 Task: Buy 3 Power Window Kit from Window Regulators & Motors section under best seller category for shipping address: Brian Hall, 2428 August Lane, Shreveport, Louisiana 71101, Cell Number 3184332610. Pay from credit card ending with 5759, CVV 953
Action: Key pressed amazon.com<Key.enter>
Screenshot: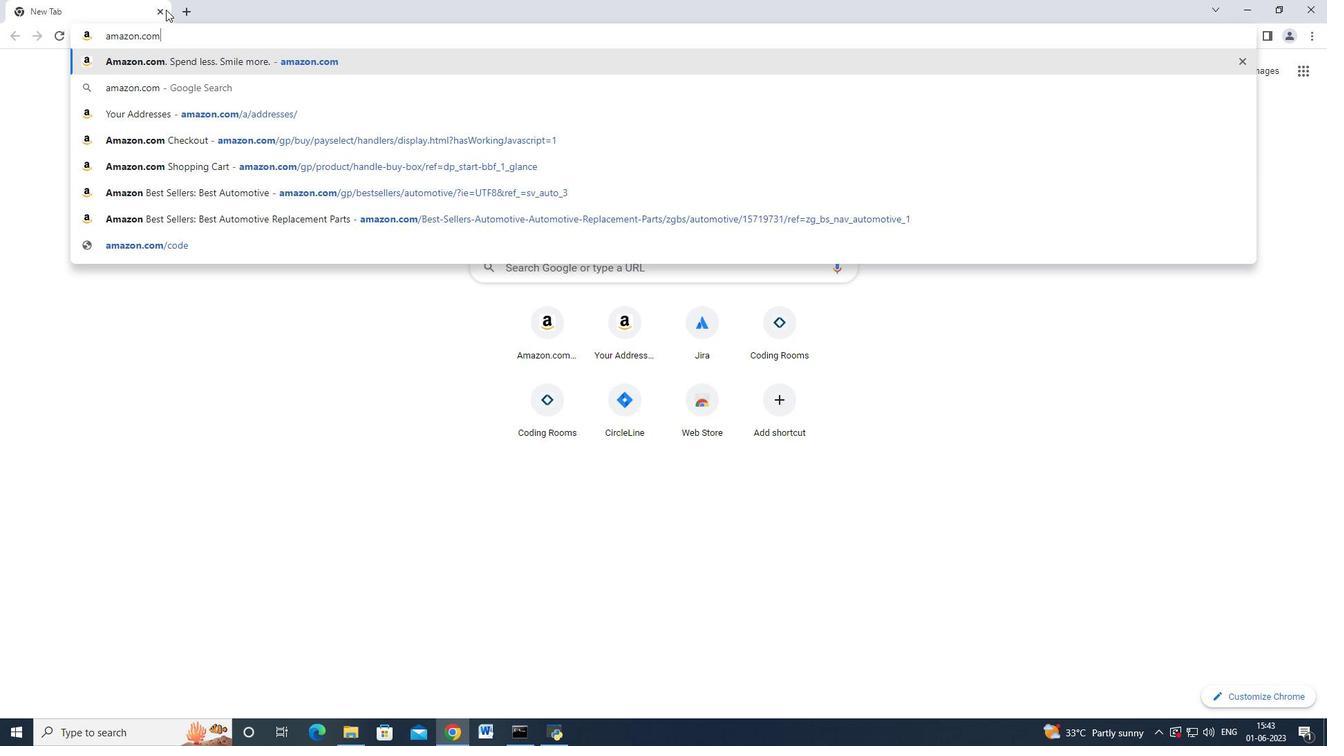 
Action: Mouse moved to (33, 106)
Screenshot: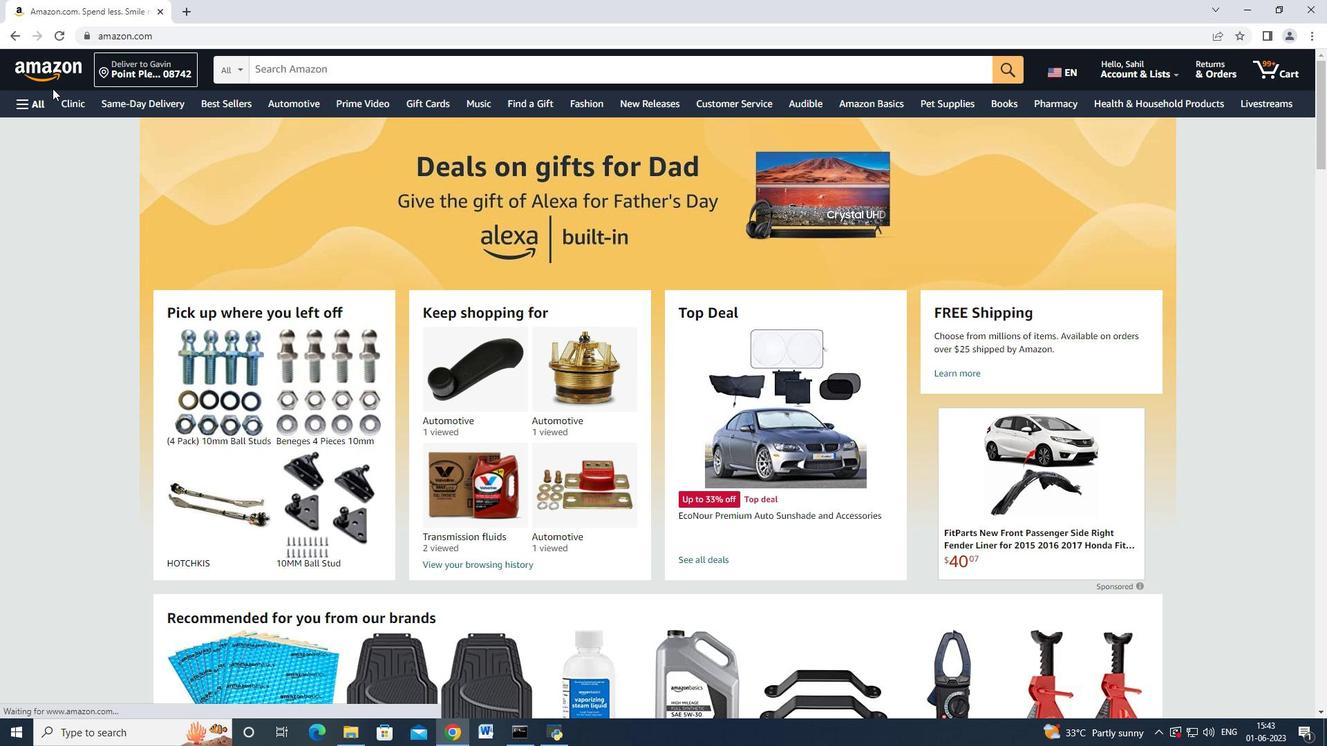 
Action: Mouse pressed left at (33, 106)
Screenshot: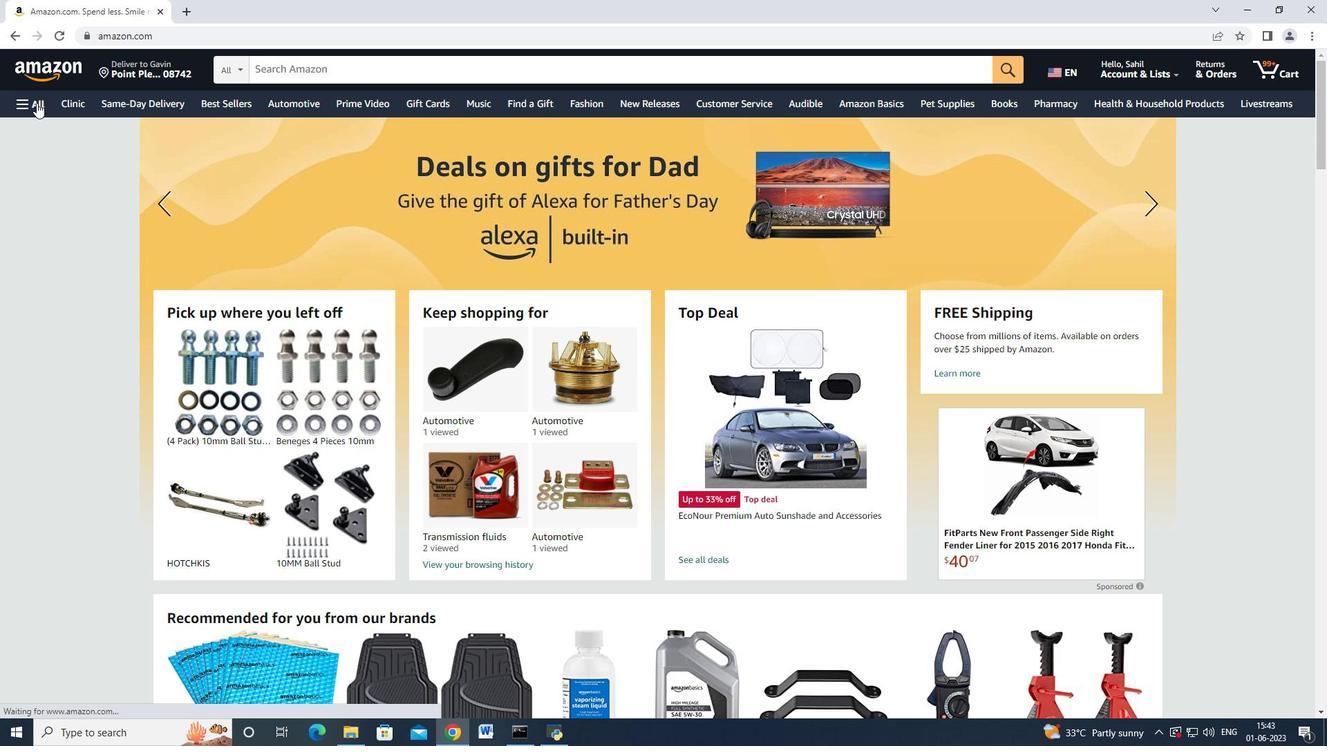 
Action: Mouse moved to (87, 351)
Screenshot: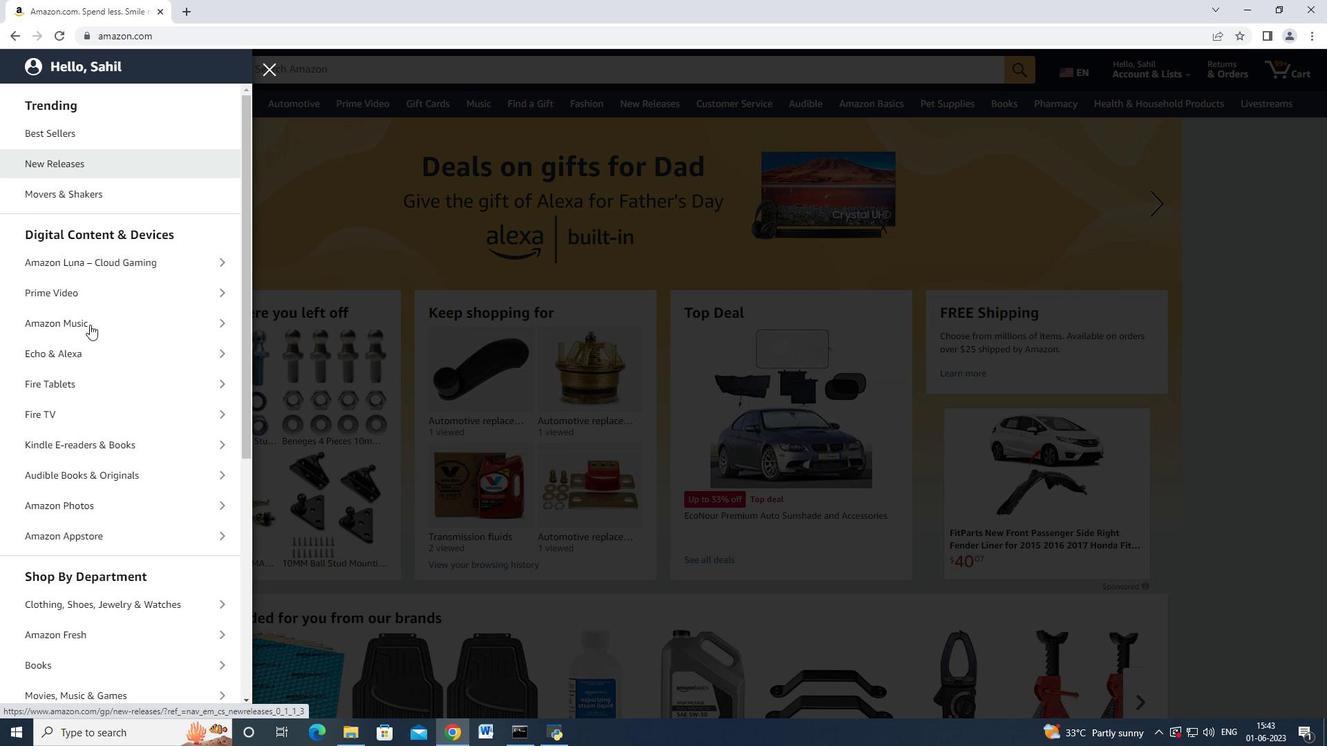 
Action: Mouse scrolled (87, 351) with delta (0, 0)
Screenshot: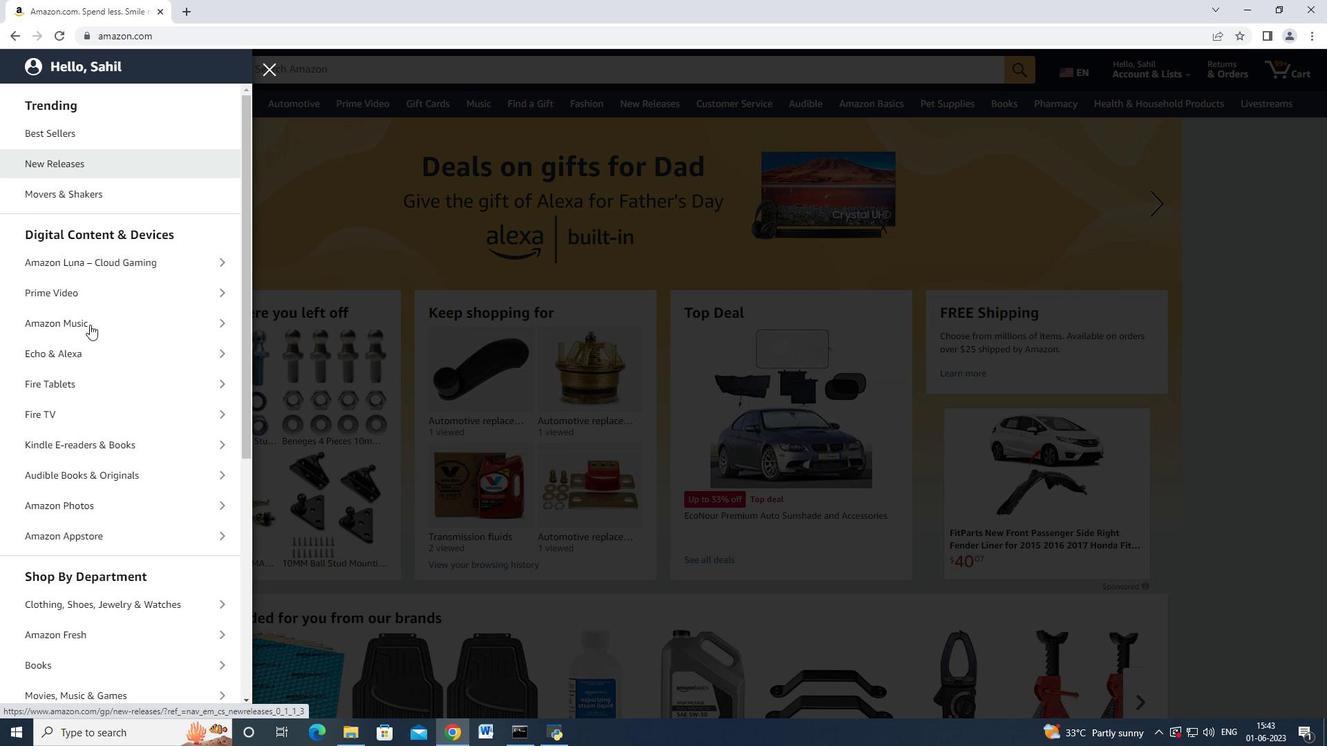 
Action: Mouse moved to (88, 358)
Screenshot: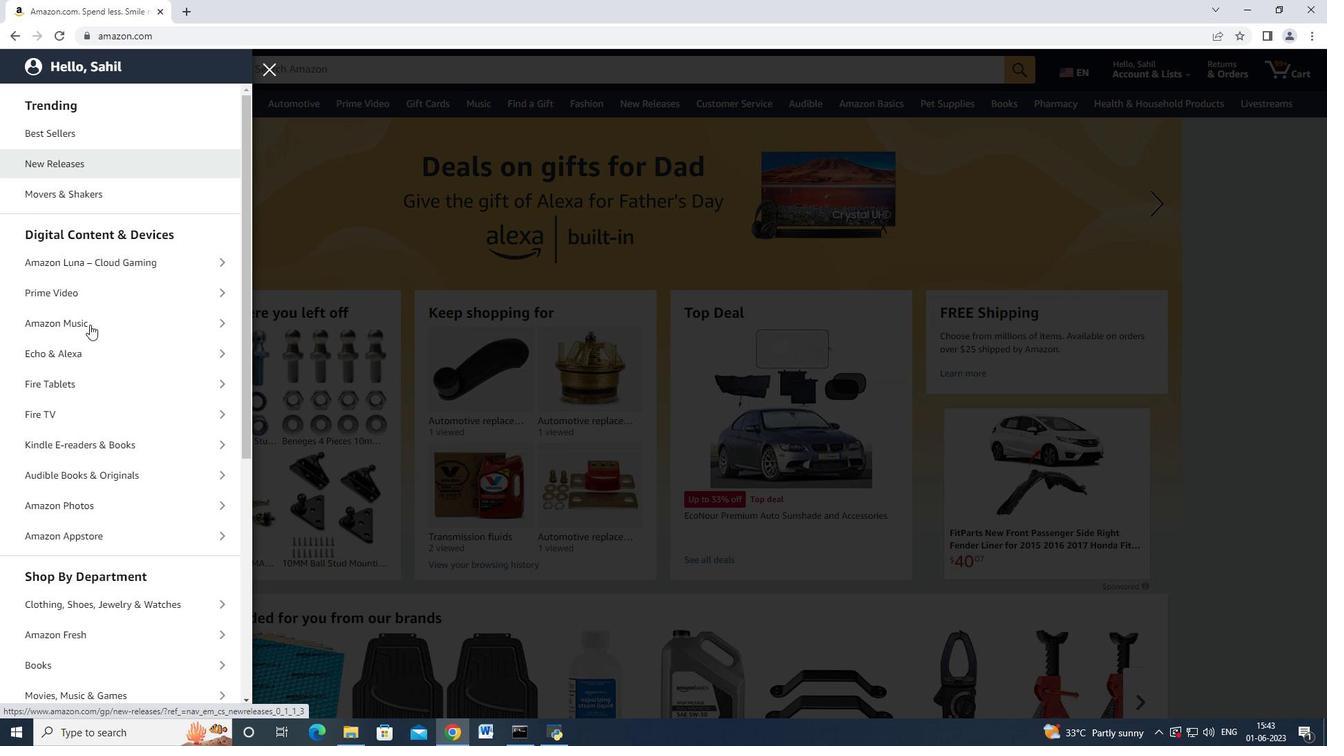 
Action: Mouse scrolled (88, 358) with delta (0, 0)
Screenshot: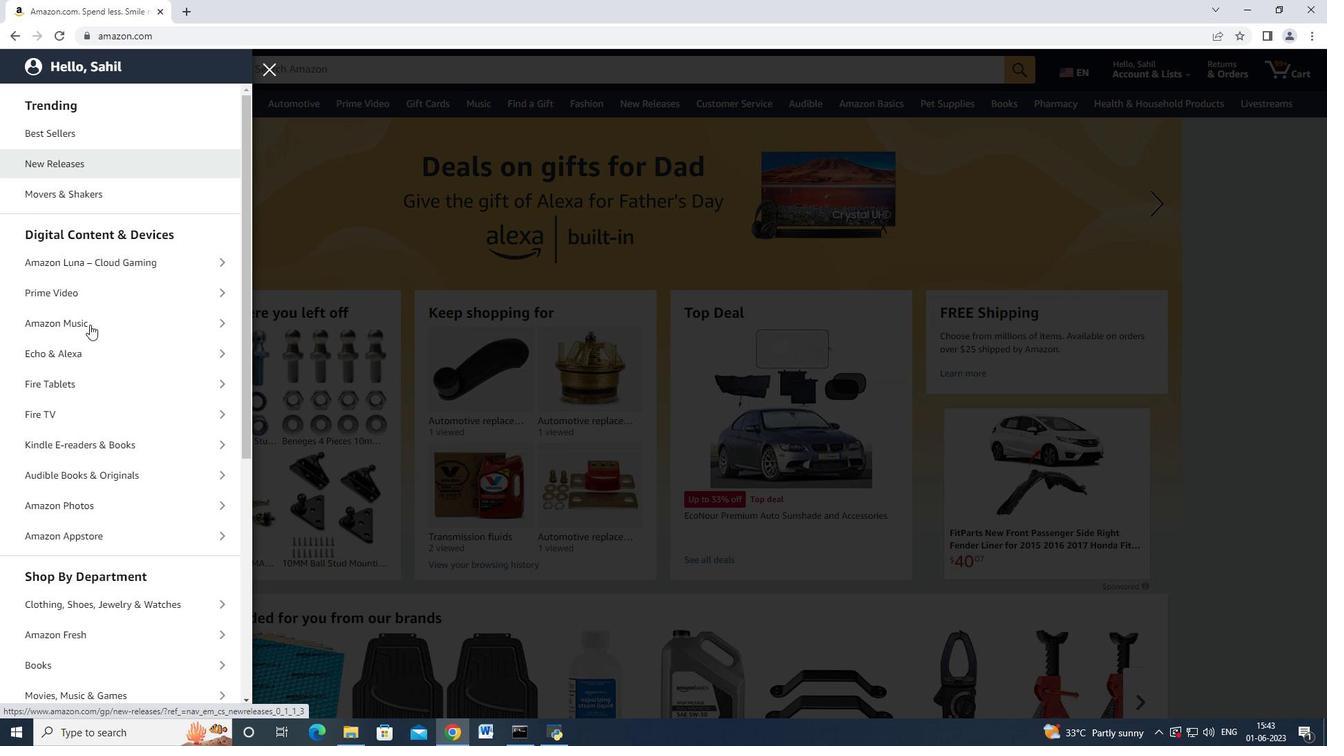 
Action: Mouse moved to (86, 424)
Screenshot: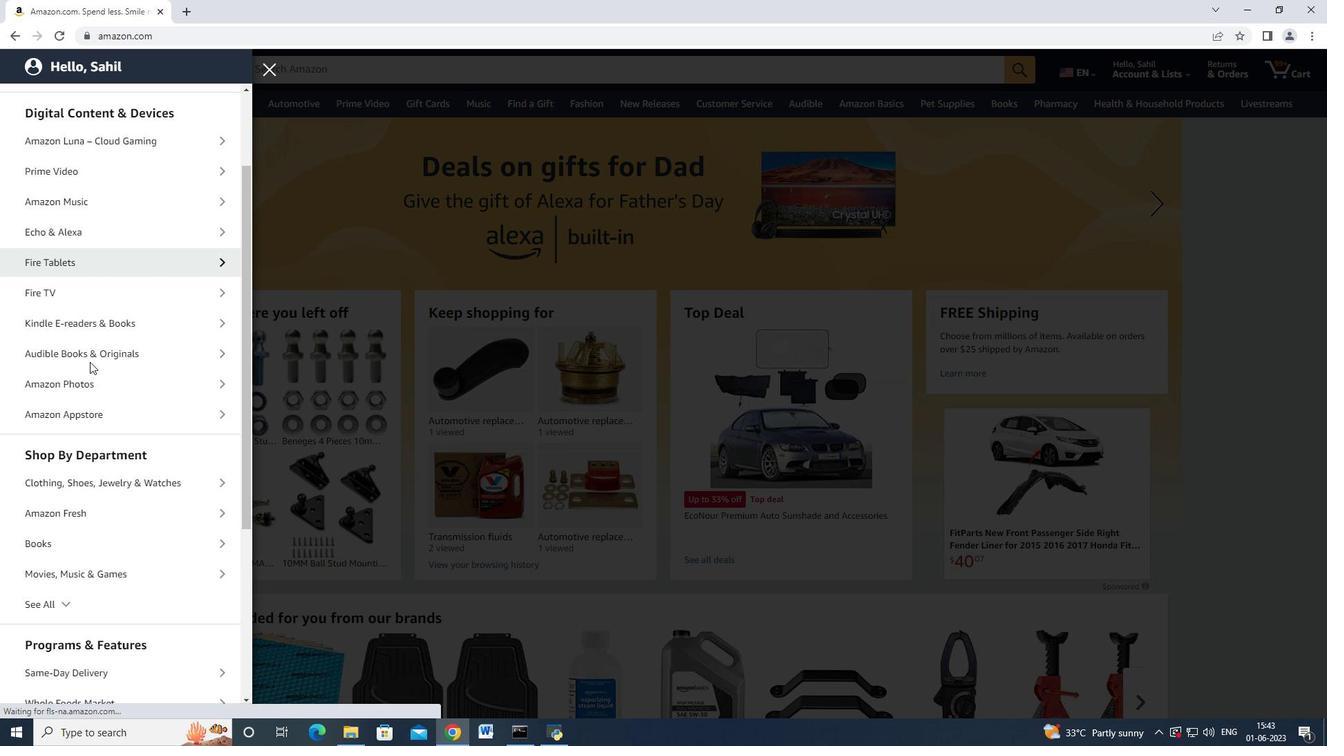 
Action: Mouse scrolled (89, 364) with delta (0, 0)
Screenshot: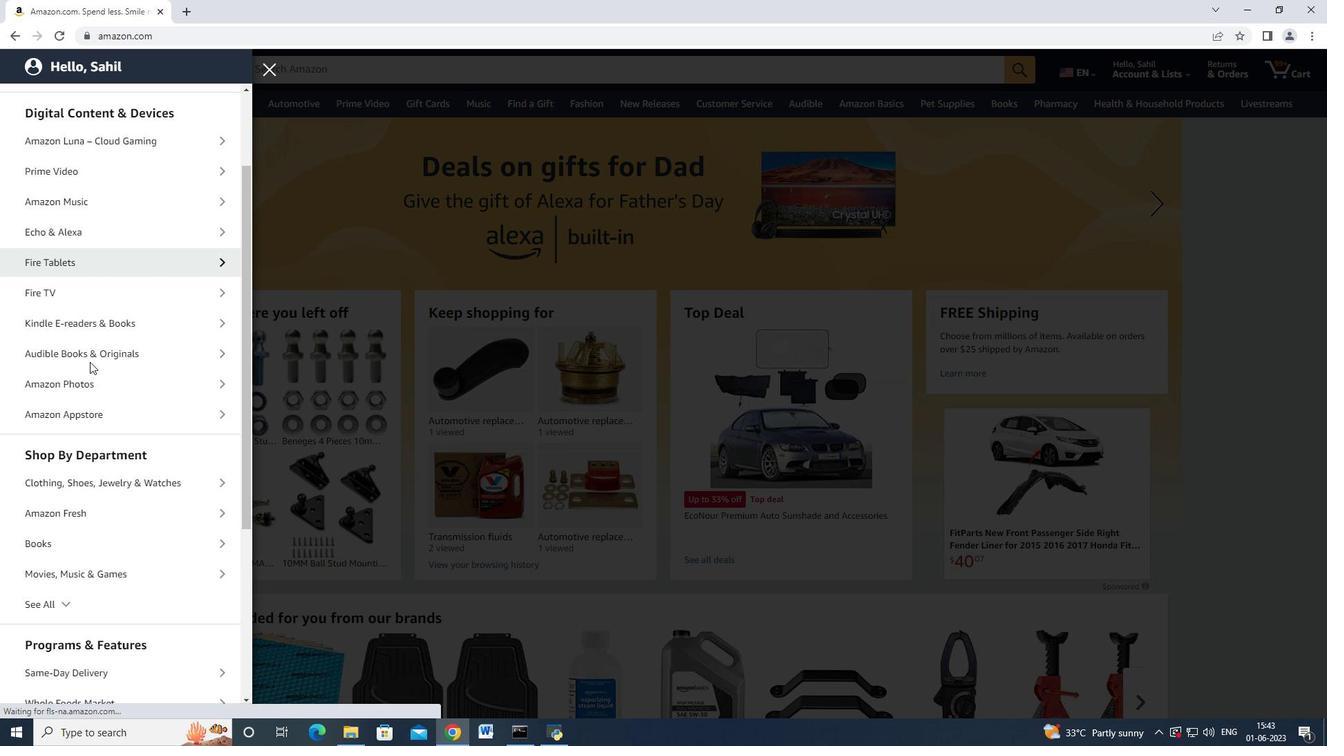 
Action: Mouse moved to (80, 530)
Screenshot: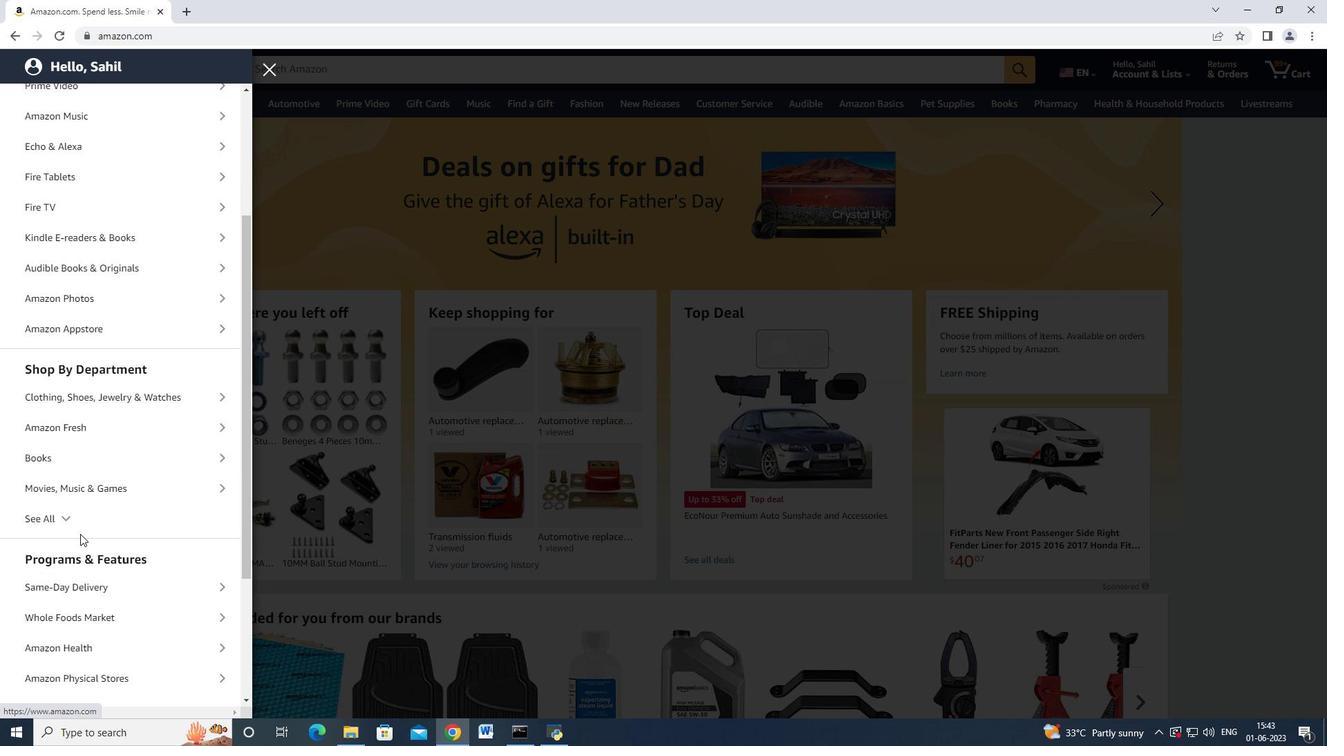 
Action: Mouse pressed left at (80, 530)
Screenshot: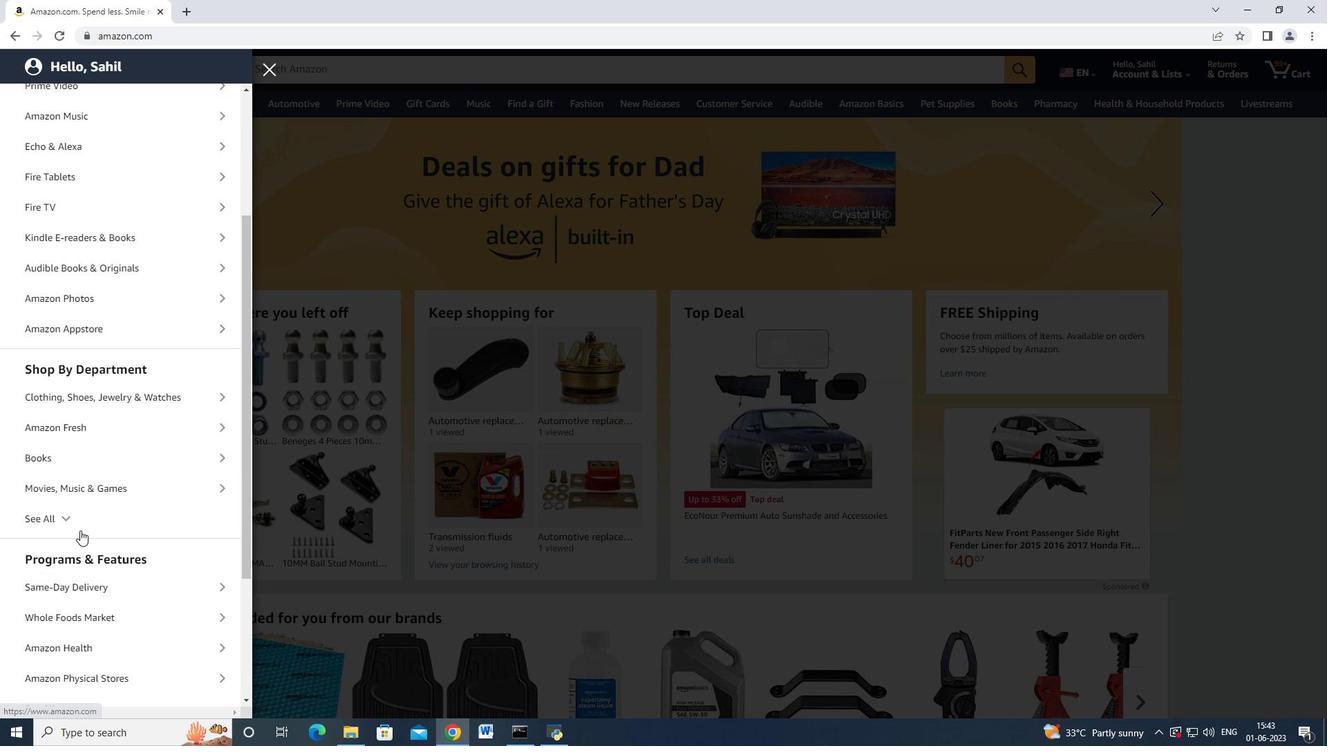 
Action: Mouse moved to (111, 465)
Screenshot: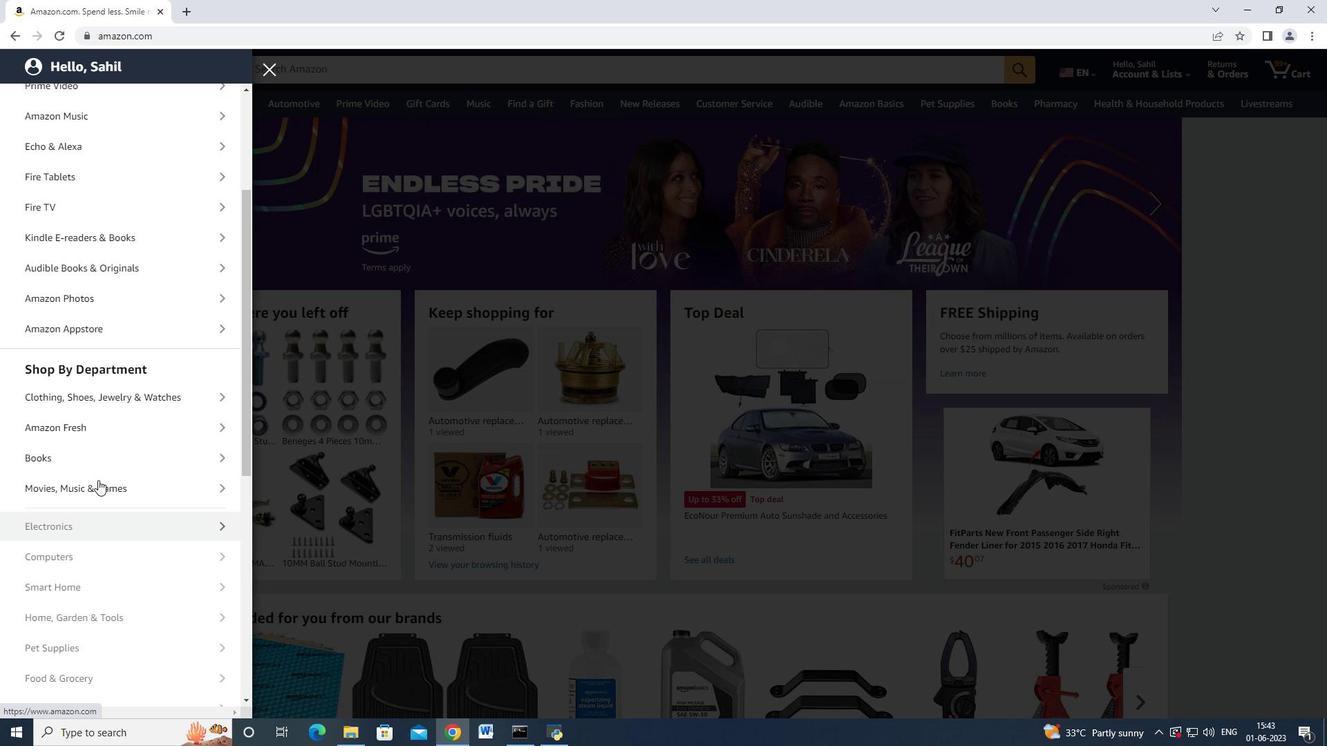 
Action: Mouse scrolled (111, 464) with delta (0, 0)
Screenshot: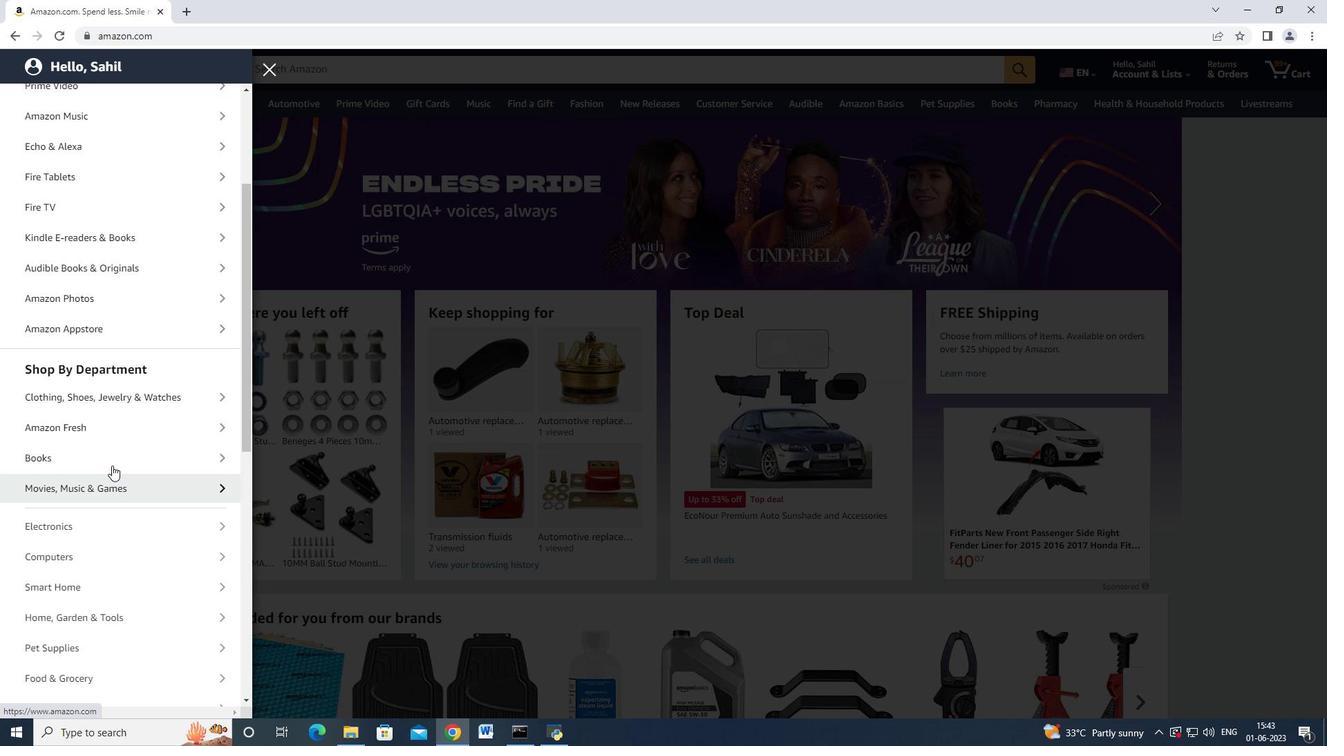 
Action: Mouse moved to (111, 465)
Screenshot: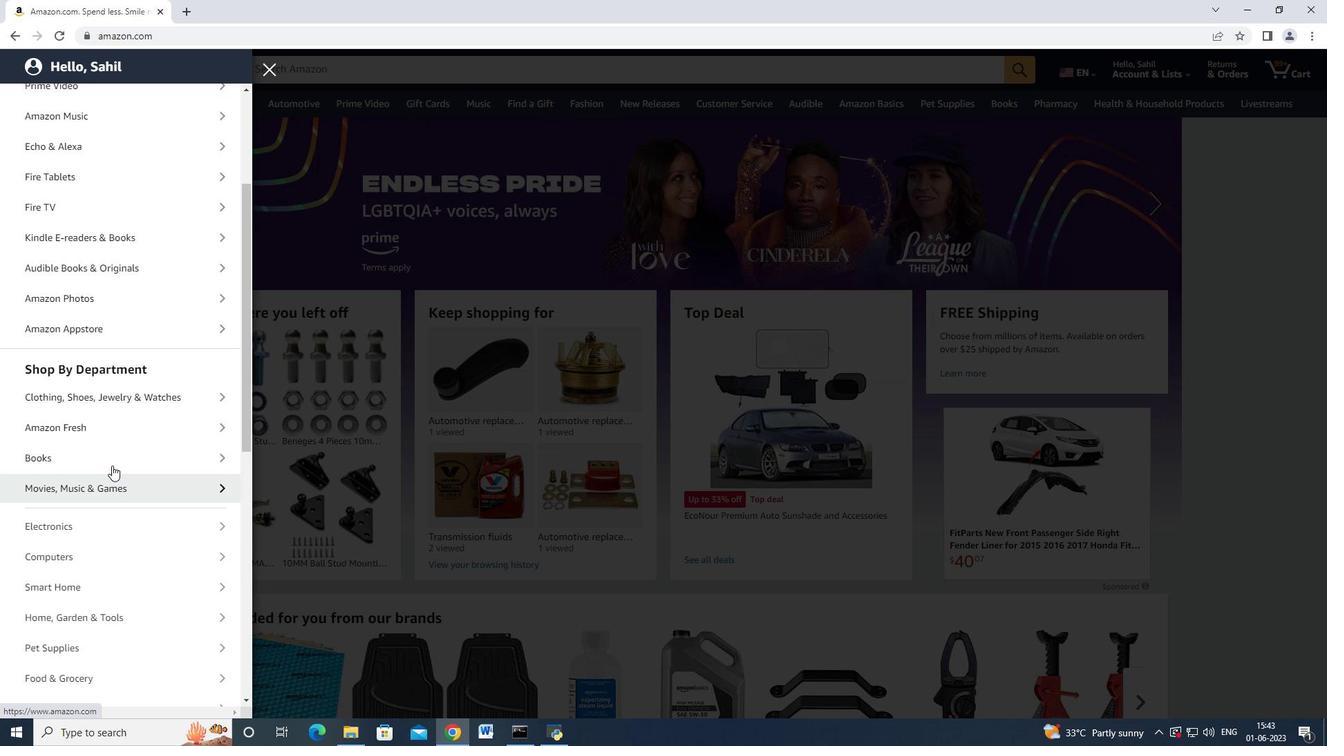 
Action: Mouse scrolled (111, 464) with delta (0, 0)
Screenshot: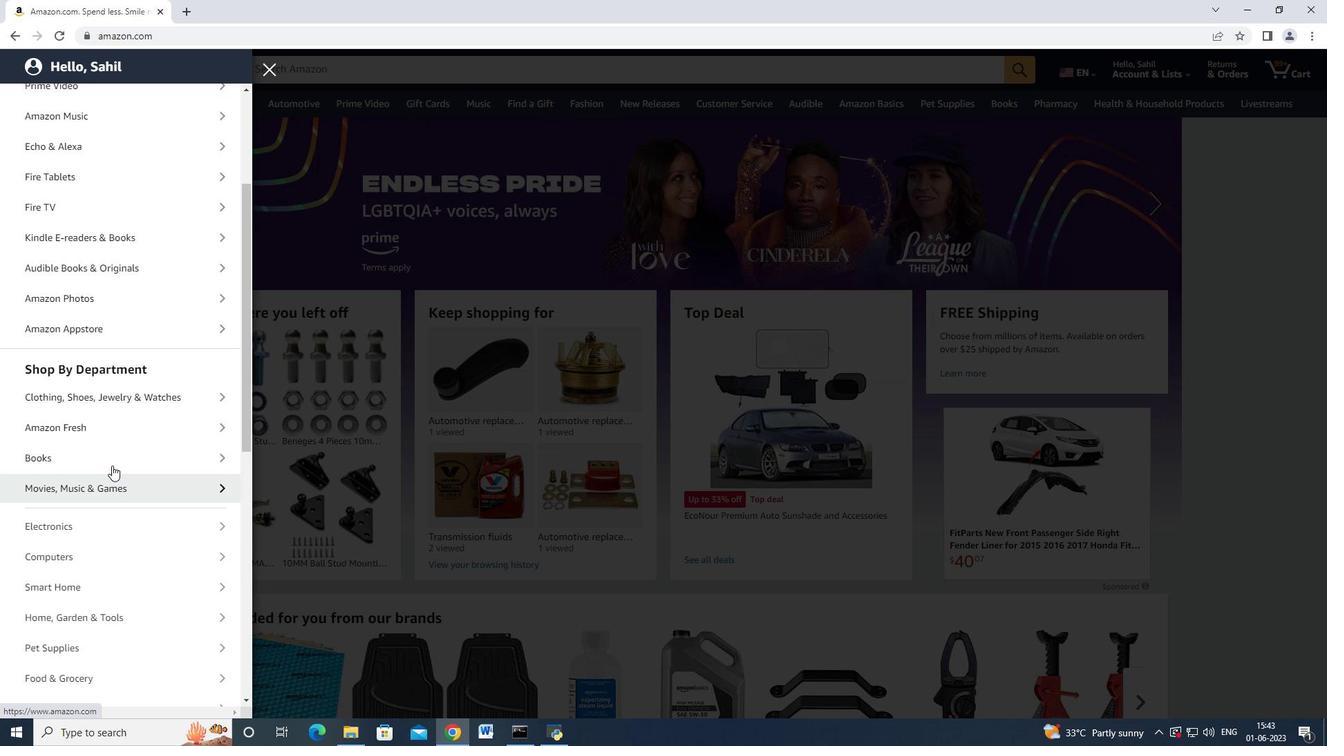 
Action: Mouse scrolled (111, 464) with delta (0, 0)
Screenshot: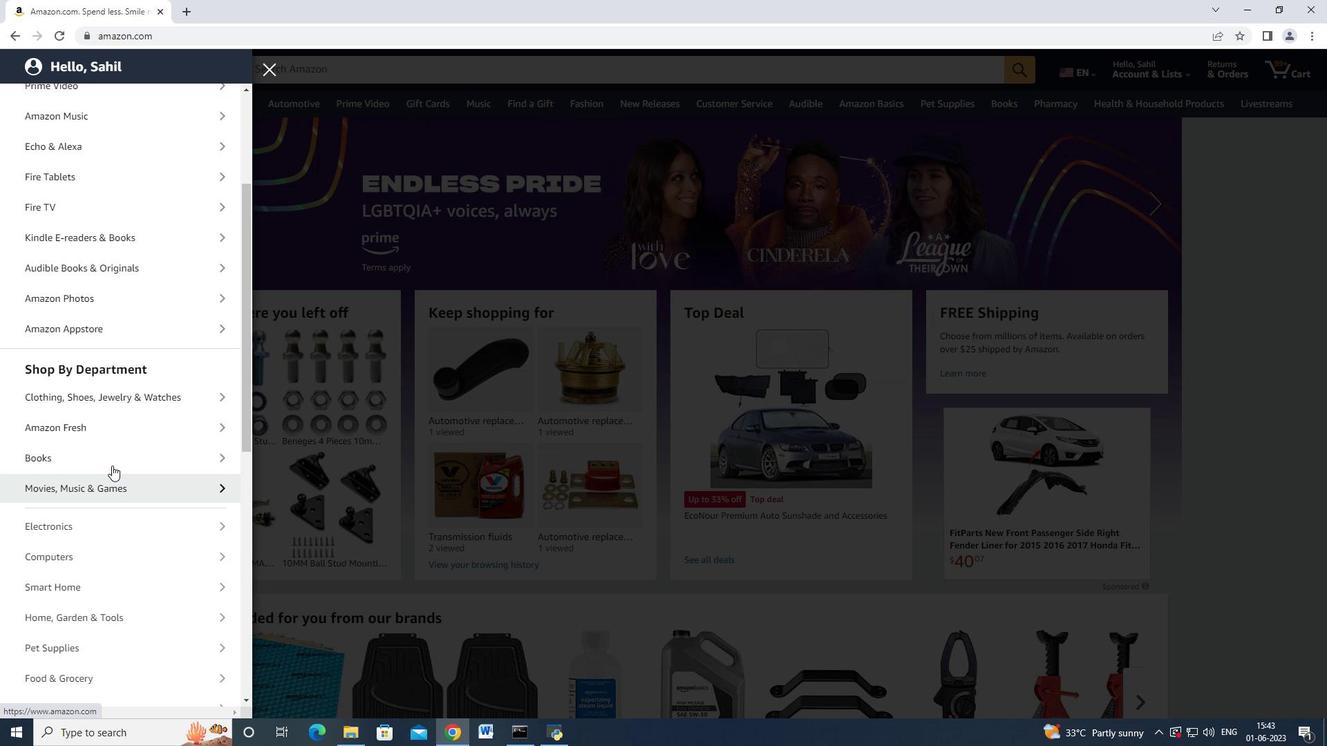 
Action: Mouse scrolled (111, 464) with delta (0, 0)
Screenshot: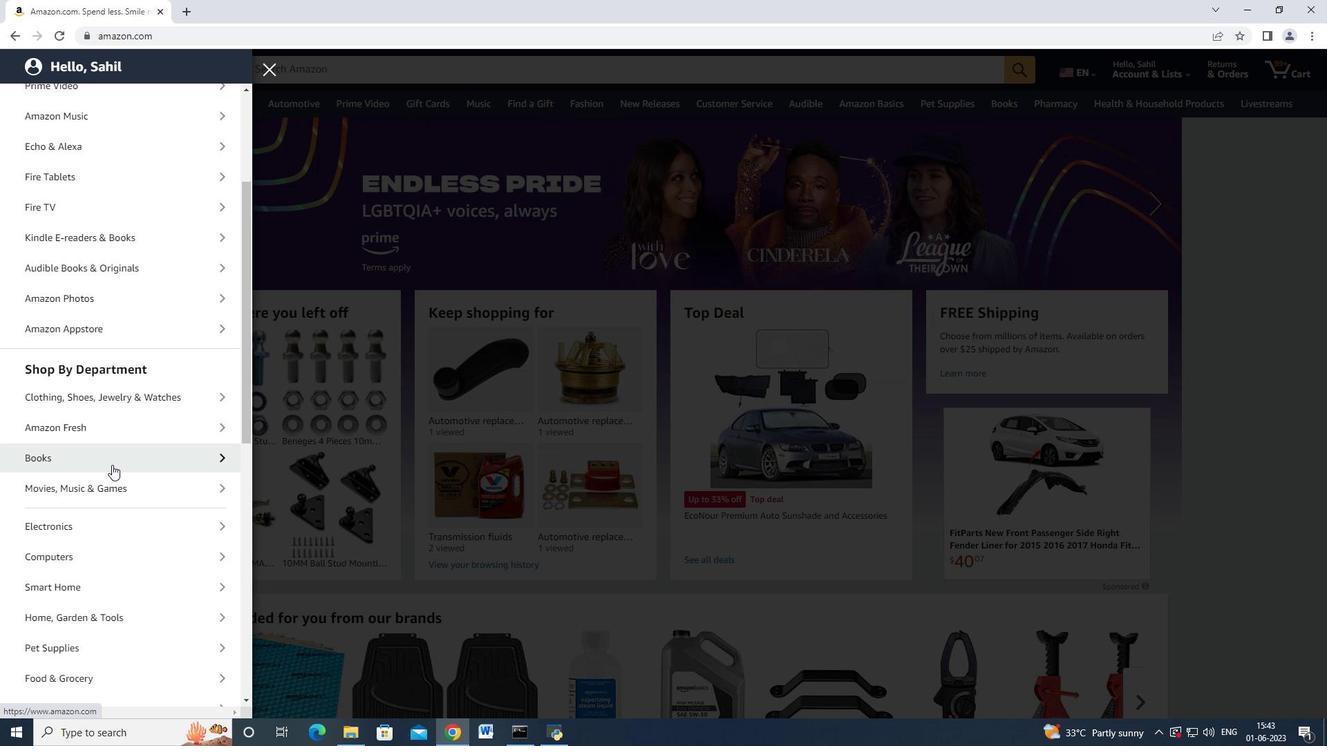 
Action: Mouse moved to (119, 580)
Screenshot: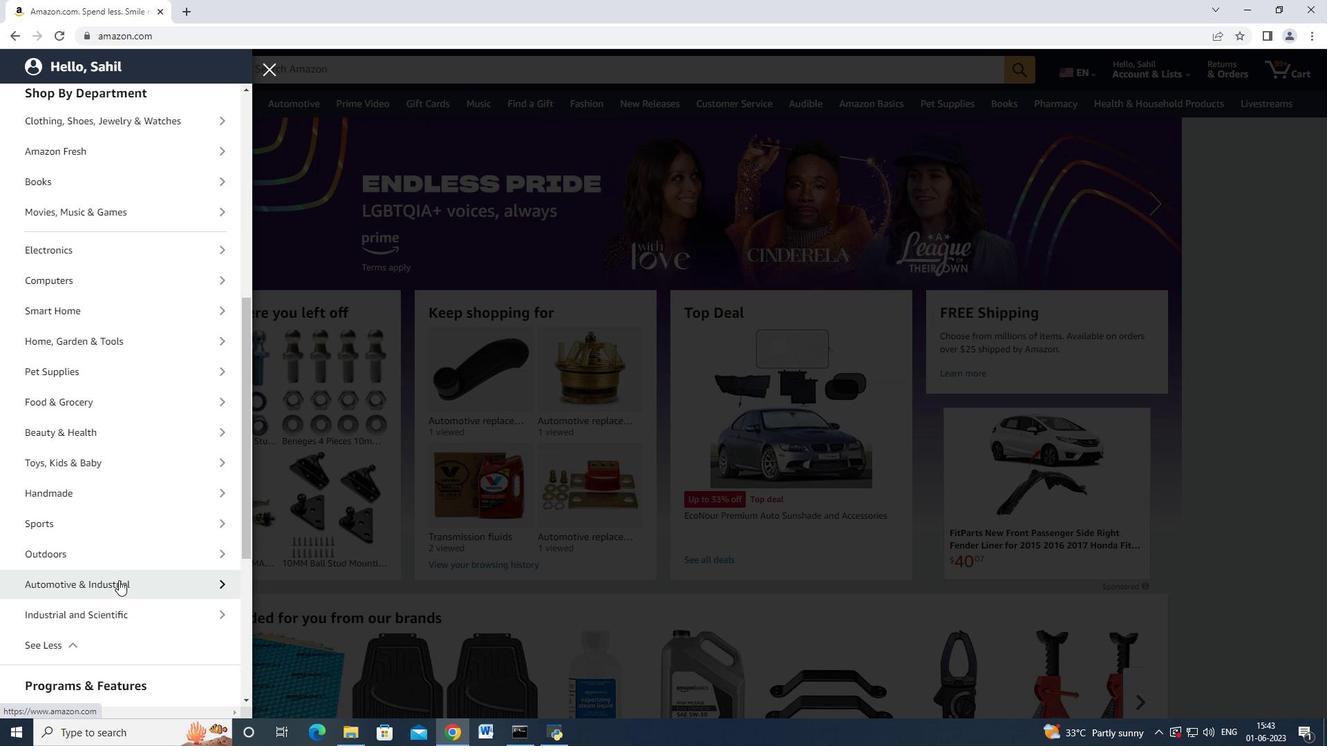 
Action: Mouse pressed left at (119, 580)
Screenshot: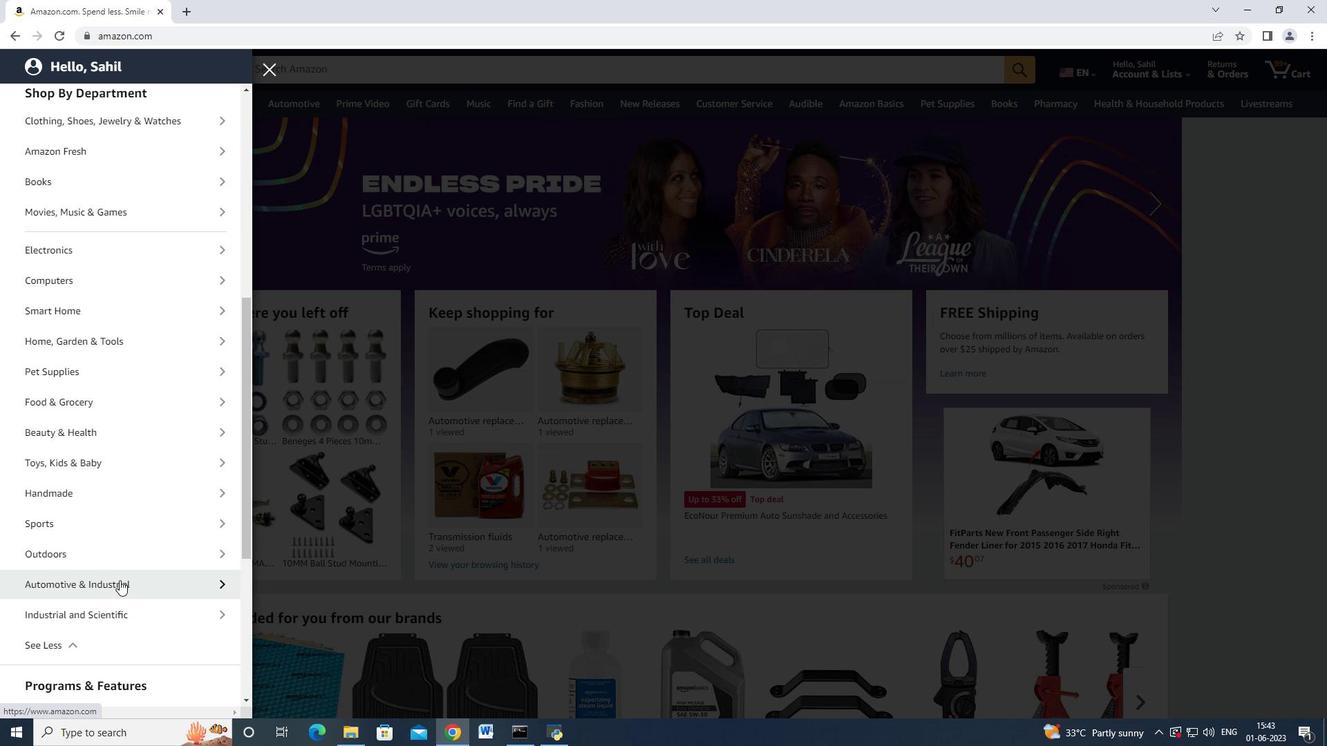 
Action: Mouse moved to (107, 167)
Screenshot: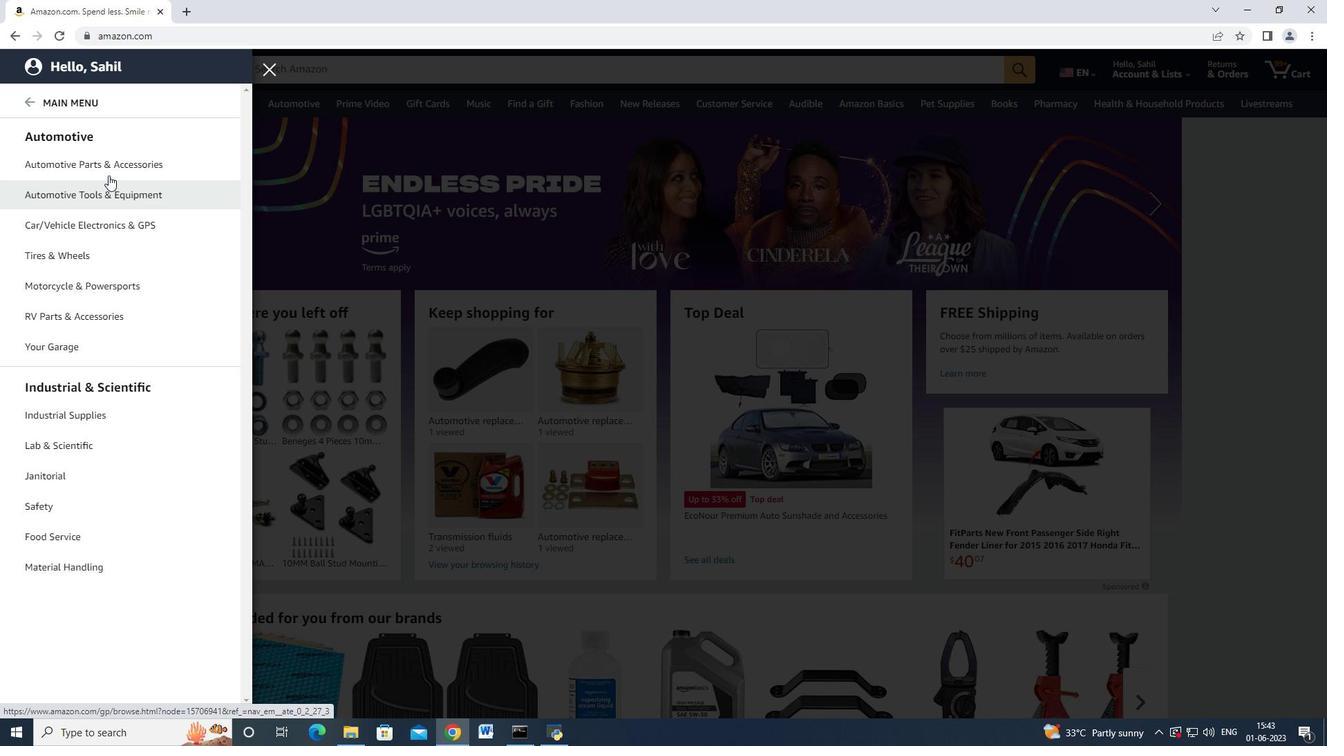 
Action: Mouse pressed left at (107, 167)
Screenshot: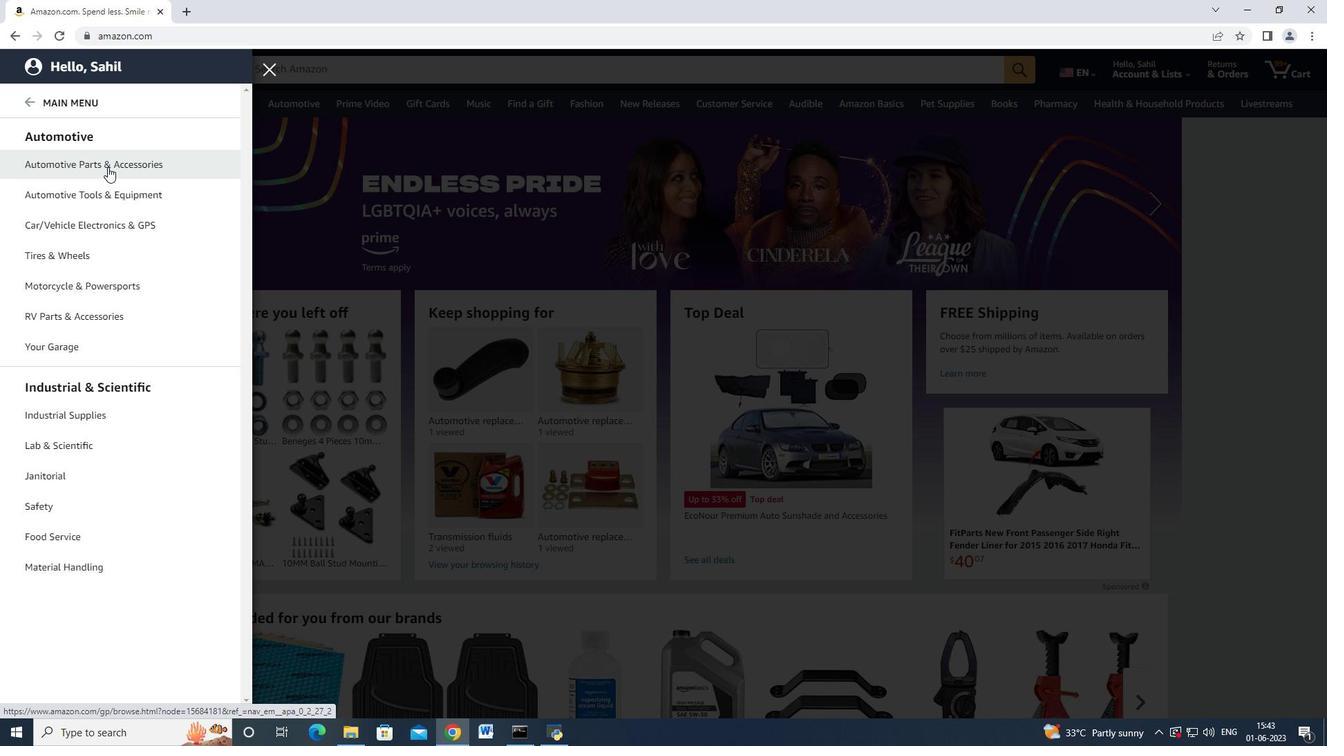 
Action: Mouse moved to (231, 125)
Screenshot: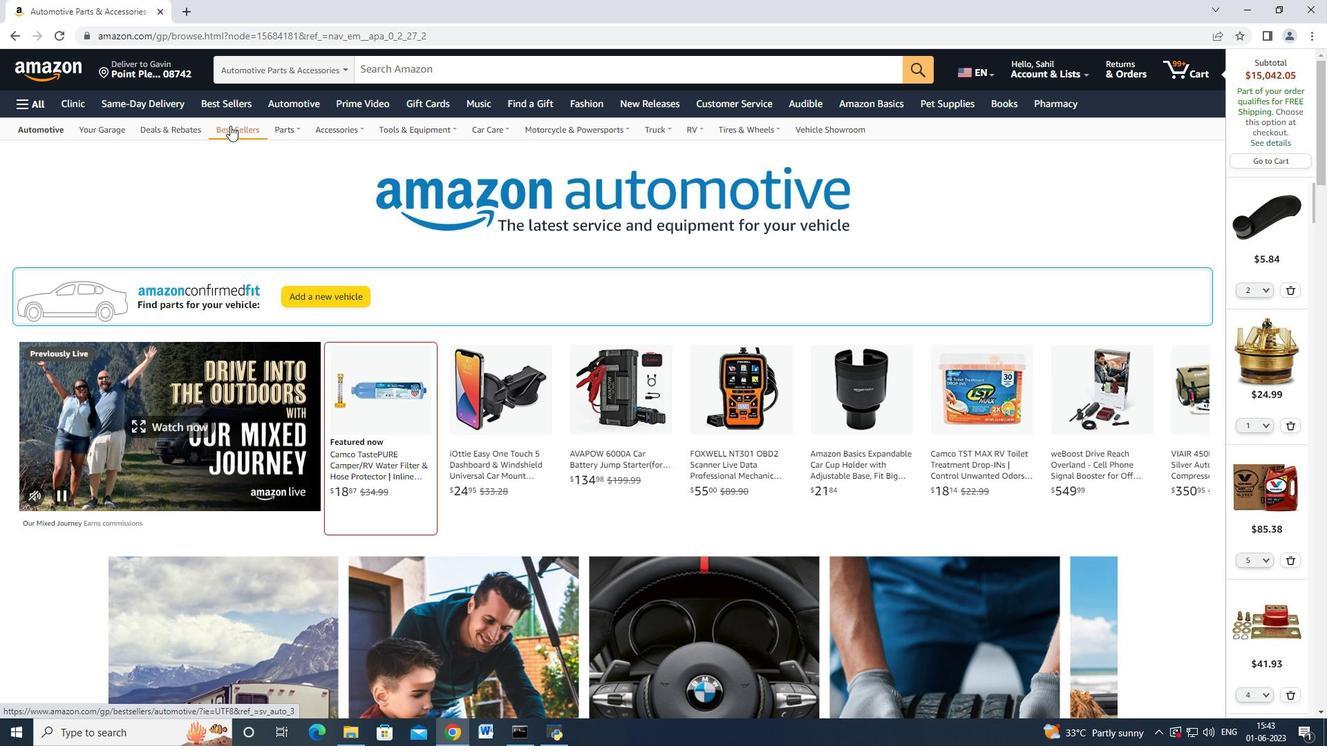 
Action: Mouse pressed left at (231, 125)
Screenshot: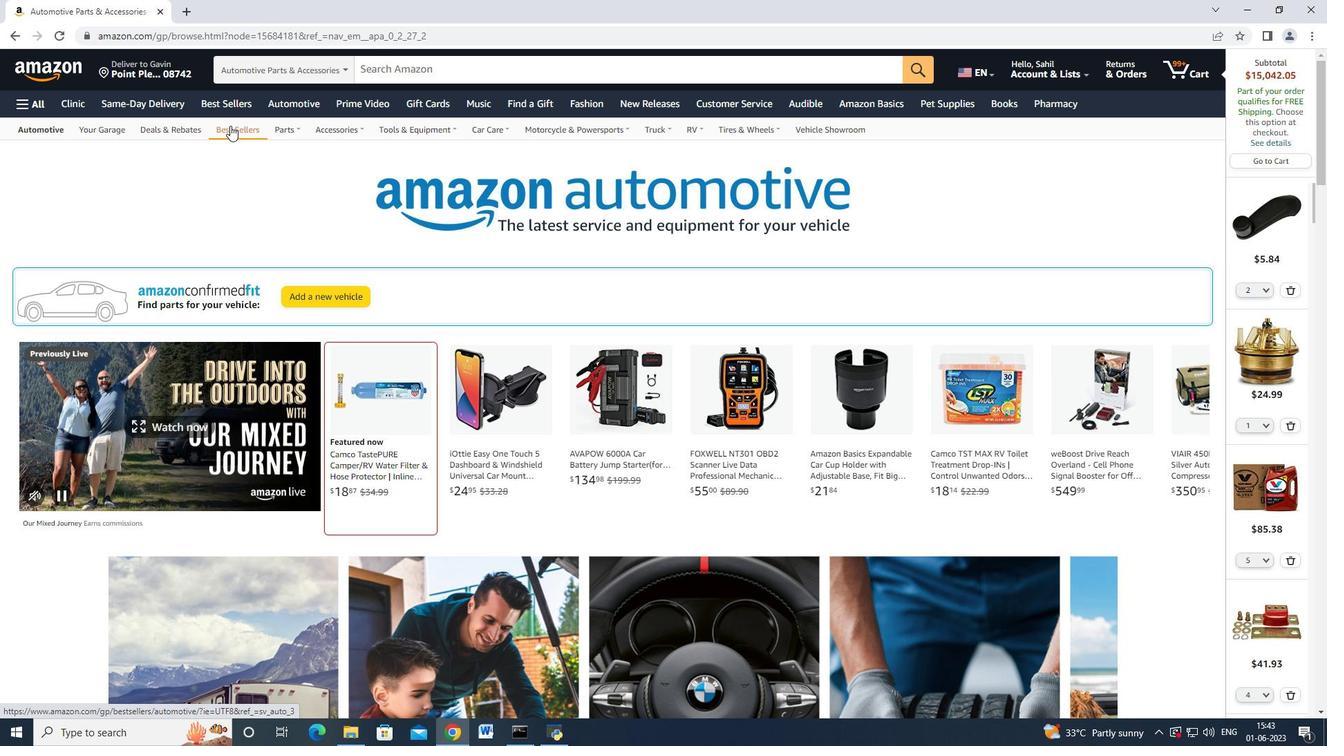 
Action: Mouse moved to (99, 444)
Screenshot: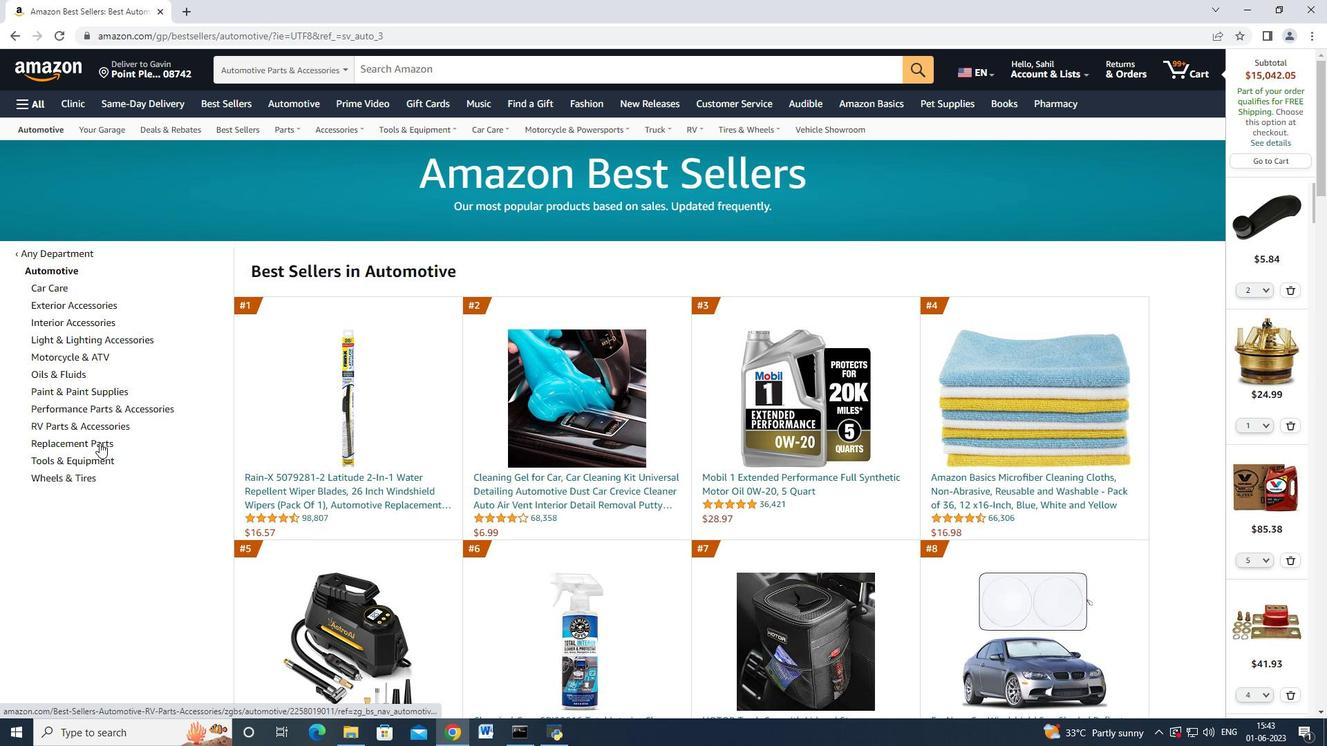 
Action: Mouse pressed left at (99, 444)
Screenshot: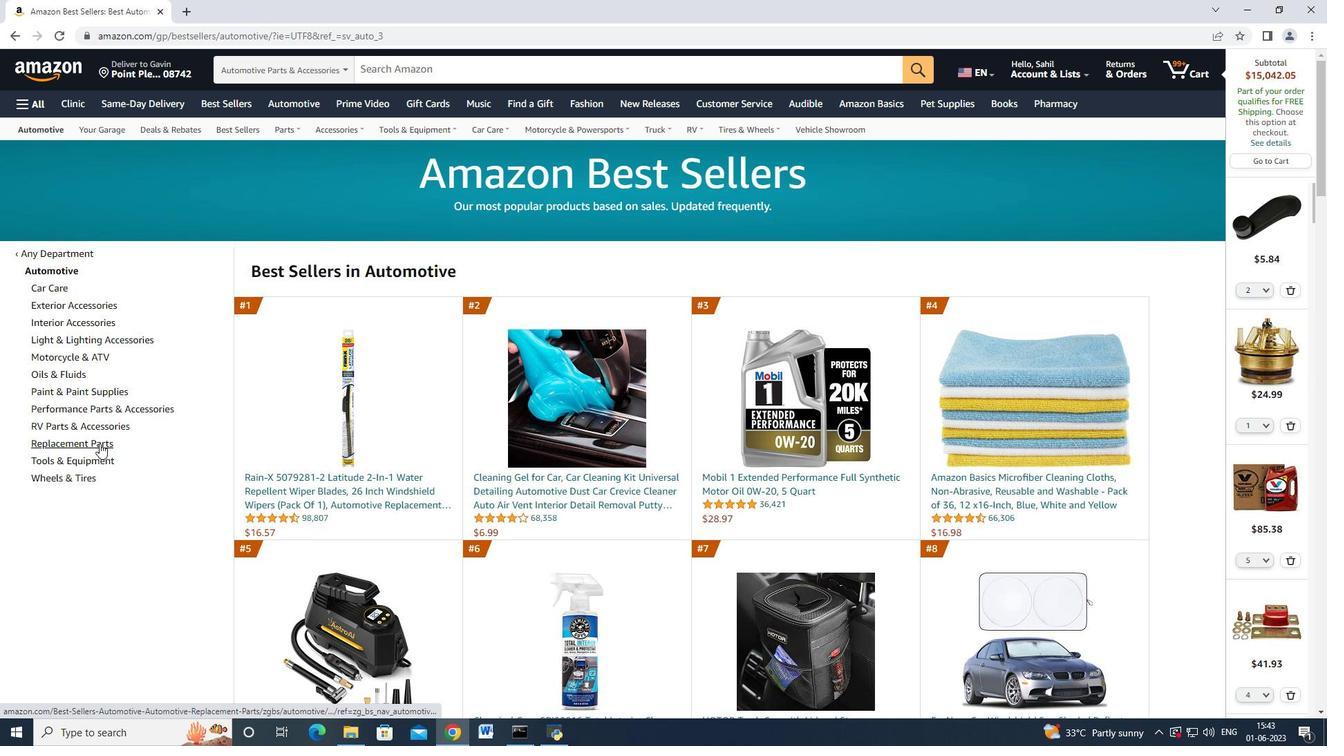 
Action: Mouse moved to (145, 409)
Screenshot: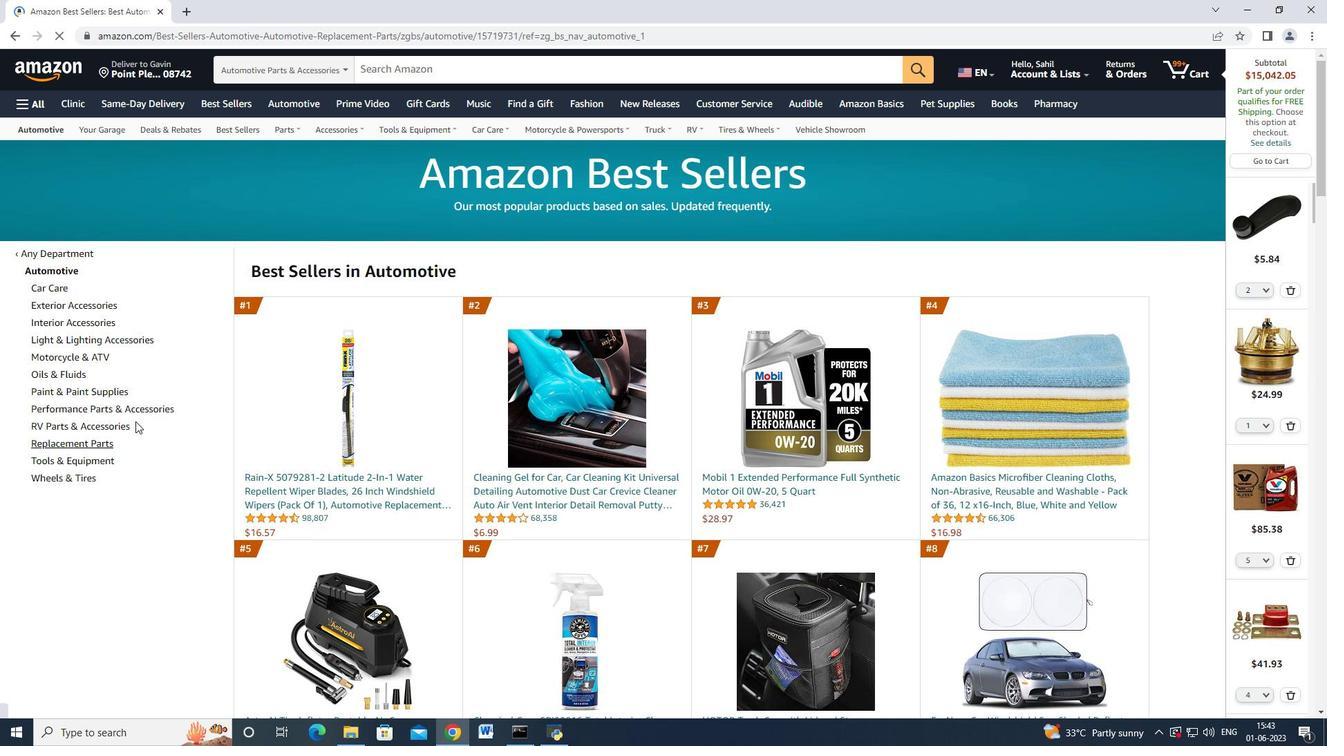 
Action: Mouse scrolled (145, 409) with delta (0, 0)
Screenshot: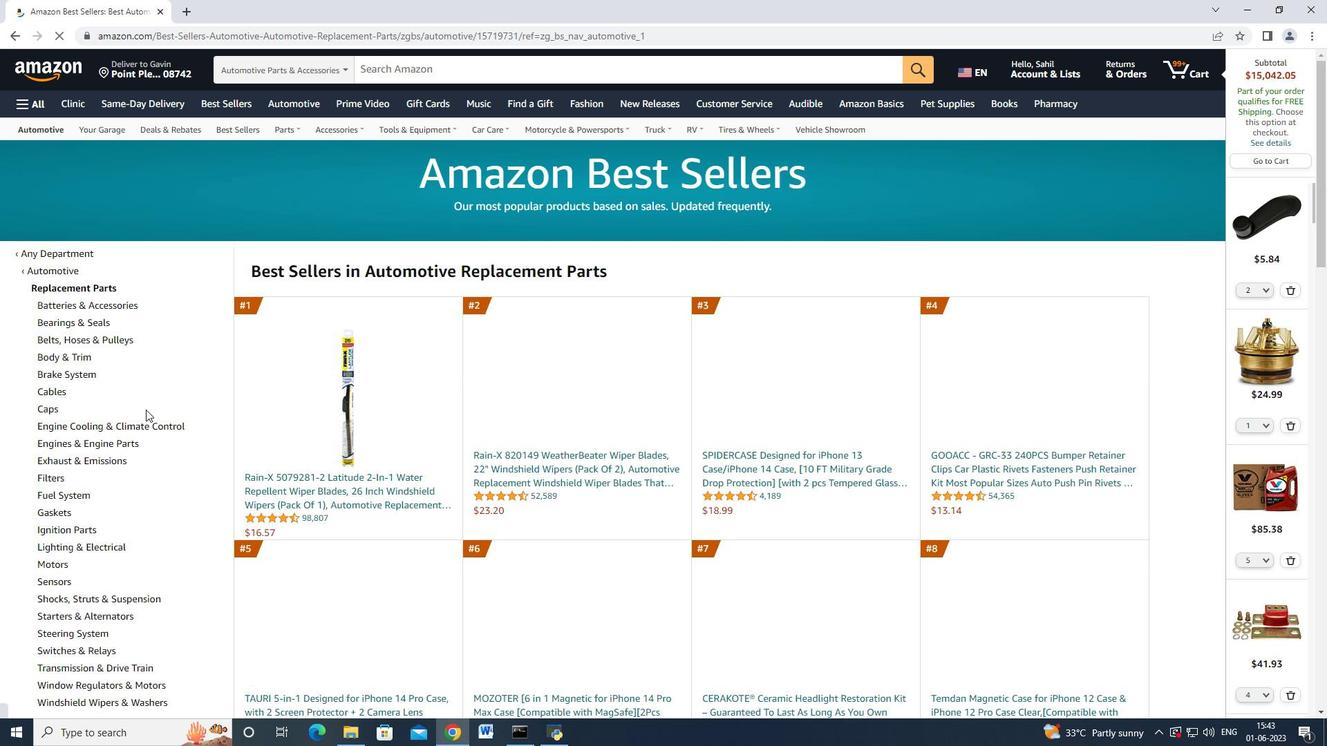 
Action: Mouse moved to (145, 409)
Screenshot: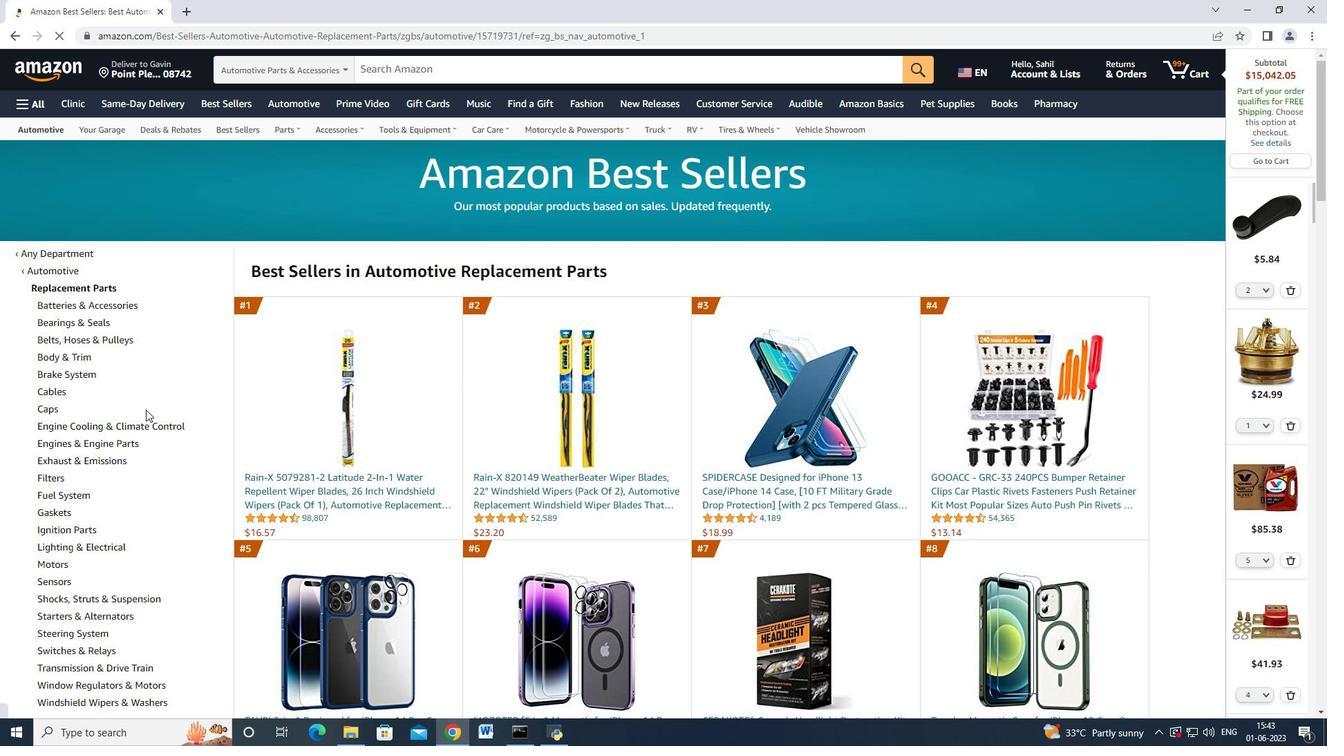 
Action: Mouse scrolled (145, 409) with delta (0, 0)
Screenshot: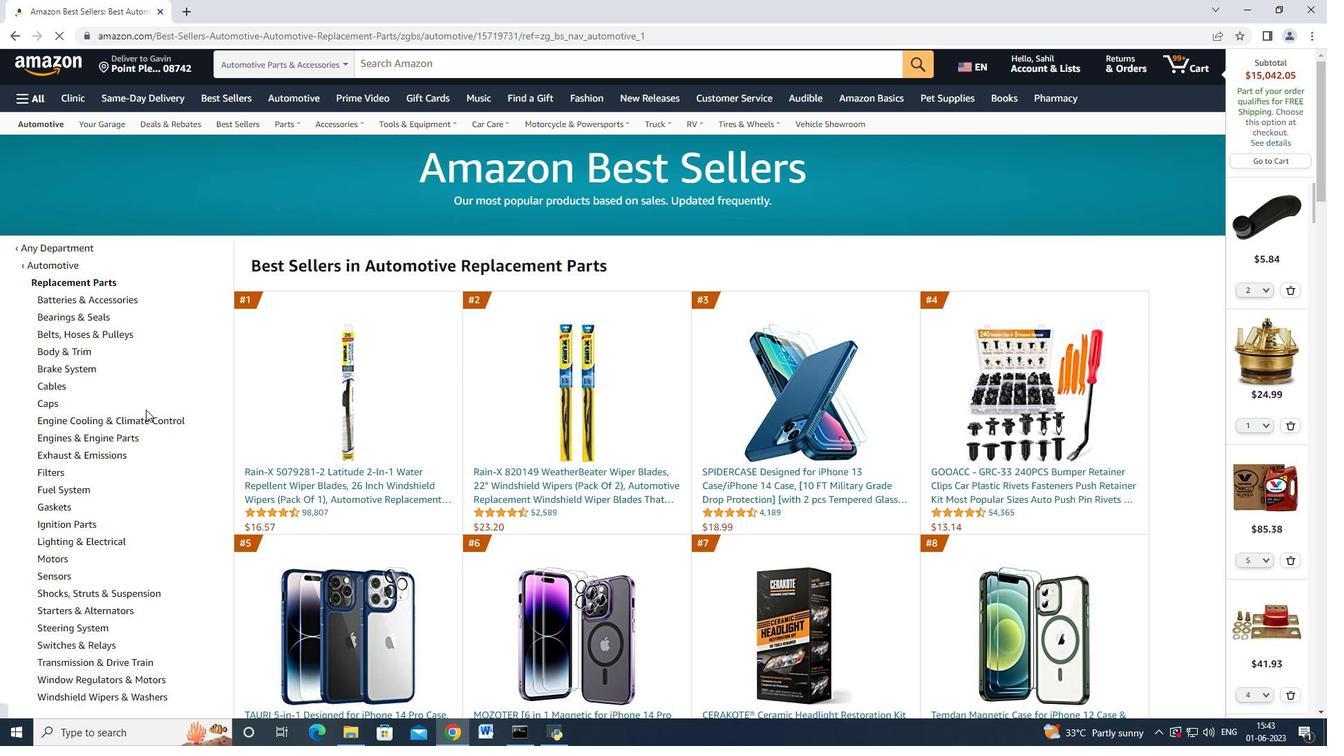 
Action: Mouse moved to (143, 413)
Screenshot: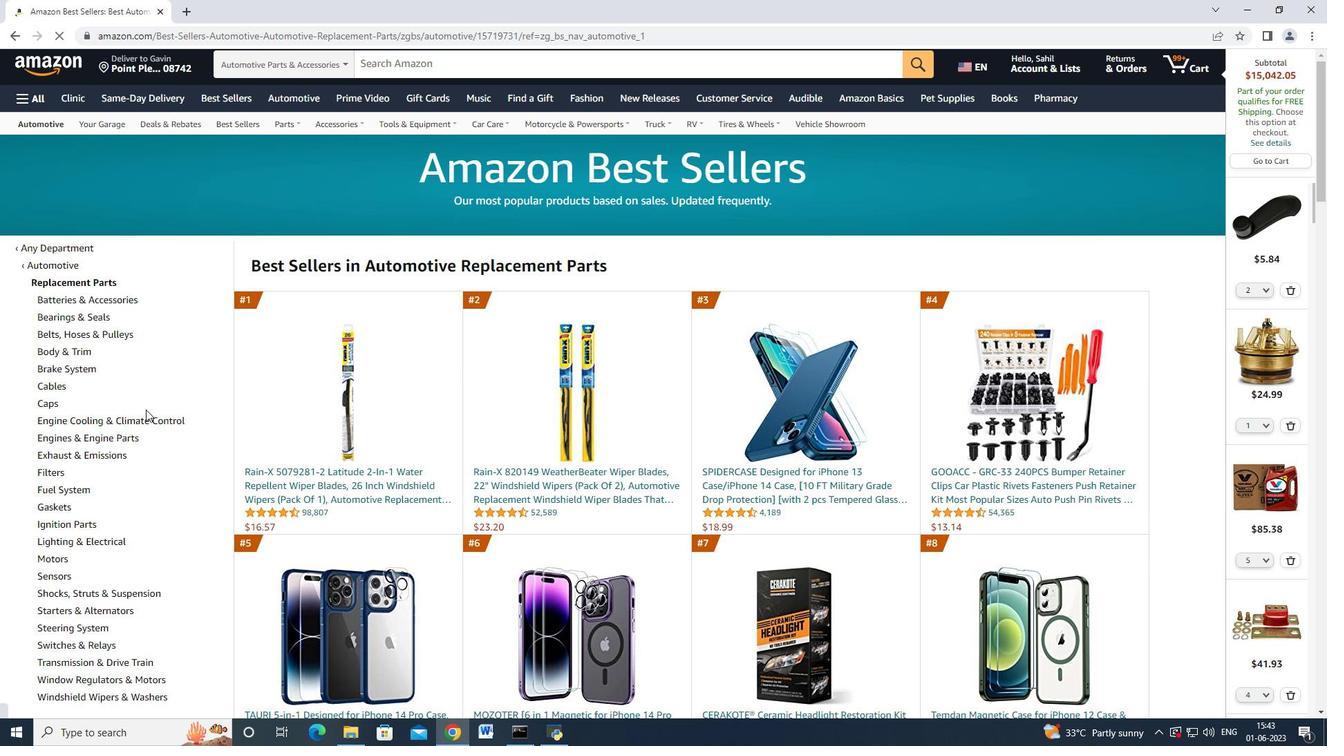 
Action: Mouse scrolled (143, 412) with delta (0, 0)
Screenshot: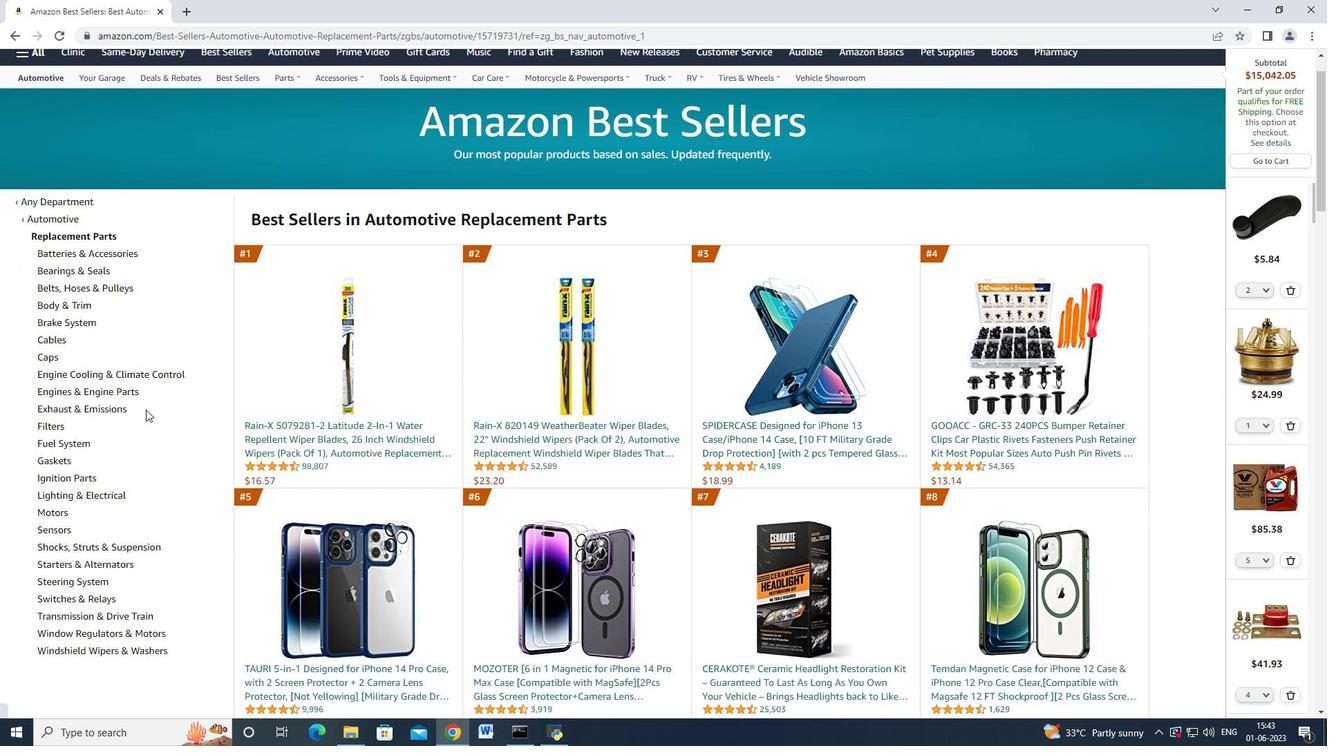 
Action: Mouse moved to (141, 414)
Screenshot: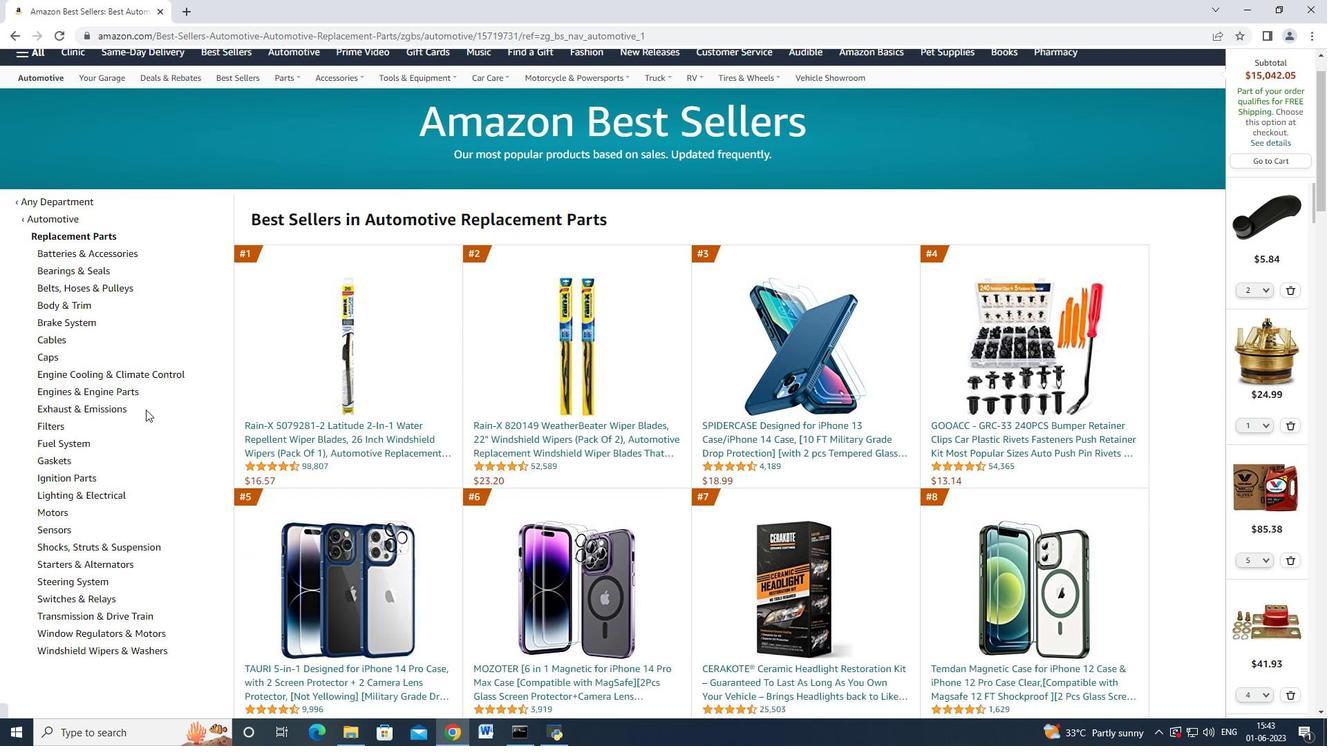 
Action: Mouse scrolled (142, 413) with delta (0, 0)
Screenshot: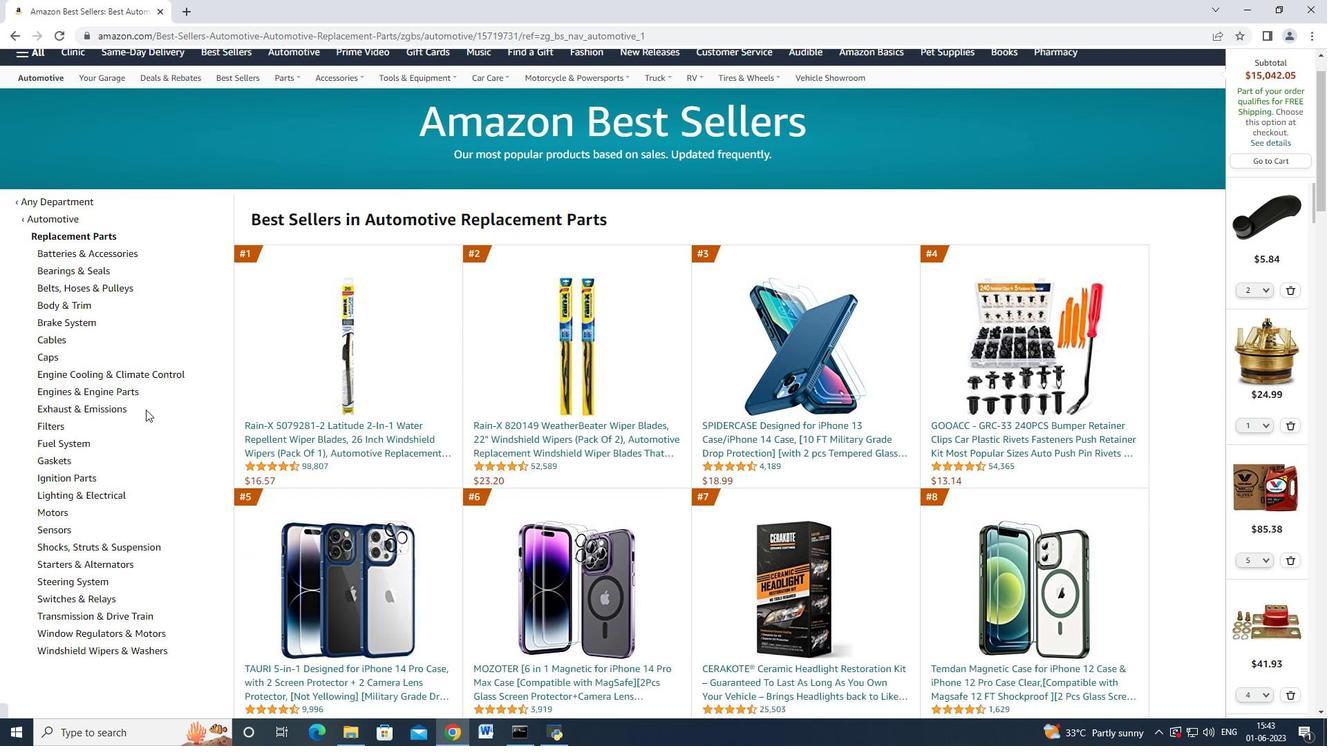 
Action: Mouse moved to (97, 411)
Screenshot: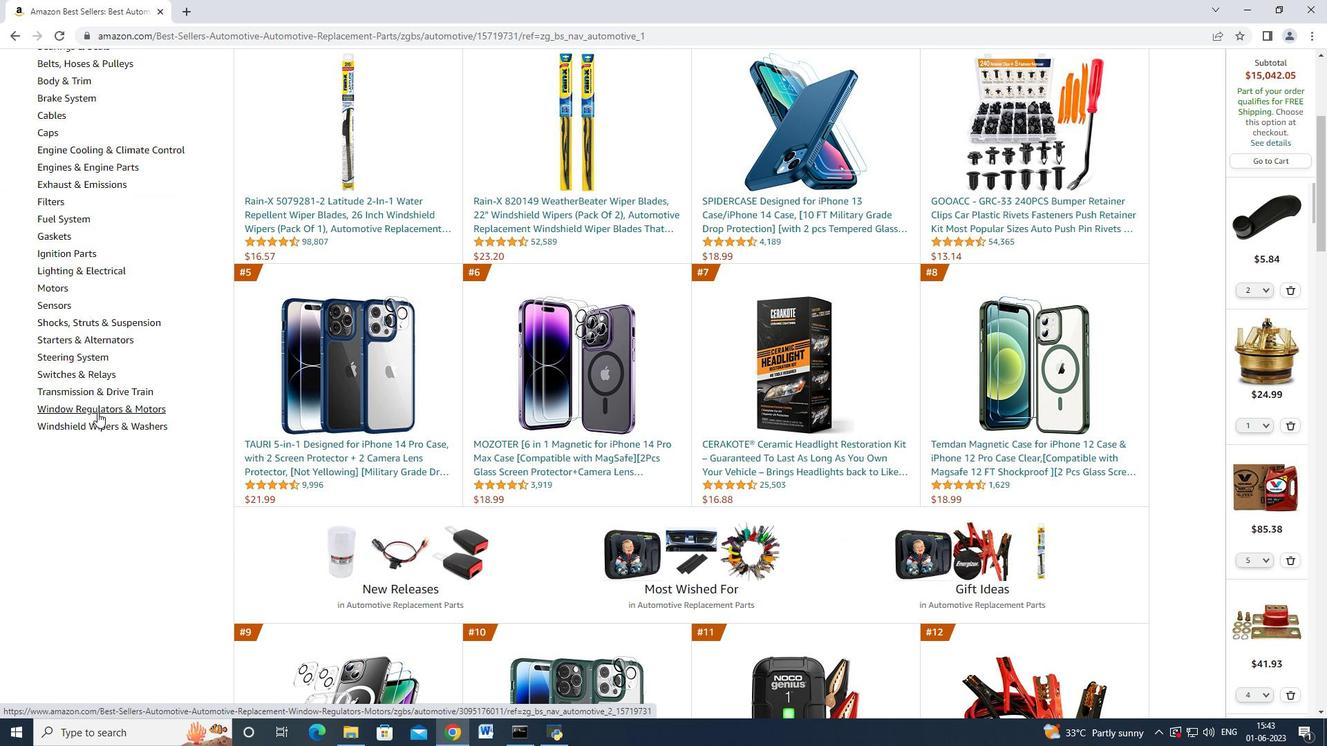 
Action: Mouse pressed left at (97, 411)
Screenshot: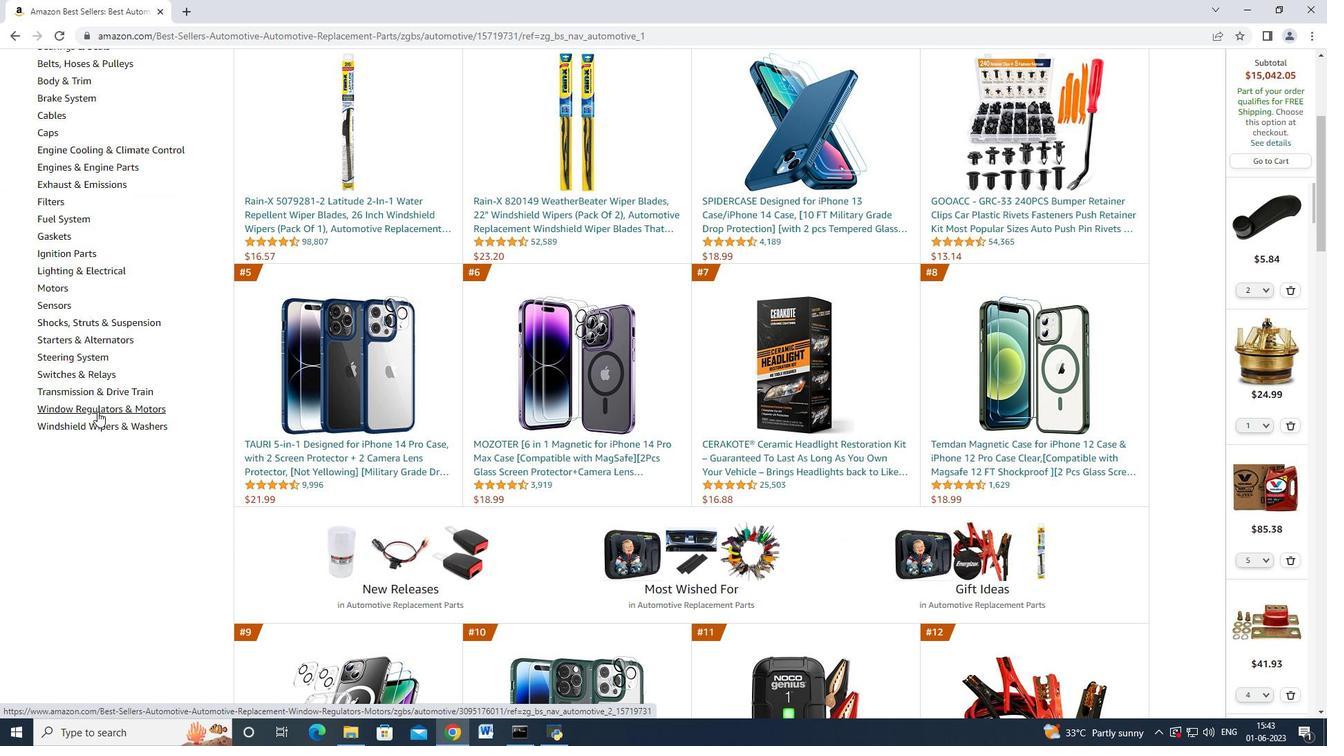 
Action: Mouse moved to (98, 340)
Screenshot: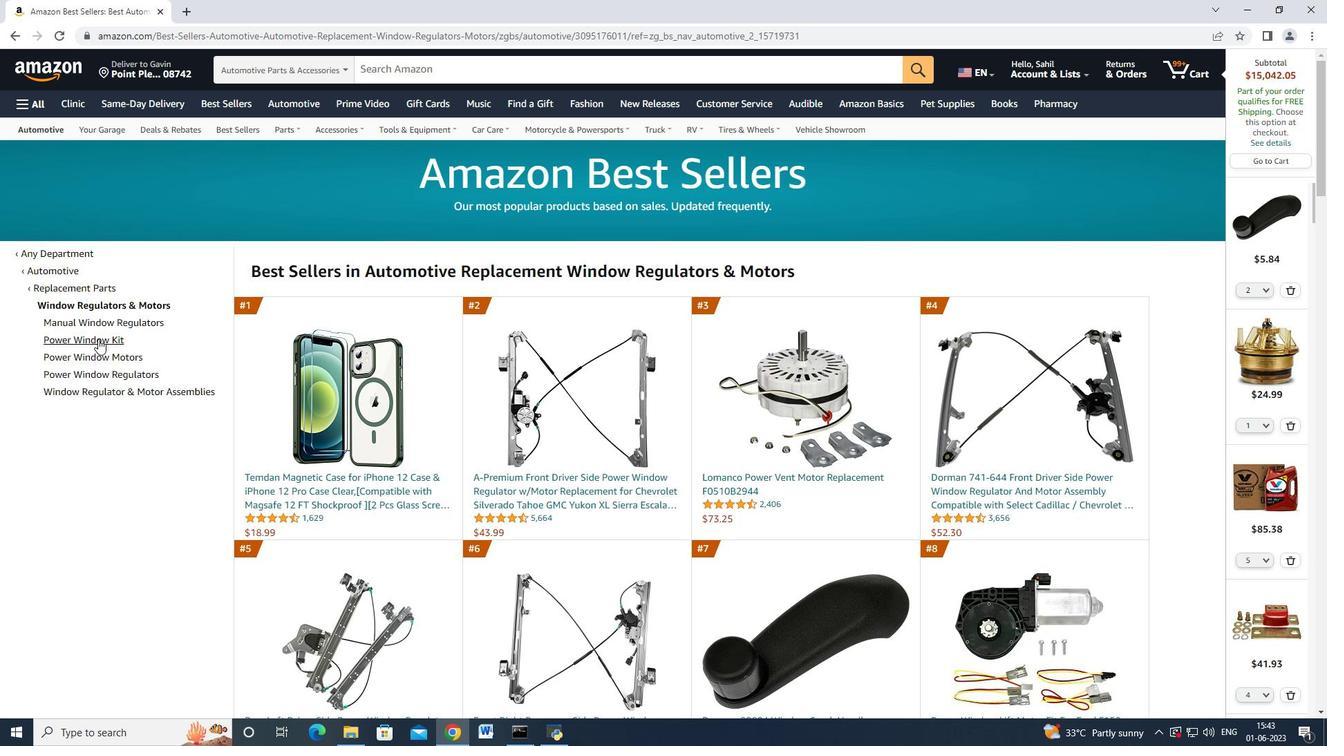 
Action: Mouse pressed left at (98, 340)
Screenshot: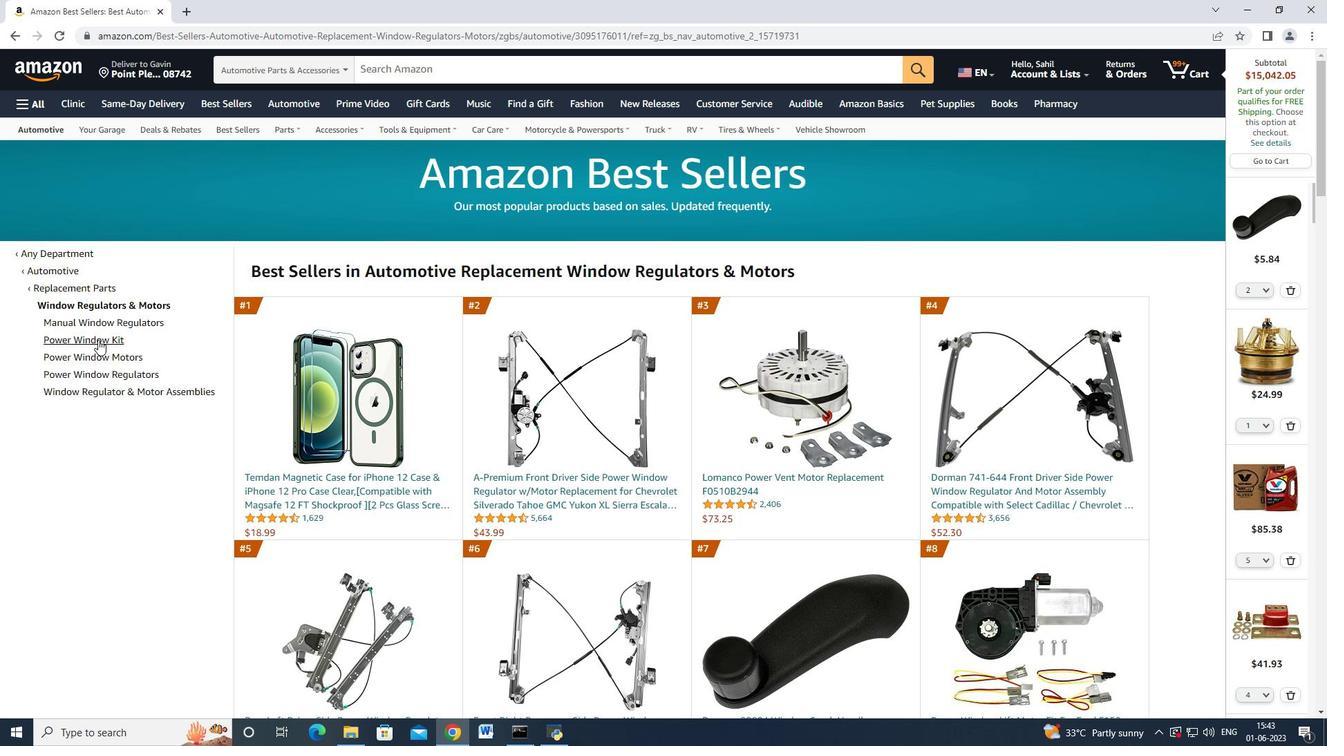 
Action: Mouse moved to (384, 480)
Screenshot: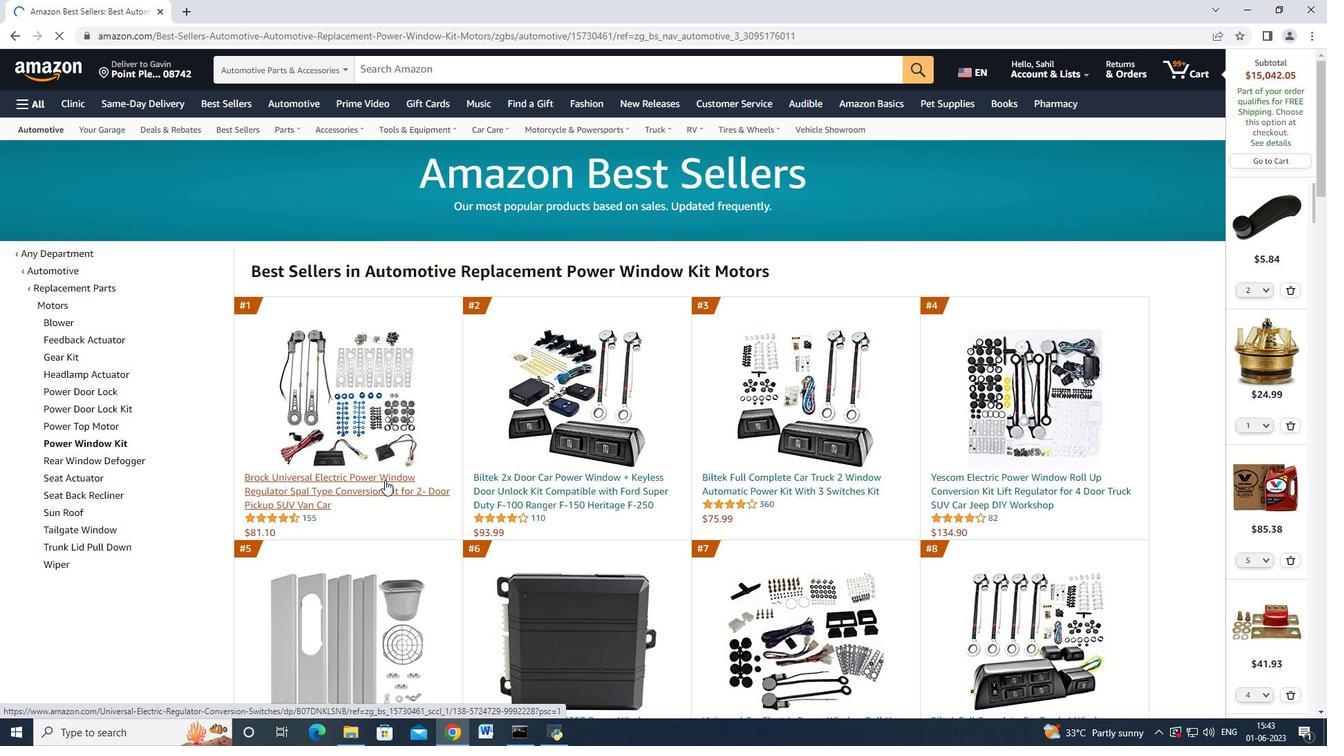 
Action: Mouse pressed left at (384, 480)
Screenshot: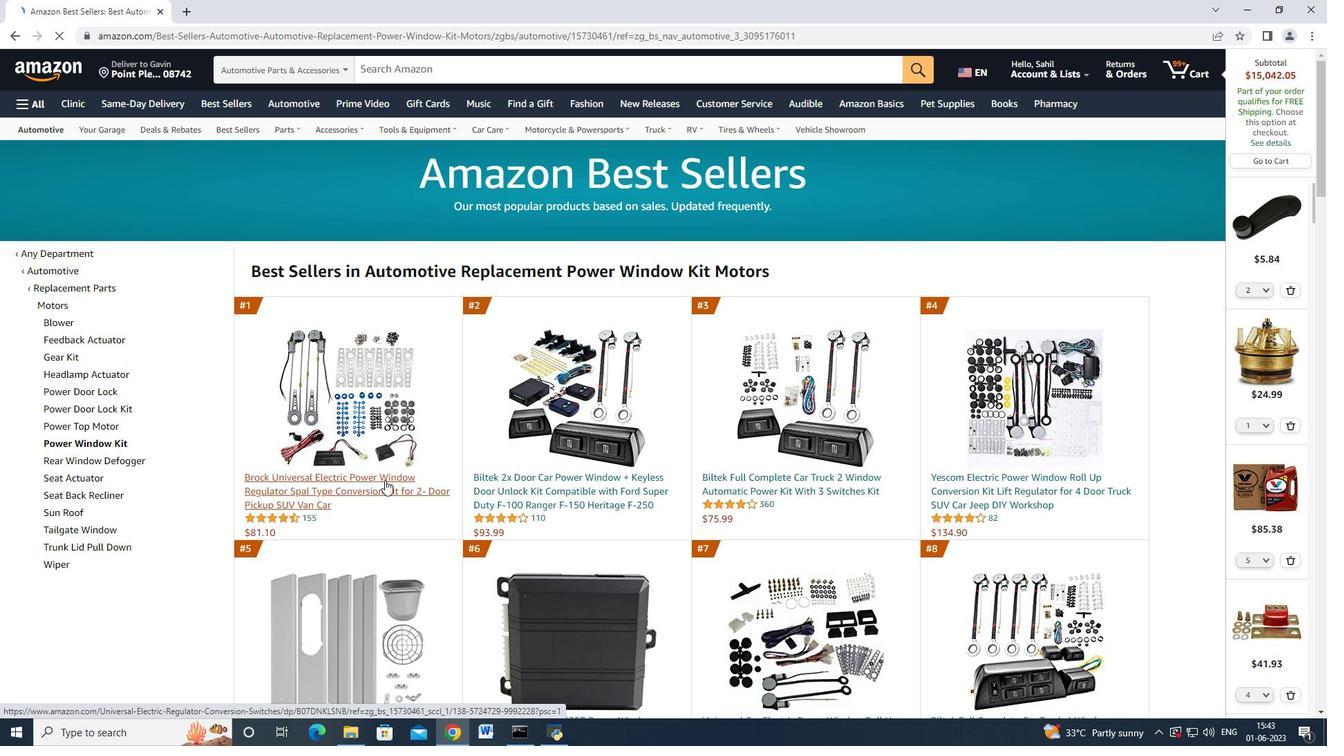 
Action: Mouse moved to (984, 443)
Screenshot: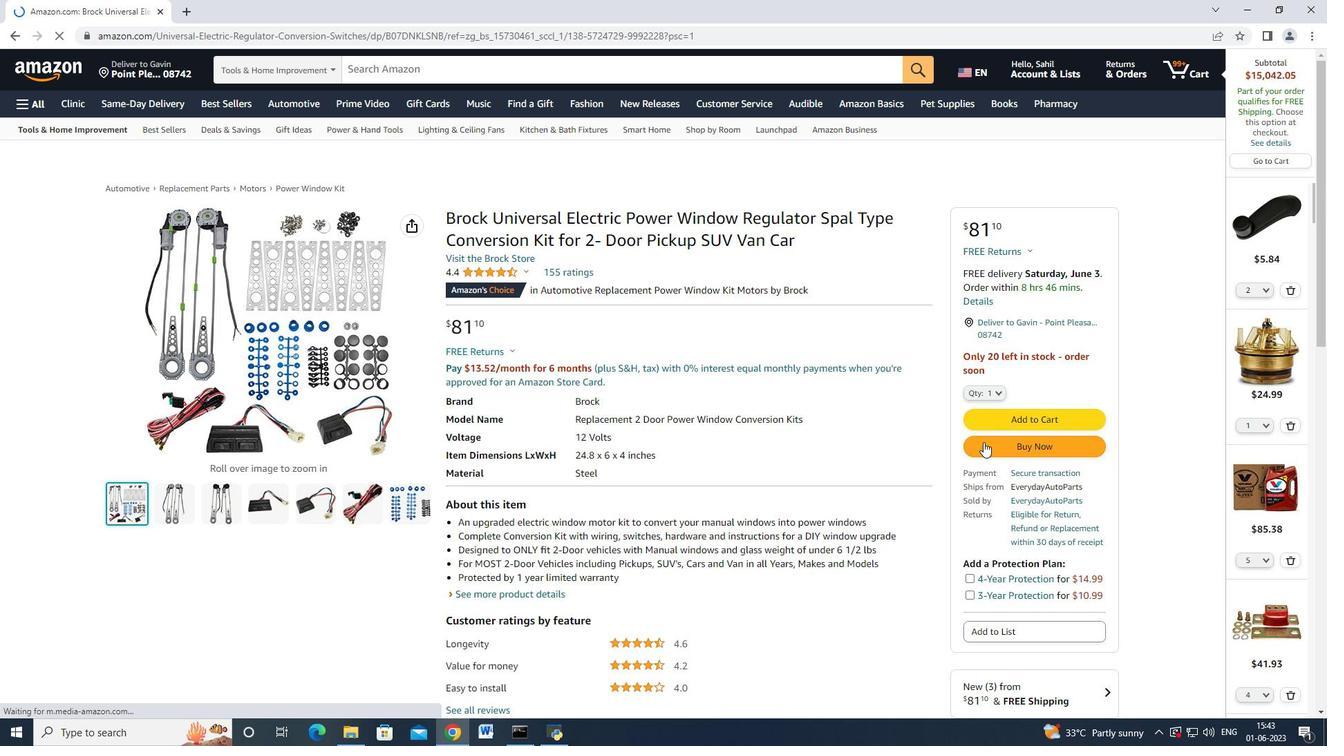 
Action: Mouse pressed left at (984, 443)
Screenshot: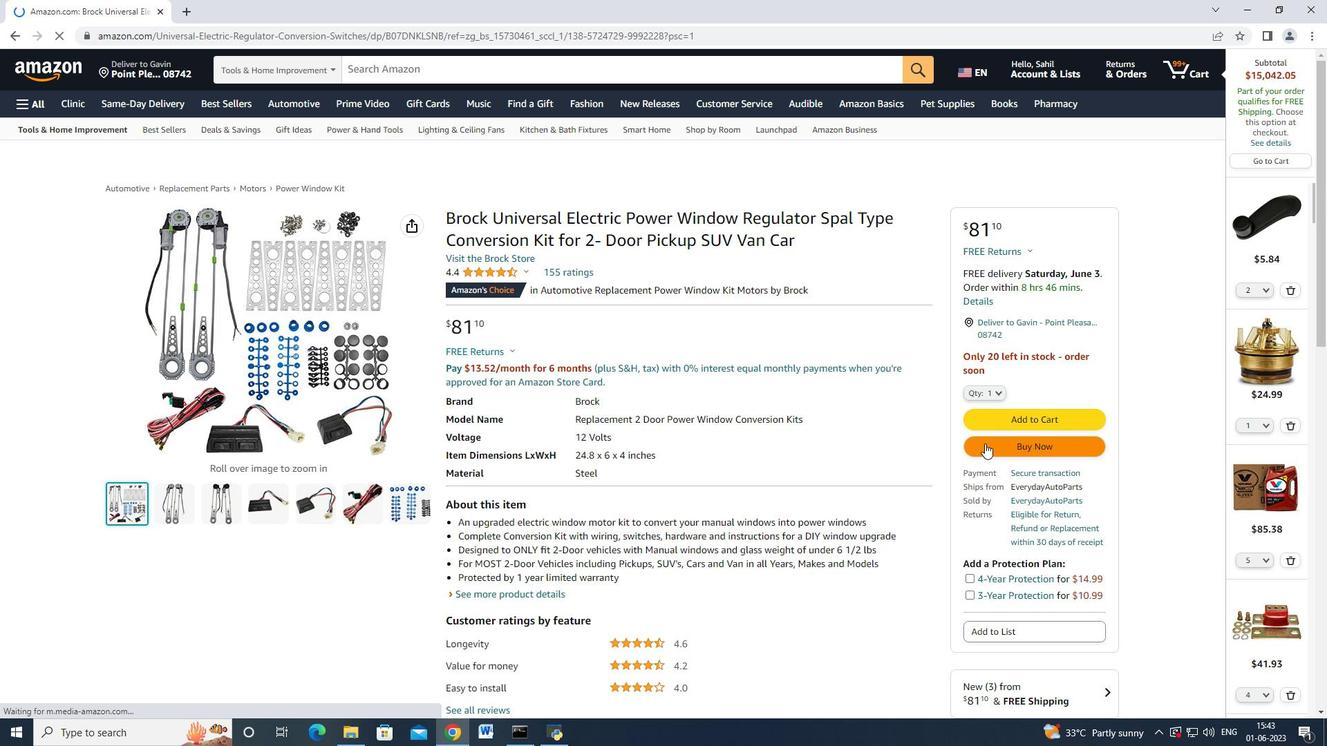 
Action: Mouse moved to (12, 27)
Screenshot: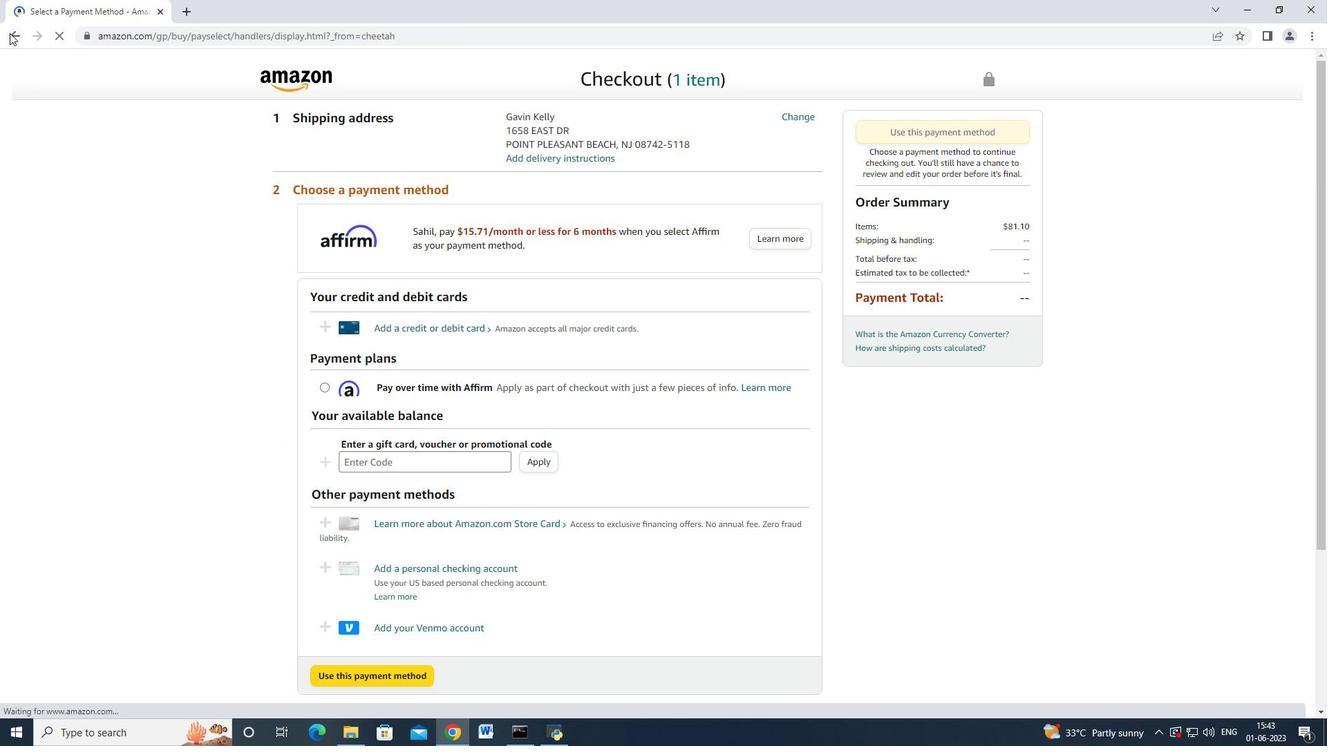 
Action: Mouse pressed left at (12, 27)
Screenshot: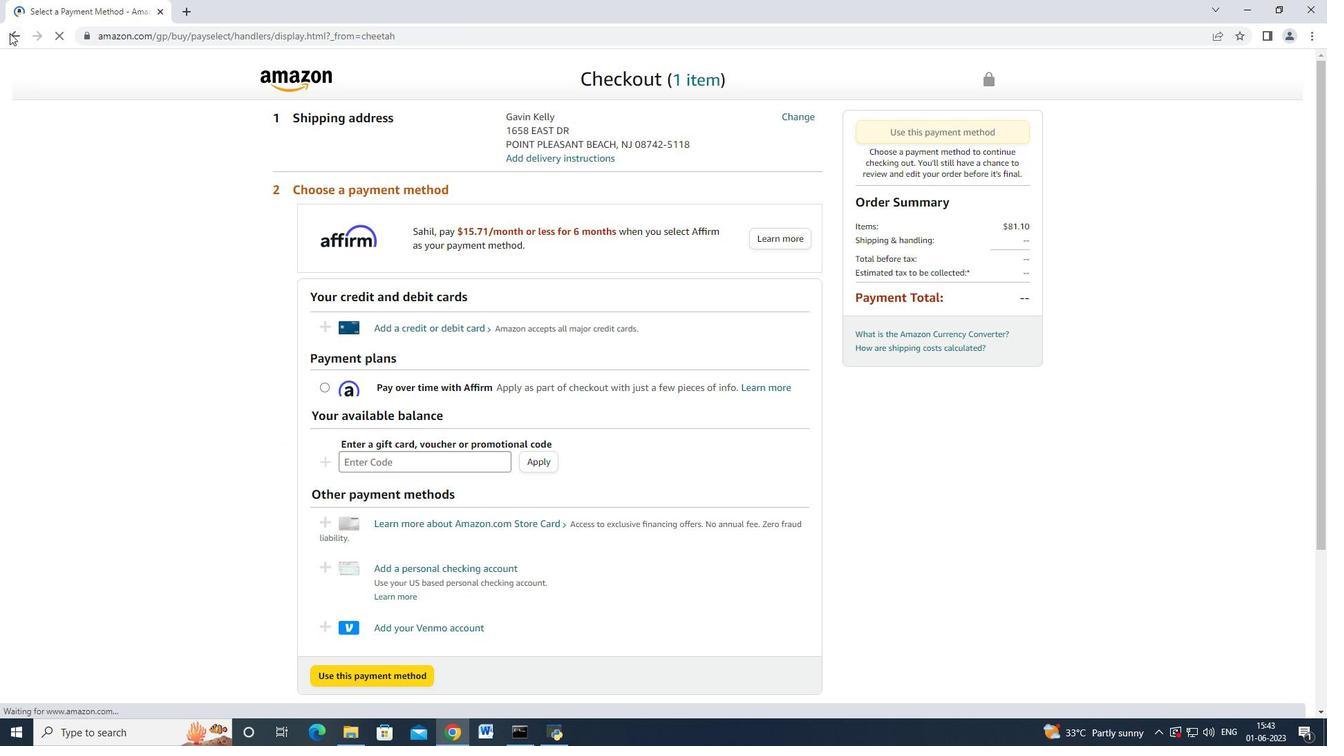 
Action: Mouse moved to (976, 388)
Screenshot: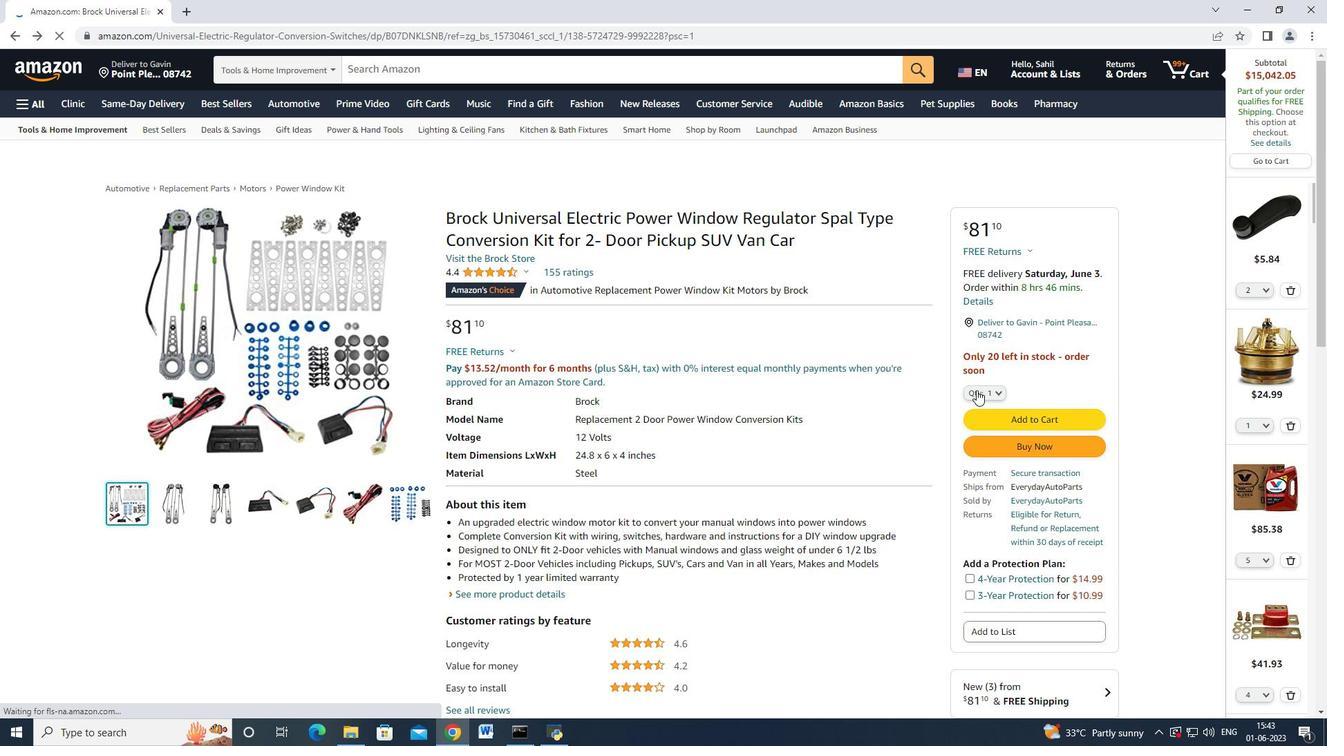 
Action: Mouse pressed left at (976, 388)
Screenshot: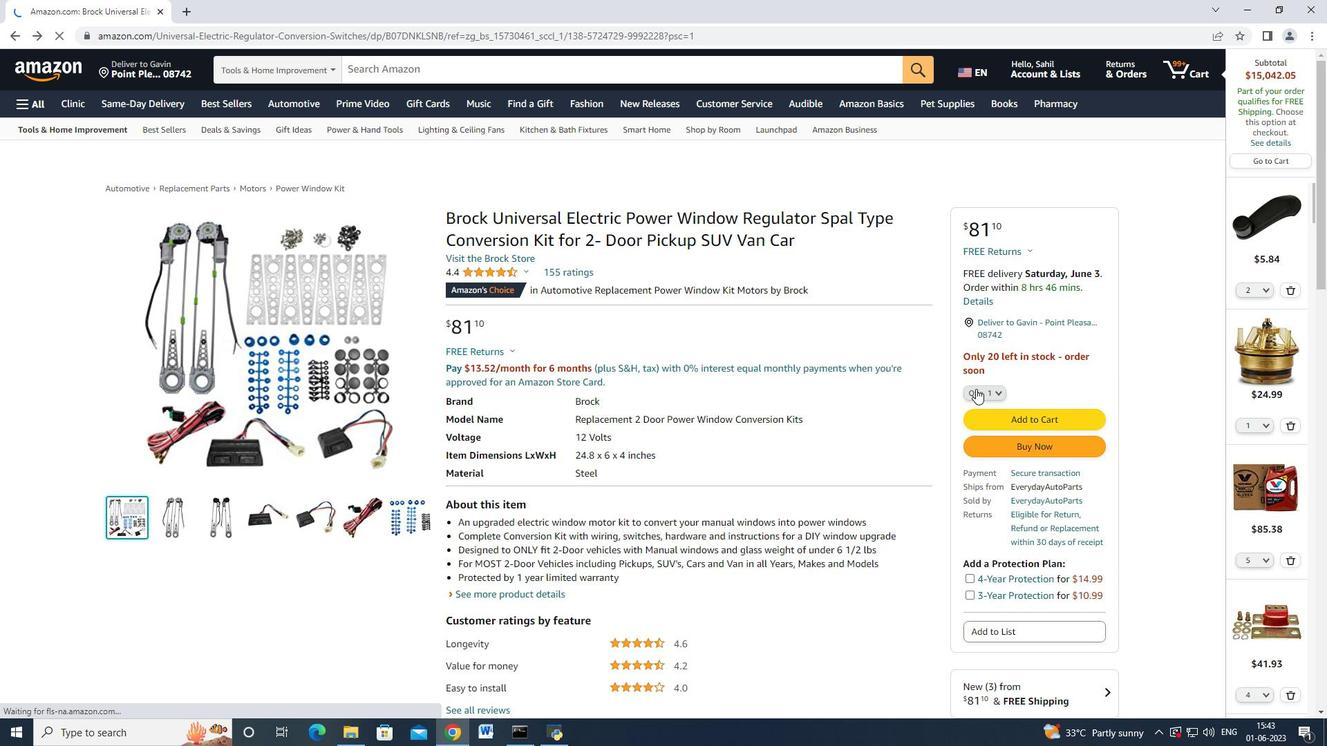 
Action: Mouse moved to (989, 393)
Screenshot: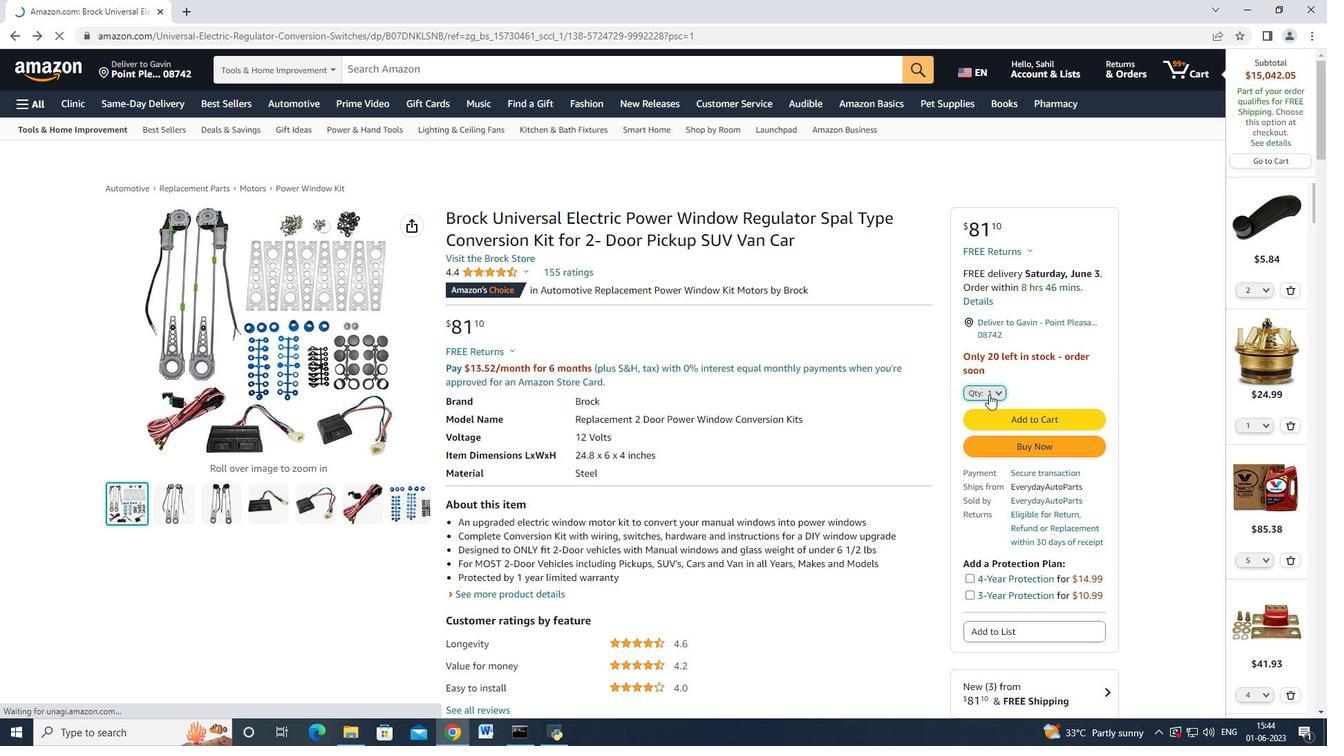
Action: Mouse pressed left at (989, 393)
Screenshot: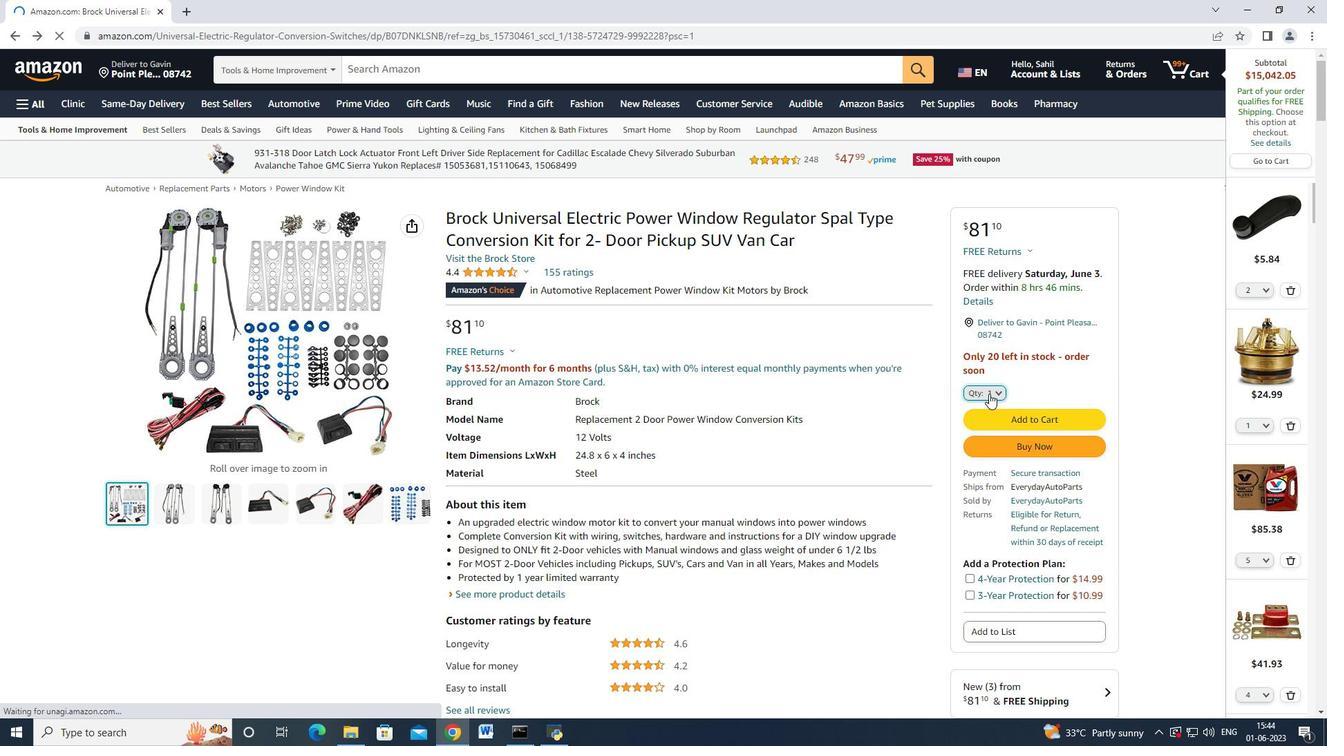 
Action: Mouse moved to (971, 114)
Screenshot: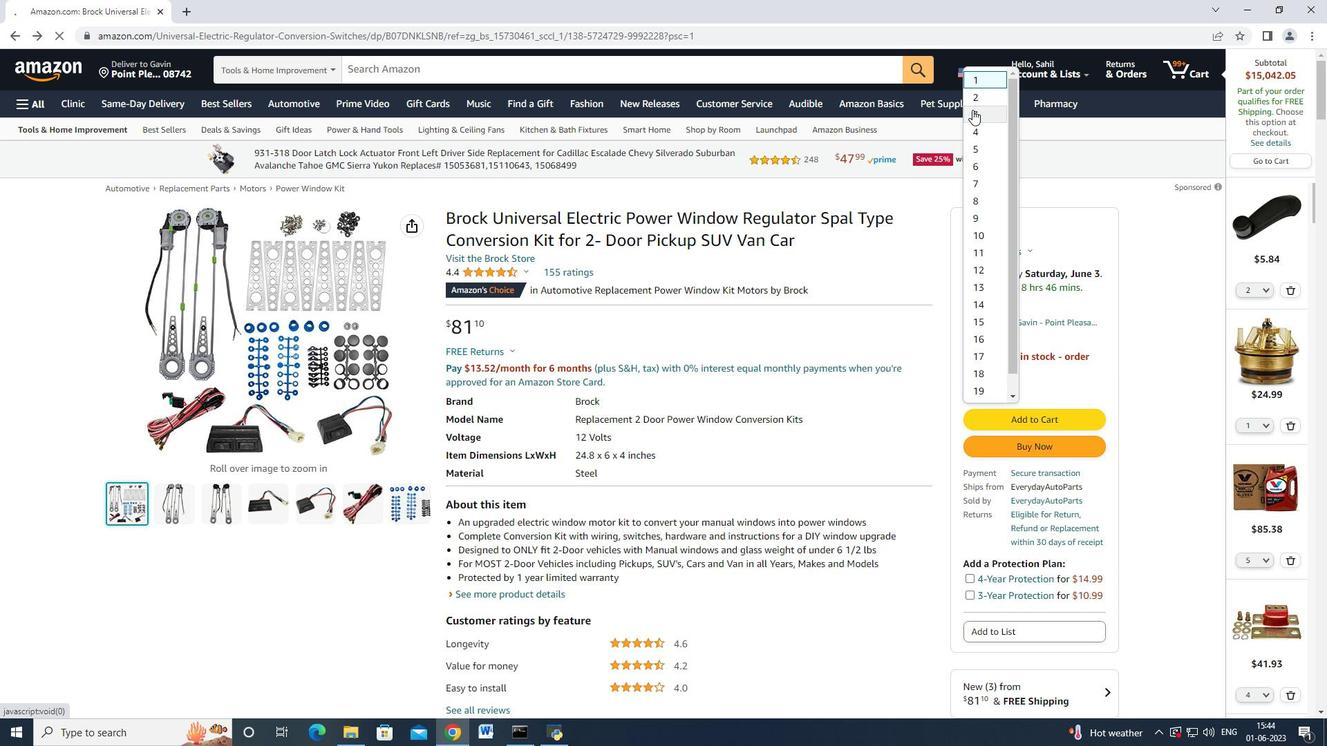 
Action: Mouse pressed left at (971, 114)
Screenshot: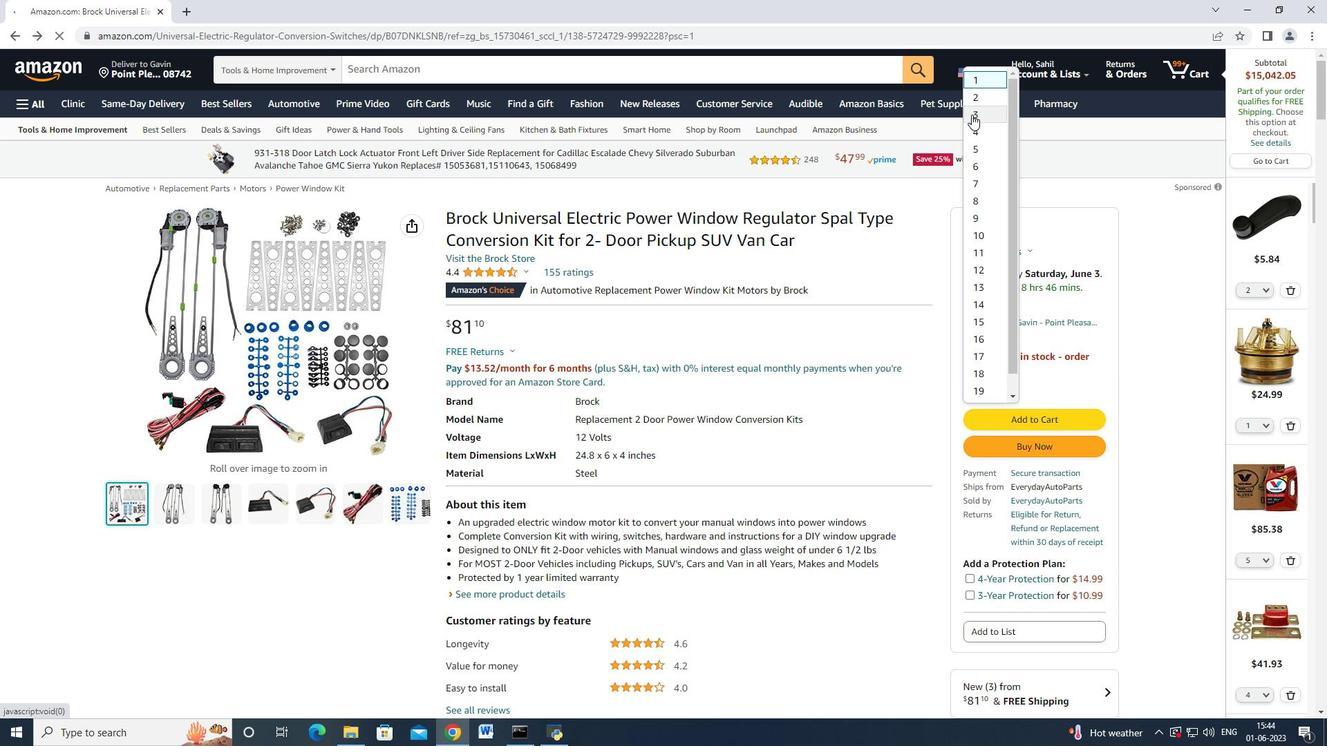 
Action: Mouse moved to (1012, 439)
Screenshot: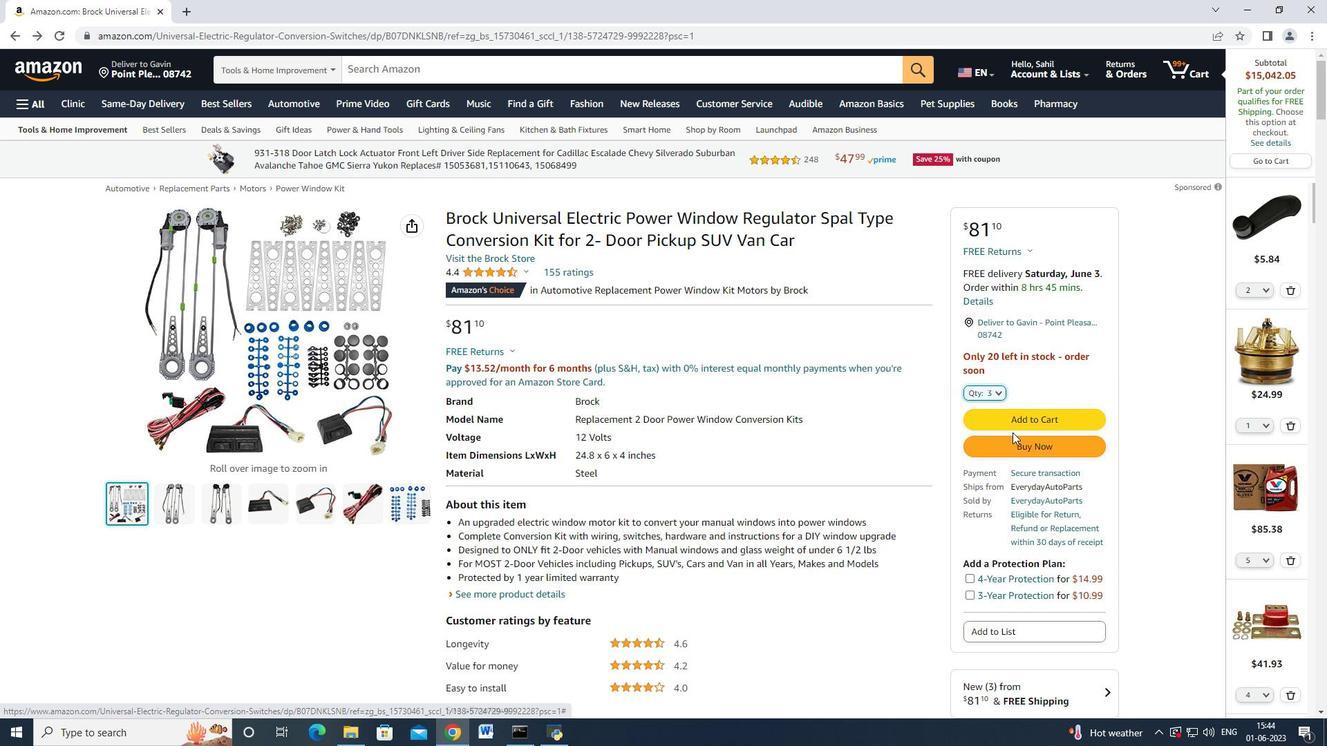 
Action: Mouse pressed left at (1012, 439)
Screenshot: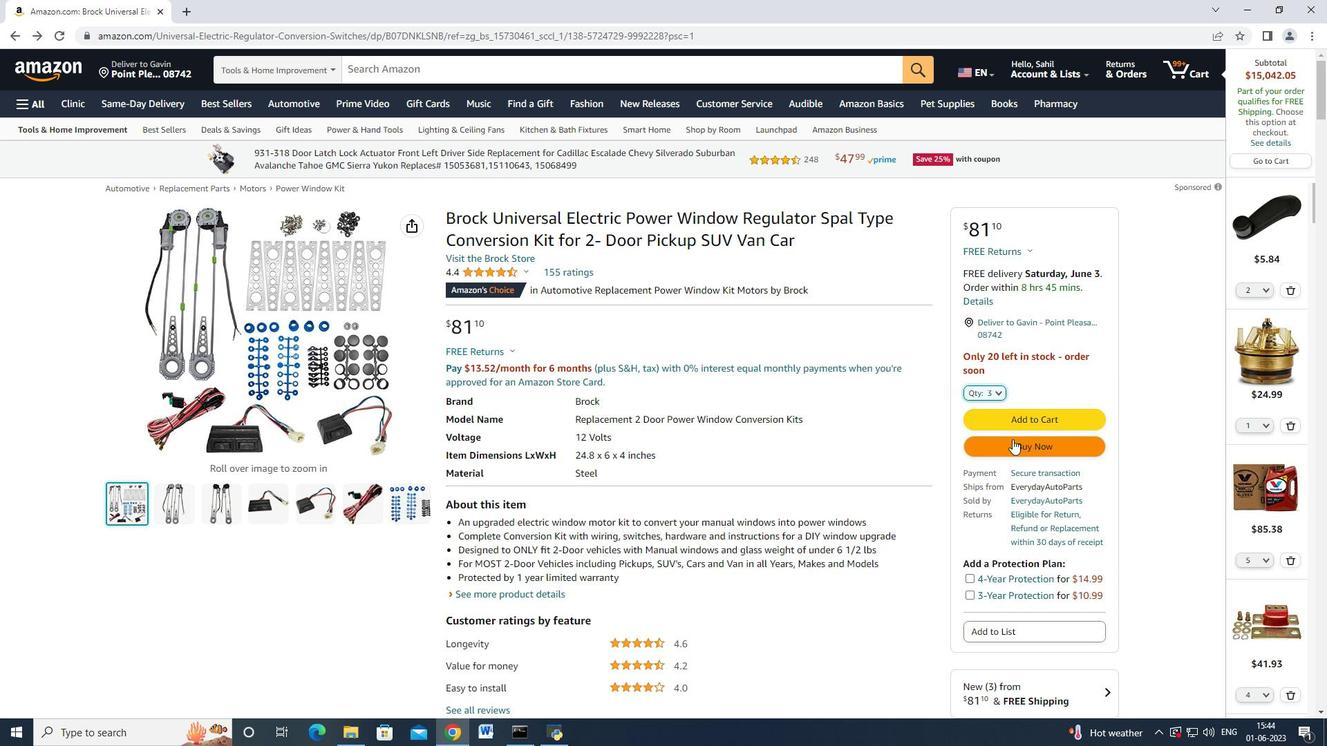 
Action: Mouse moved to (802, 112)
Screenshot: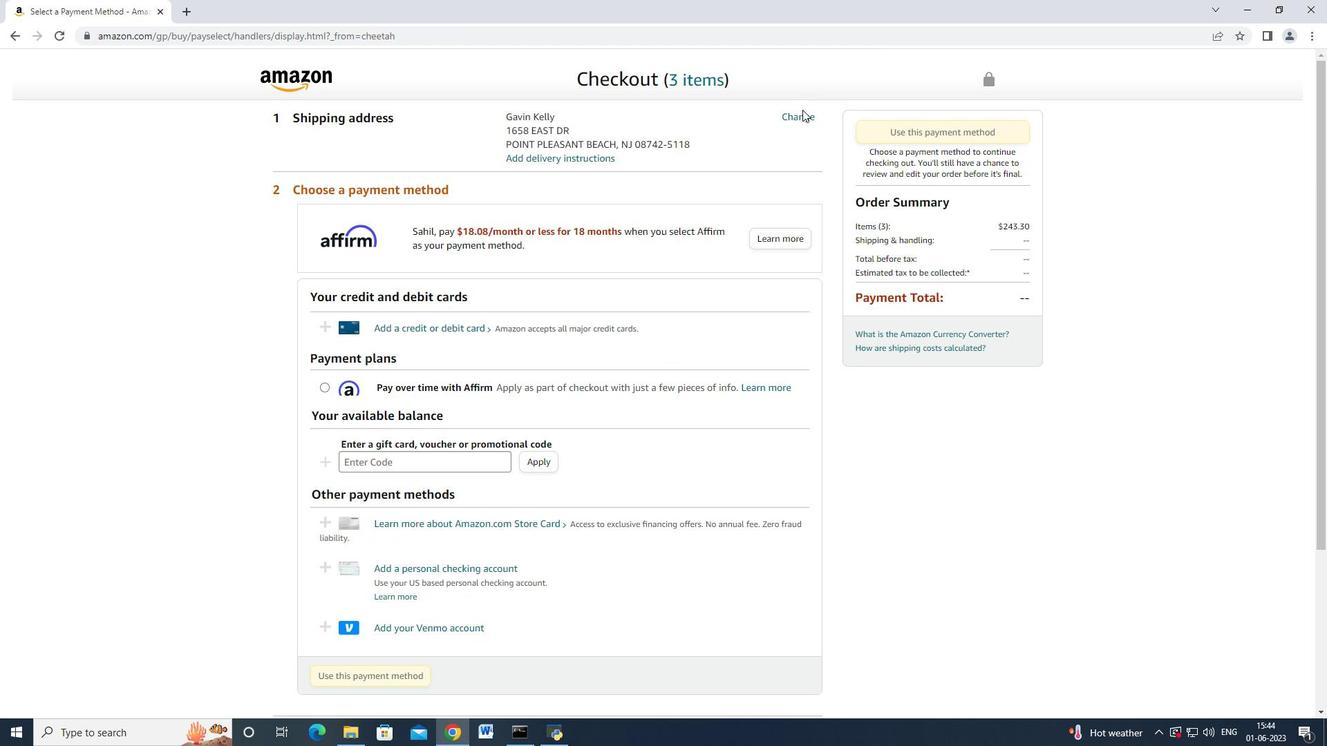 
Action: Mouse pressed left at (802, 112)
Screenshot: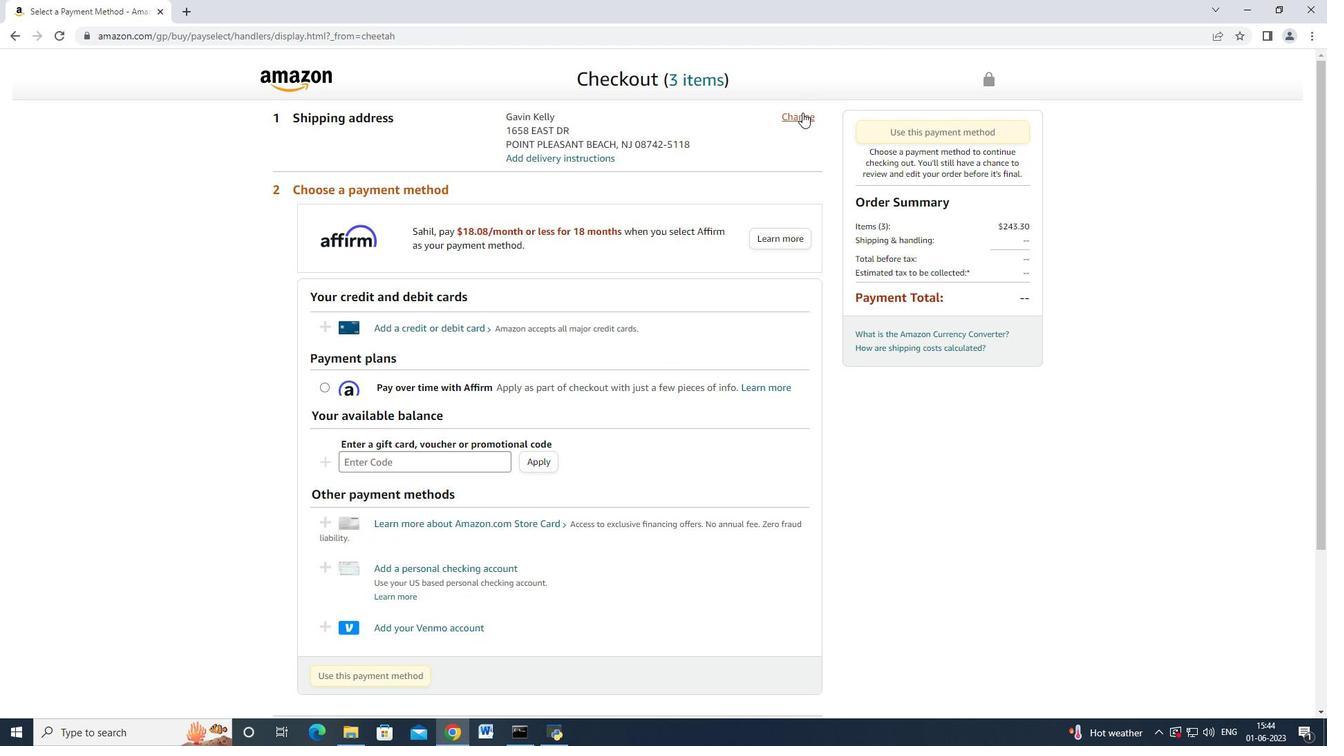 
Action: Mouse moved to (381, 279)
Screenshot: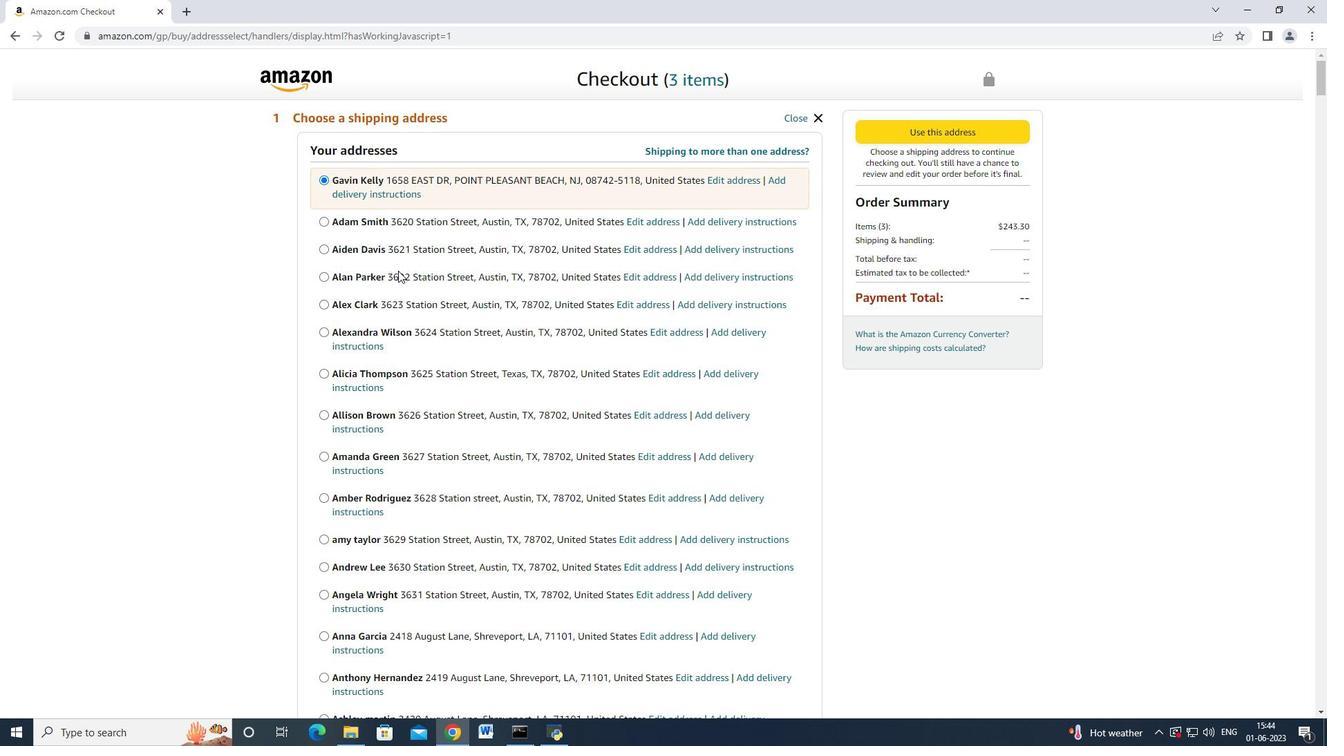 
Action: Mouse scrolled (381, 278) with delta (0, 0)
Screenshot: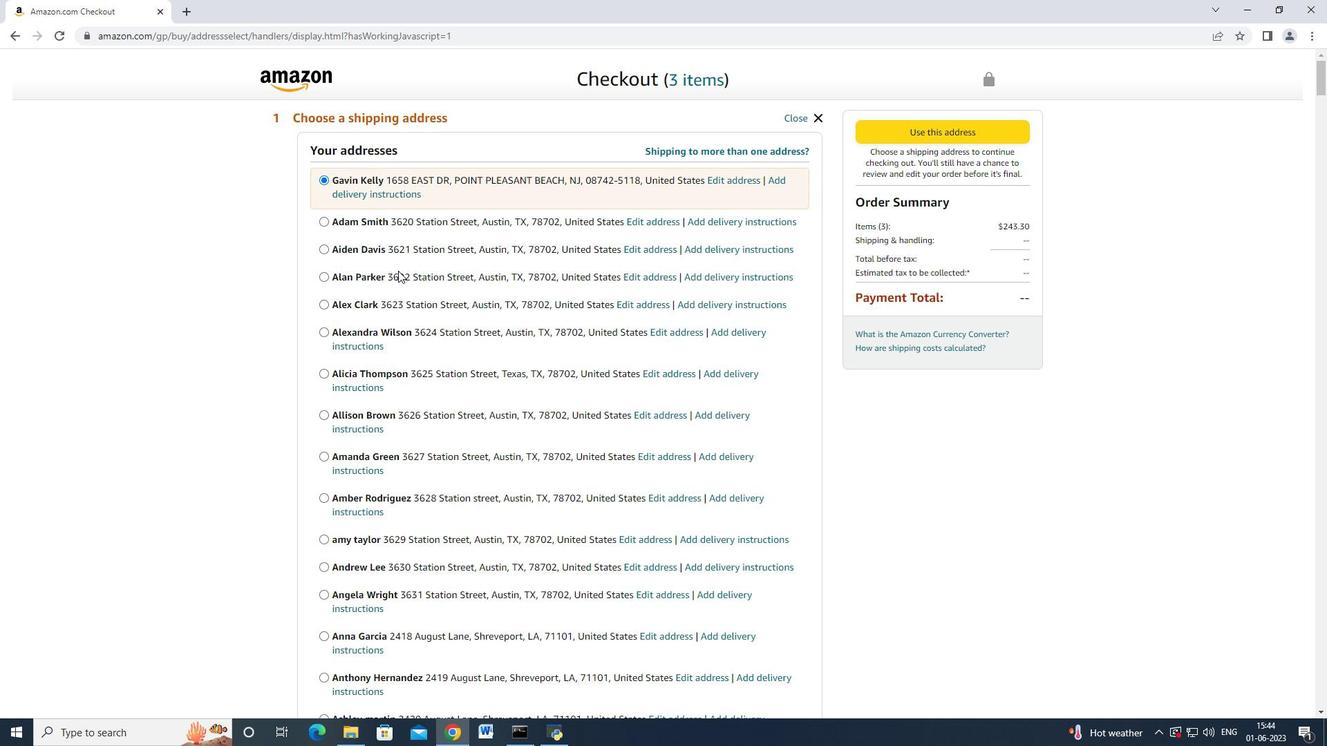 
Action: Mouse scrolled (381, 278) with delta (0, 0)
Screenshot: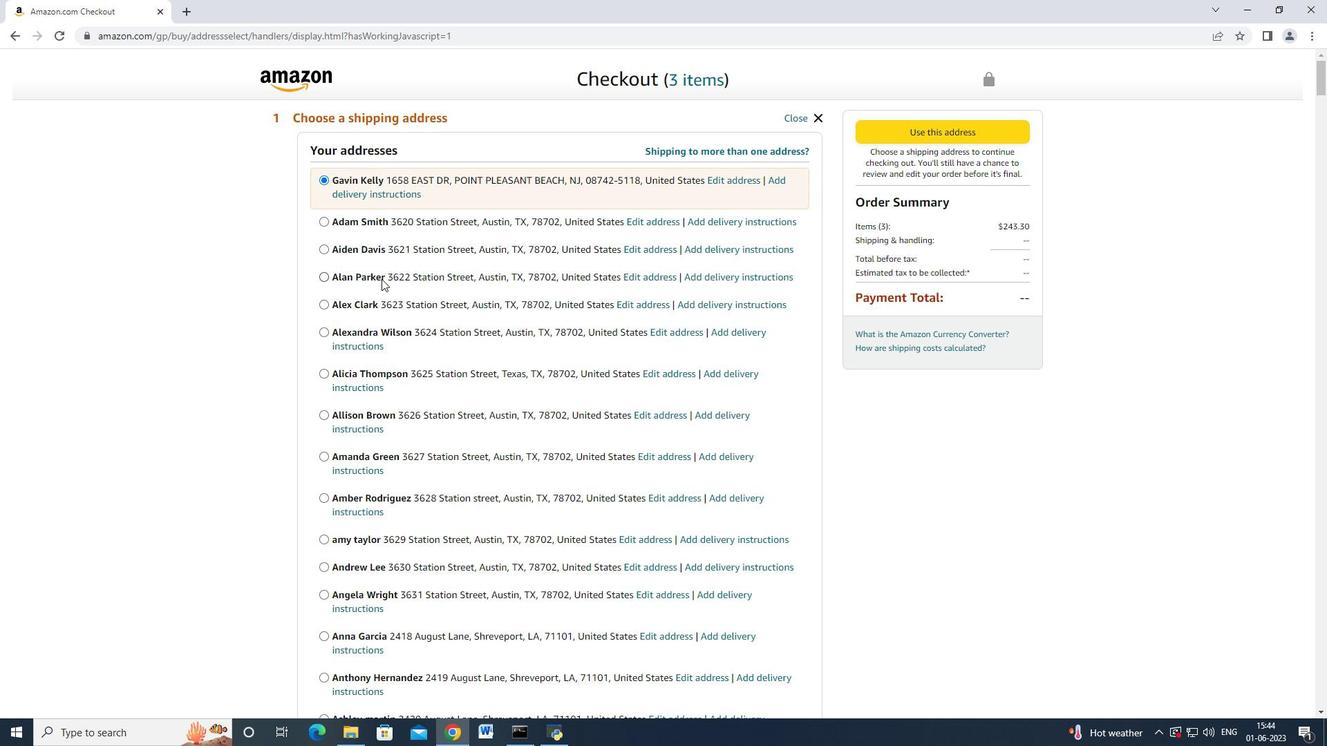 
Action: Mouse scrolled (381, 278) with delta (0, 0)
Screenshot: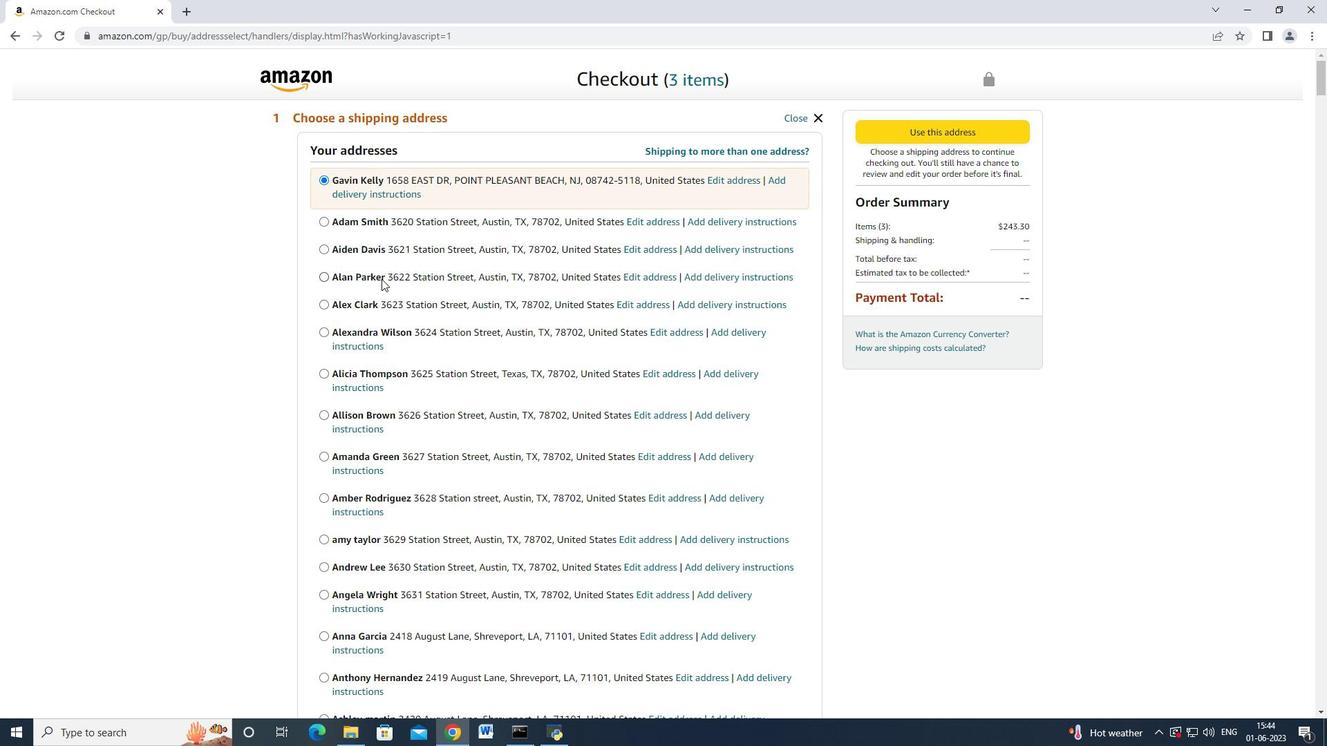
Action: Mouse scrolled (381, 278) with delta (0, 0)
Screenshot: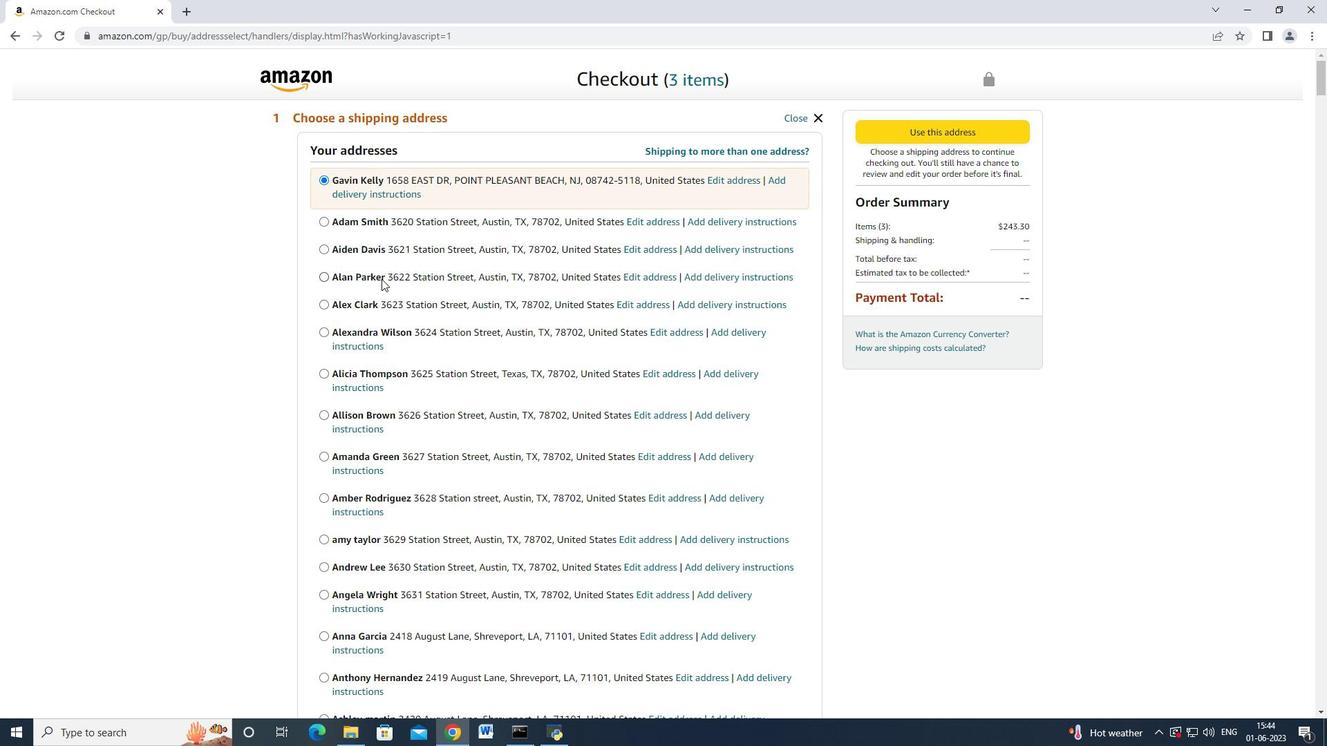 
Action: Mouse scrolled (381, 278) with delta (0, 0)
Screenshot: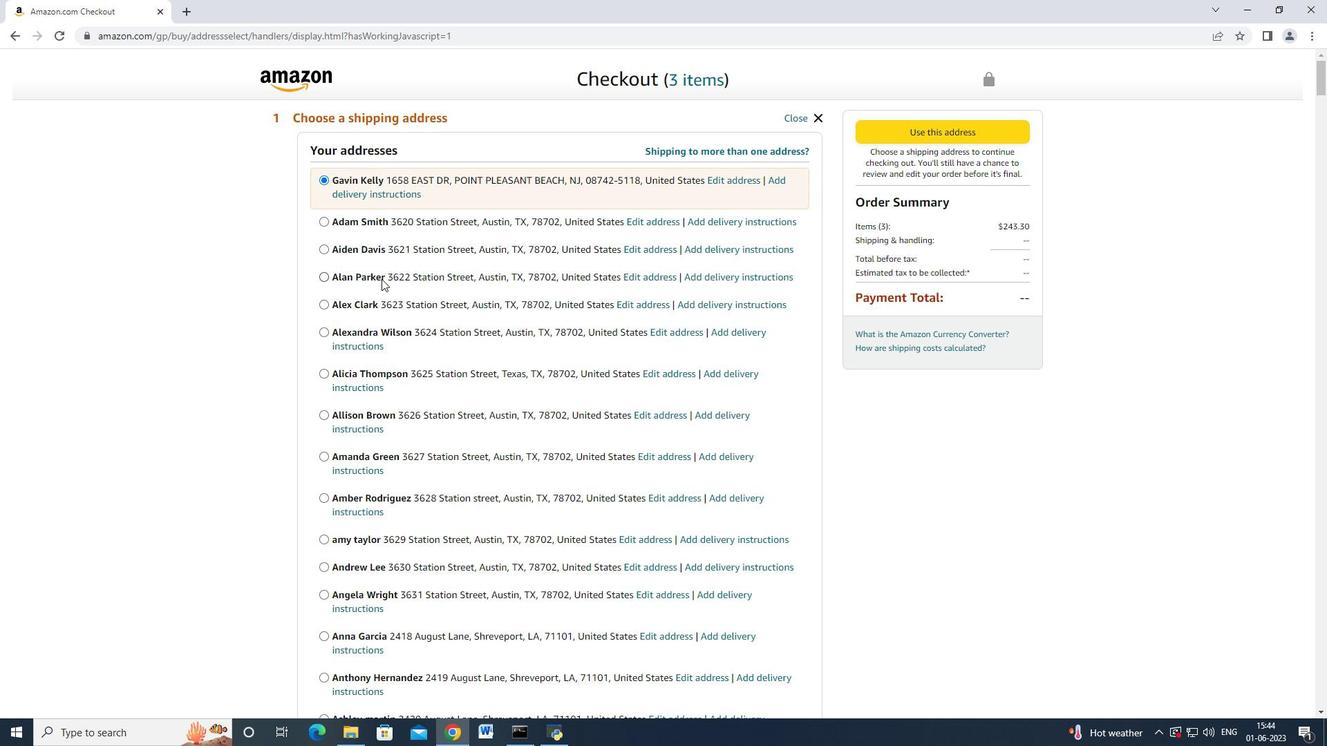 
Action: Mouse scrolled (381, 278) with delta (0, 0)
Screenshot: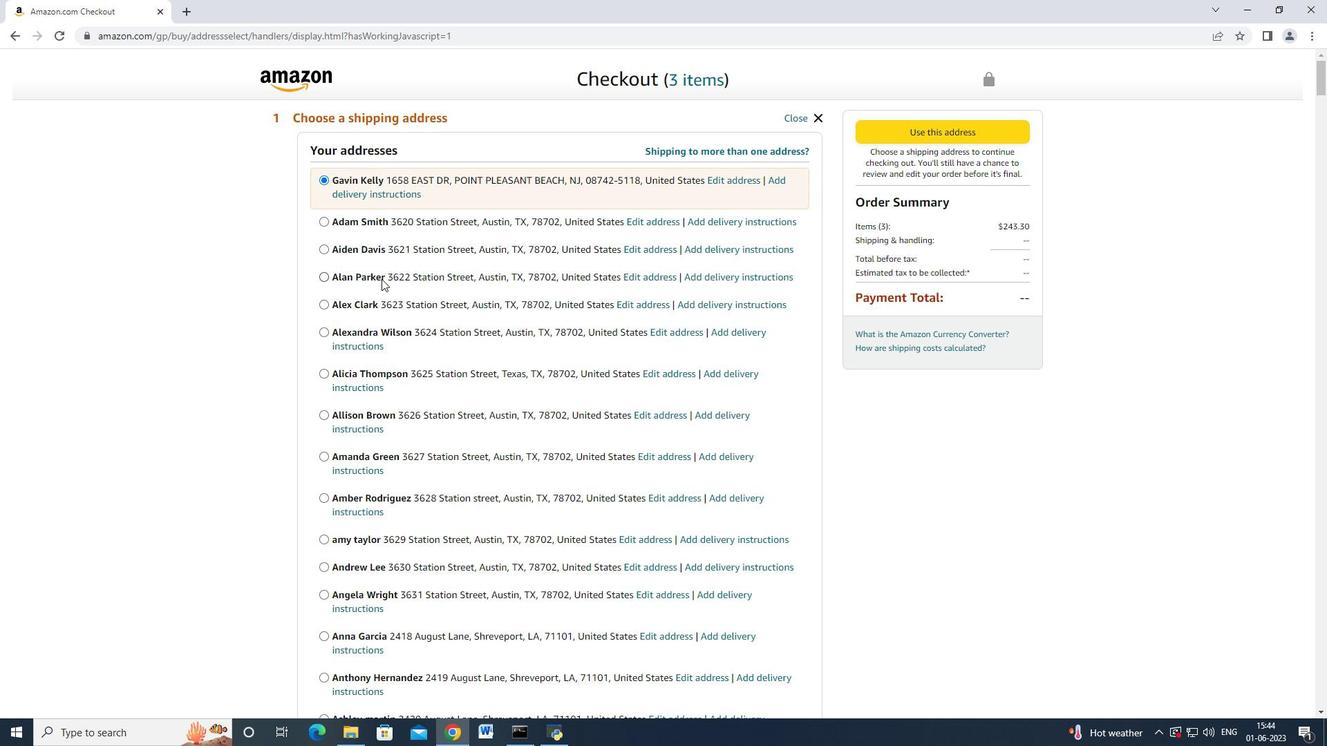 
Action: Mouse scrolled (381, 278) with delta (0, 0)
Screenshot: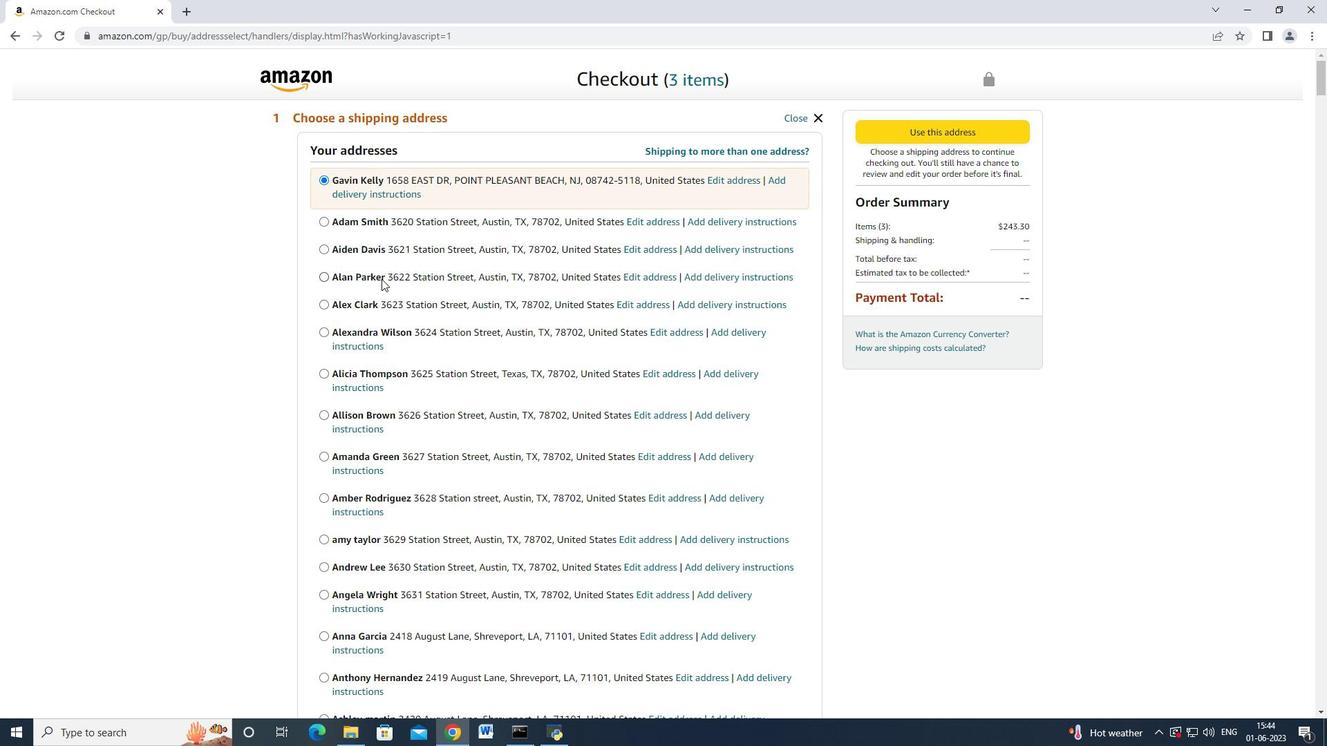 
Action: Mouse moved to (381, 279)
Screenshot: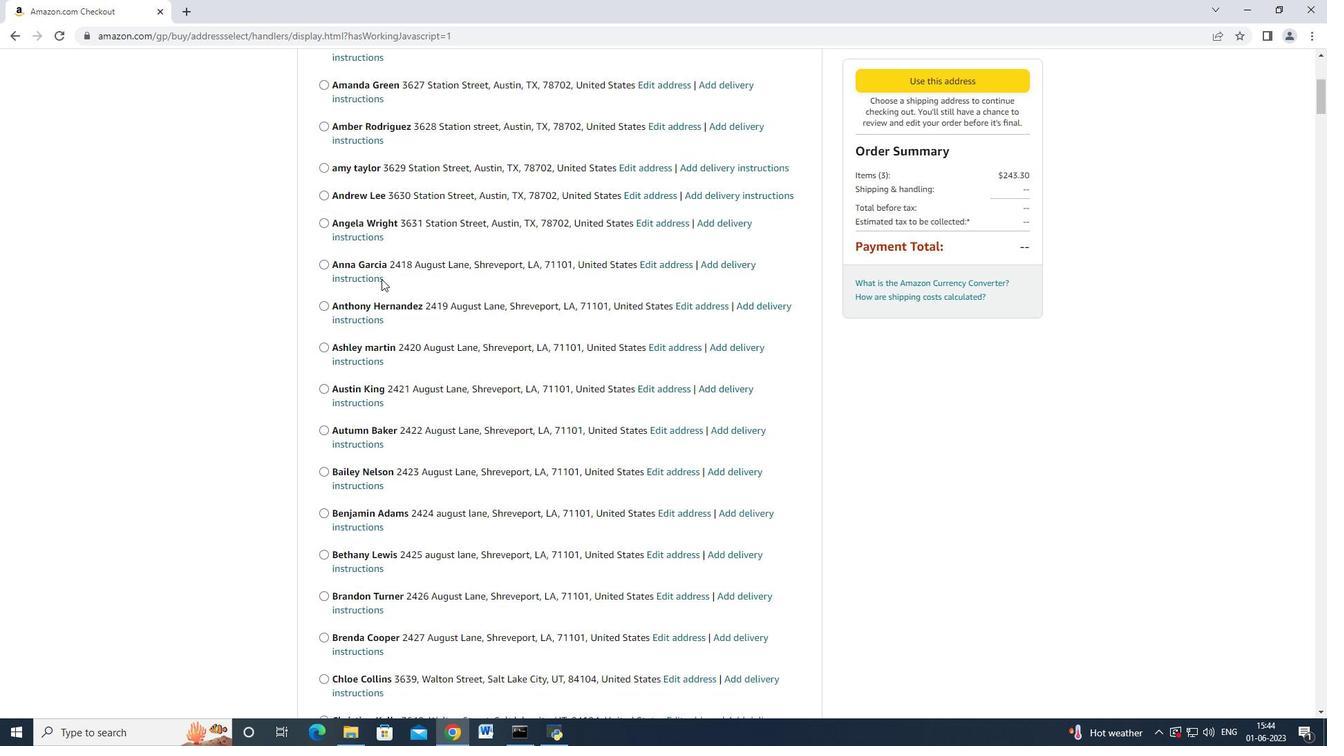 
Action: Mouse scrolled (381, 278) with delta (0, 0)
Screenshot: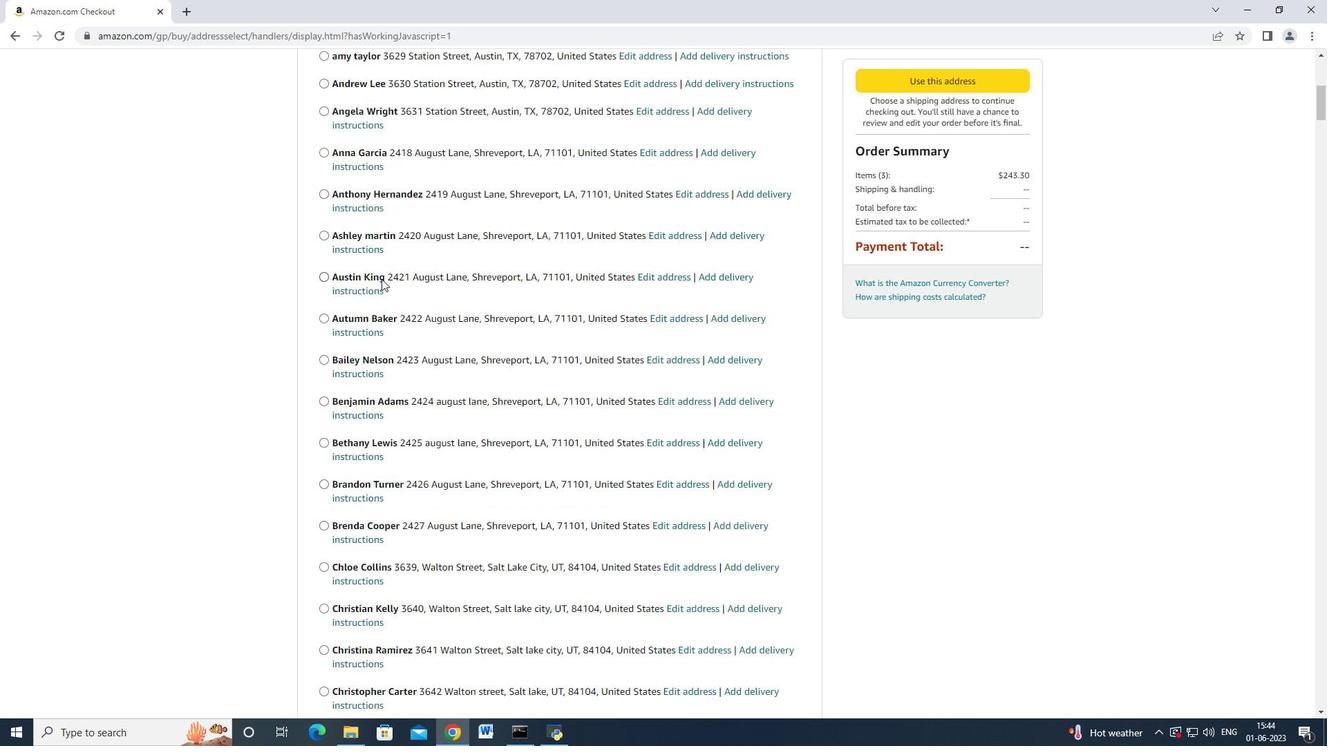
Action: Mouse scrolled (381, 278) with delta (0, 0)
Screenshot: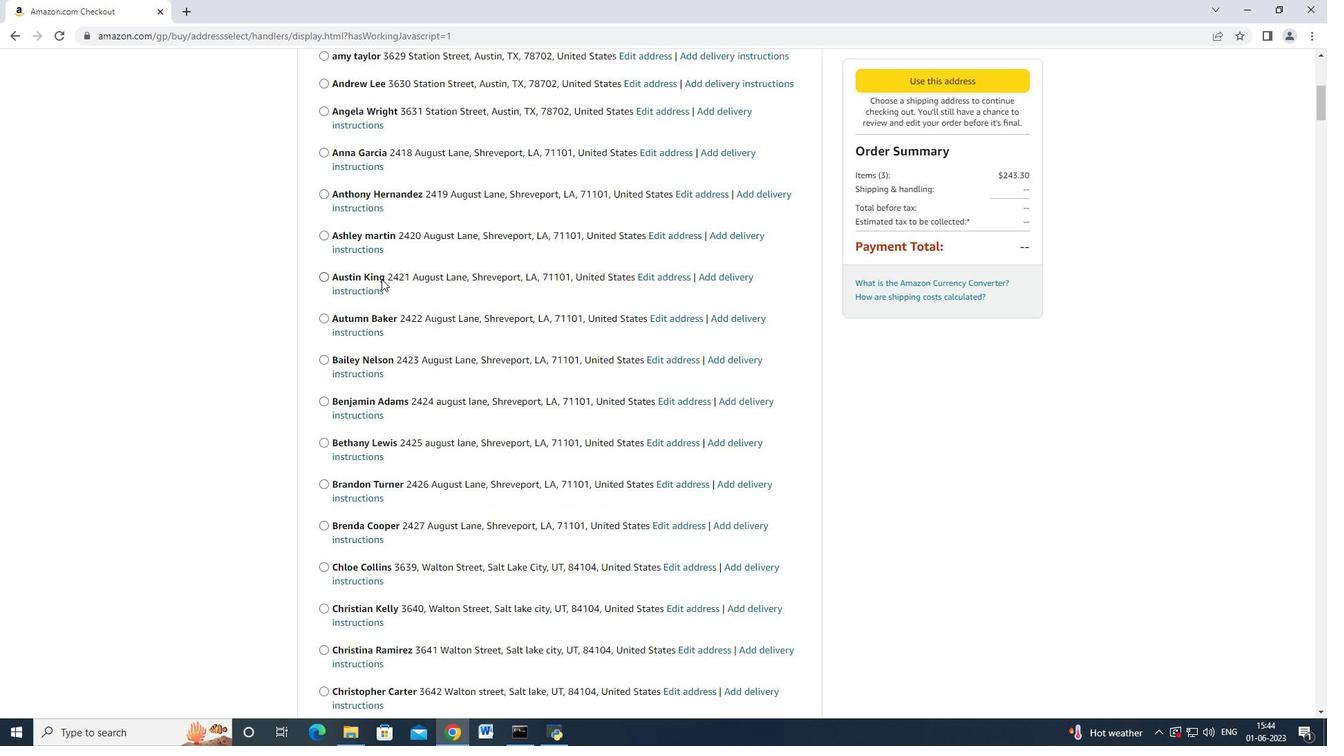 
Action: Mouse scrolled (381, 278) with delta (0, 0)
Screenshot: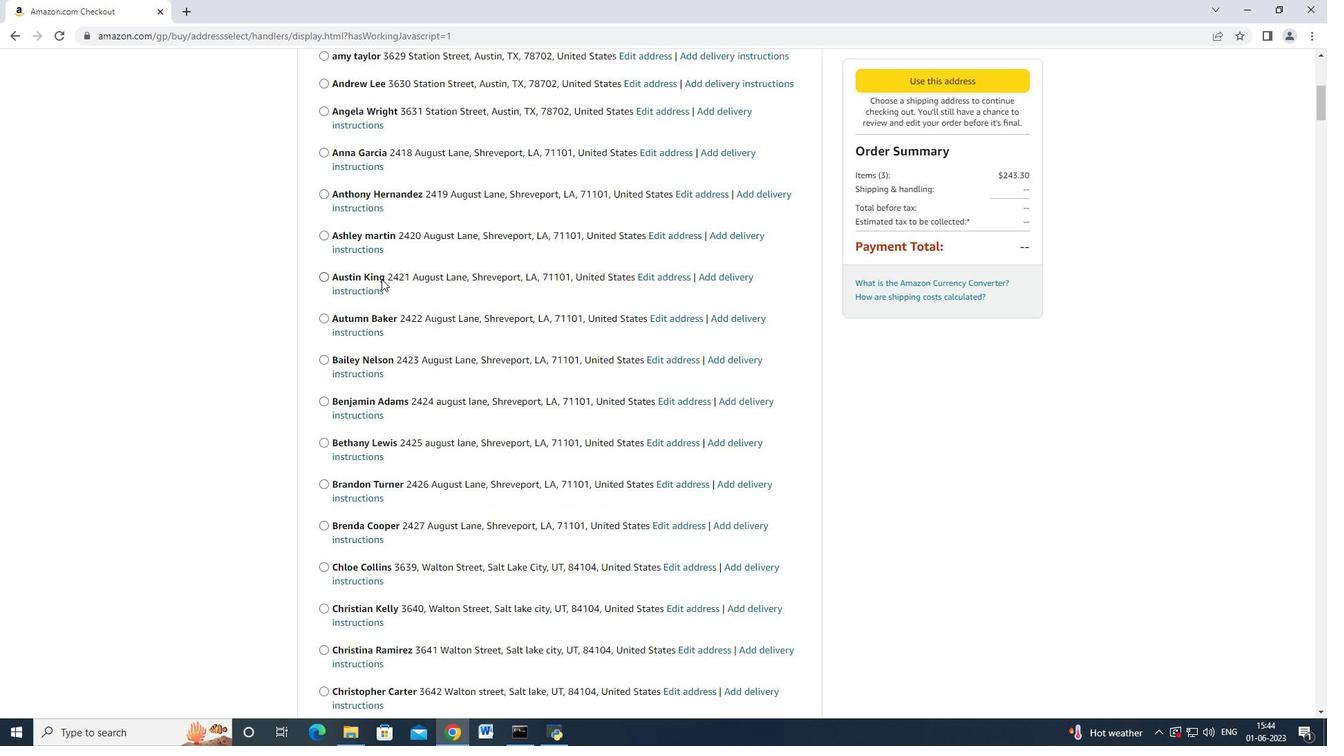 
Action: Mouse scrolled (381, 278) with delta (0, 0)
Screenshot: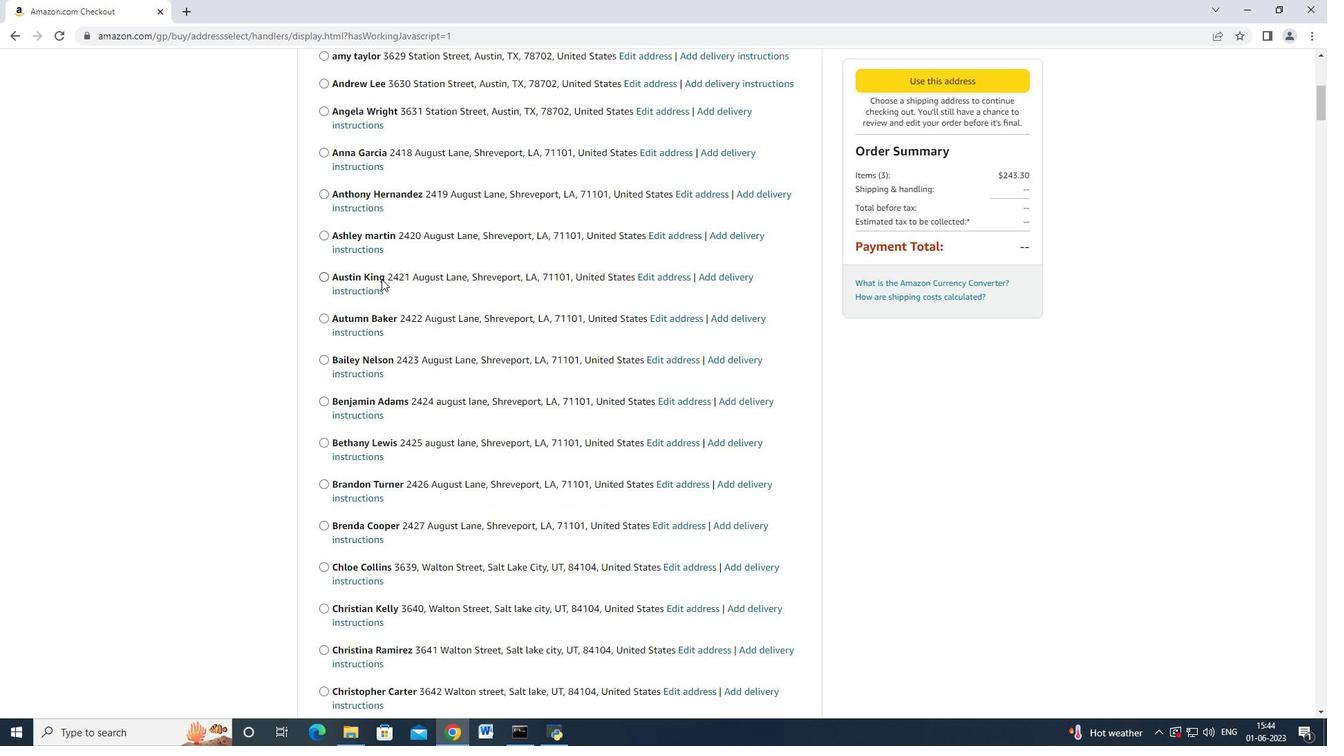 
Action: Mouse scrolled (381, 278) with delta (0, 0)
Screenshot: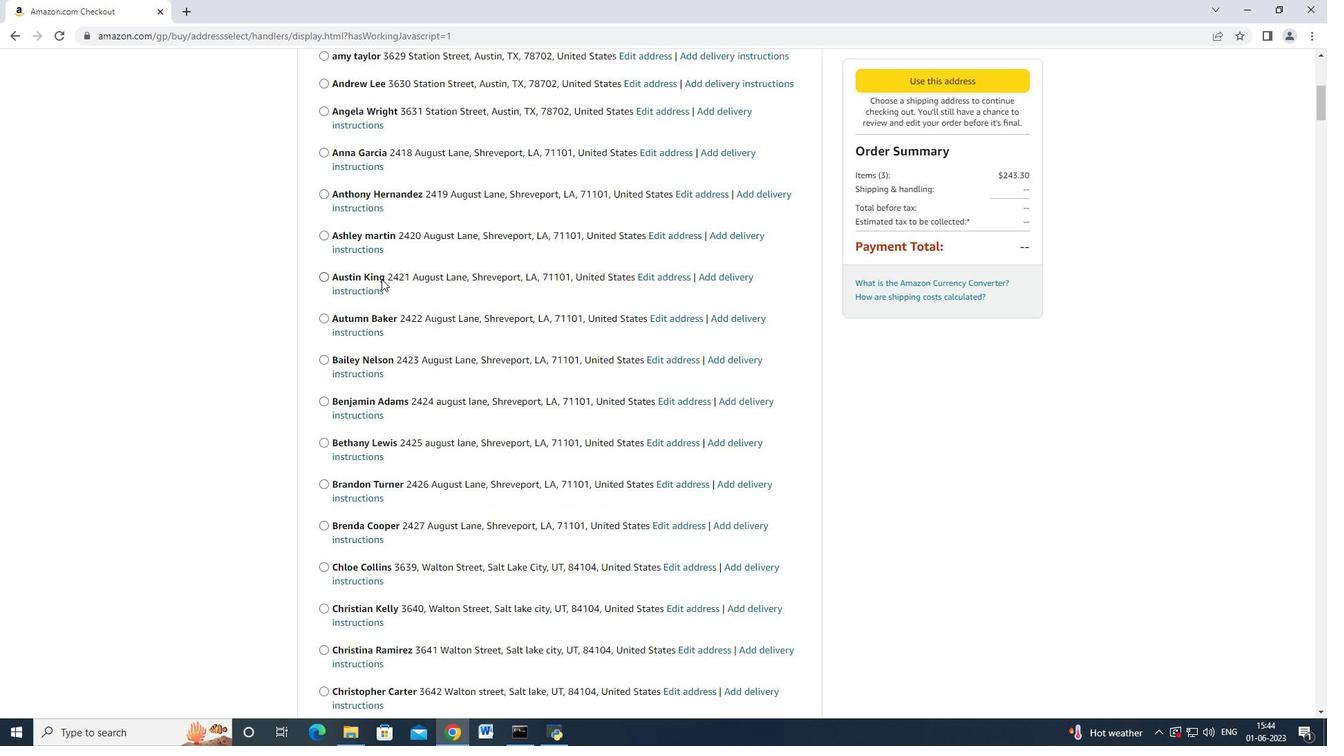 
Action: Mouse scrolled (381, 278) with delta (0, 0)
Screenshot: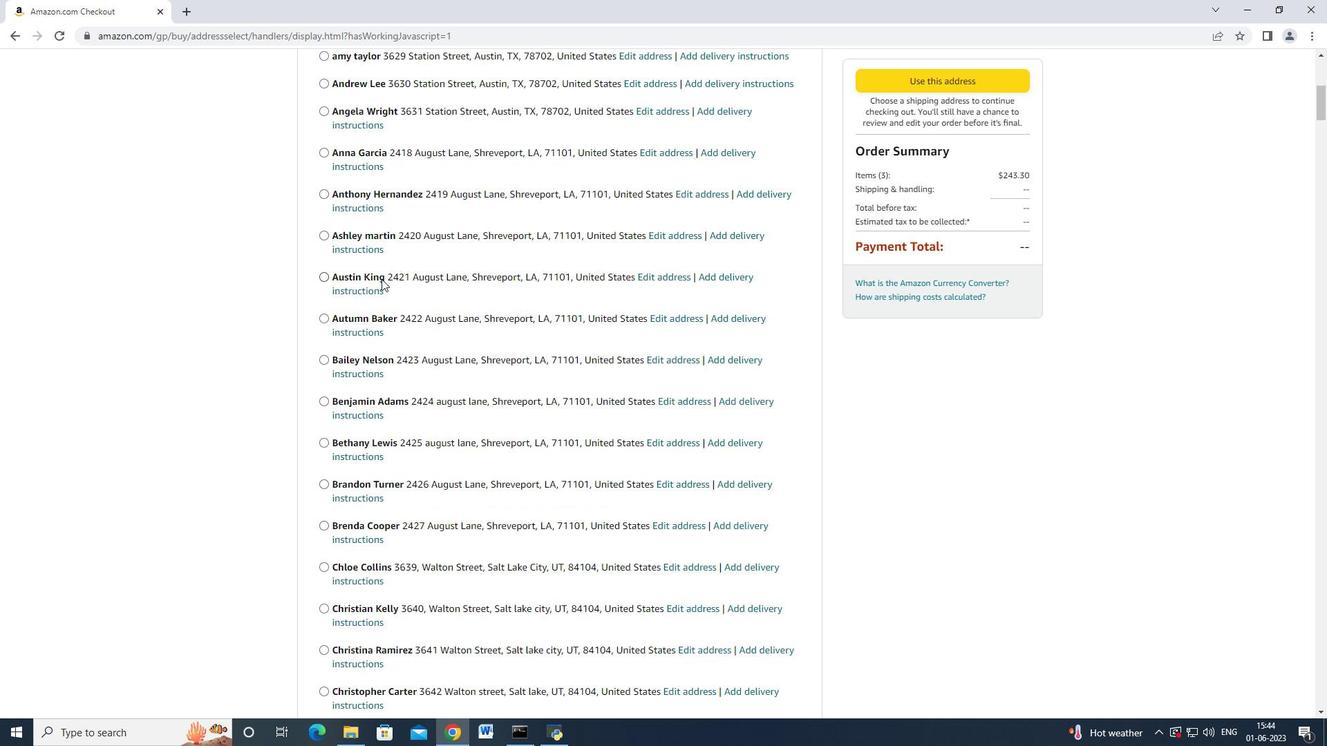 
Action: Mouse scrolled (381, 278) with delta (0, 0)
Screenshot: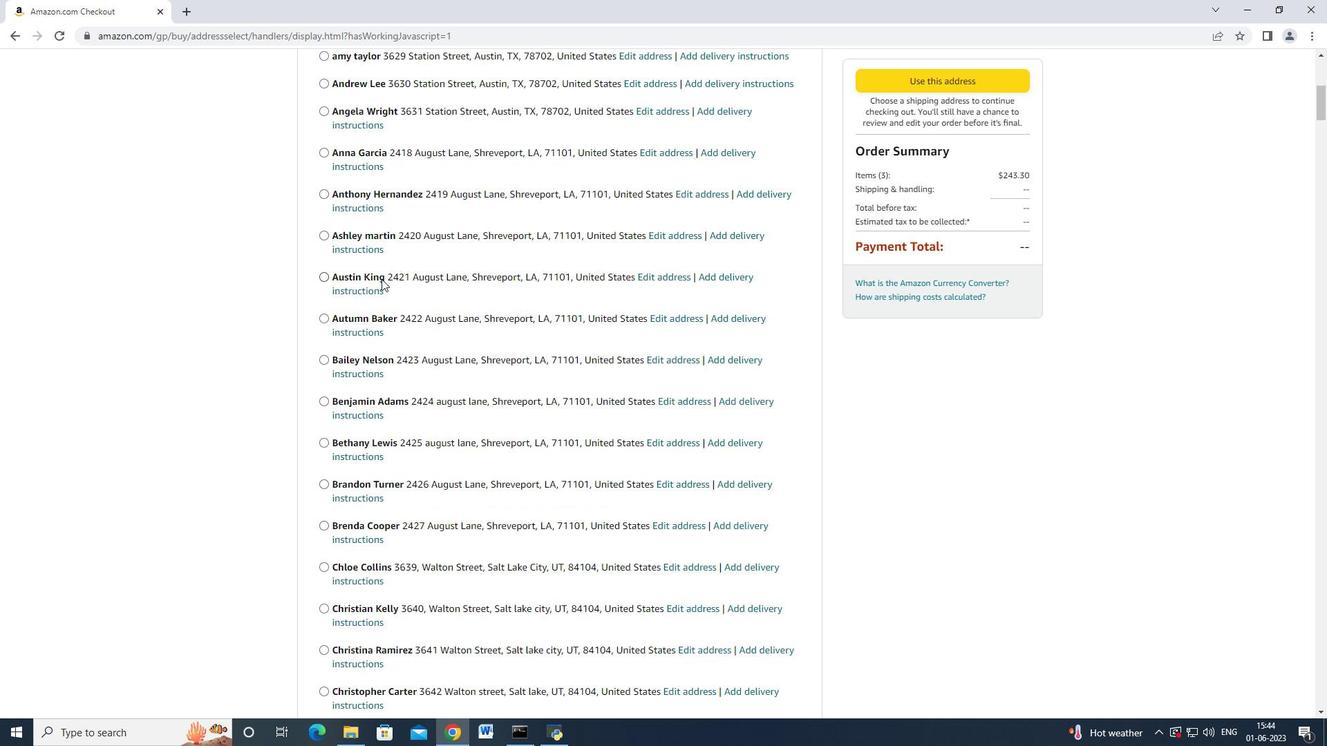 
Action: Mouse moved to (381, 278)
Screenshot: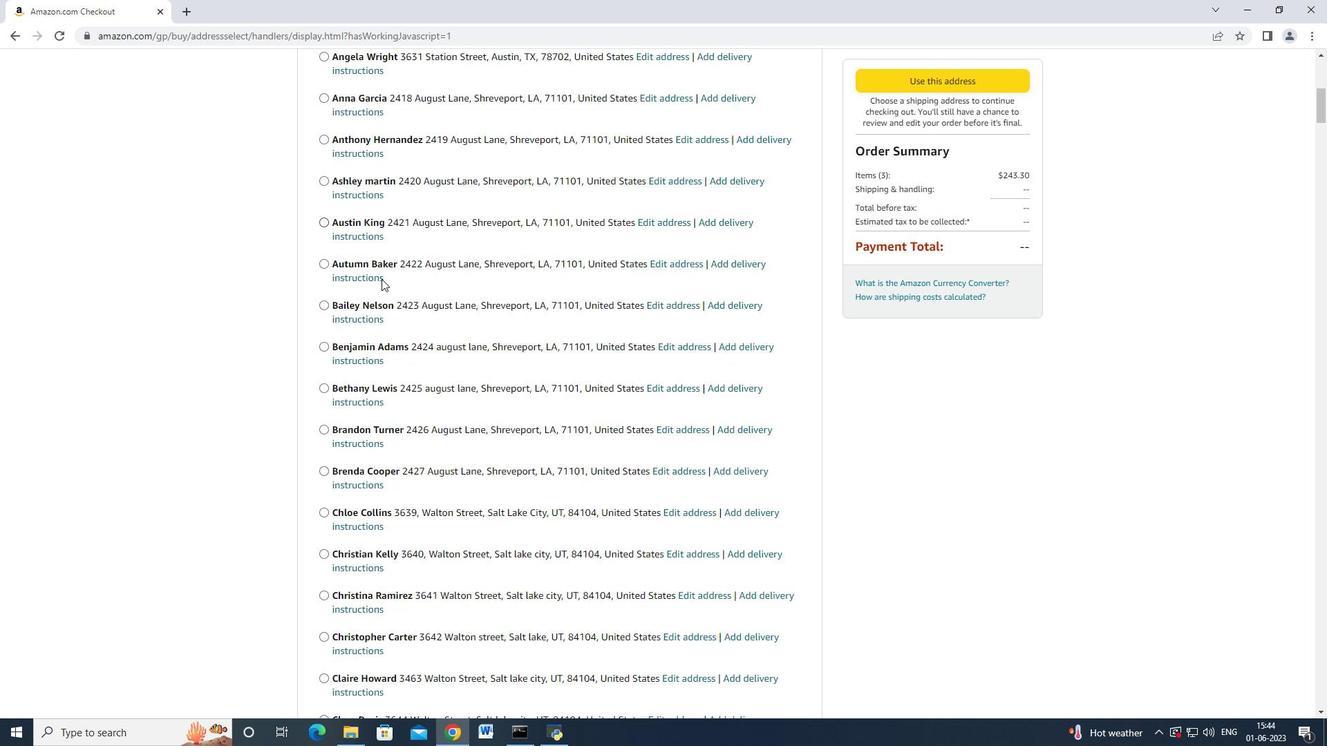
Action: Mouse scrolled (381, 277) with delta (0, 0)
Screenshot: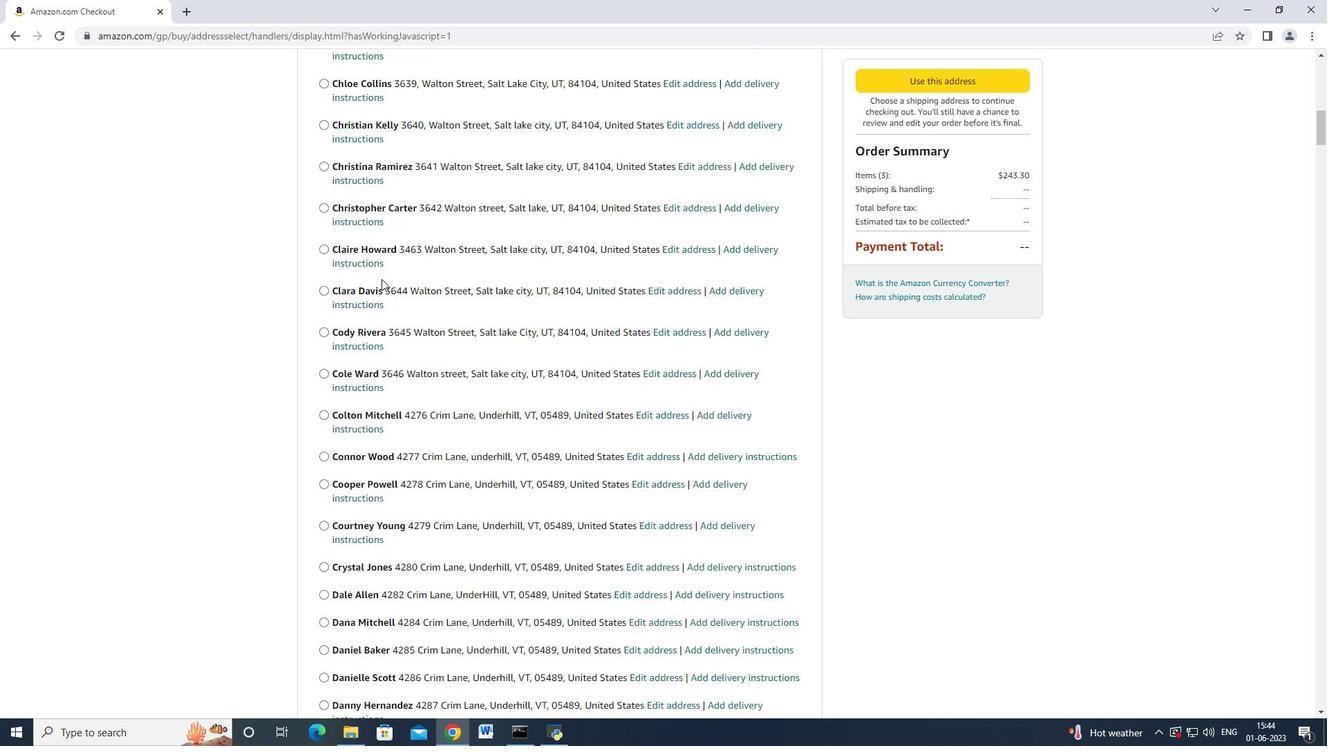 
Action: Mouse scrolled (381, 277) with delta (0, 0)
Screenshot: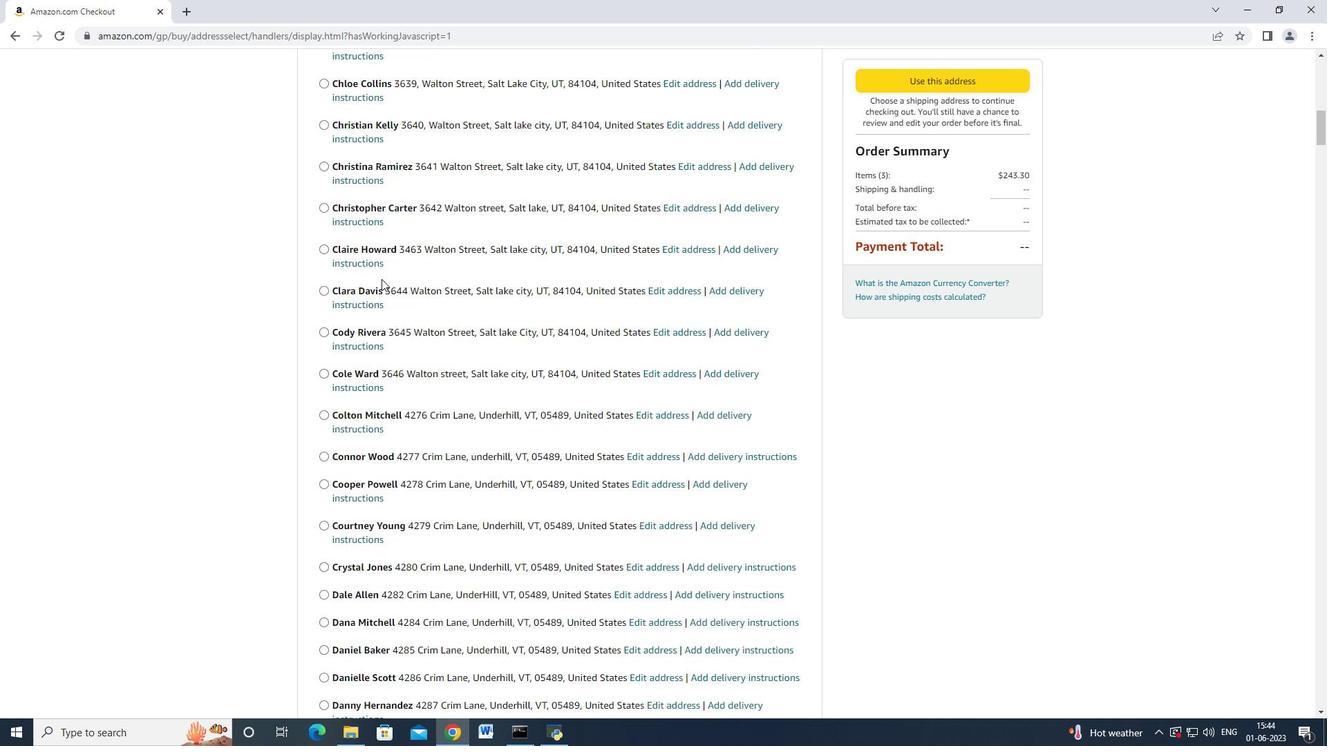 
Action: Mouse scrolled (381, 277) with delta (0, 0)
Screenshot: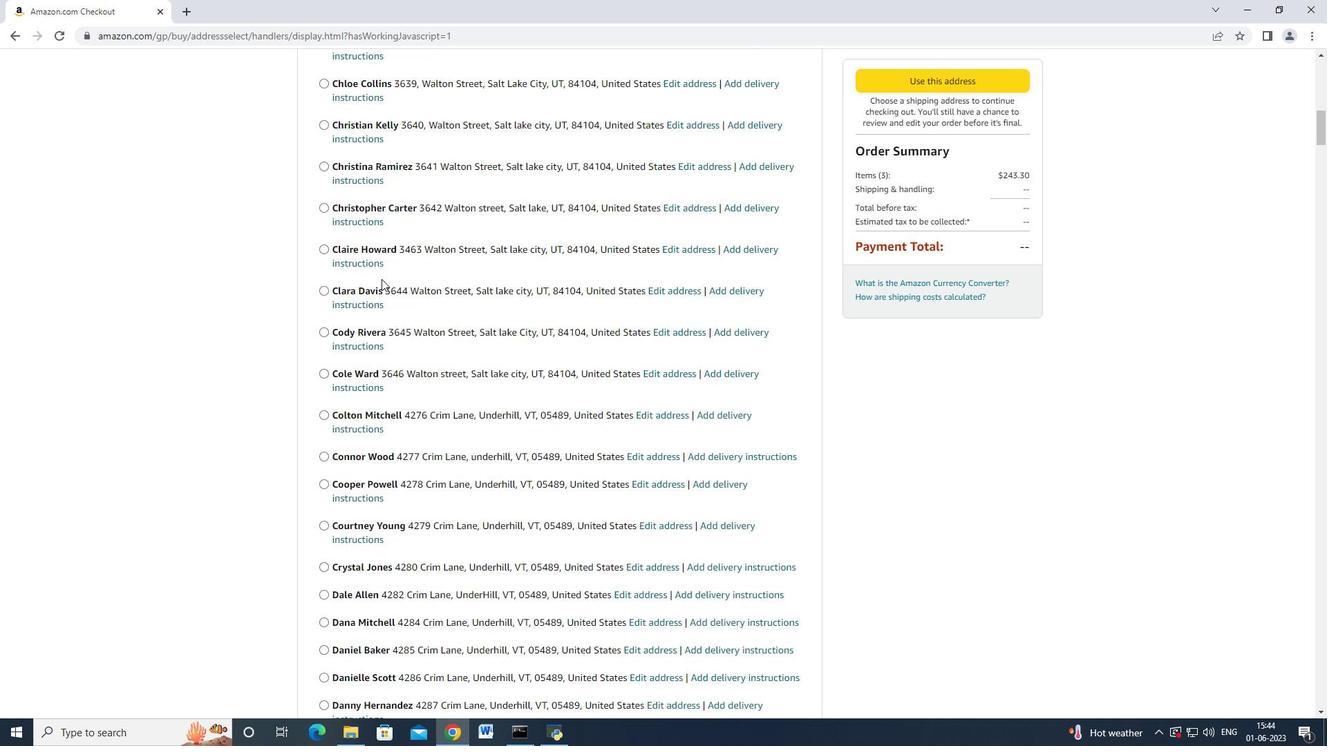 
Action: Mouse scrolled (381, 277) with delta (0, 0)
Screenshot: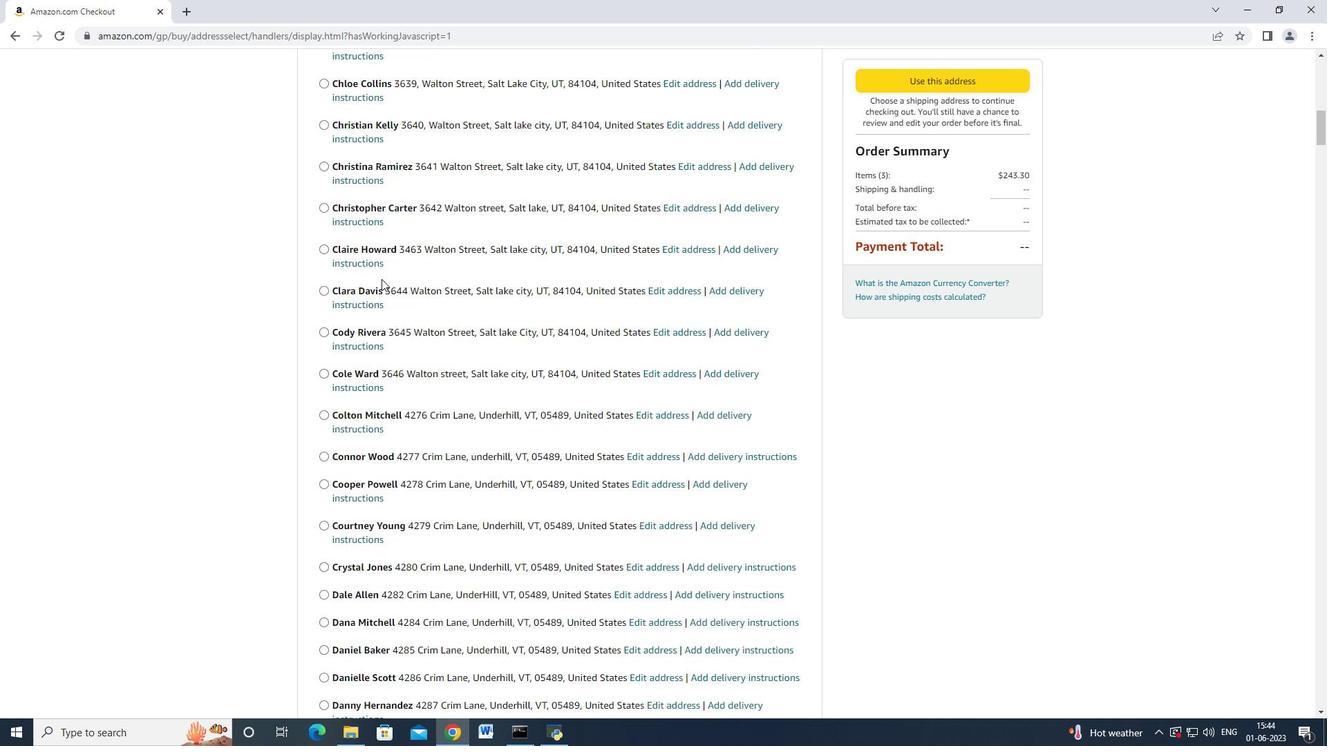 
Action: Mouse scrolled (381, 277) with delta (0, 0)
Screenshot: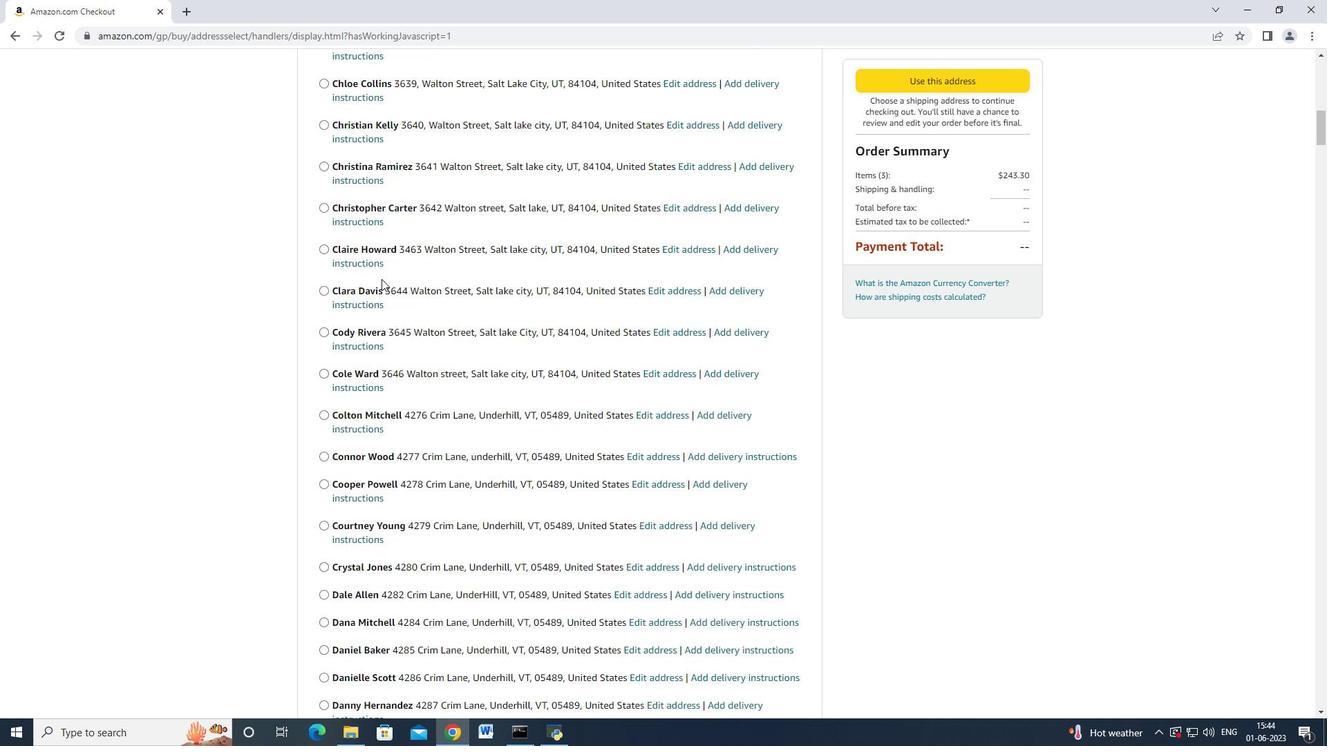 
Action: Mouse scrolled (381, 277) with delta (0, 0)
Screenshot: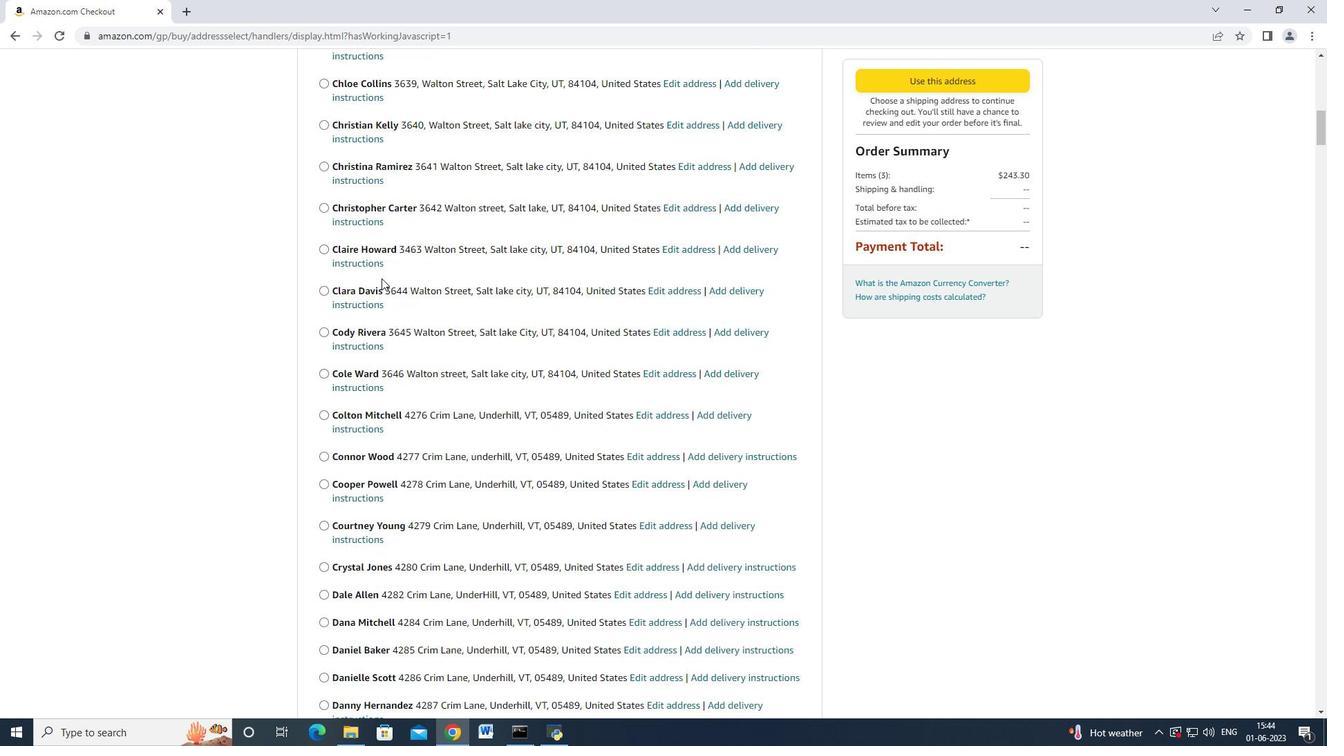 
Action: Mouse scrolled (381, 277) with delta (0, 0)
Screenshot: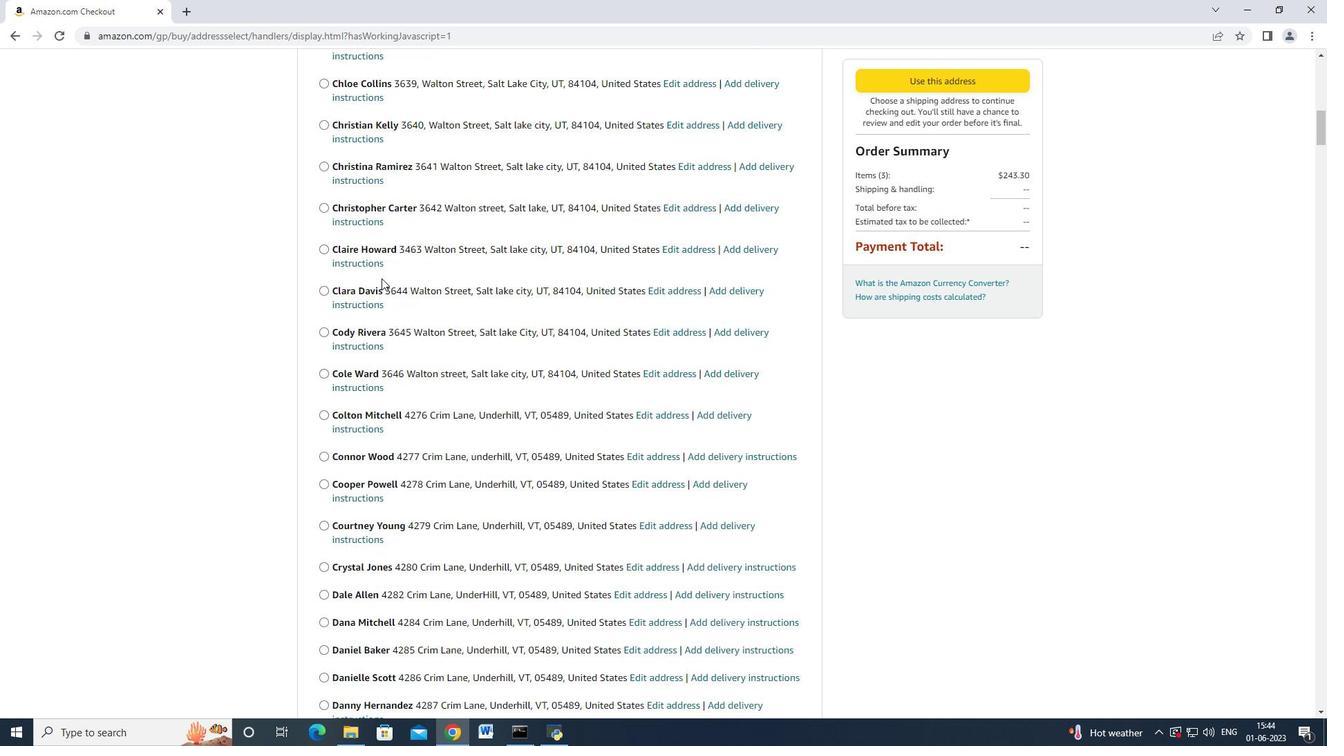 
Action: Mouse scrolled (381, 277) with delta (0, 0)
Screenshot: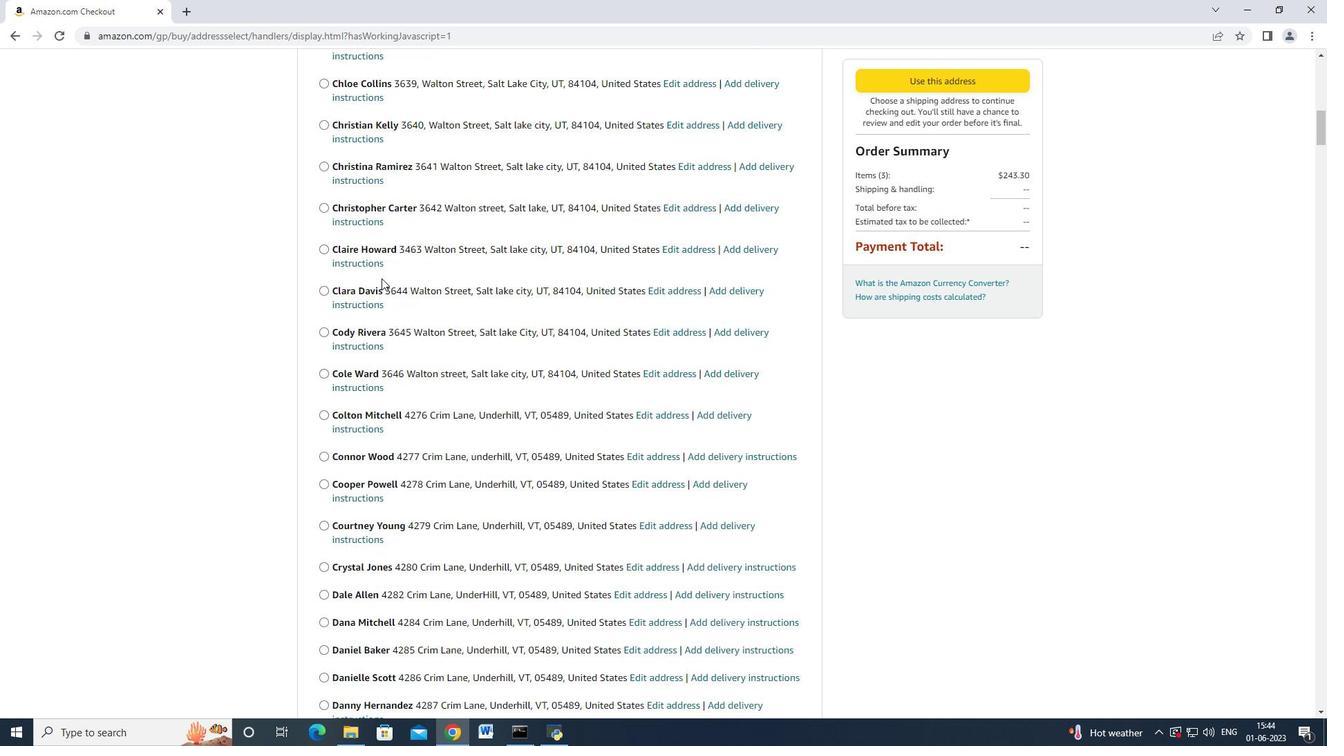 
Action: Mouse scrolled (381, 277) with delta (0, 0)
Screenshot: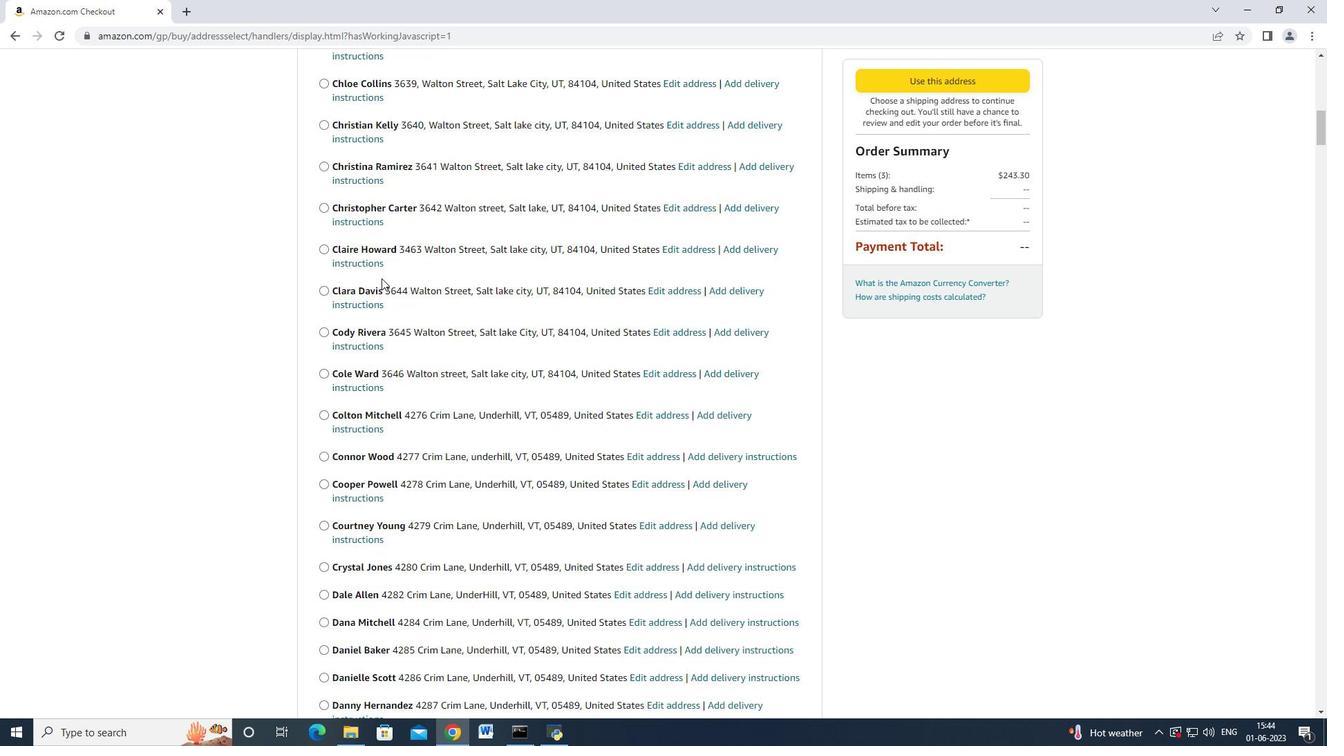 
Action: Mouse scrolled (381, 277) with delta (0, 0)
Screenshot: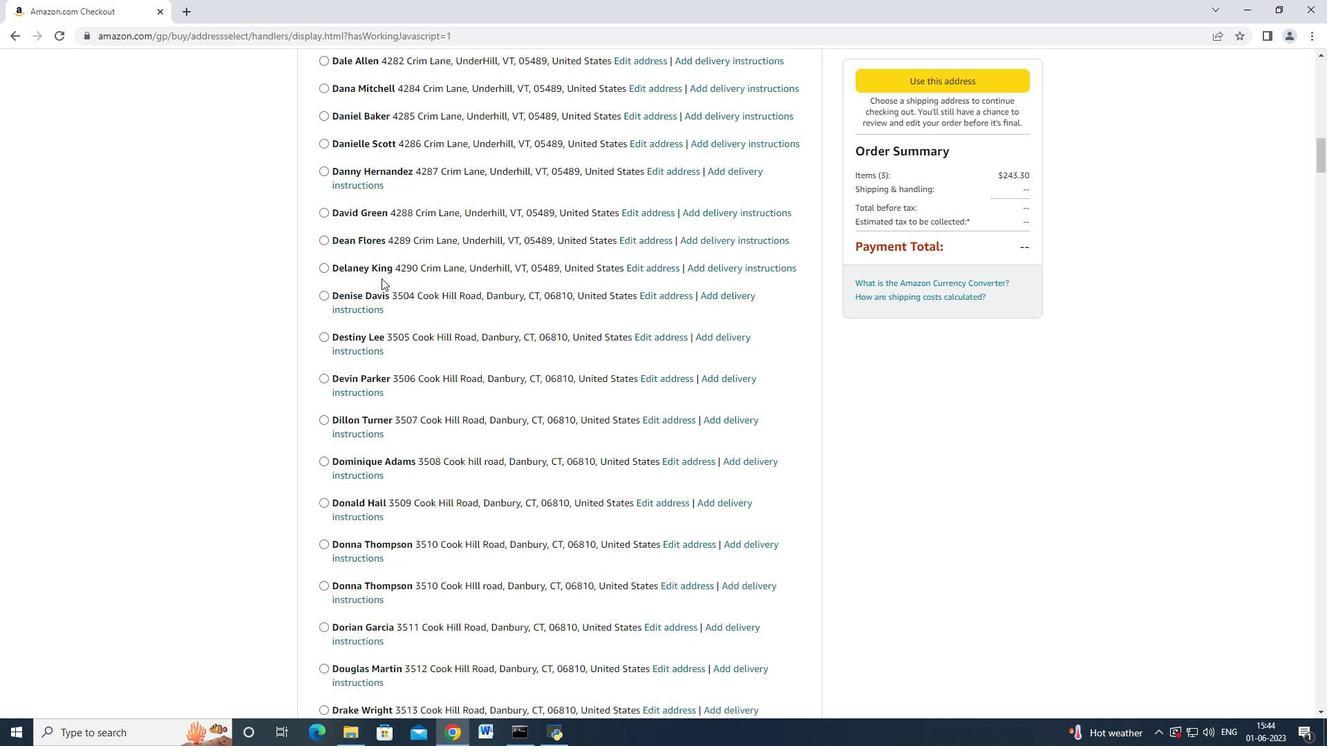 
Action: Mouse scrolled (381, 277) with delta (0, 0)
Screenshot: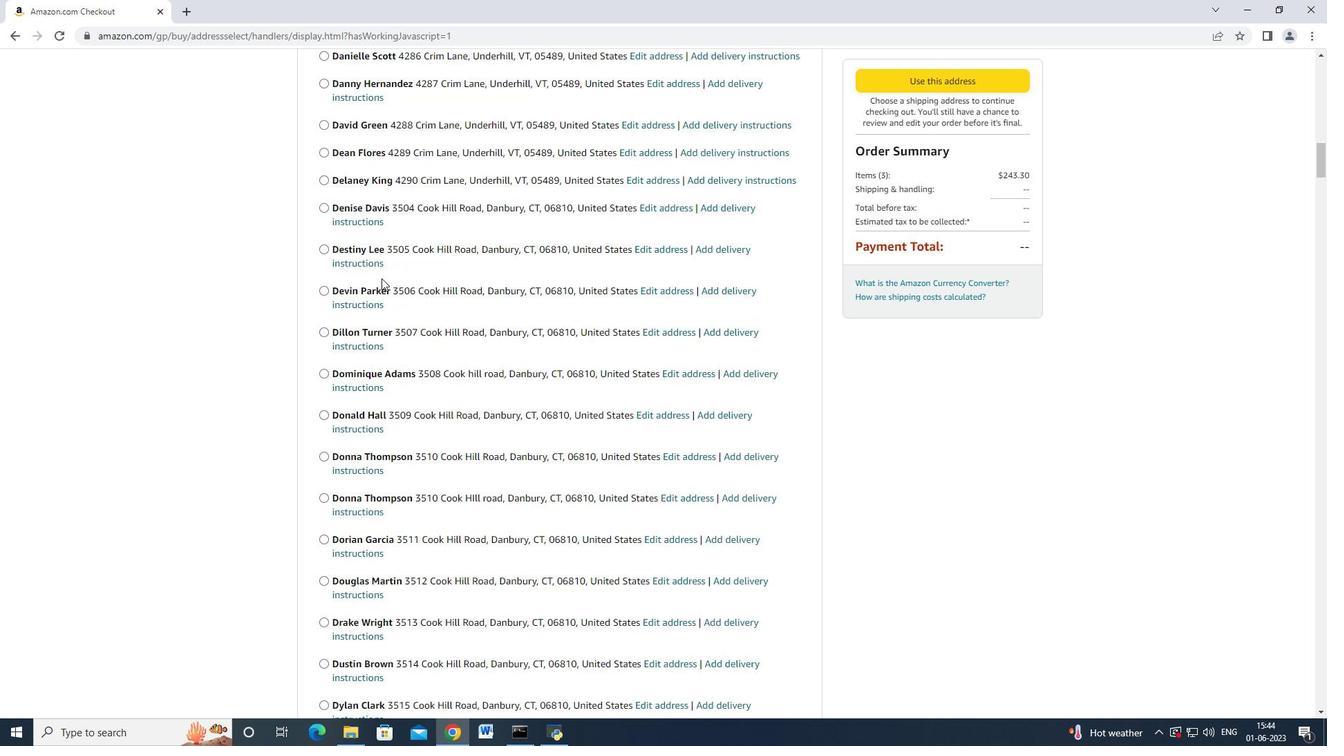 
Action: Mouse scrolled (381, 277) with delta (0, 0)
Screenshot: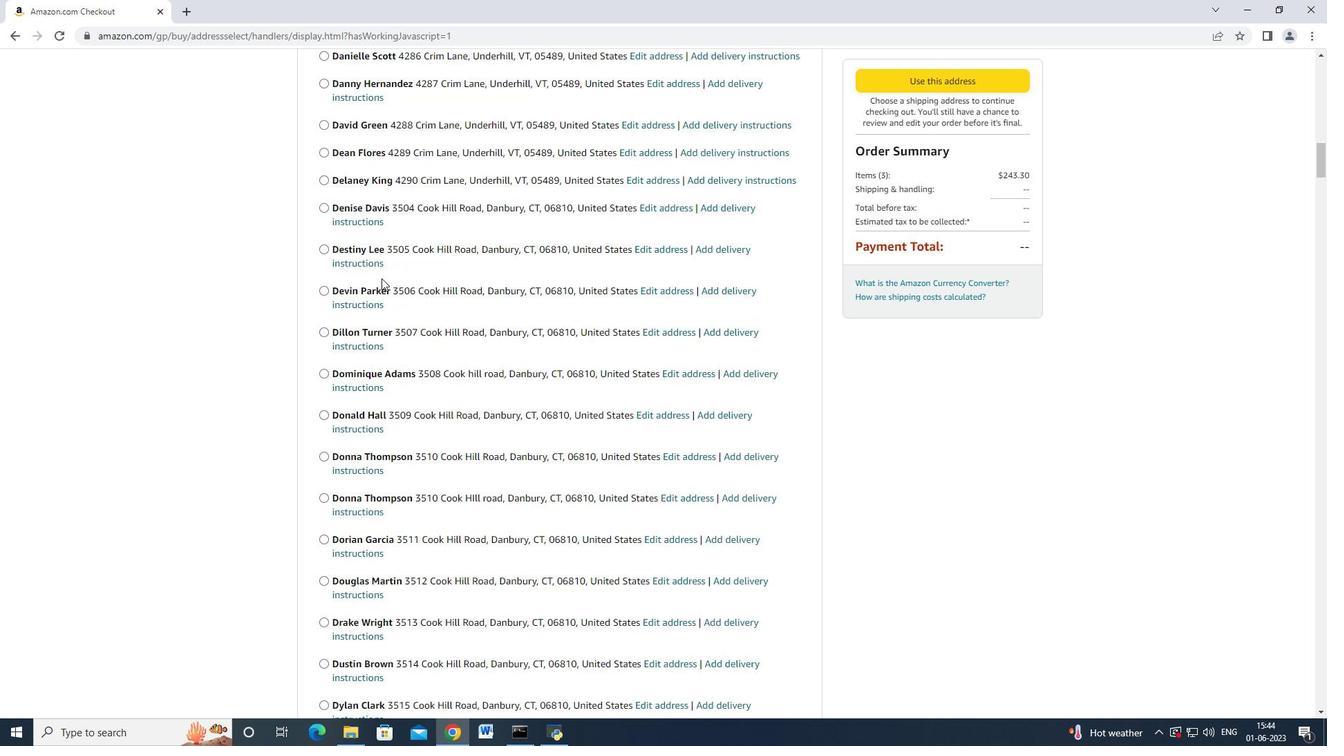 
Action: Mouse scrolled (381, 277) with delta (0, 0)
Screenshot: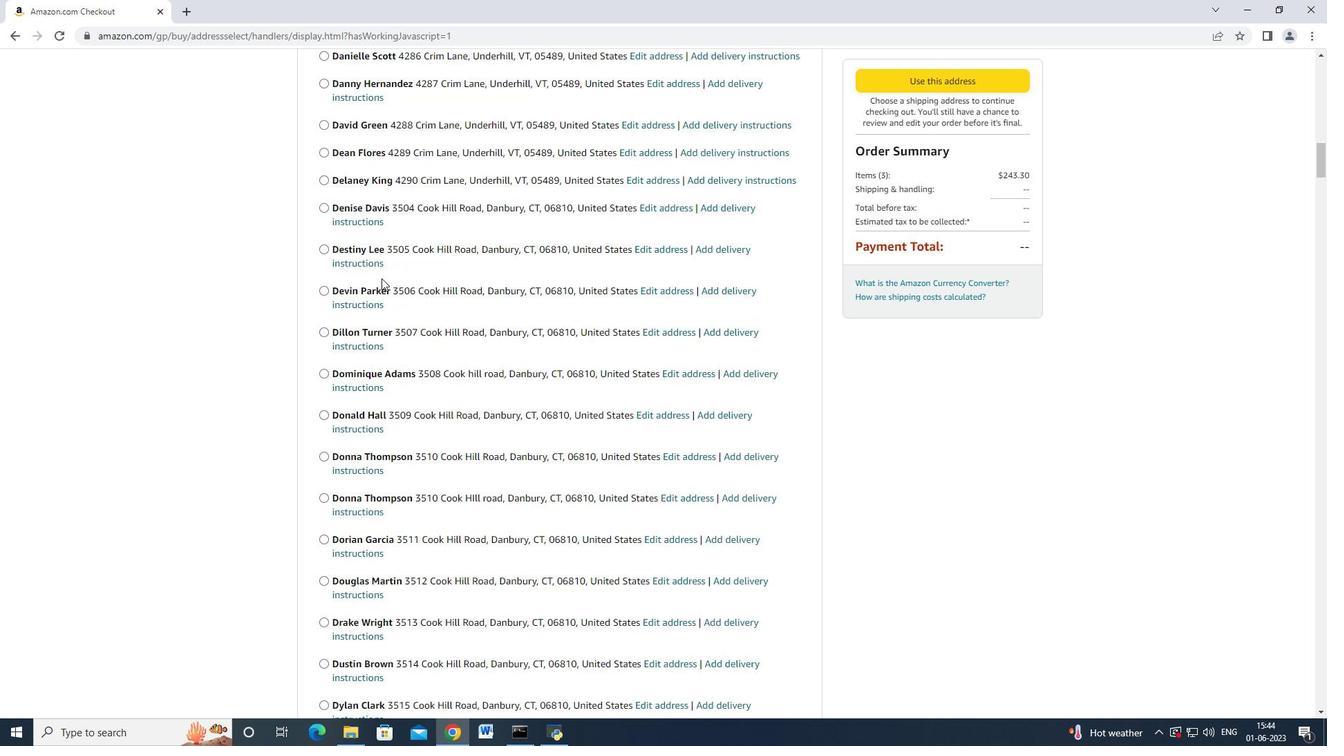 
Action: Mouse scrolled (381, 277) with delta (0, 0)
Screenshot: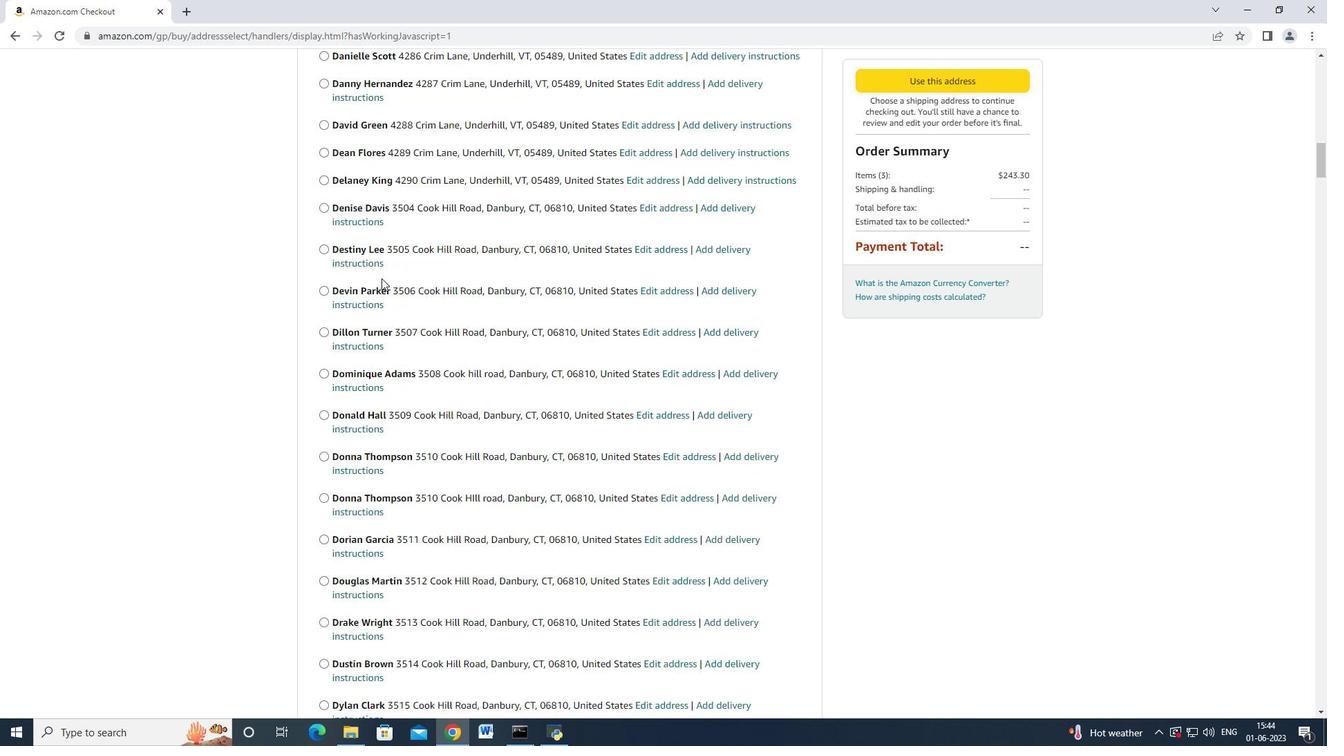 
Action: Mouse scrolled (381, 277) with delta (0, 0)
Screenshot: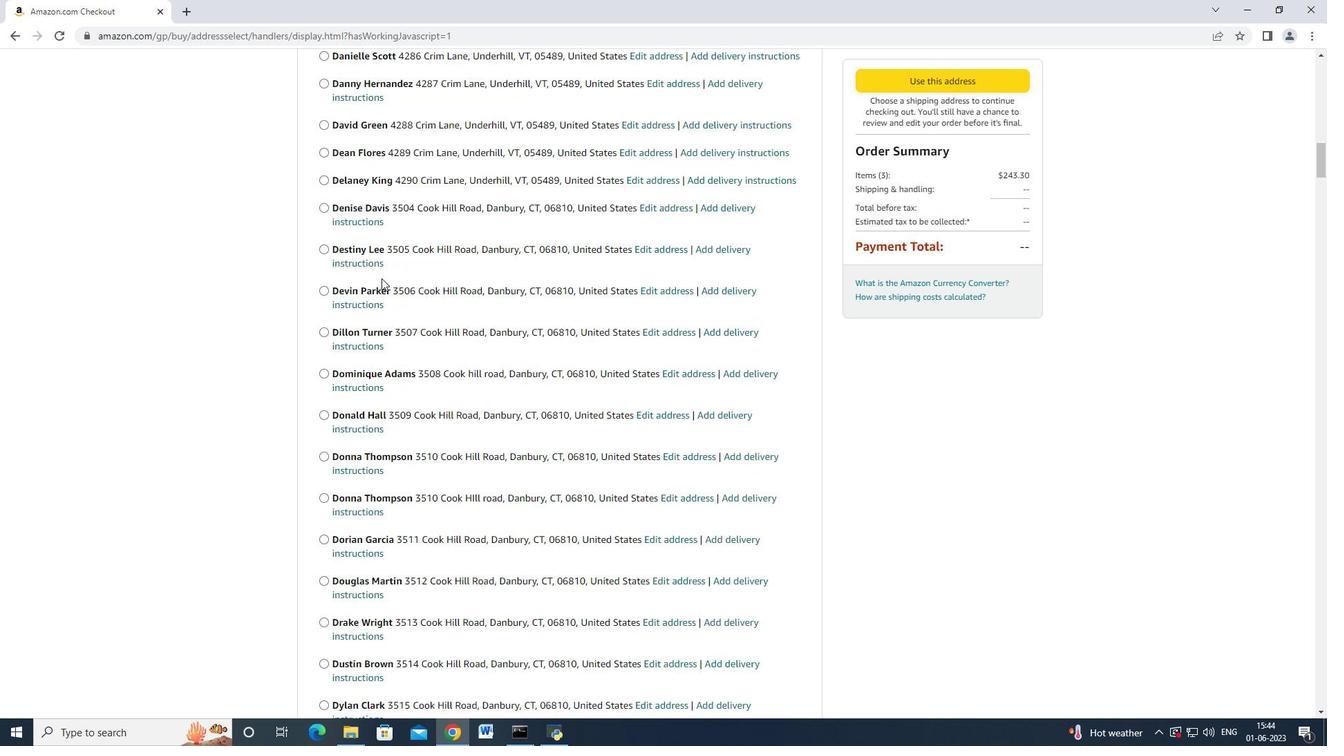 
Action: Mouse scrolled (381, 277) with delta (0, 0)
Screenshot: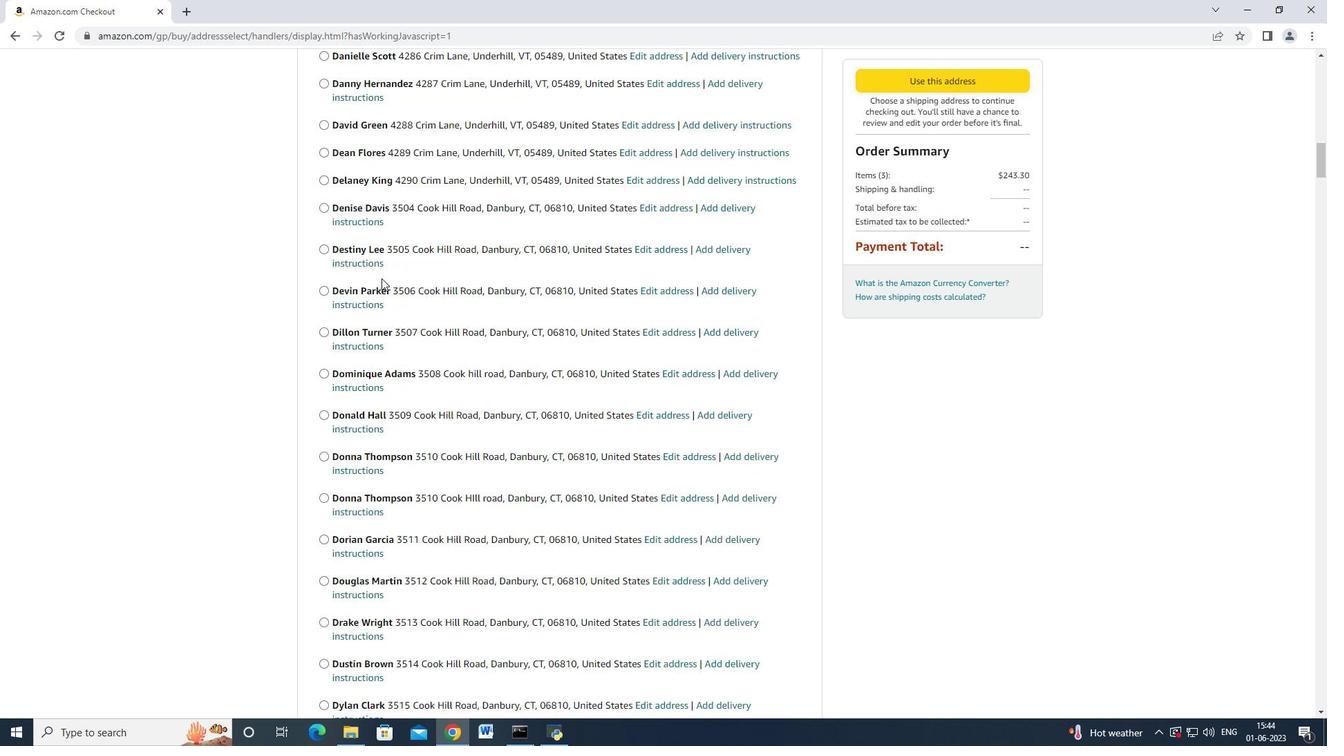 
Action: Mouse scrolled (381, 277) with delta (0, 0)
Screenshot: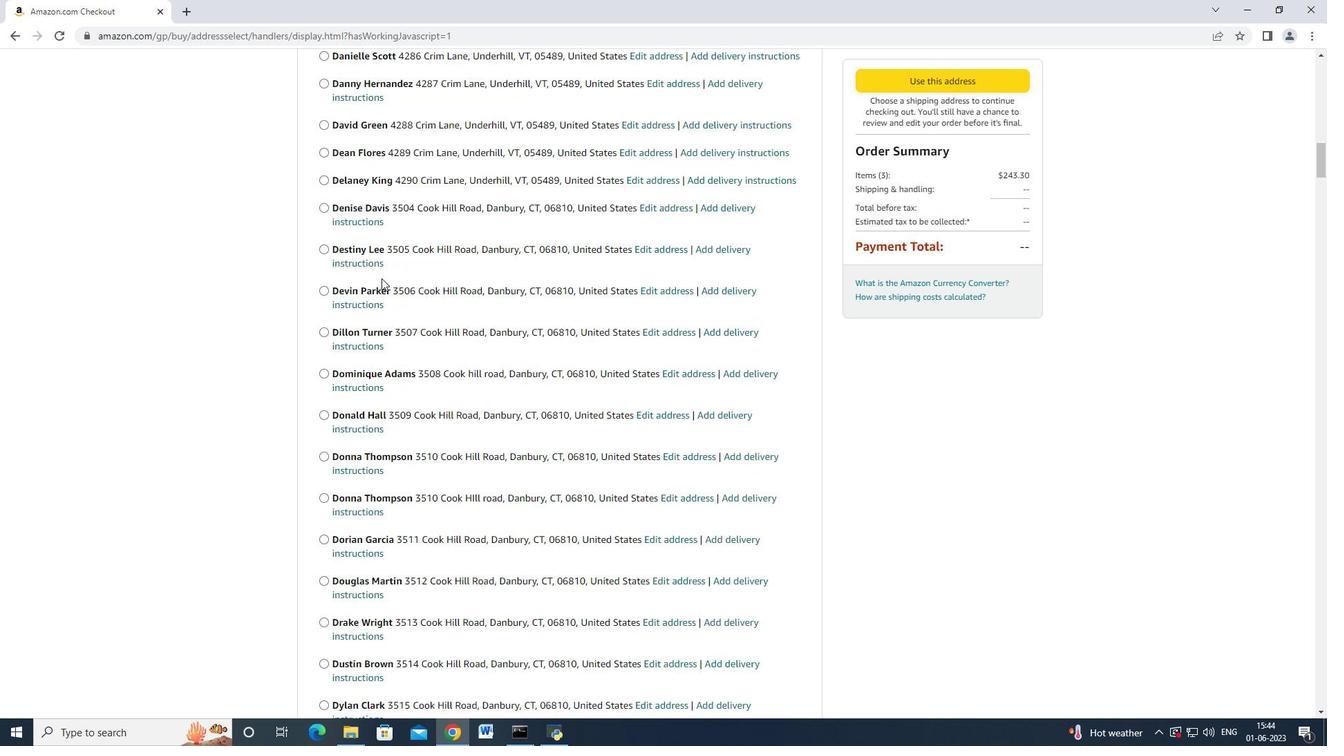 
Action: Mouse scrolled (381, 277) with delta (0, 0)
Screenshot: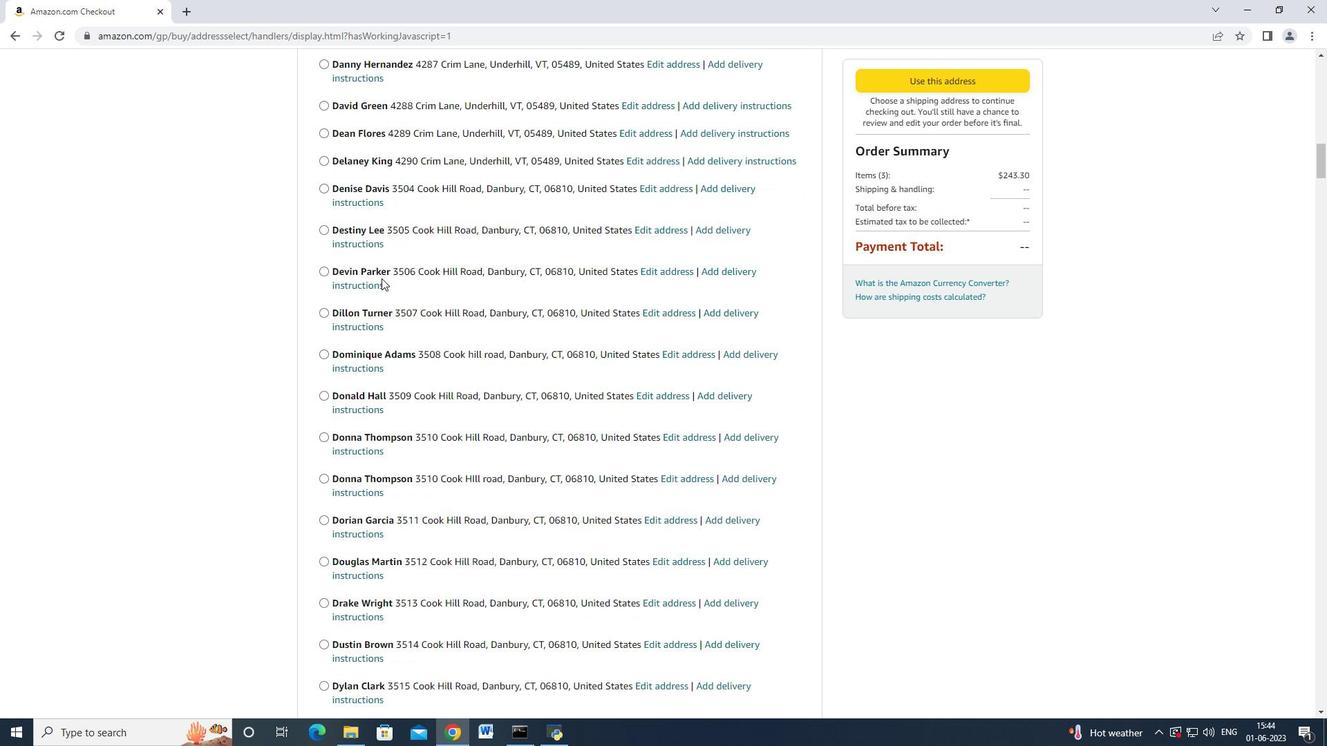 
Action: Mouse scrolled (381, 277) with delta (0, 0)
Screenshot: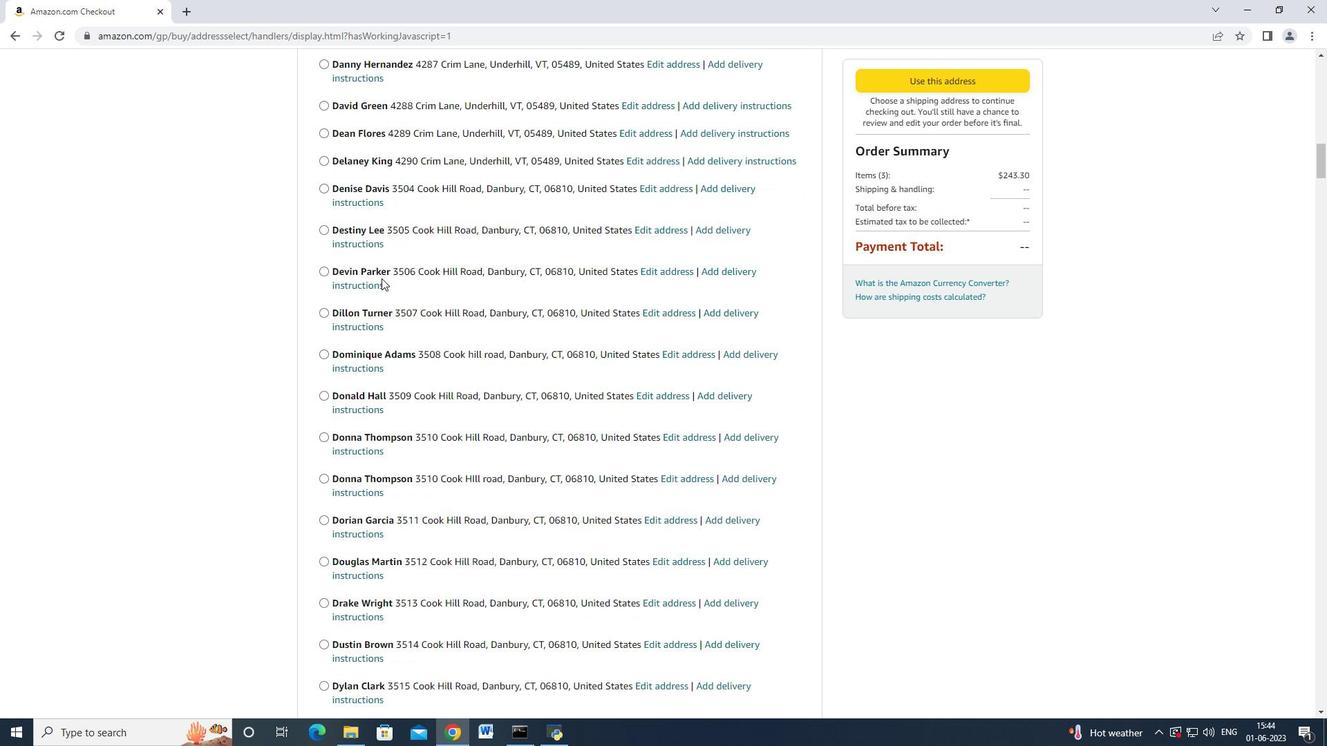 
Action: Mouse scrolled (381, 277) with delta (0, 0)
Screenshot: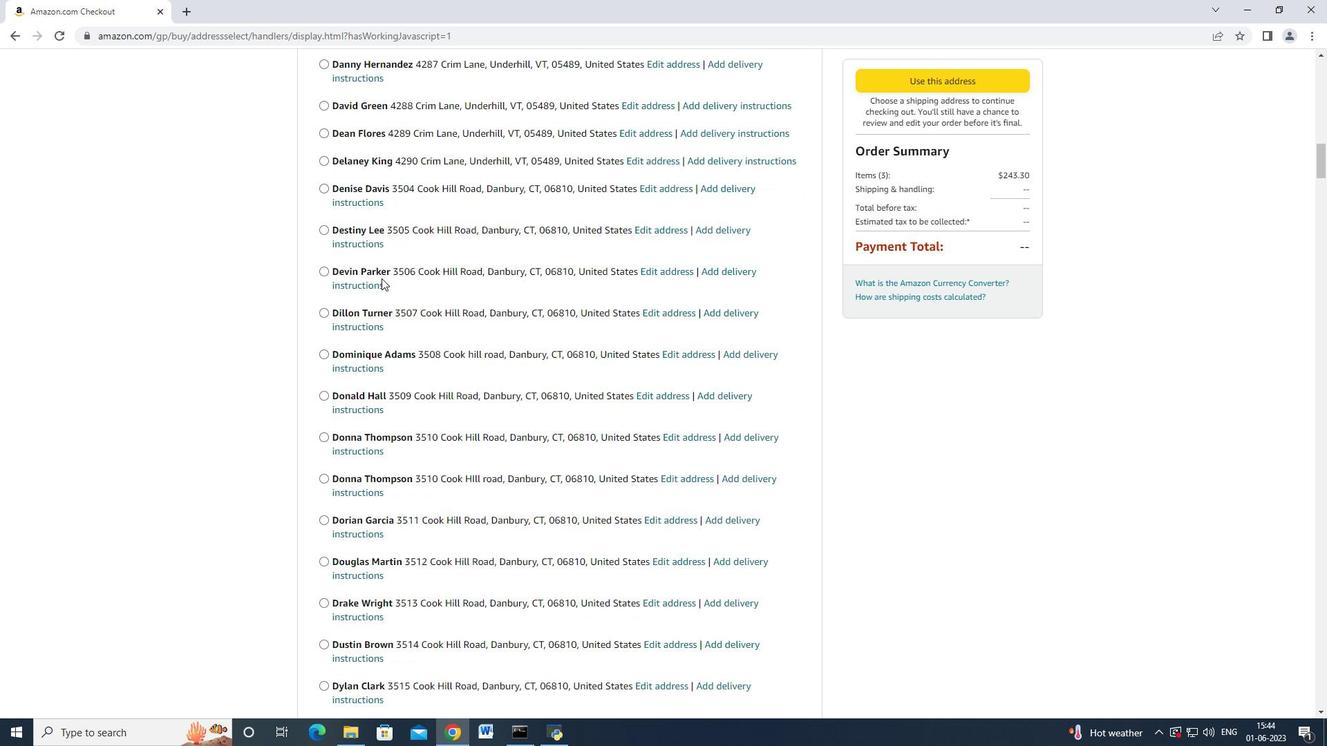 
Action: Mouse scrolled (381, 277) with delta (0, -1)
Screenshot: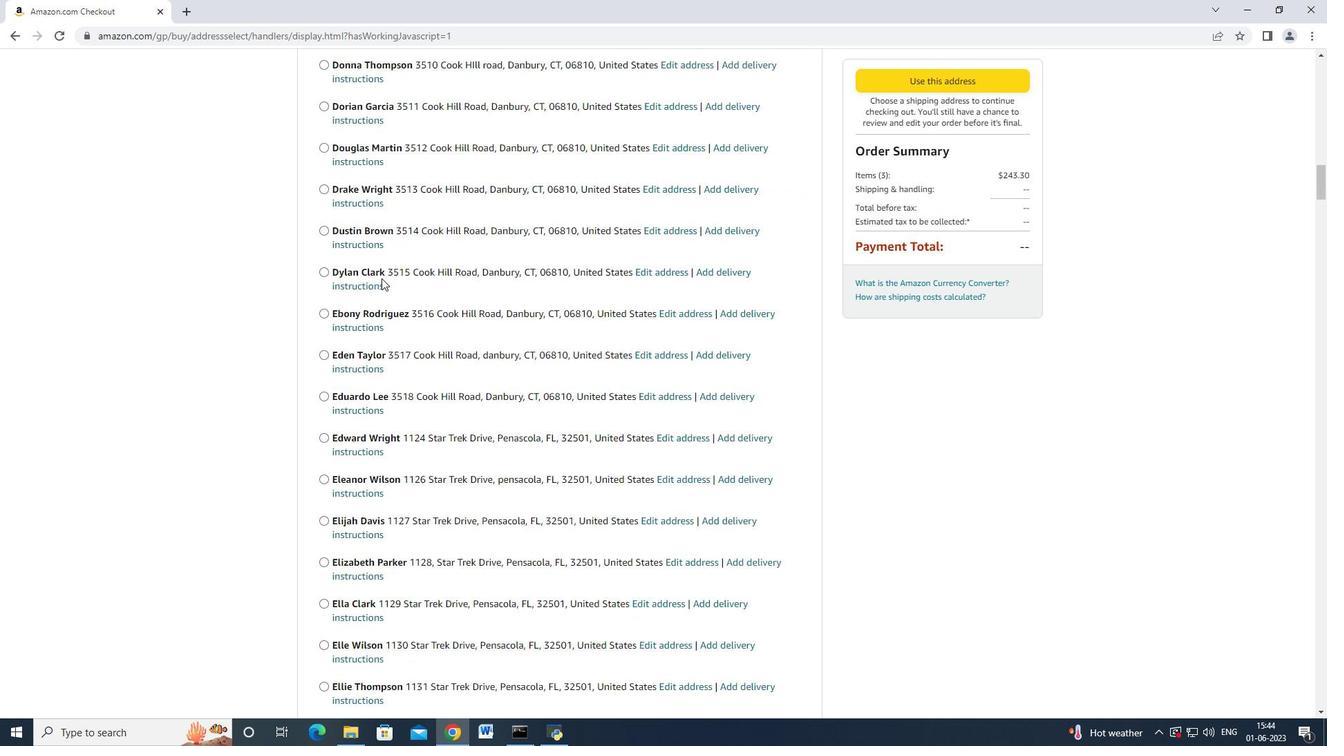 
Action: Mouse scrolled (381, 277) with delta (0, 0)
Screenshot: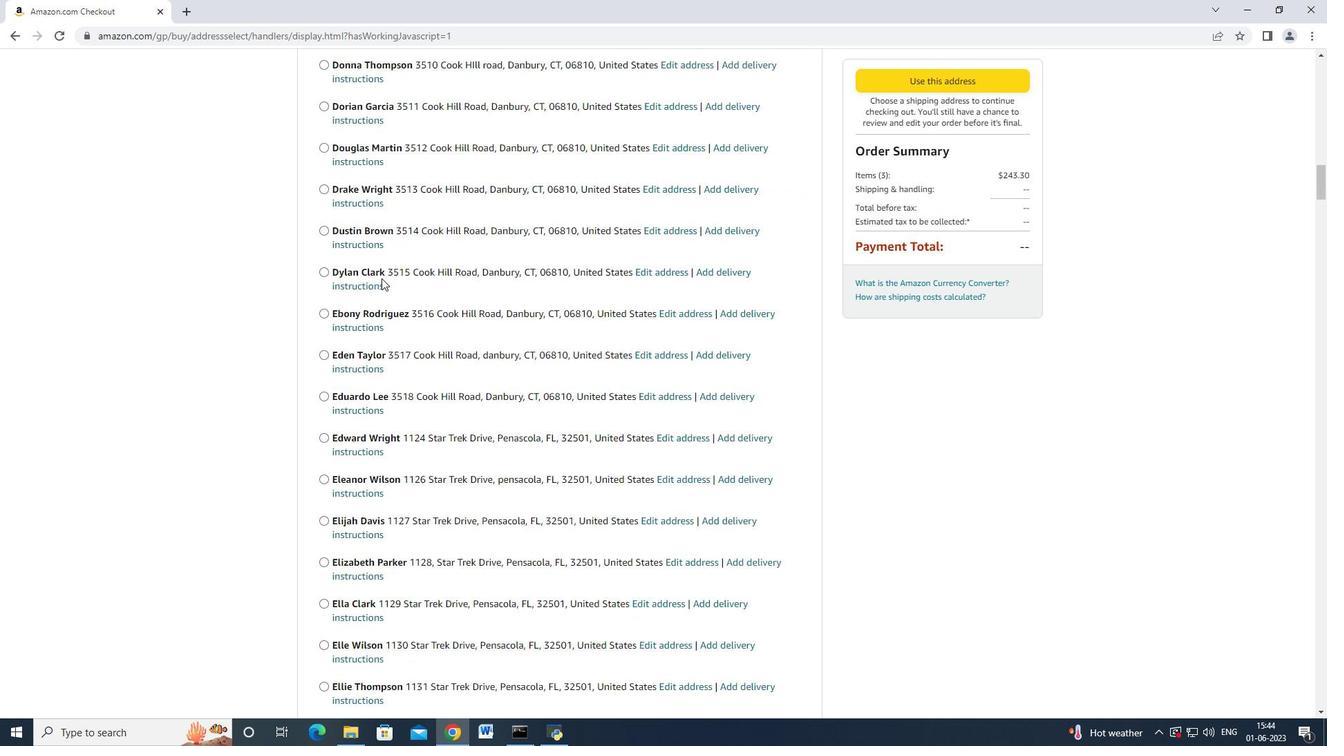 
Action: Mouse scrolled (381, 277) with delta (0, 0)
Screenshot: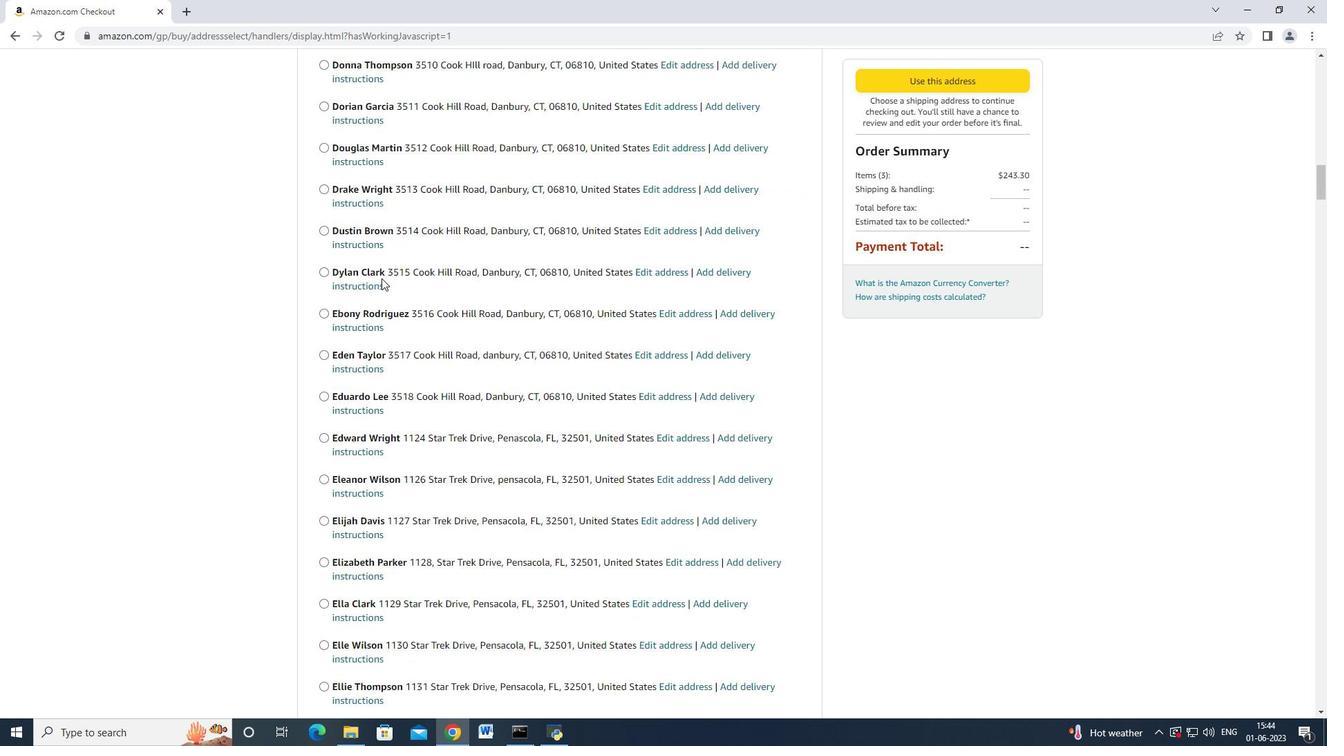 
Action: Mouse scrolled (381, 277) with delta (0, 0)
Screenshot: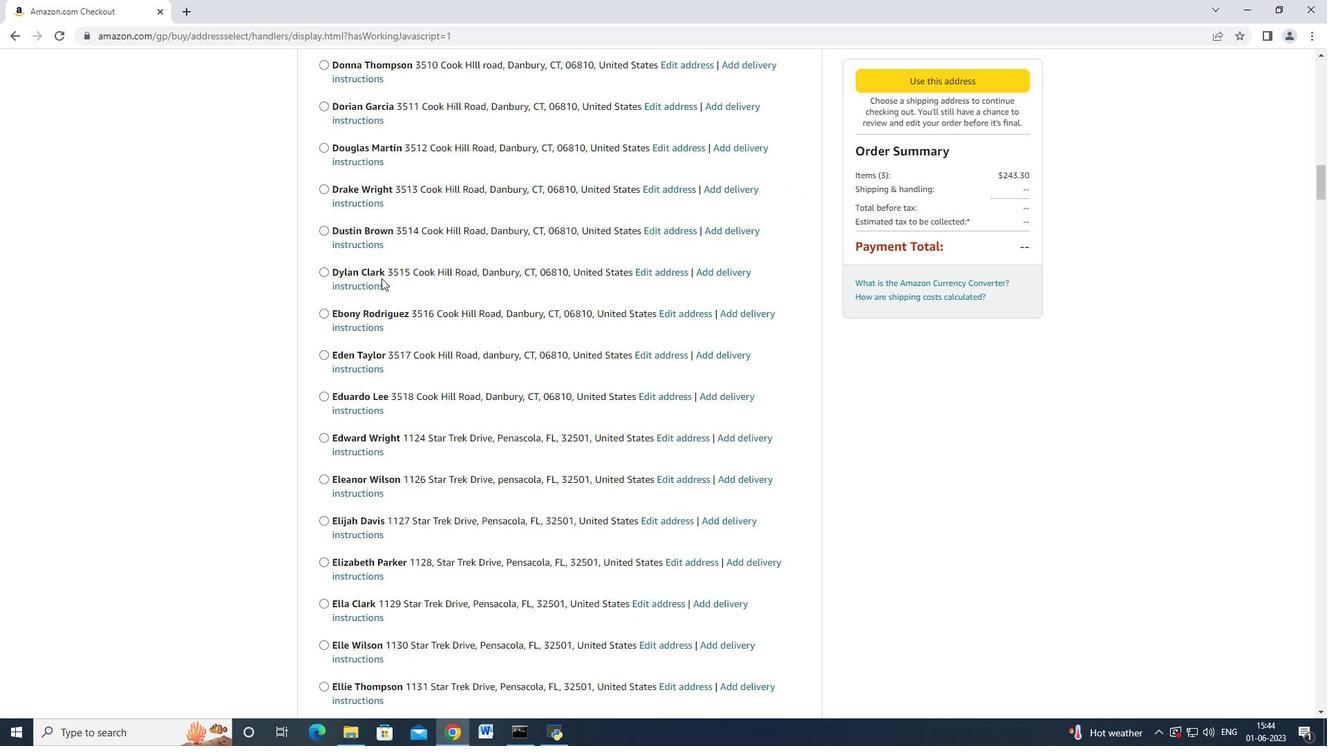 
Action: Mouse scrolled (381, 277) with delta (0, 0)
Screenshot: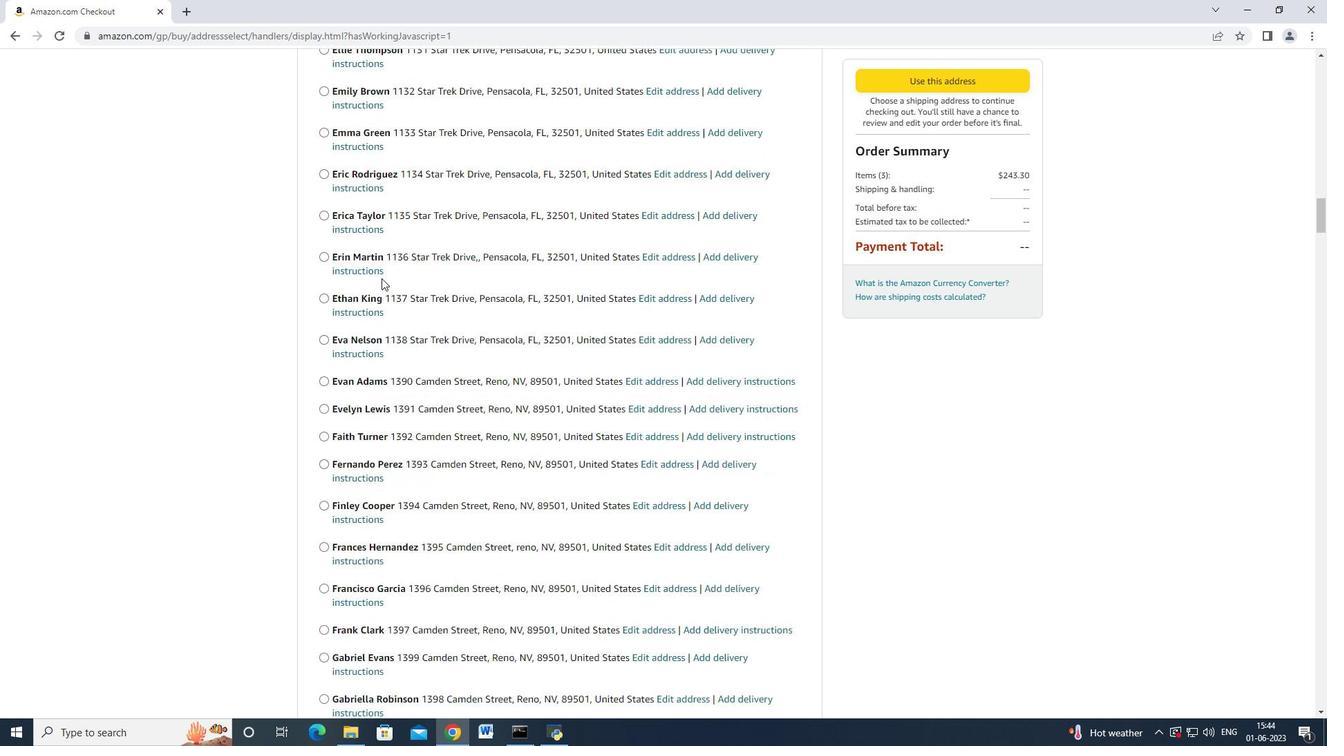
Action: Mouse scrolled (381, 277) with delta (0, 0)
Screenshot: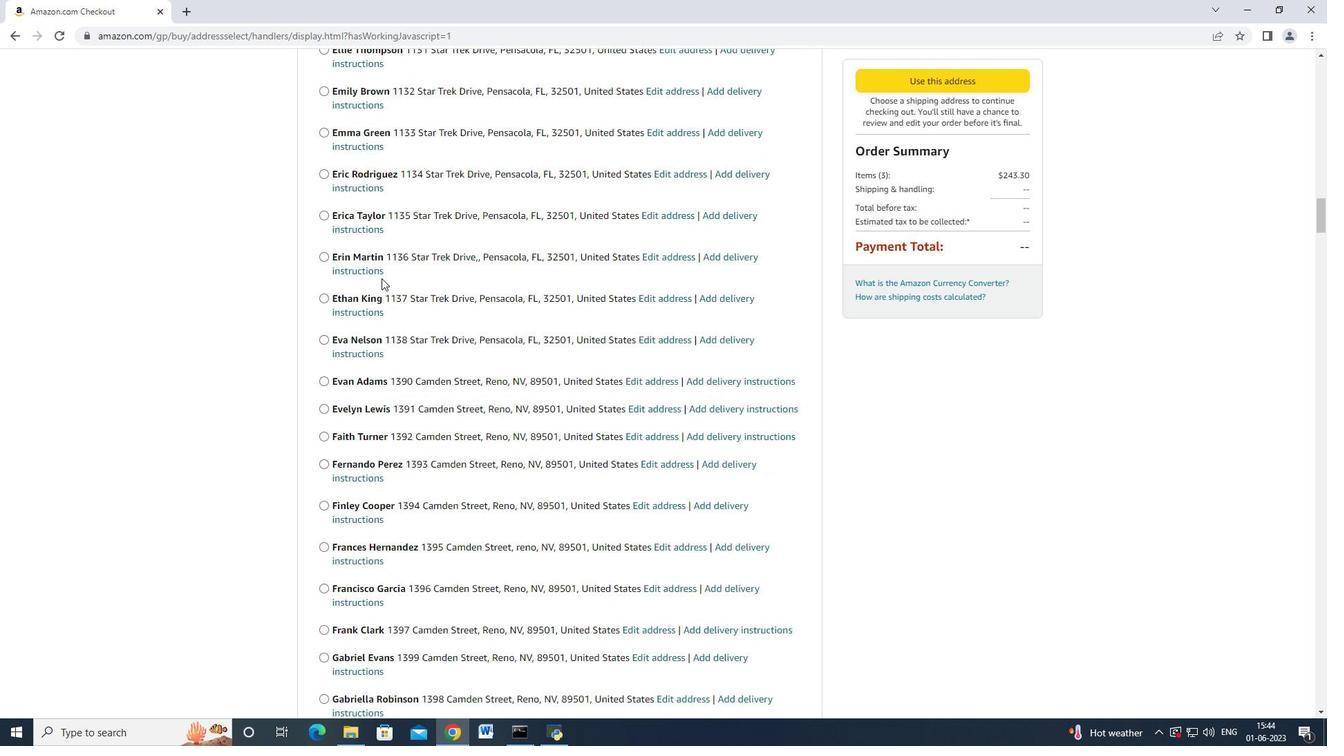 
Action: Mouse scrolled (381, 277) with delta (0, 0)
Screenshot: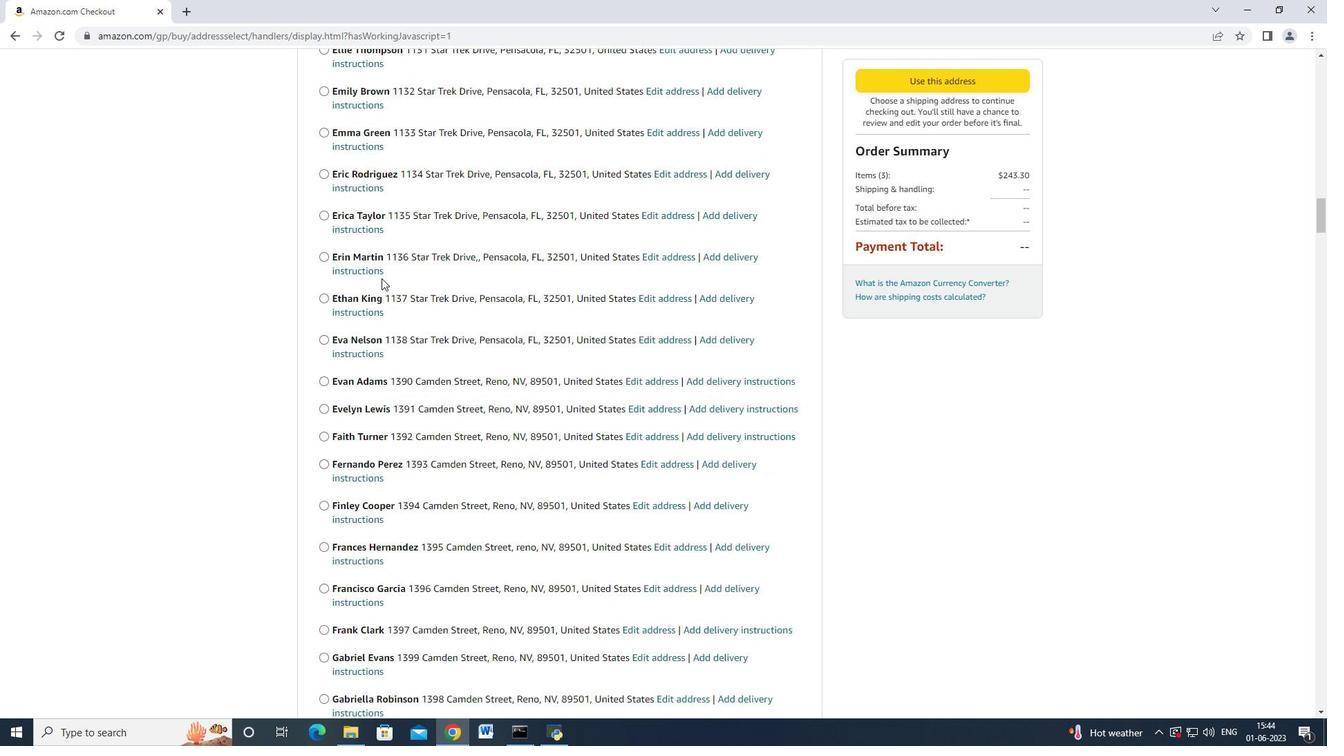 
Action: Mouse scrolled (381, 277) with delta (0, 0)
Screenshot: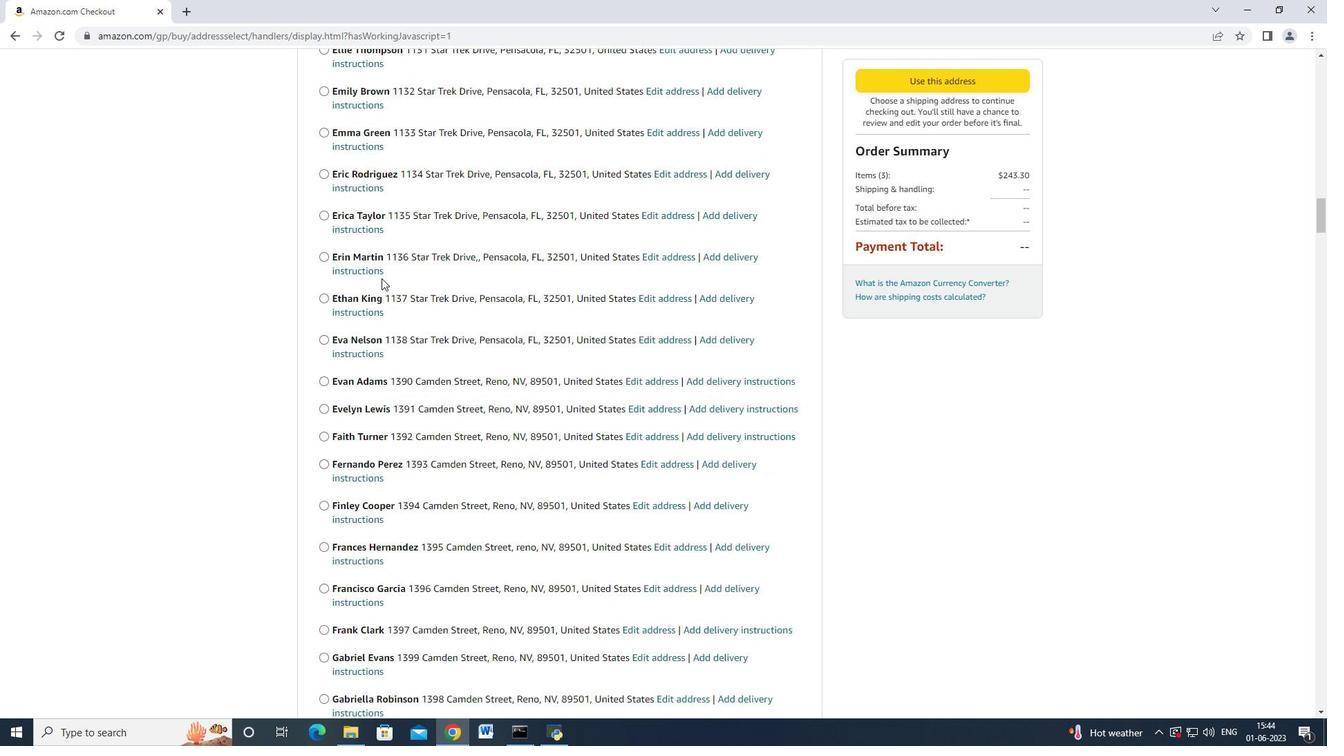 
Action: Mouse scrolled (381, 277) with delta (0, 0)
Screenshot: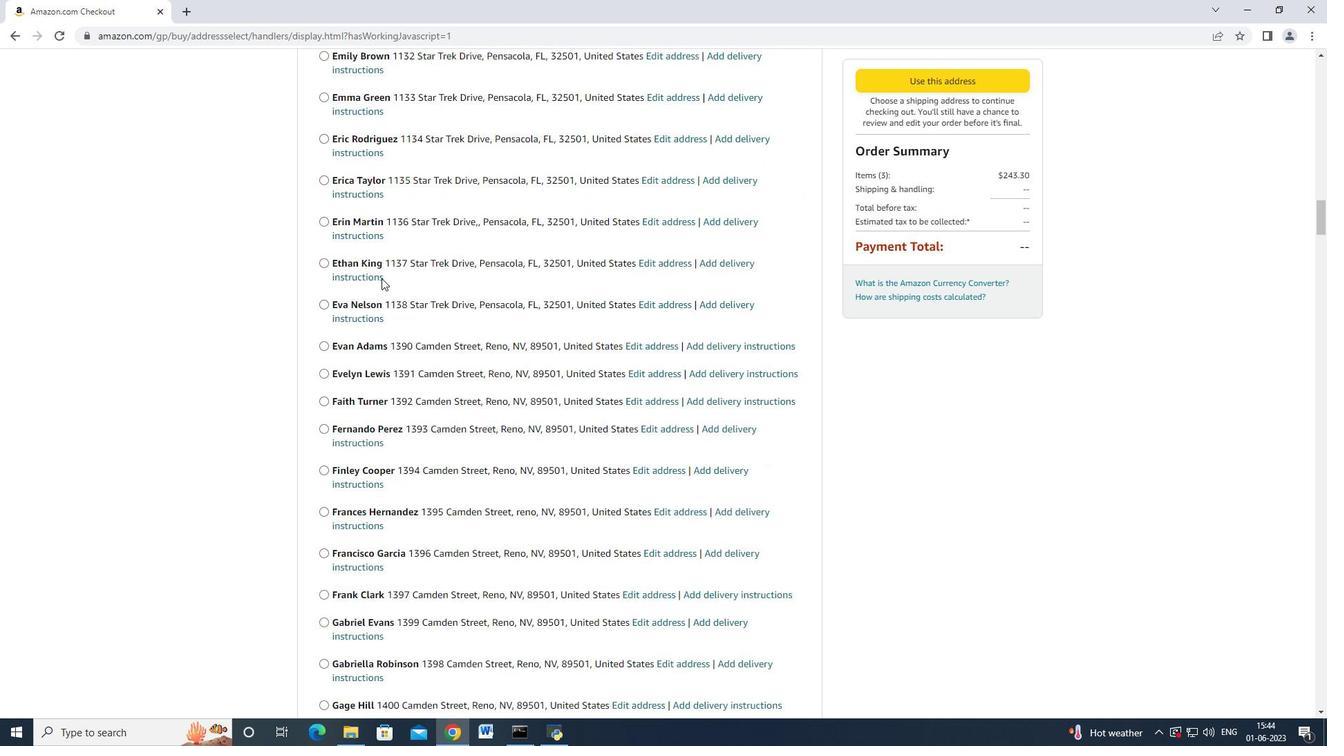 
Action: Mouse scrolled (381, 277) with delta (0, 0)
Screenshot: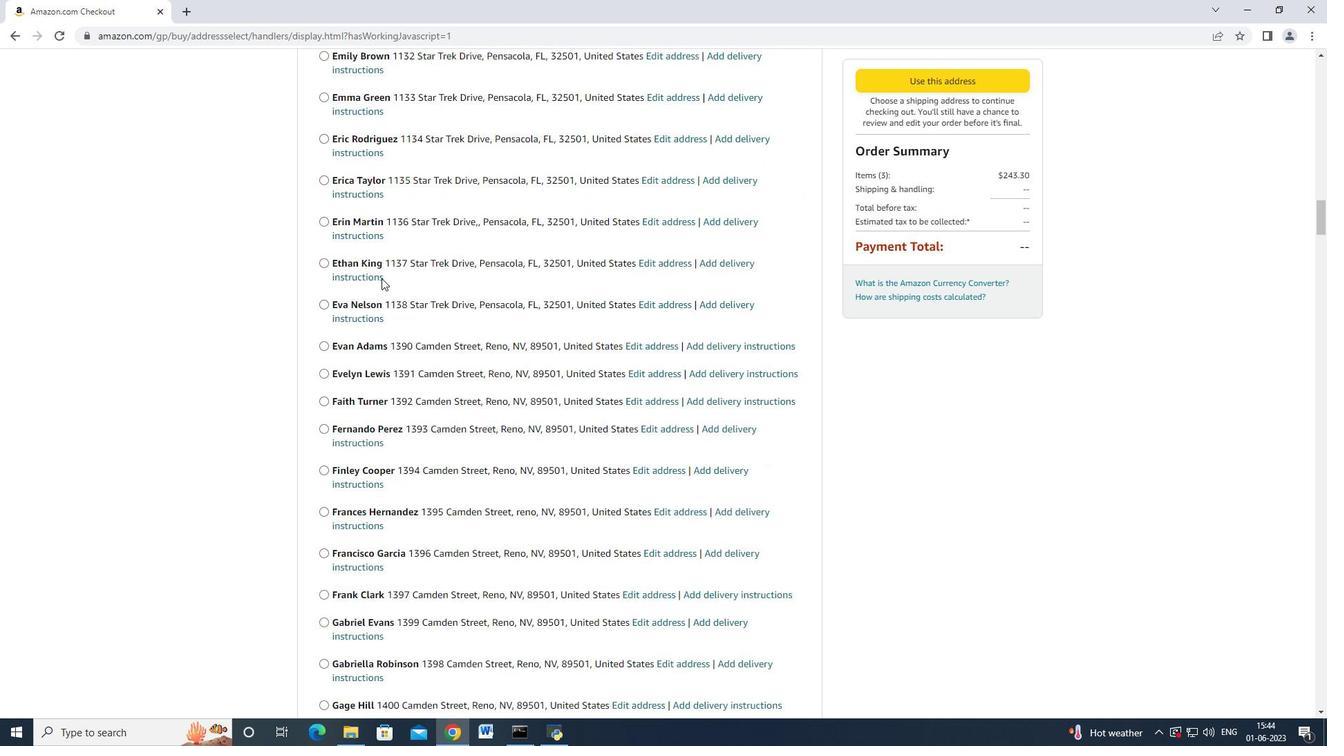
Action: Mouse scrolled (381, 277) with delta (0, 0)
Screenshot: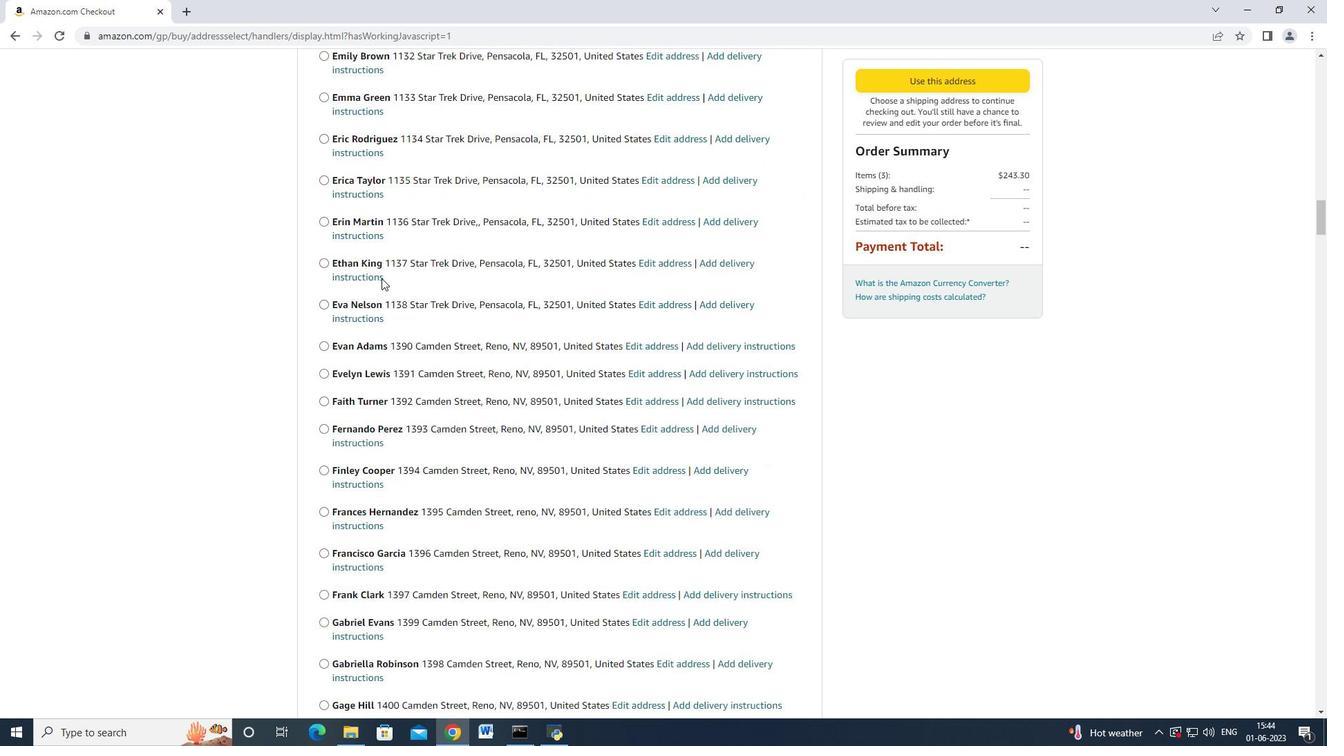 
Action: Mouse moved to (380, 278)
Screenshot: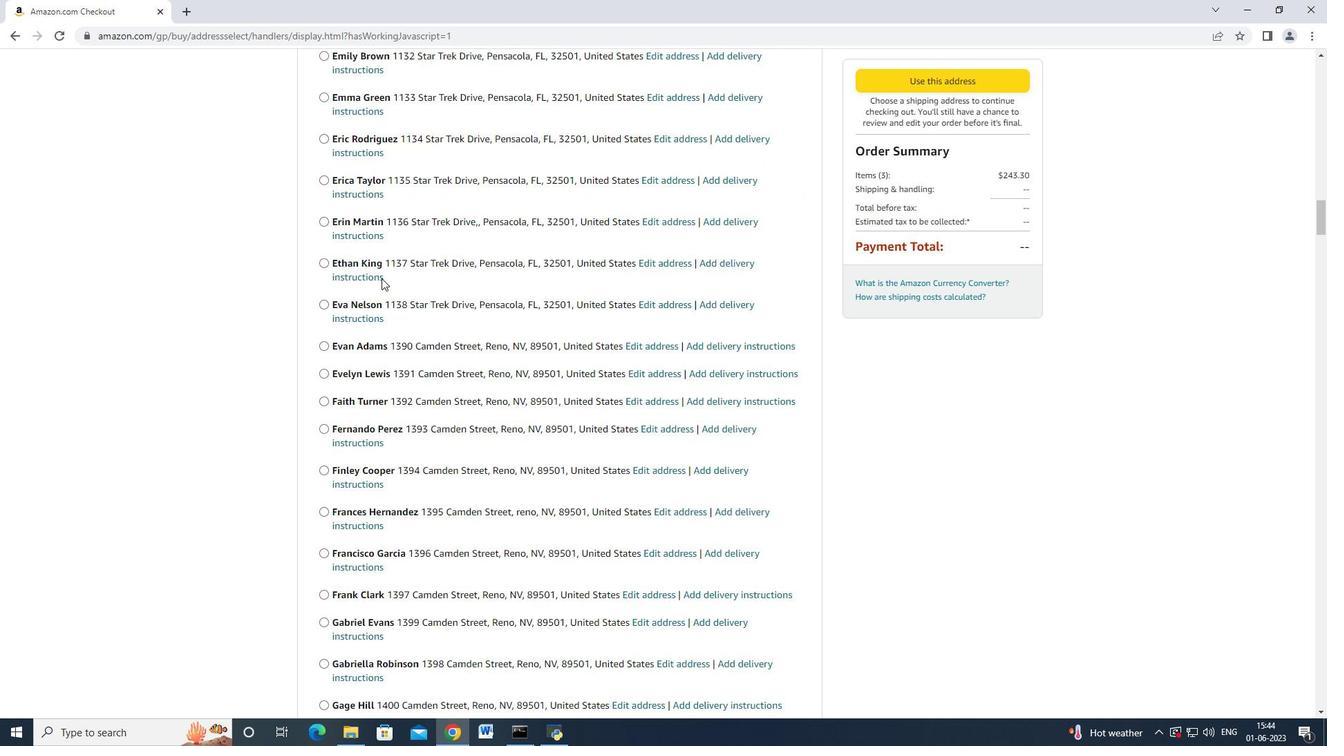 
Action: Mouse scrolled (380, 277) with delta (0, 0)
Screenshot: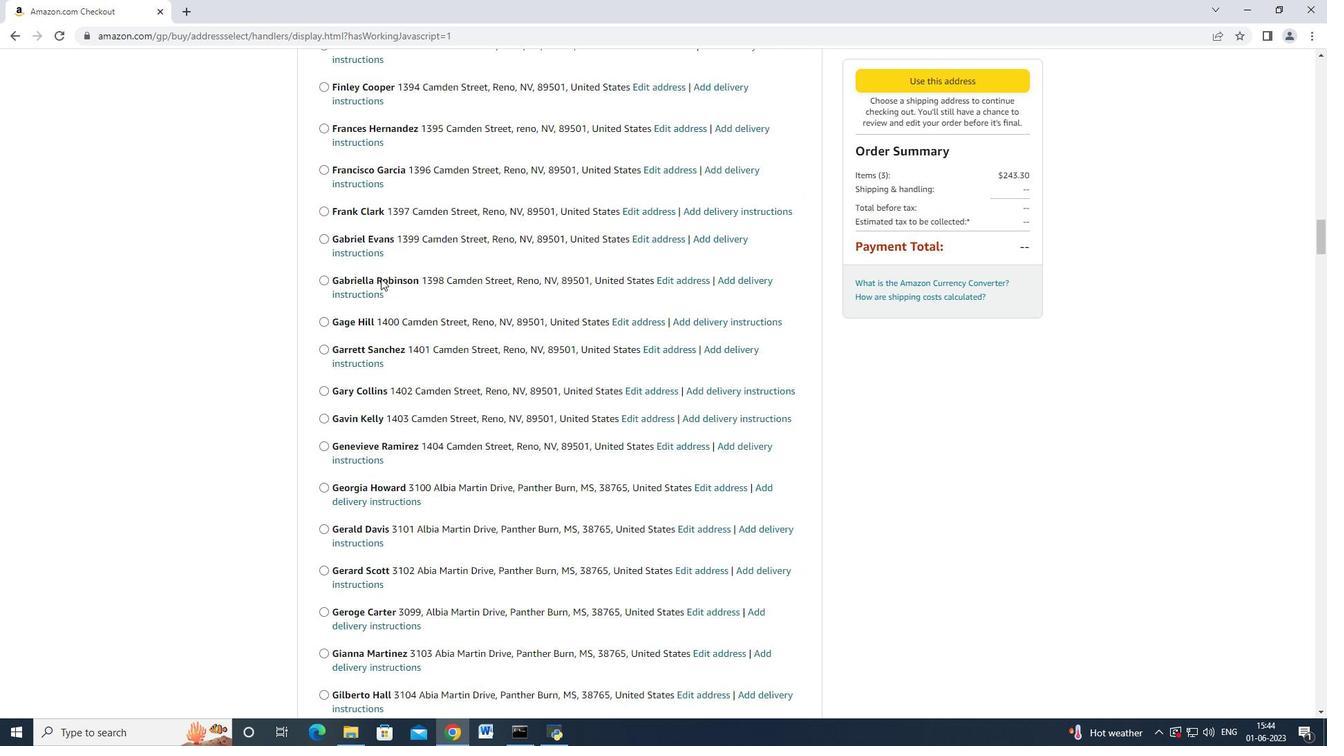 
Action: Mouse scrolled (380, 277) with delta (0, 0)
Screenshot: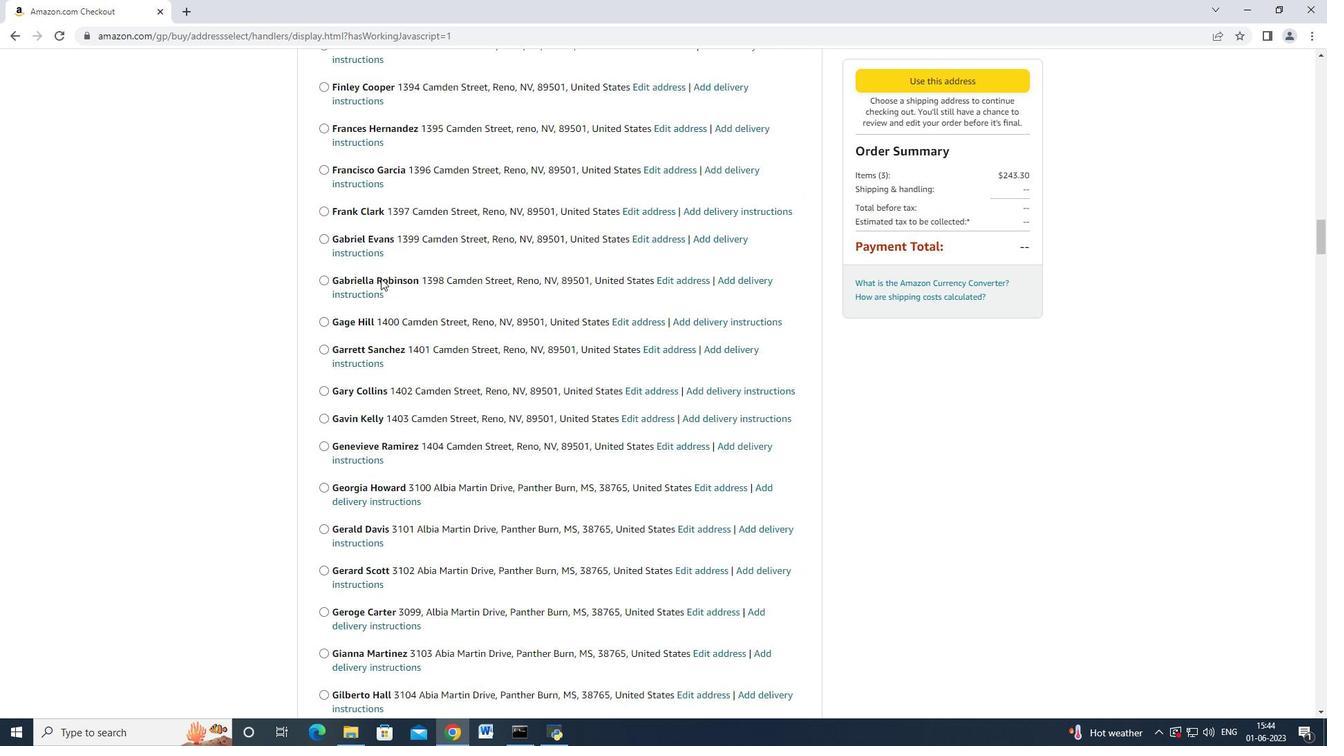 
Action: Mouse scrolled (380, 277) with delta (0, 0)
Screenshot: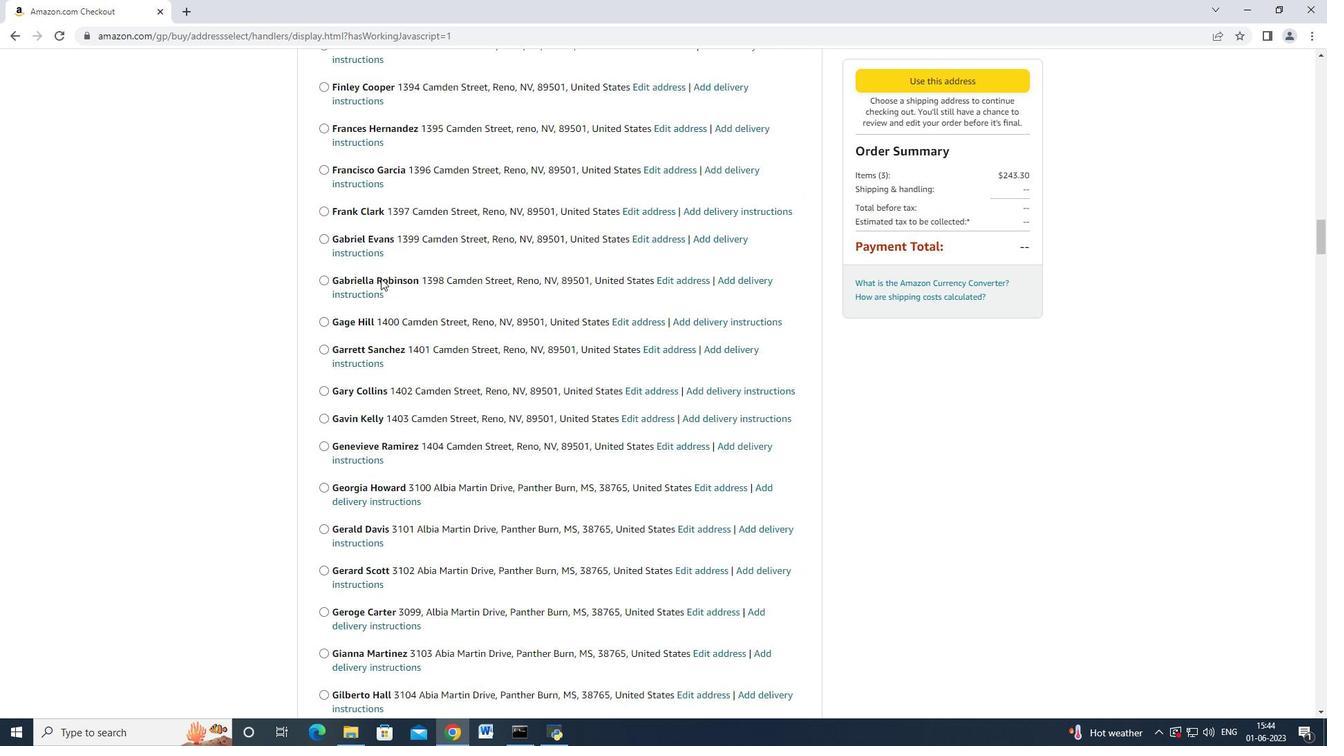 
Action: Mouse scrolled (380, 277) with delta (0, 0)
Screenshot: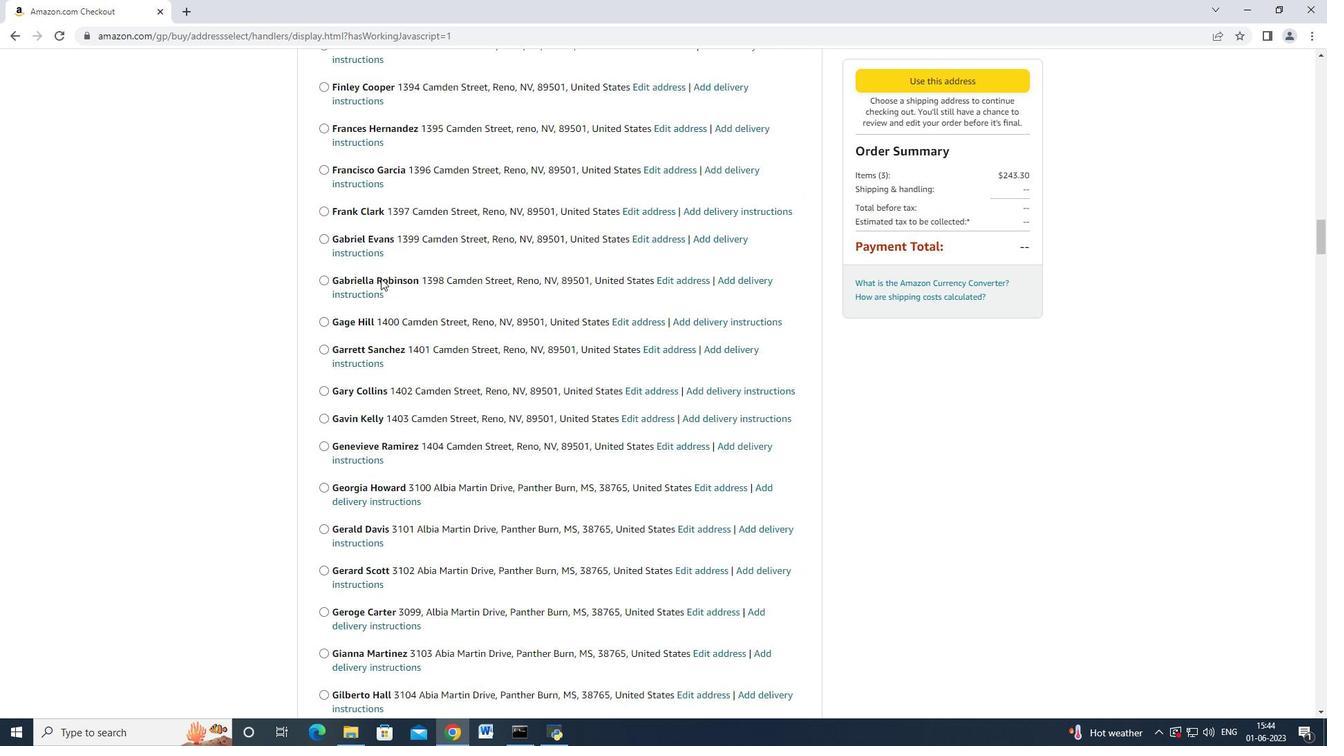 
Action: Mouse scrolled (380, 277) with delta (0, 0)
Screenshot: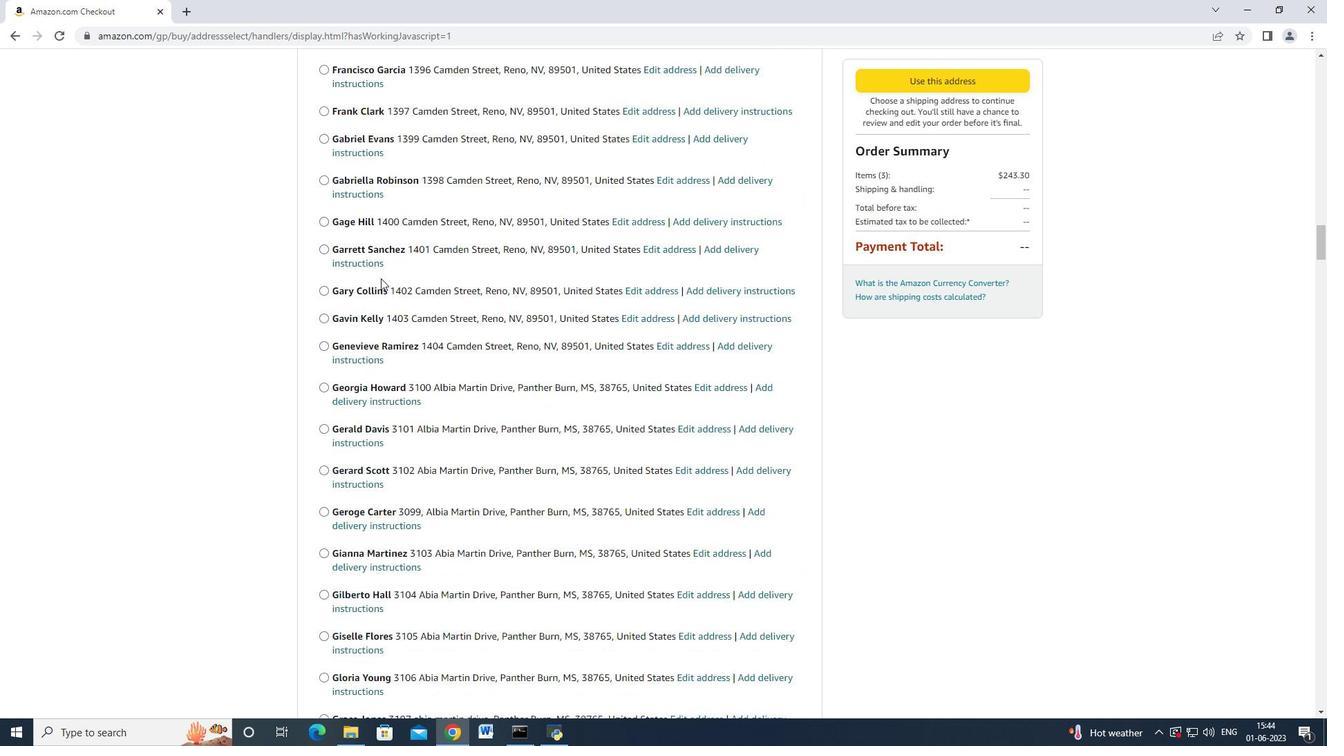 
Action: Mouse scrolled (380, 277) with delta (0, 0)
Screenshot: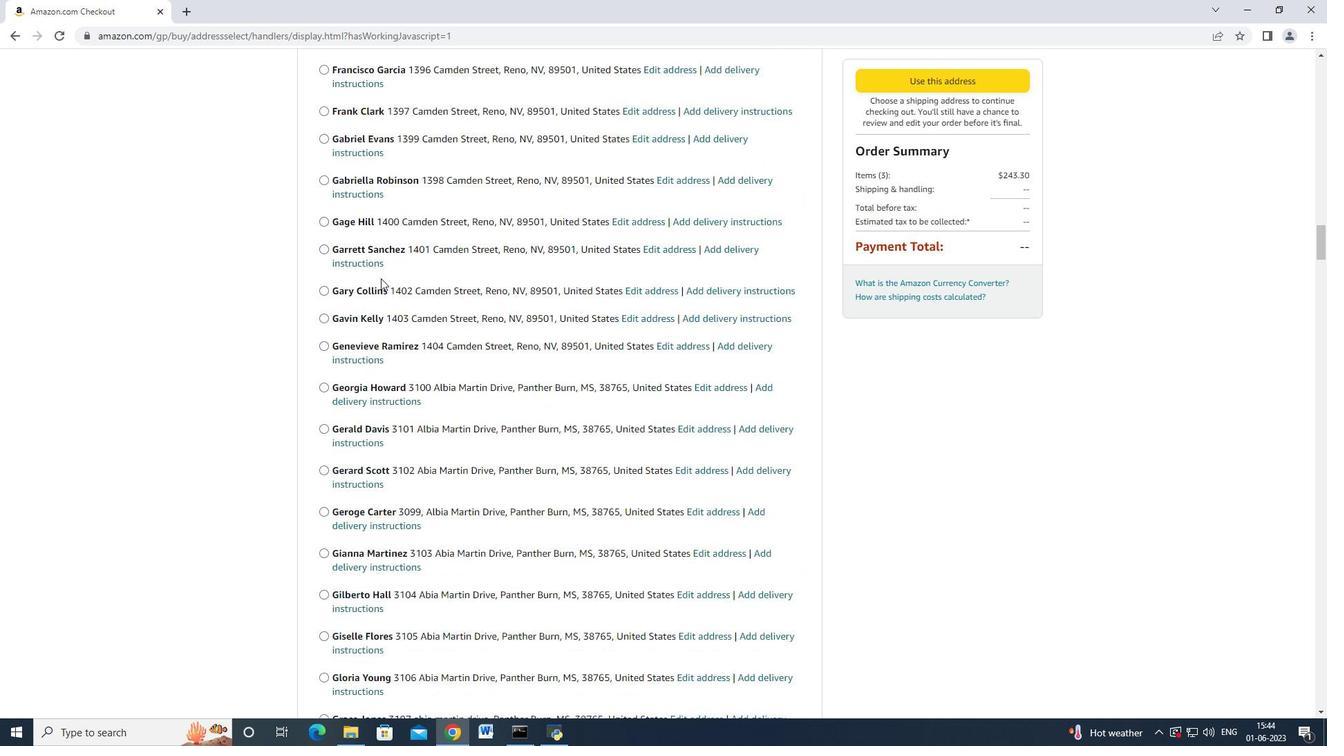 
Action: Mouse scrolled (380, 277) with delta (0, 0)
Screenshot: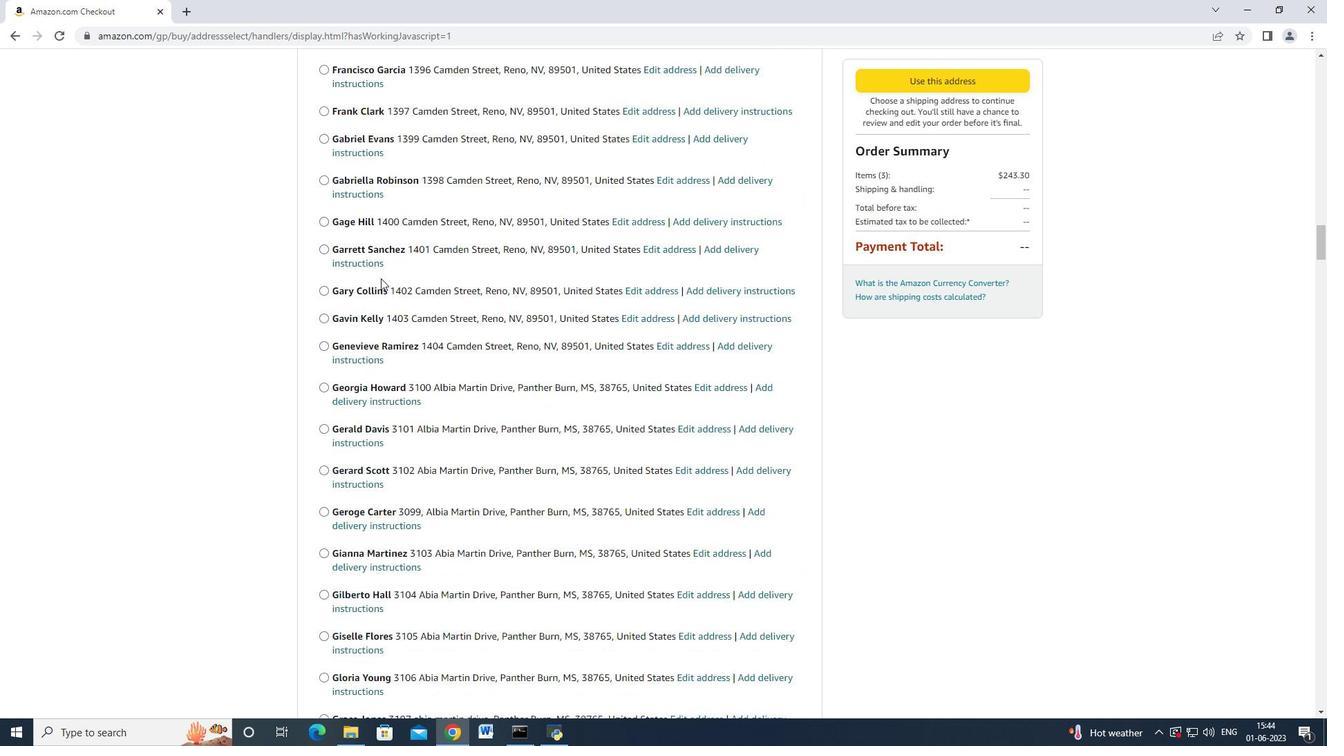 
Action: Mouse scrolled (380, 277) with delta (0, 0)
Screenshot: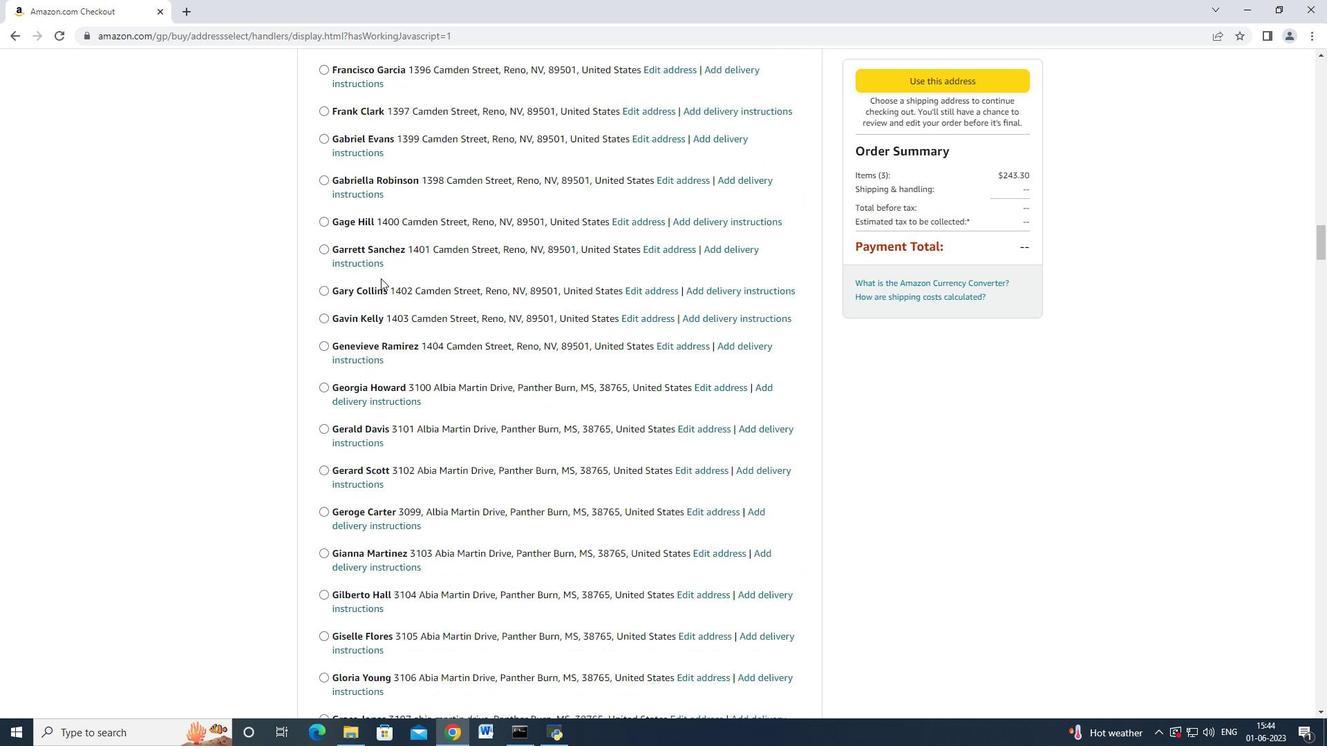 
Action: Mouse scrolled (380, 277) with delta (0, 0)
Screenshot: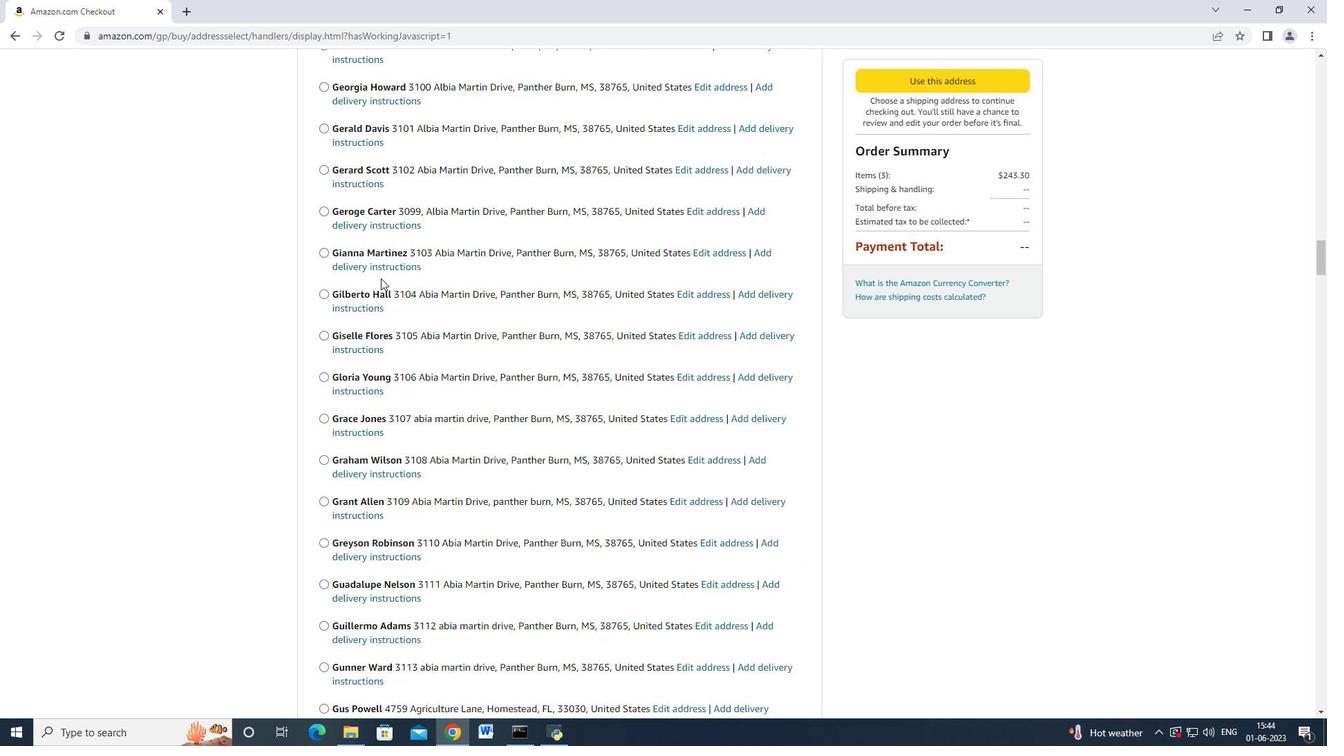 
Action: Mouse moved to (380, 278)
Screenshot: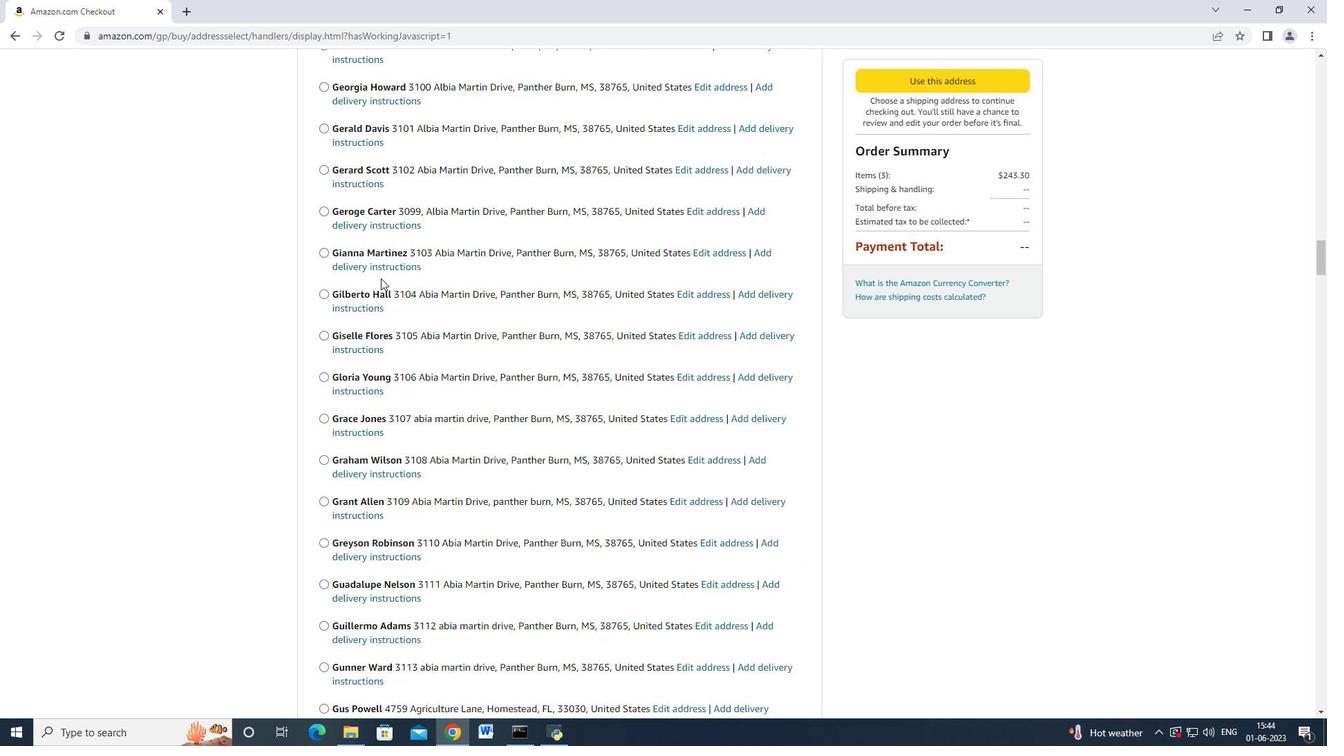 
Action: Mouse scrolled (380, 277) with delta (0, 0)
Screenshot: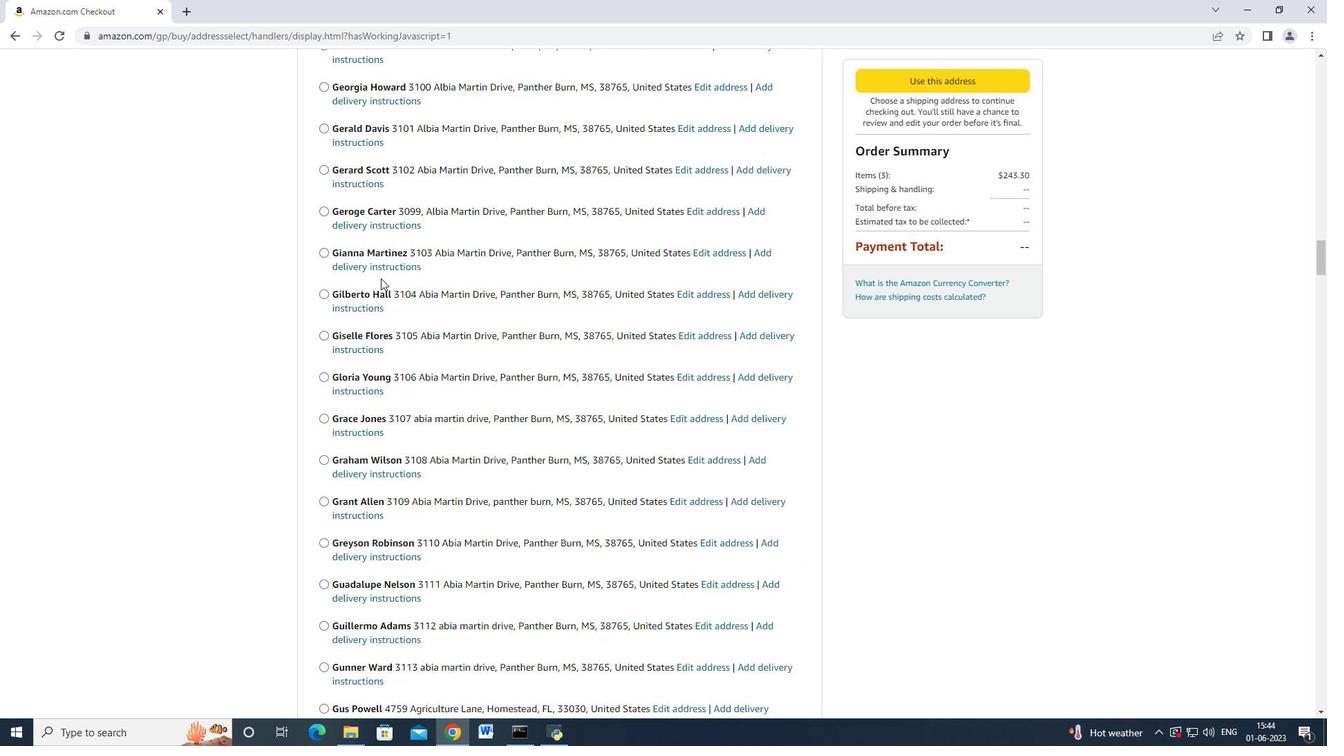 
Action: Mouse scrolled (380, 277) with delta (0, 0)
Screenshot: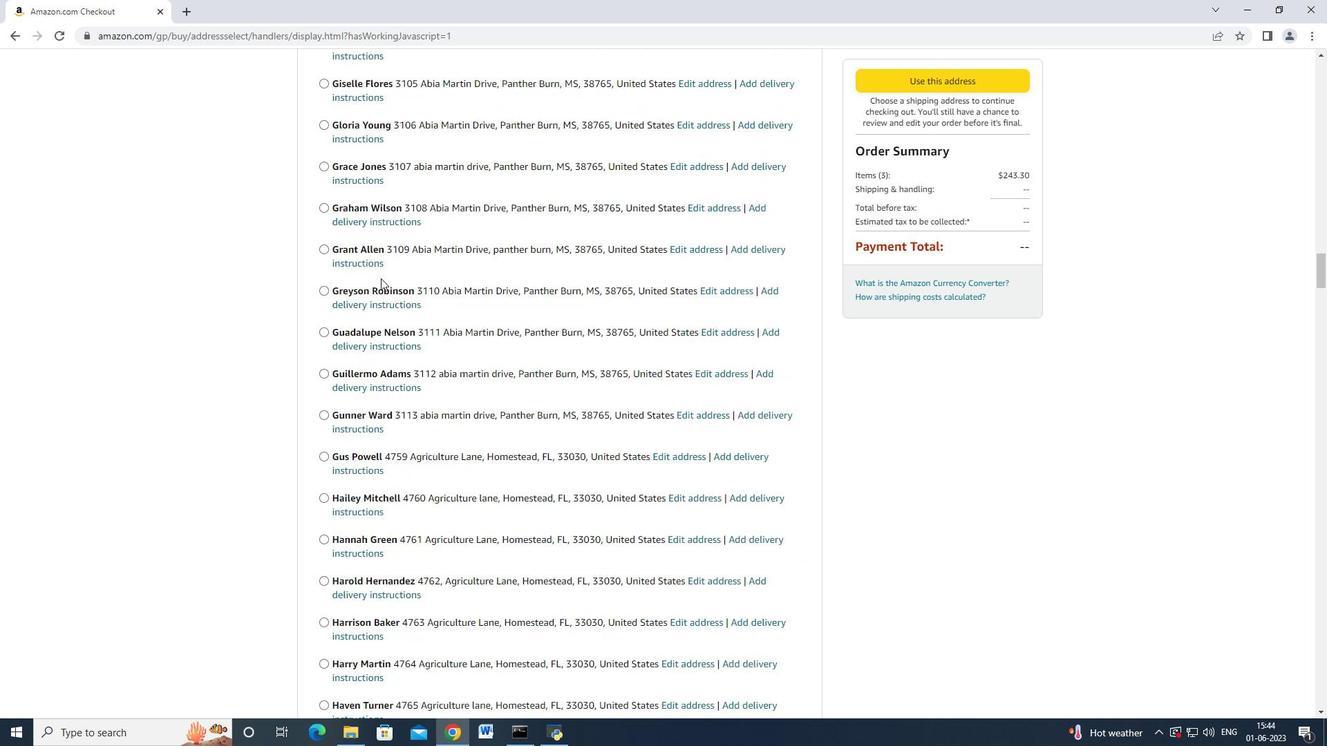 
Action: Mouse moved to (380, 279)
Screenshot: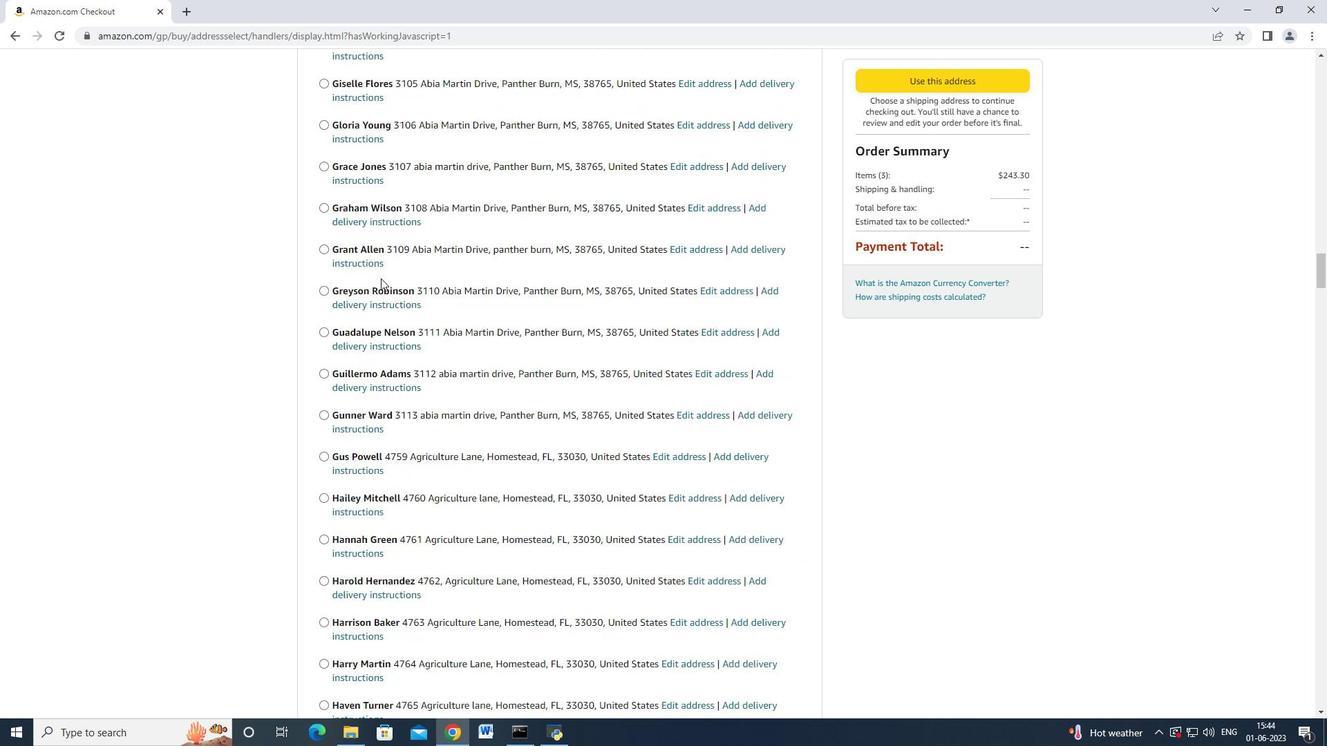 
Action: Mouse scrolled (380, 277) with delta (0, -1)
Screenshot: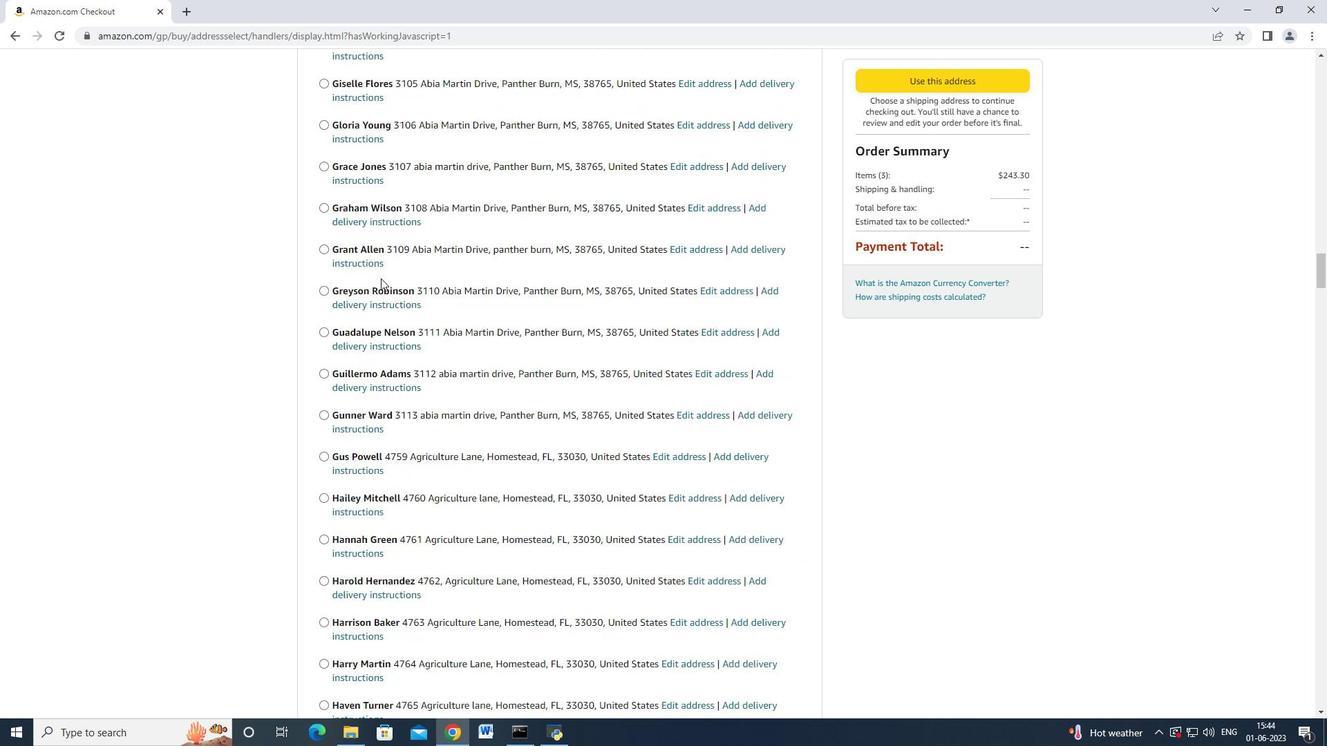 
Action: Mouse scrolled (380, 278) with delta (0, 0)
Screenshot: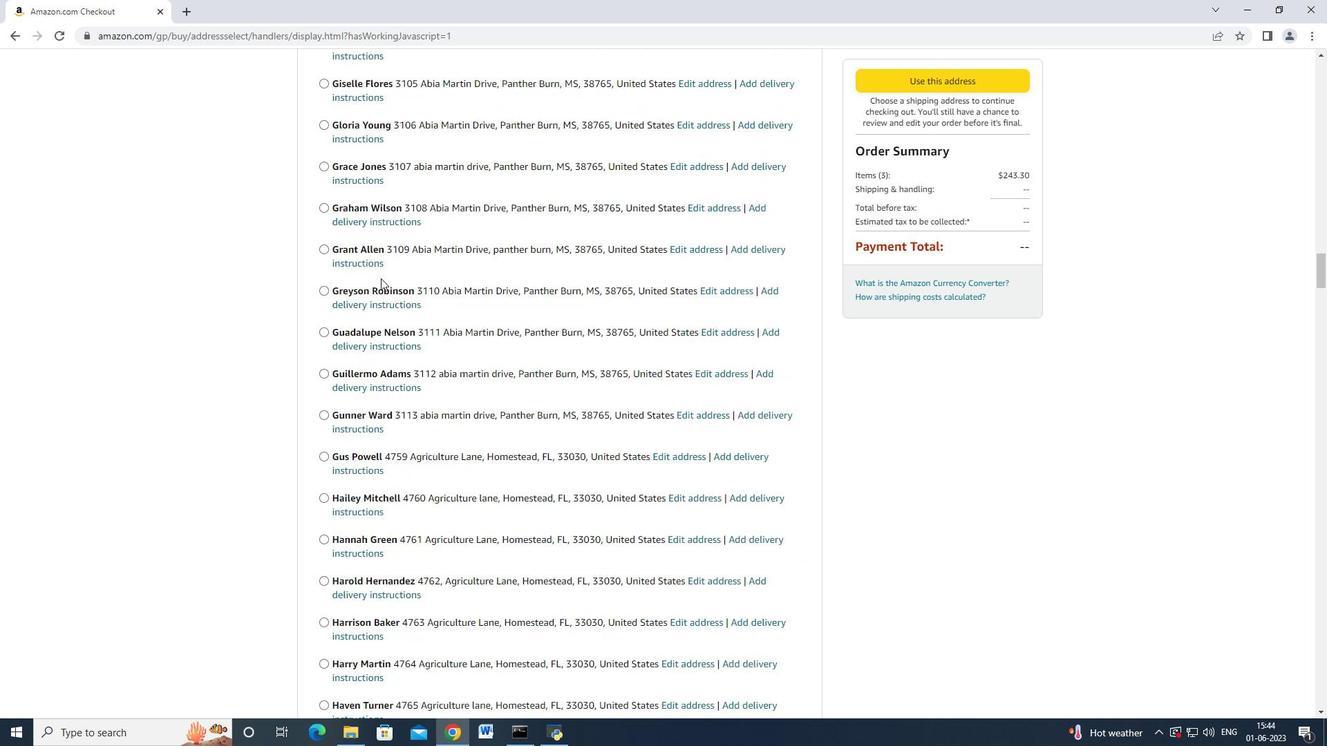 
Action: Mouse scrolled (380, 278) with delta (0, 0)
Screenshot: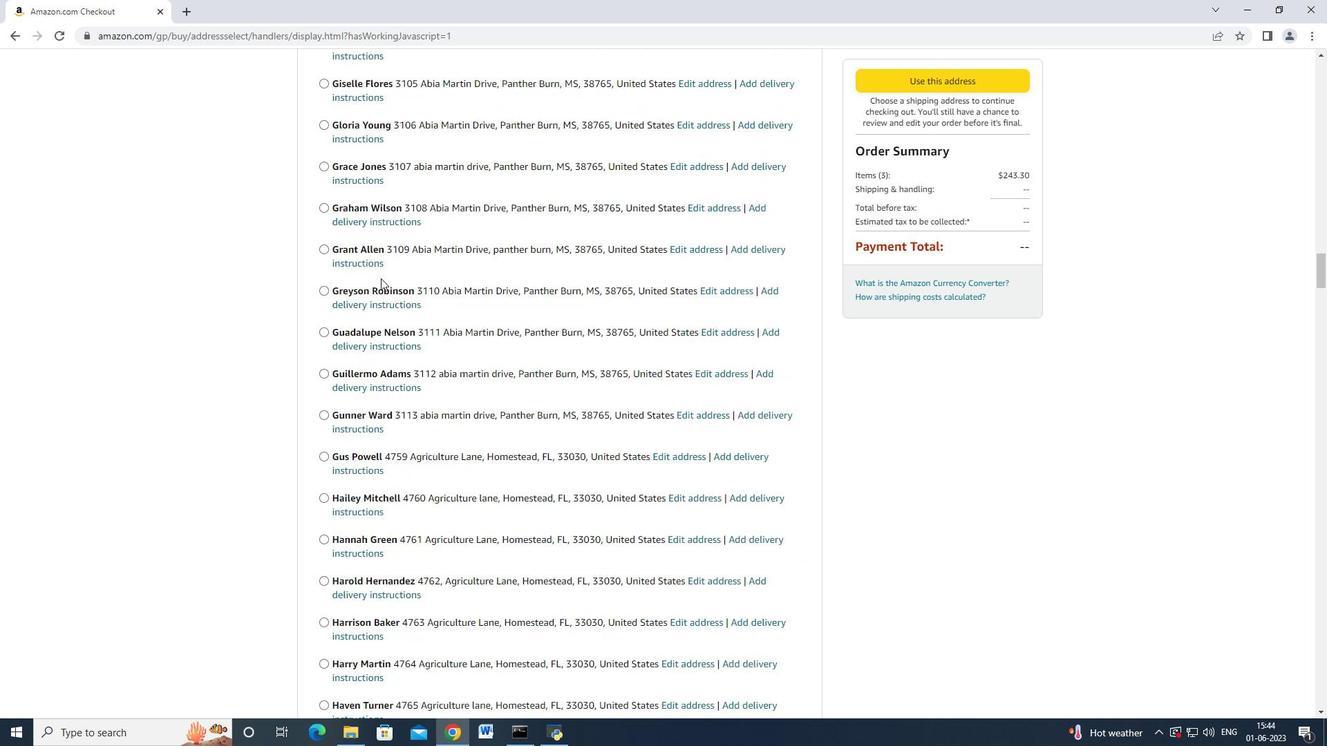 
Action: Mouse scrolled (380, 278) with delta (0, 0)
Screenshot: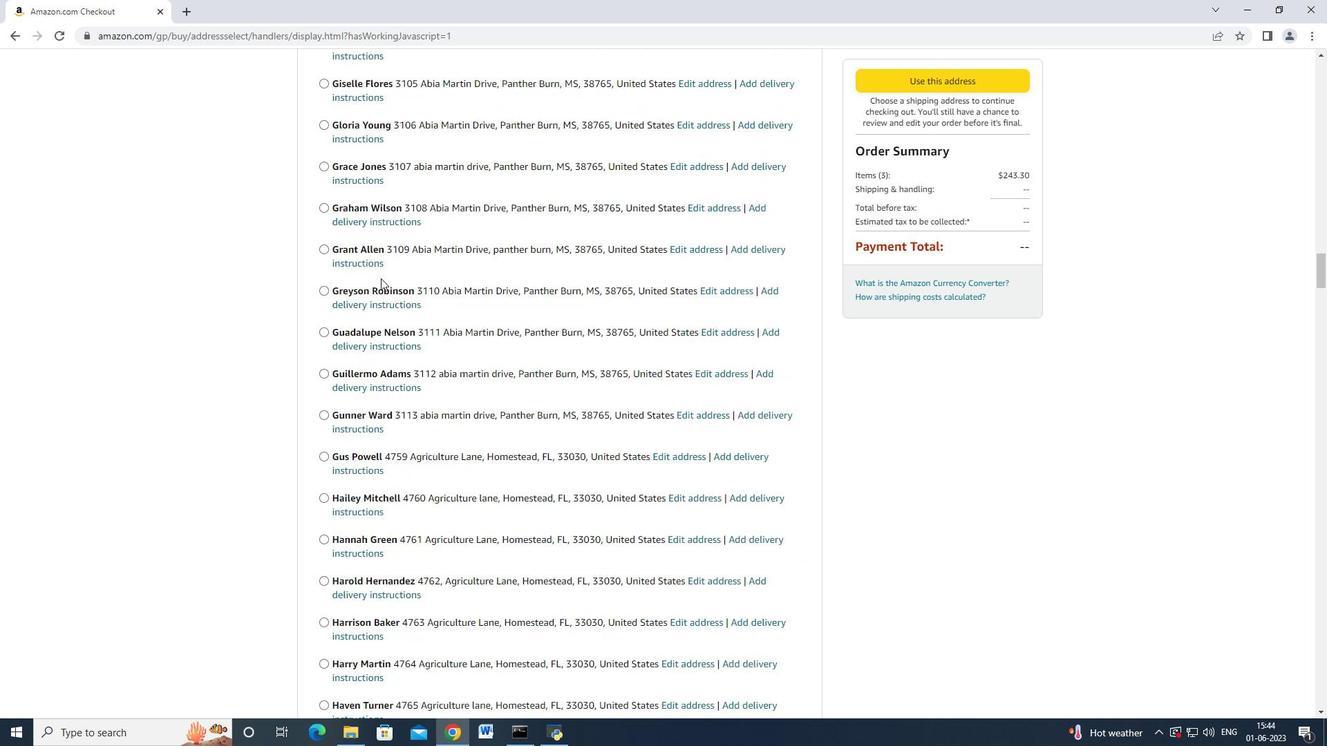 
Action: Mouse moved to (380, 279)
Screenshot: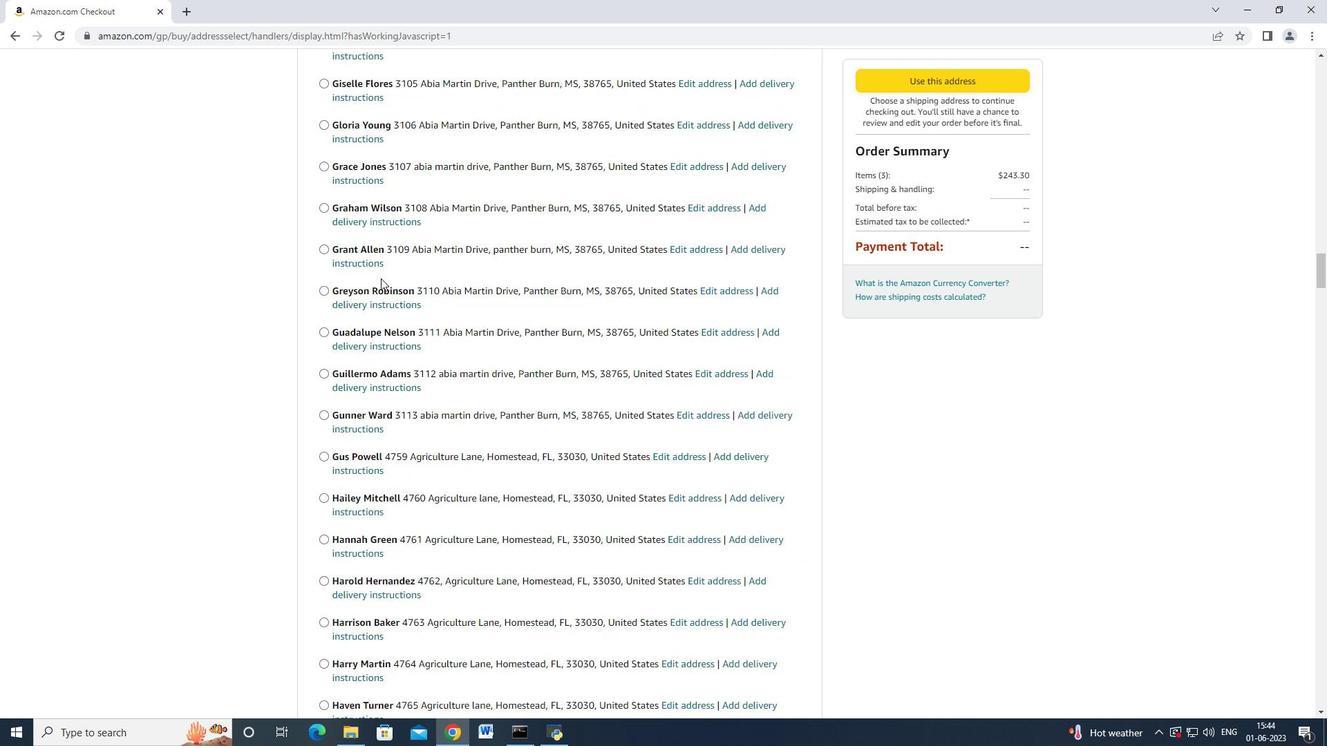 
Action: Mouse scrolled (380, 278) with delta (0, 0)
Screenshot: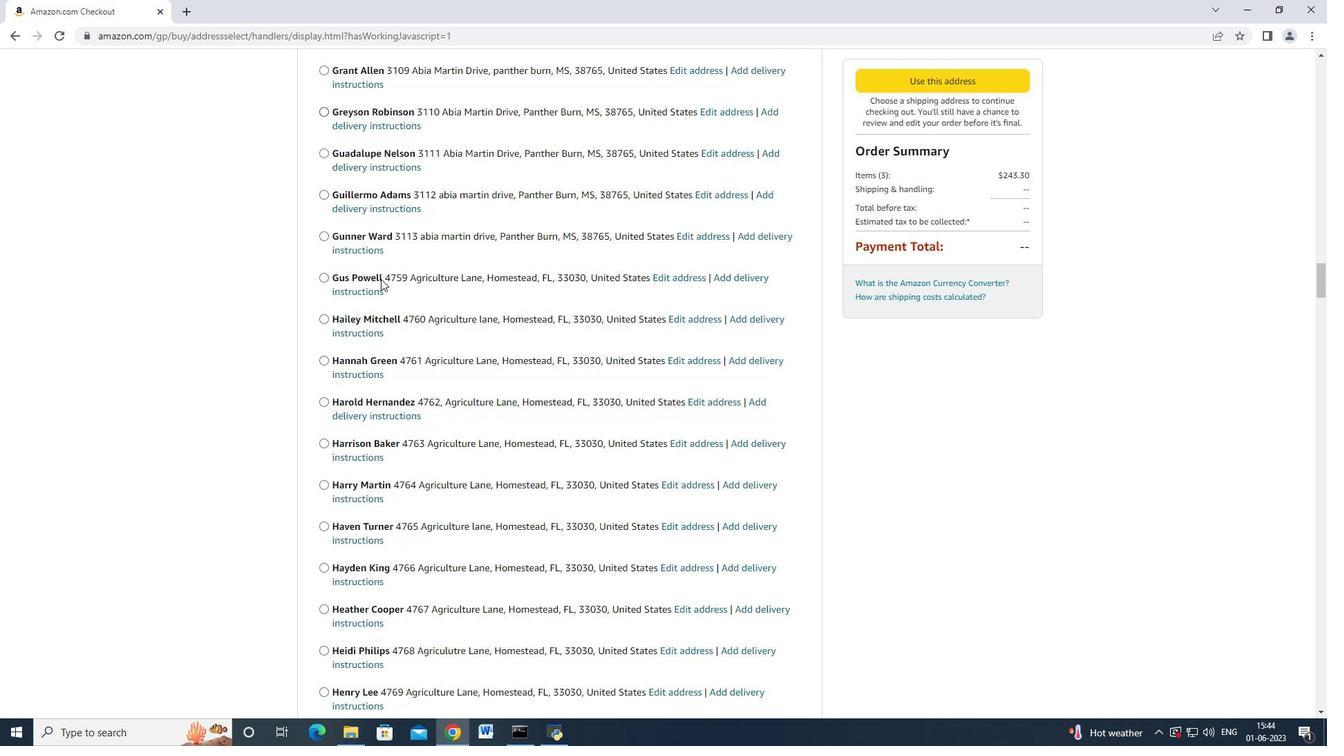 
Action: Mouse moved to (380, 279)
Screenshot: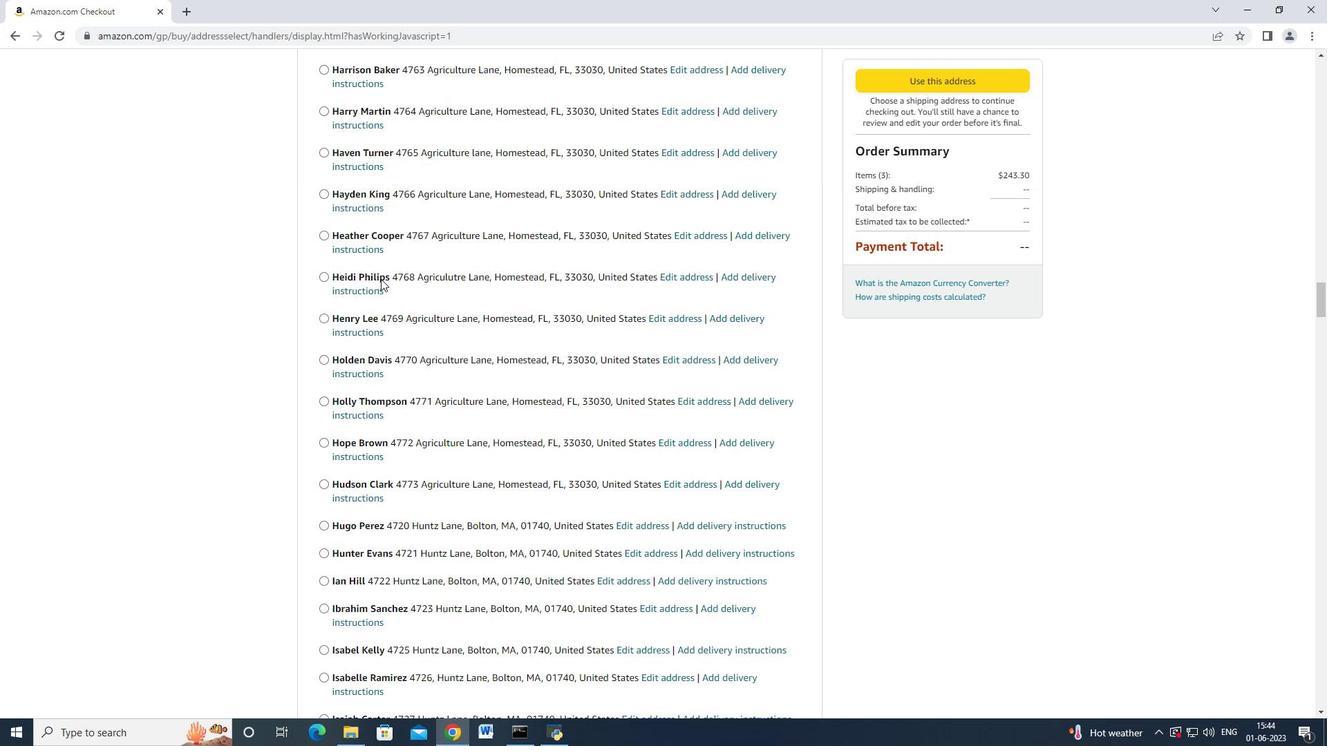 
Action: Mouse scrolled (380, 278) with delta (0, 0)
Screenshot: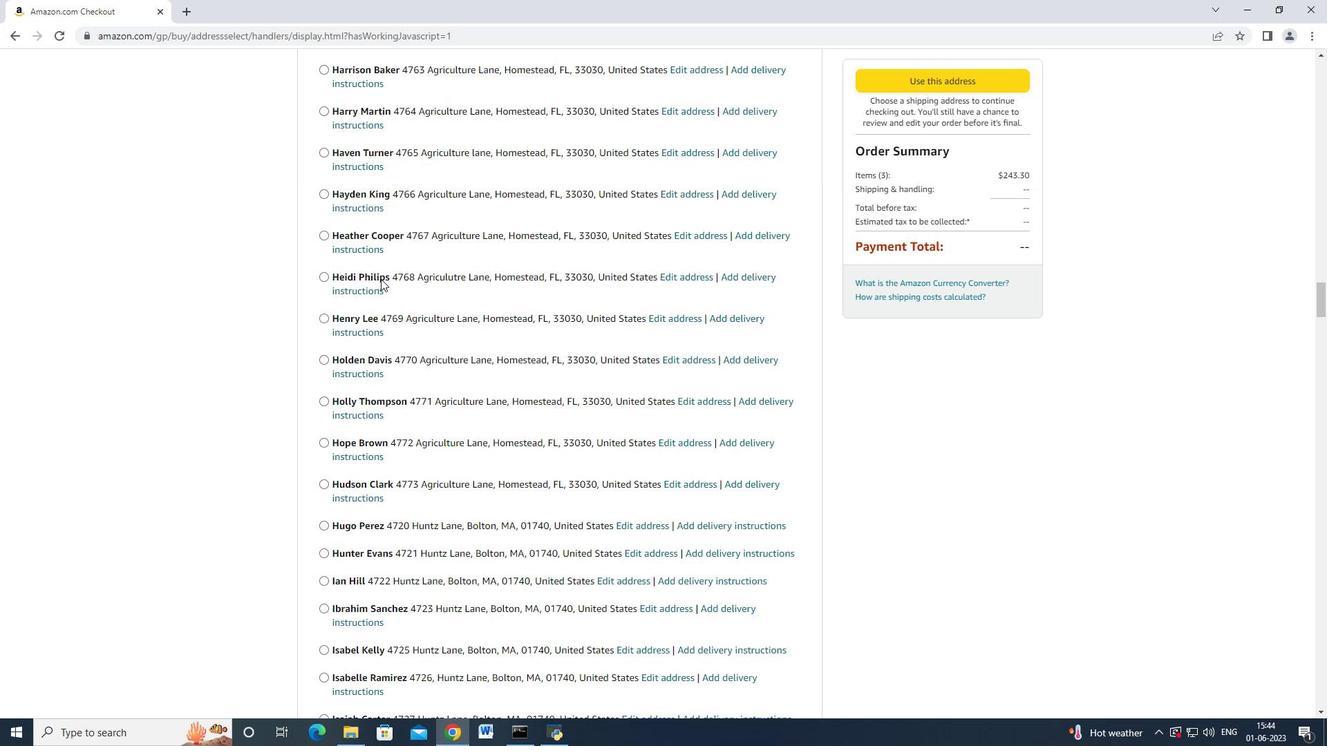
Action: Mouse scrolled (380, 277) with delta (0, -1)
Screenshot: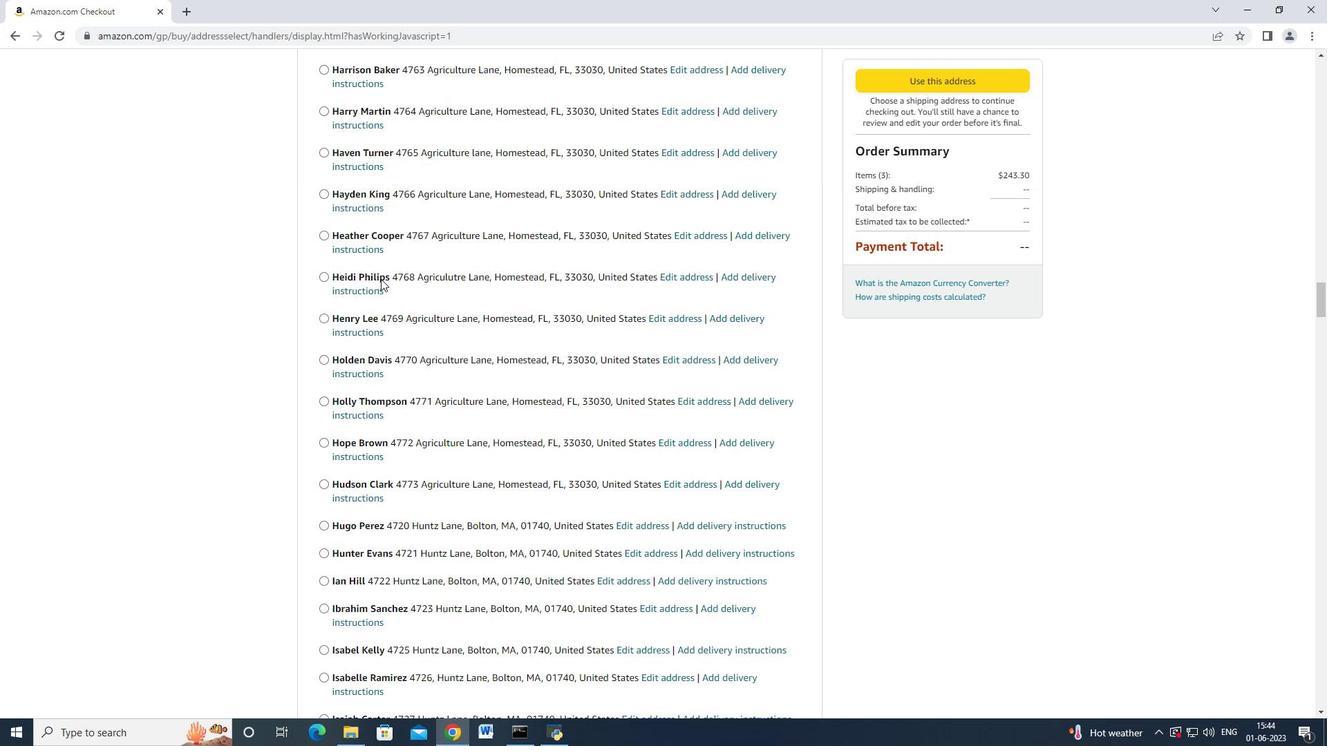 
Action: Mouse scrolled (380, 277) with delta (0, -1)
Screenshot: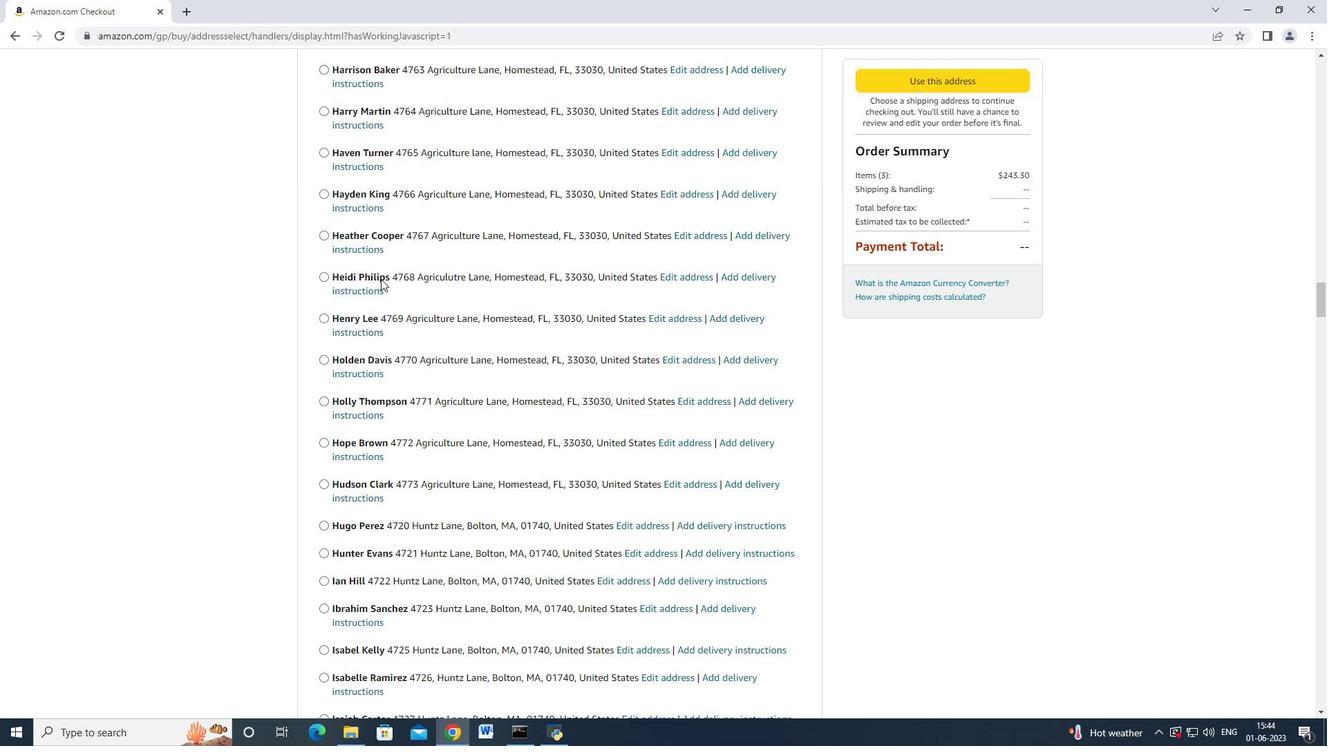 
Action: Mouse scrolled (380, 278) with delta (0, 0)
Screenshot: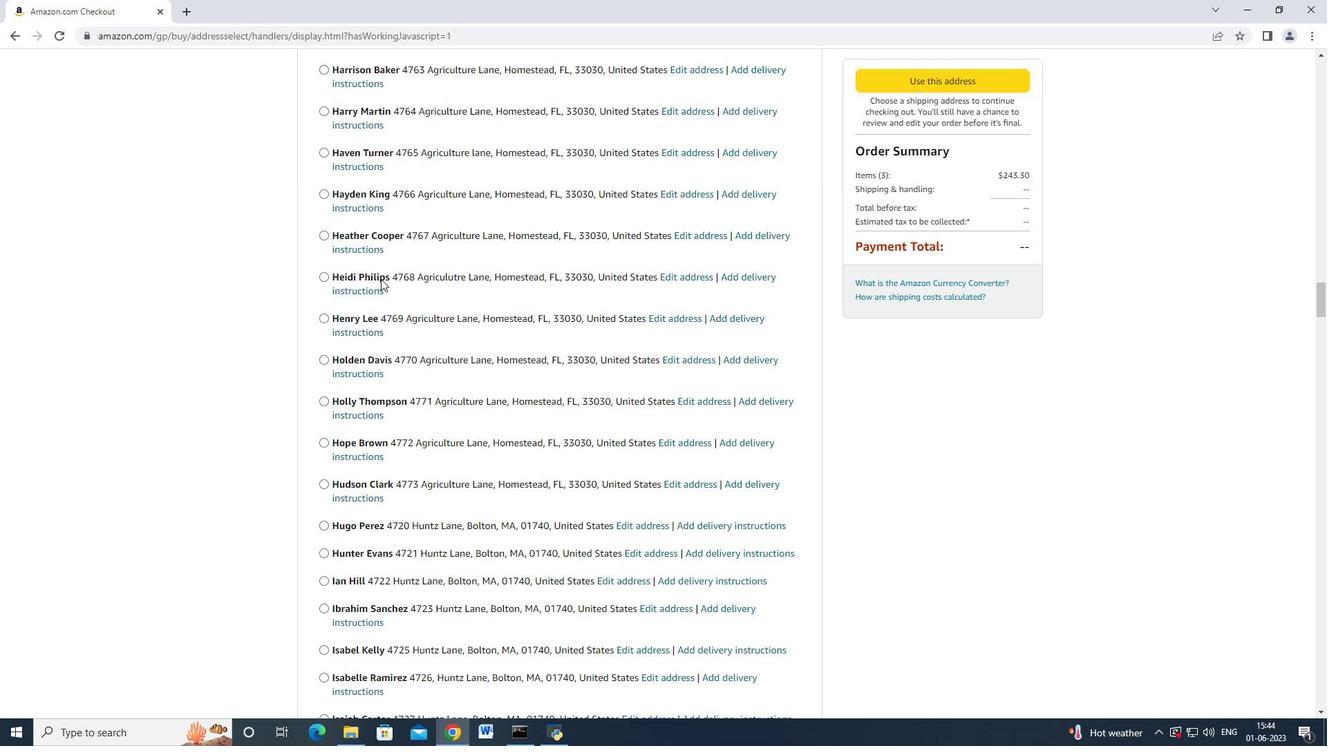 
Action: Mouse scrolled (380, 278) with delta (0, 0)
Screenshot: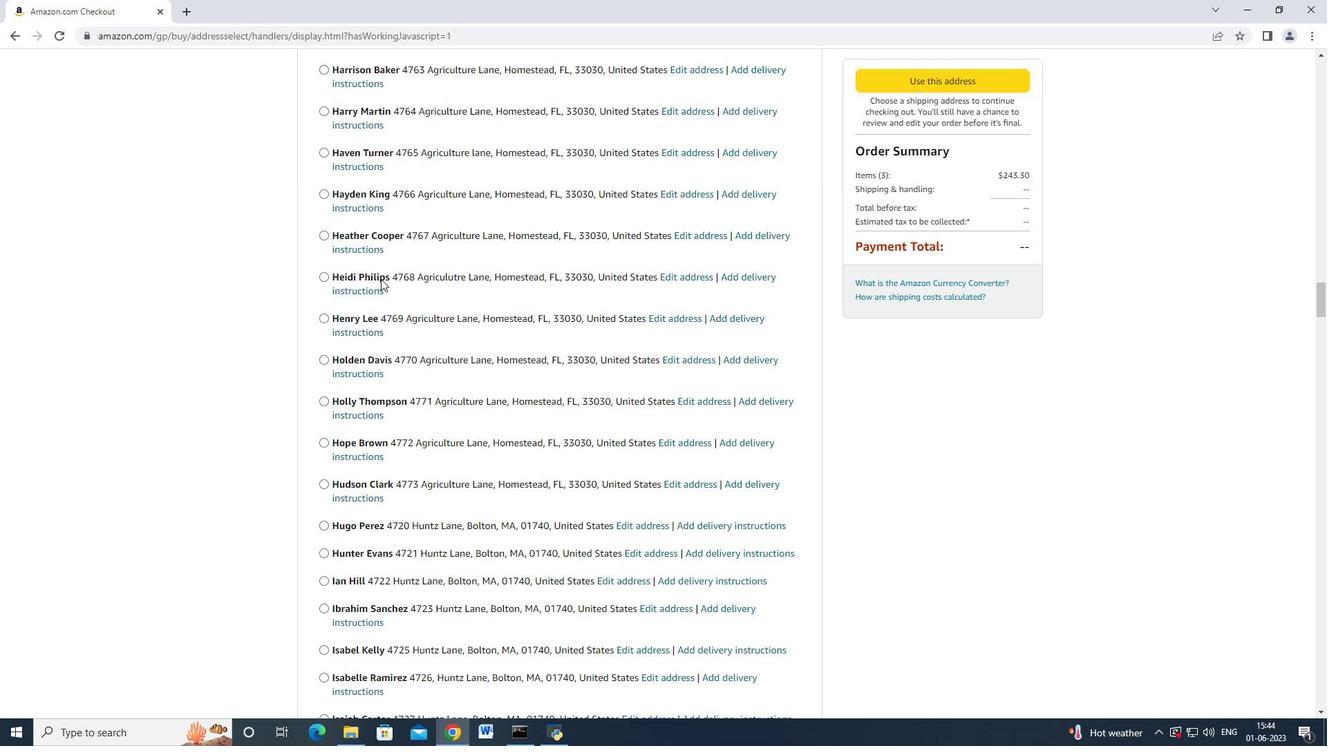 
Action: Mouse scrolled (380, 278) with delta (0, 0)
Screenshot: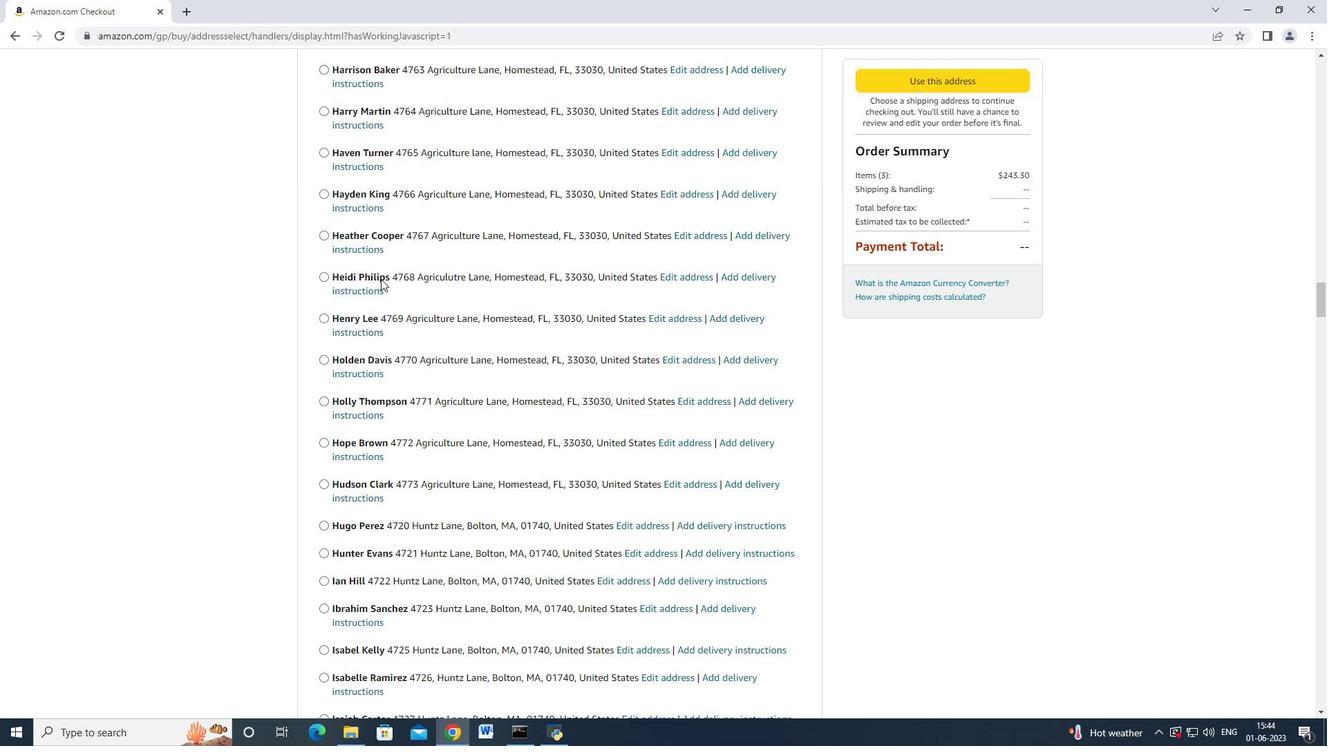 
Action: Mouse scrolled (380, 278) with delta (0, 0)
Screenshot: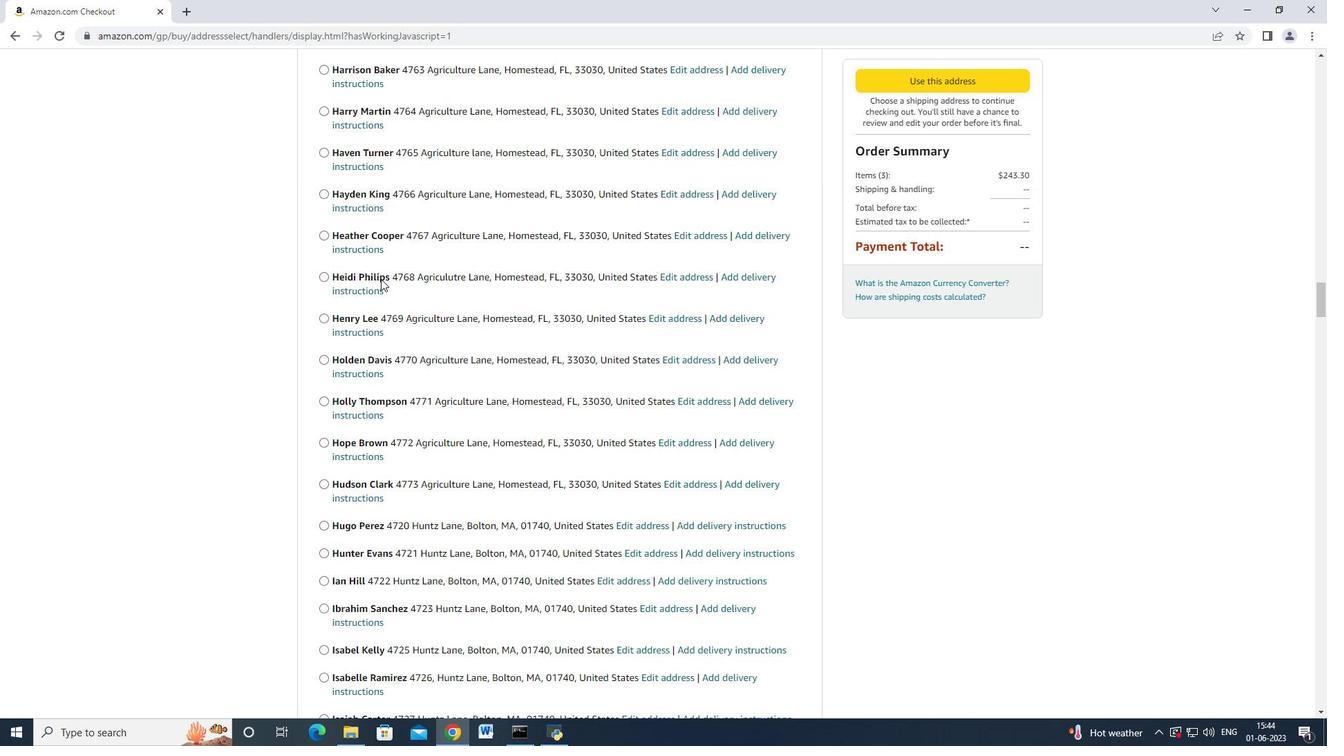 
Action: Mouse moved to (380, 279)
Screenshot: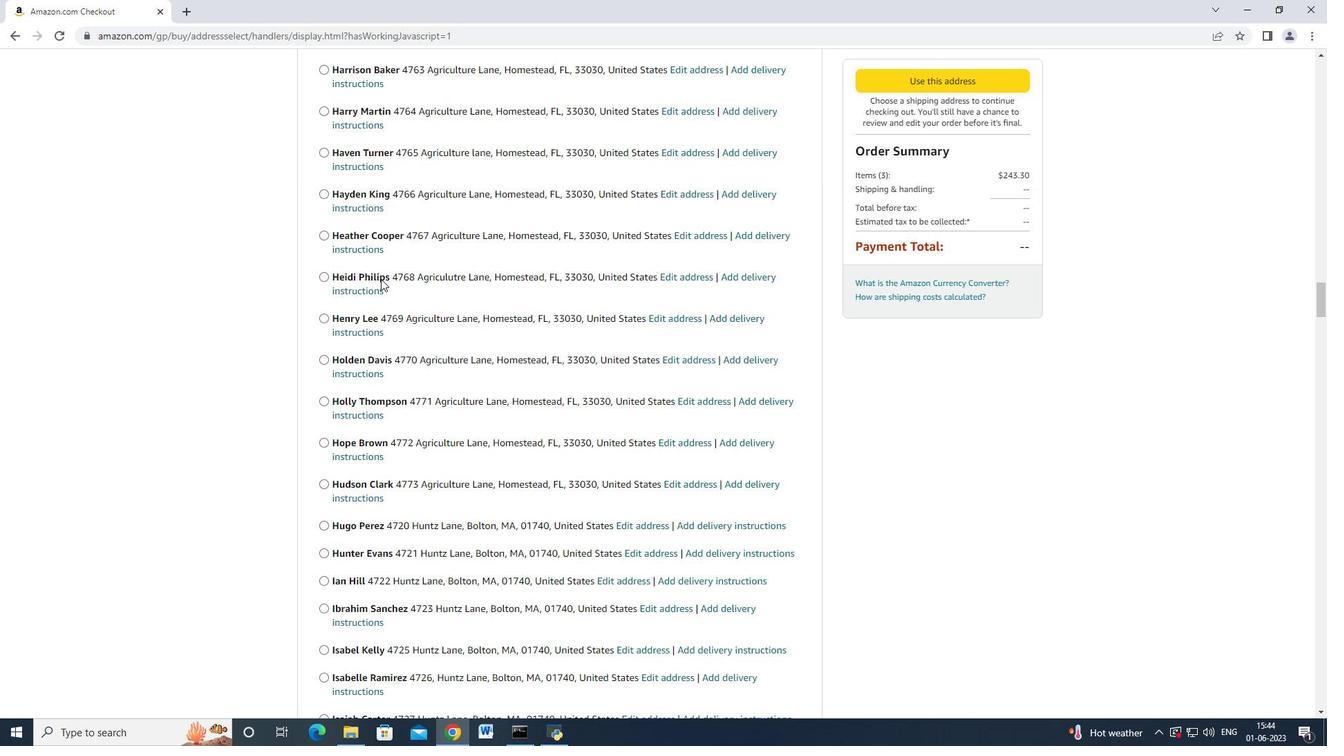 
Action: Mouse scrolled (380, 279) with delta (0, 0)
Screenshot: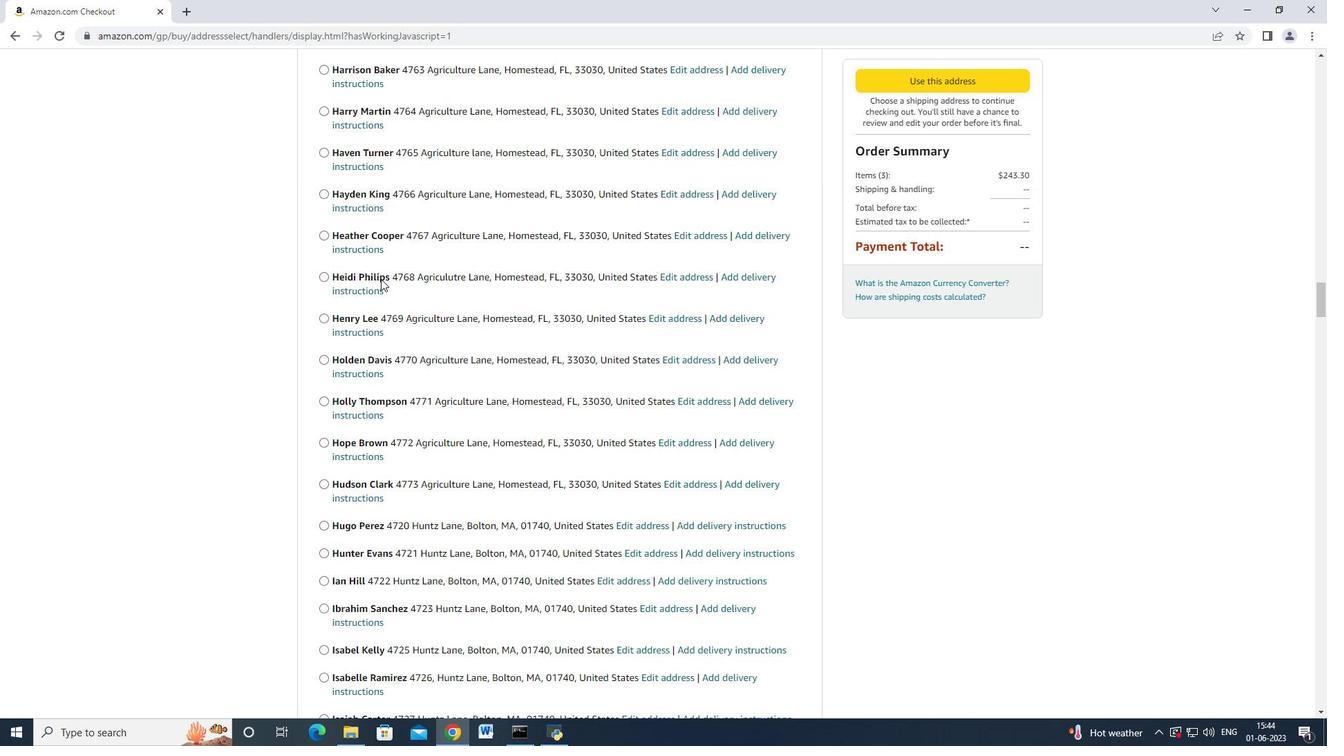 
Action: Mouse scrolled (380, 278) with delta (0, -1)
Screenshot: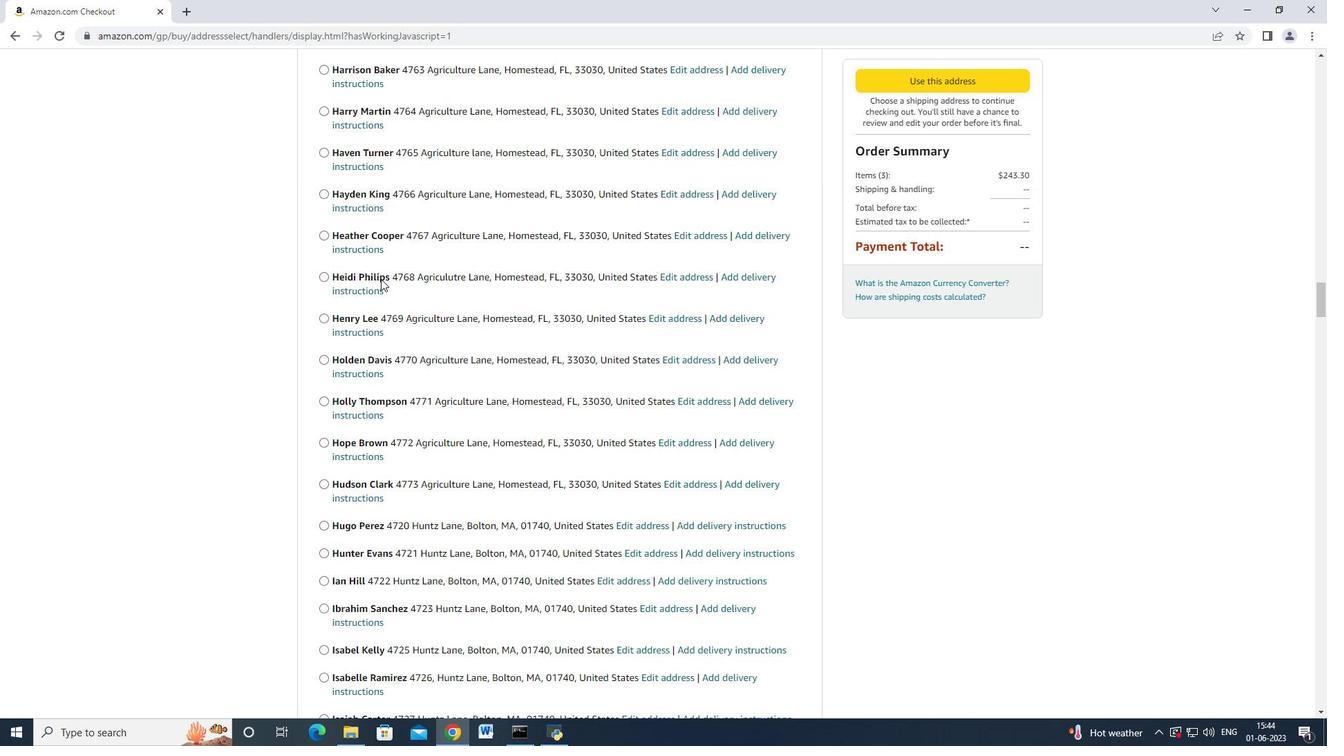 
Action: Mouse moved to (380, 280)
Screenshot: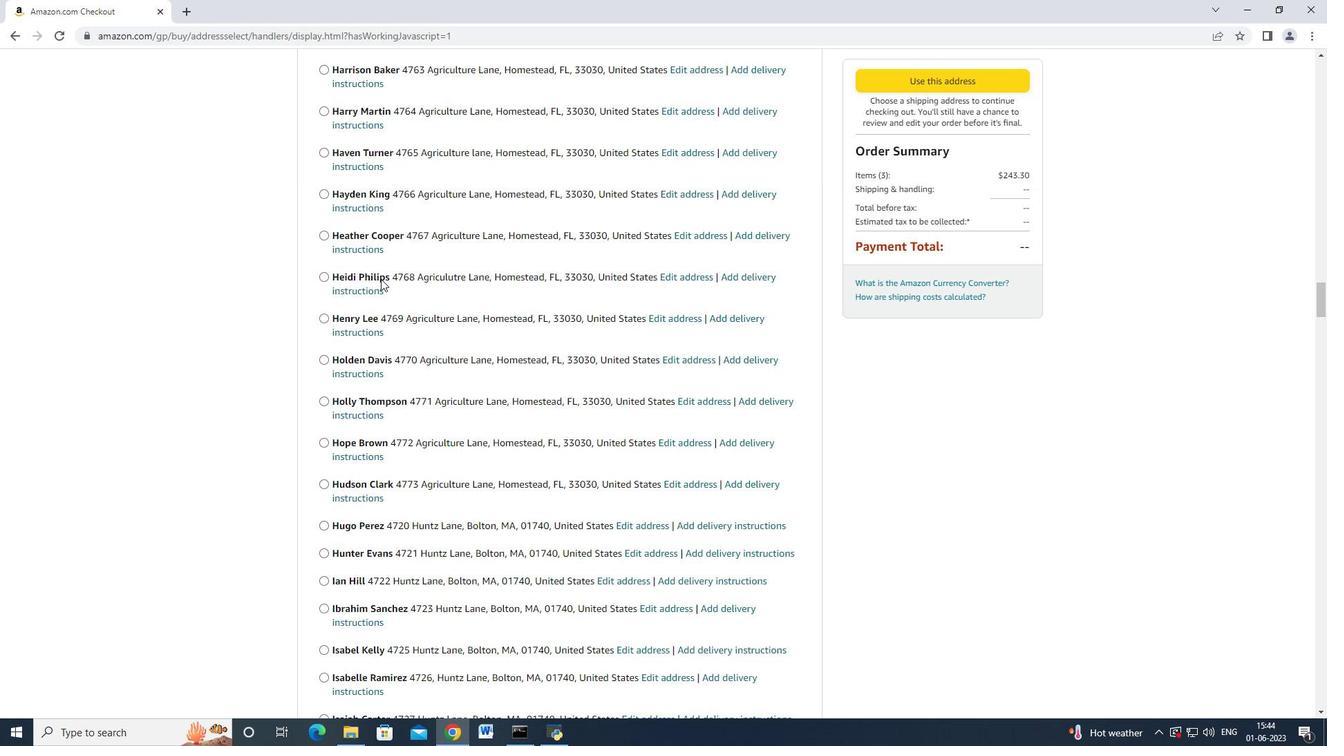 
Action: Mouse scrolled (380, 279) with delta (0, 0)
Screenshot: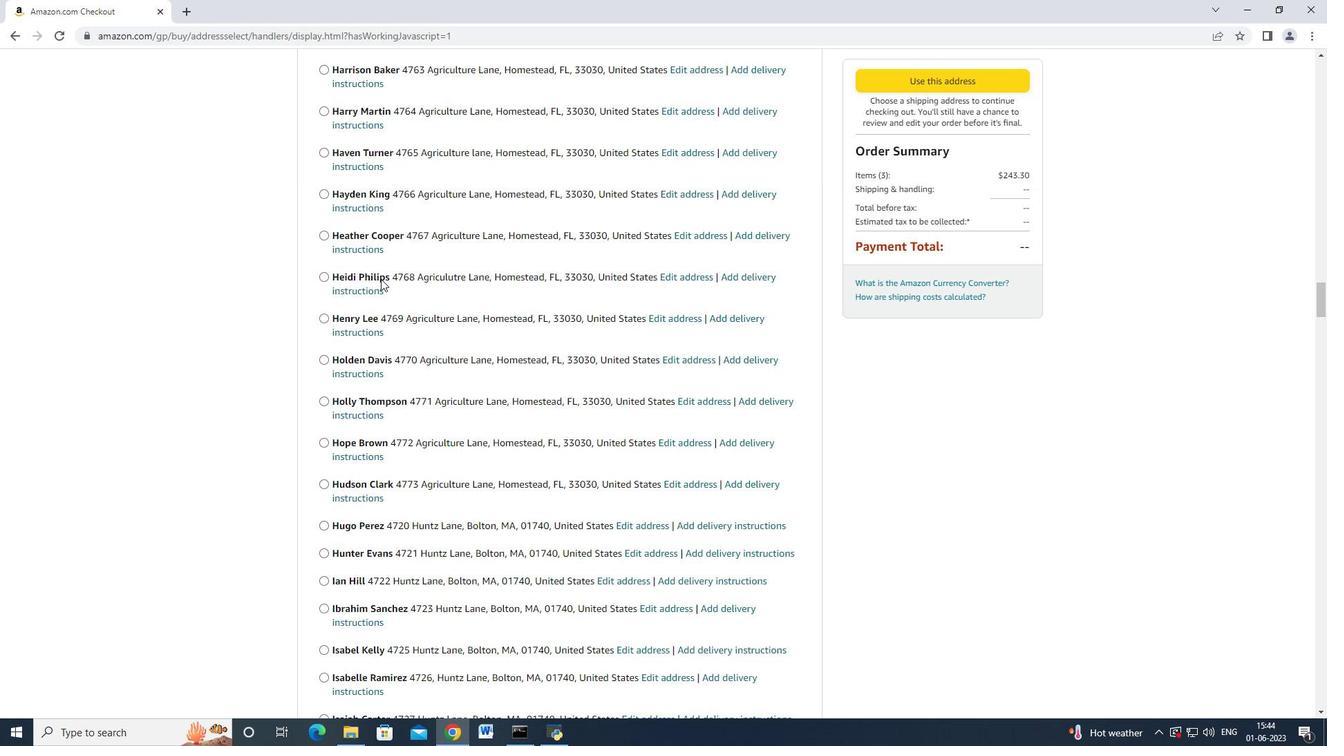 
Action: Mouse scrolled (380, 279) with delta (0, -1)
Screenshot: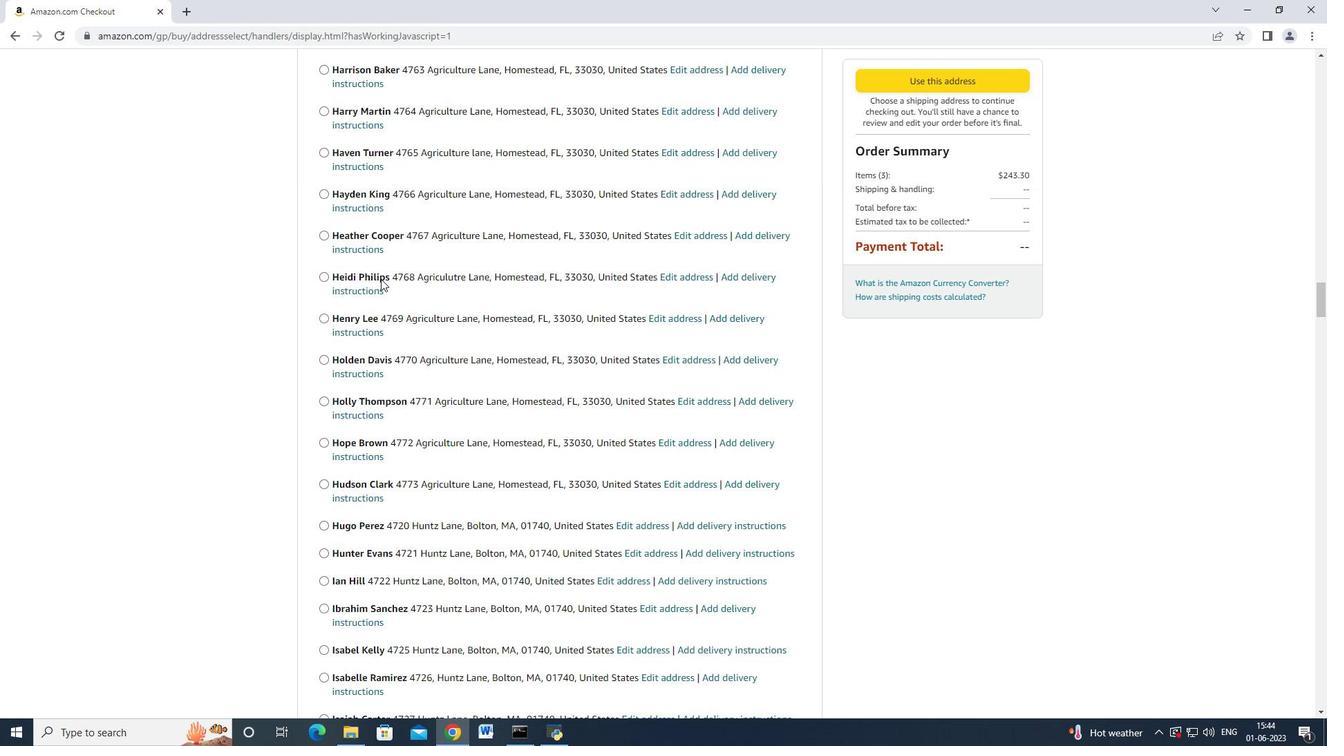 
Action: Mouse moved to (380, 280)
Screenshot: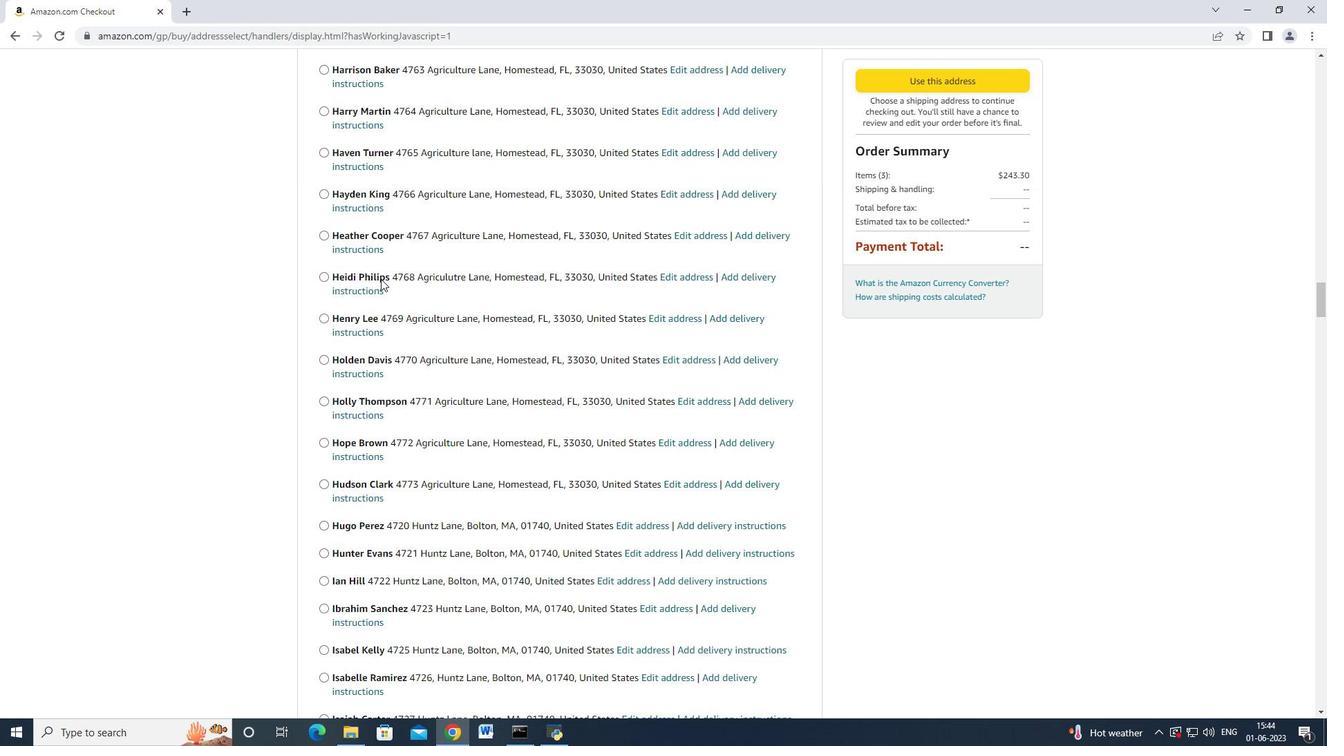 
Action: Mouse scrolled (380, 279) with delta (0, 0)
Screenshot: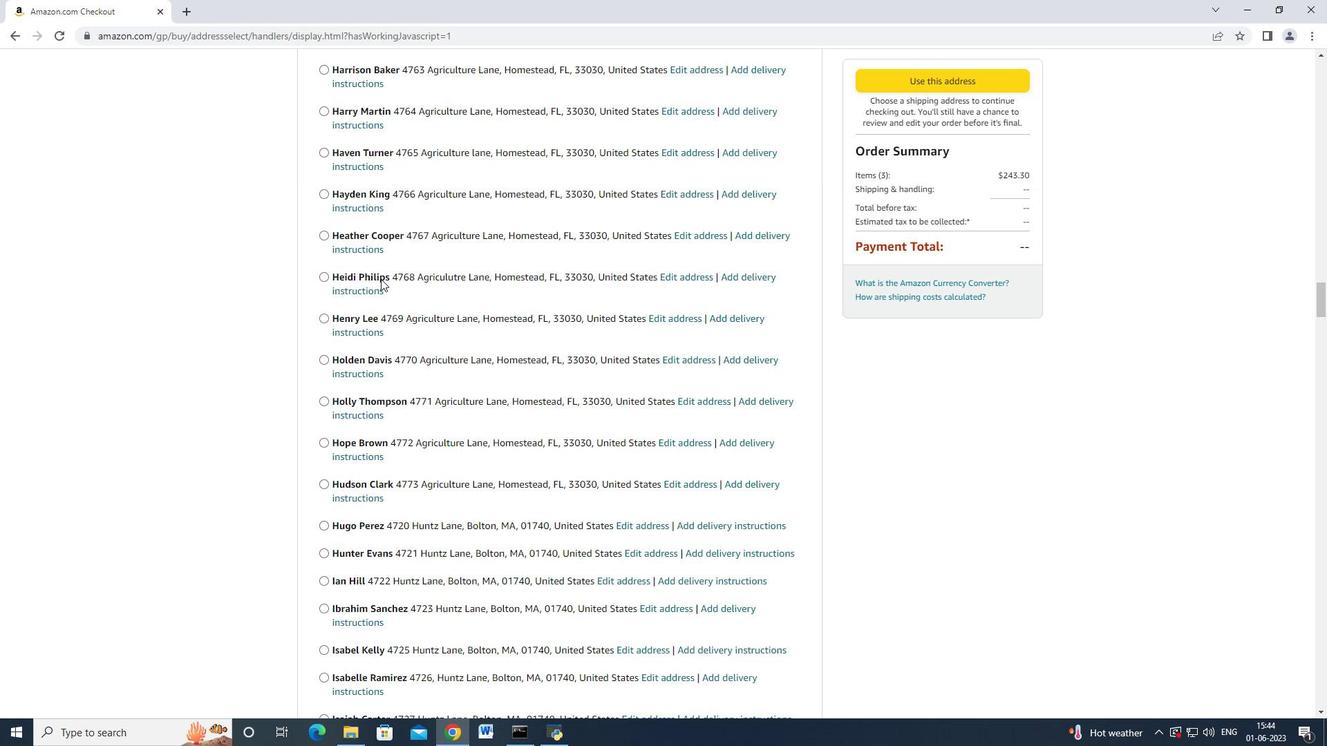 
Action: Mouse moved to (379, 280)
Screenshot: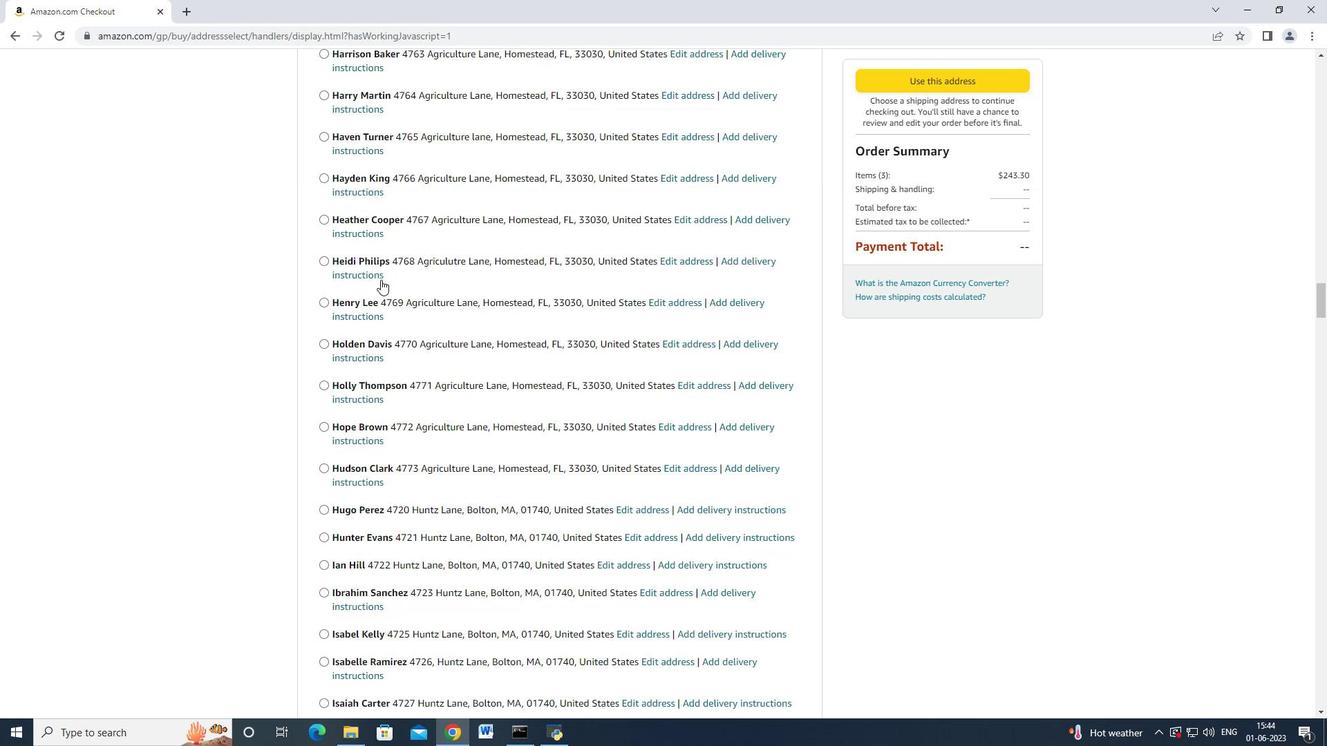 
Action: Mouse scrolled (379, 279) with delta (0, 0)
Screenshot: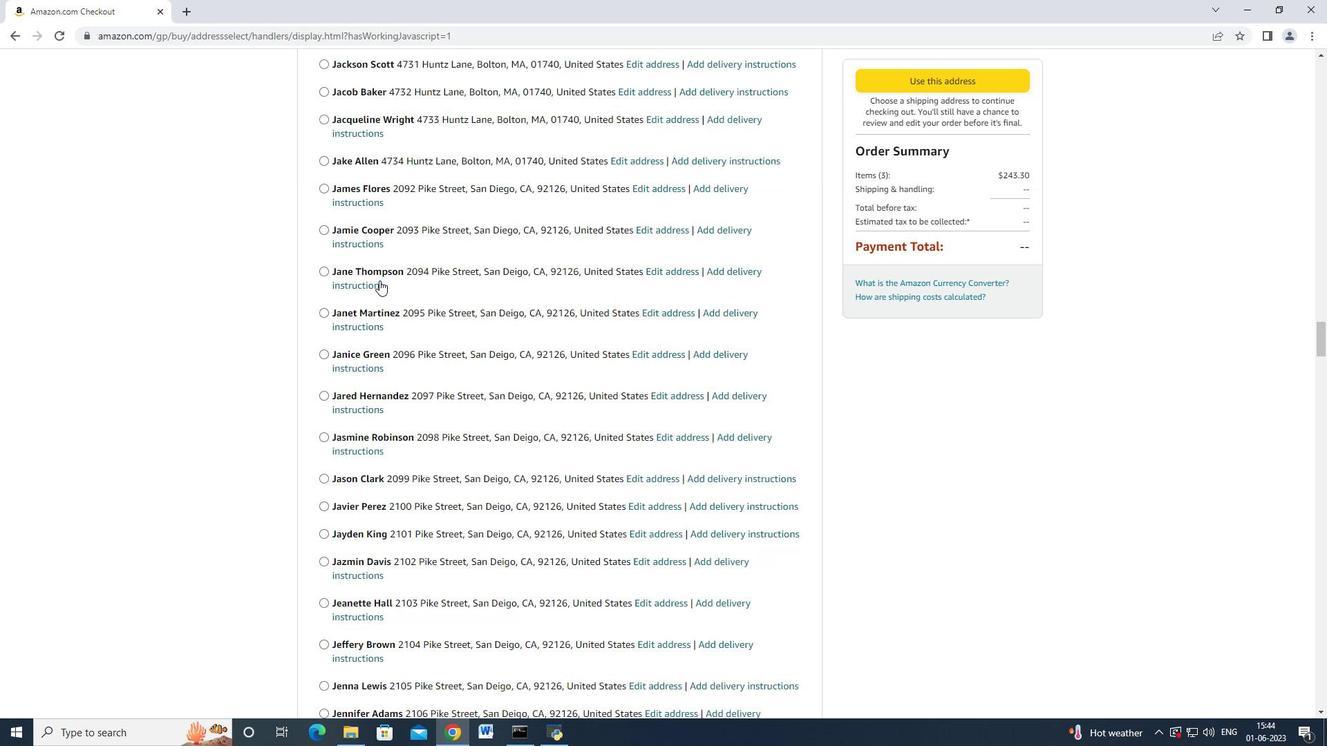 
Action: Mouse scrolled (379, 279) with delta (0, -1)
Screenshot: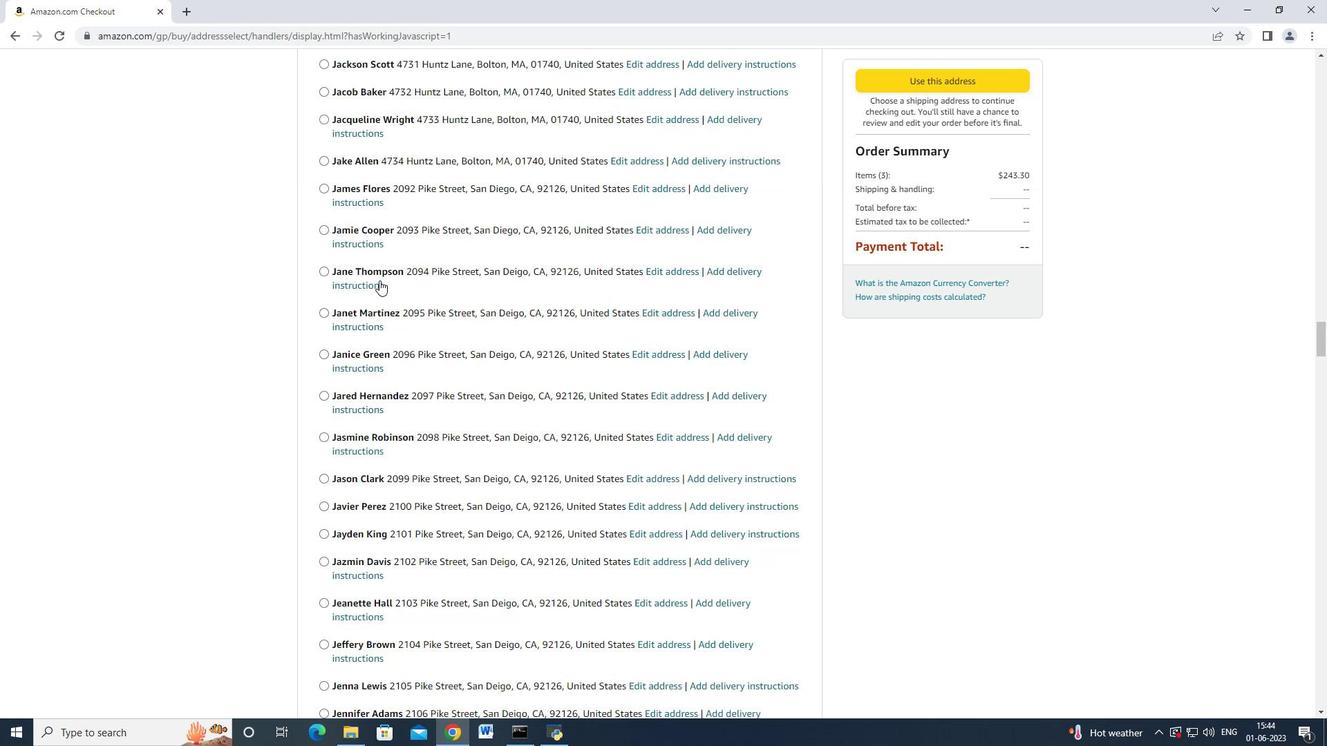 
Action: Mouse scrolled (379, 279) with delta (0, 0)
Screenshot: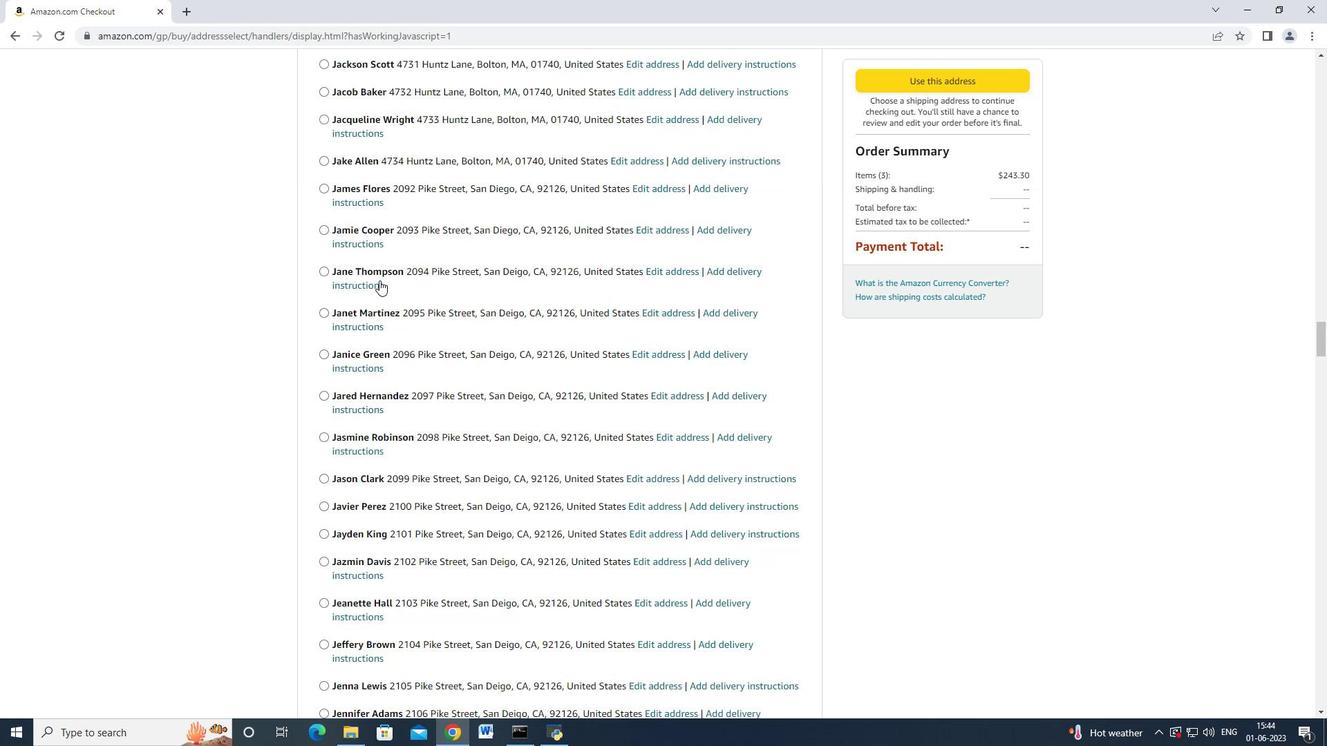 
Action: Mouse moved to (379, 280)
Screenshot: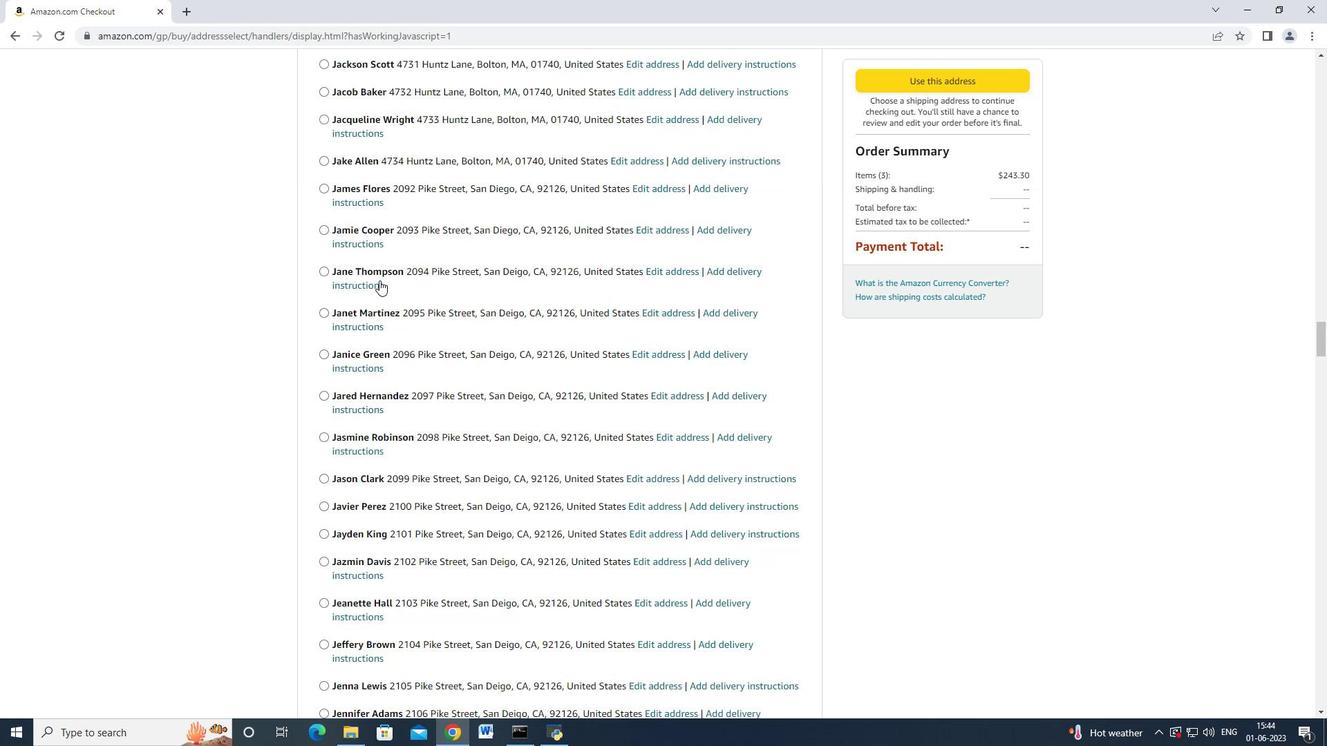 
Action: Mouse scrolled (379, 279) with delta (0, 0)
Screenshot: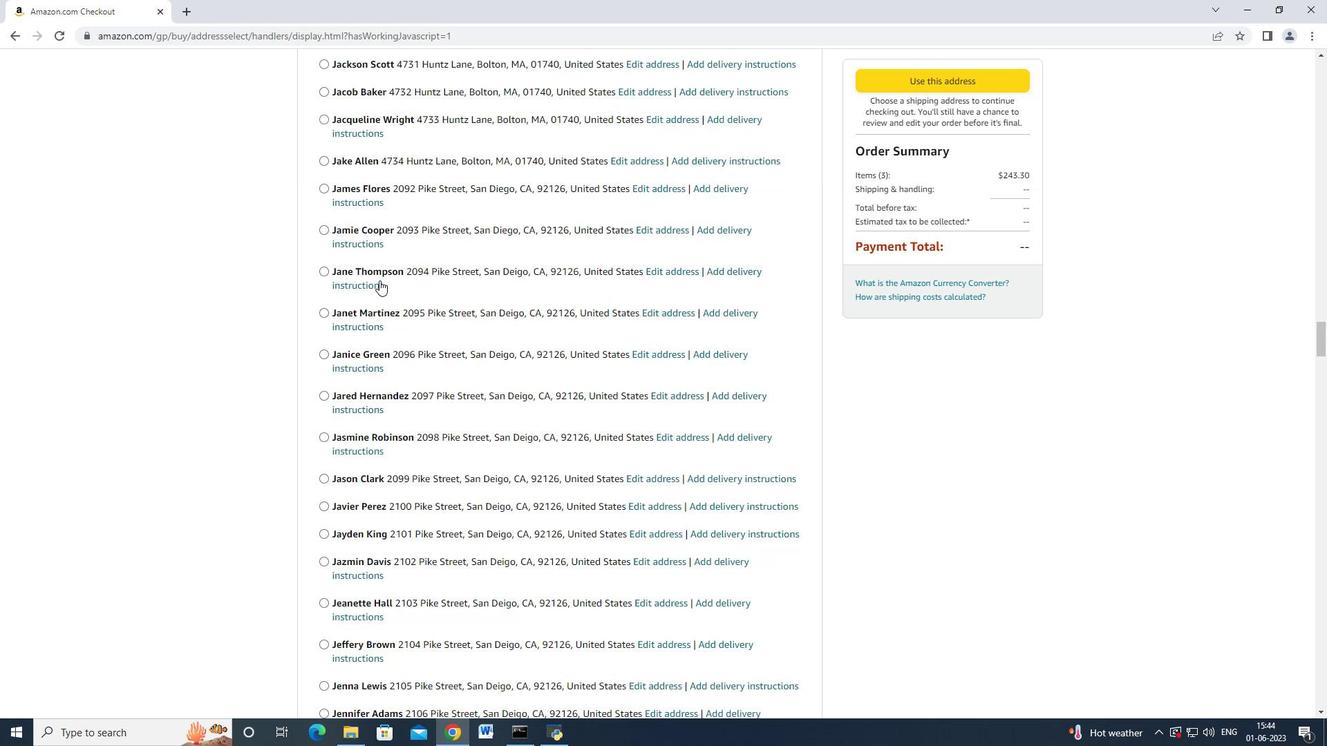 
Action: Mouse scrolled (379, 279) with delta (0, -1)
Screenshot: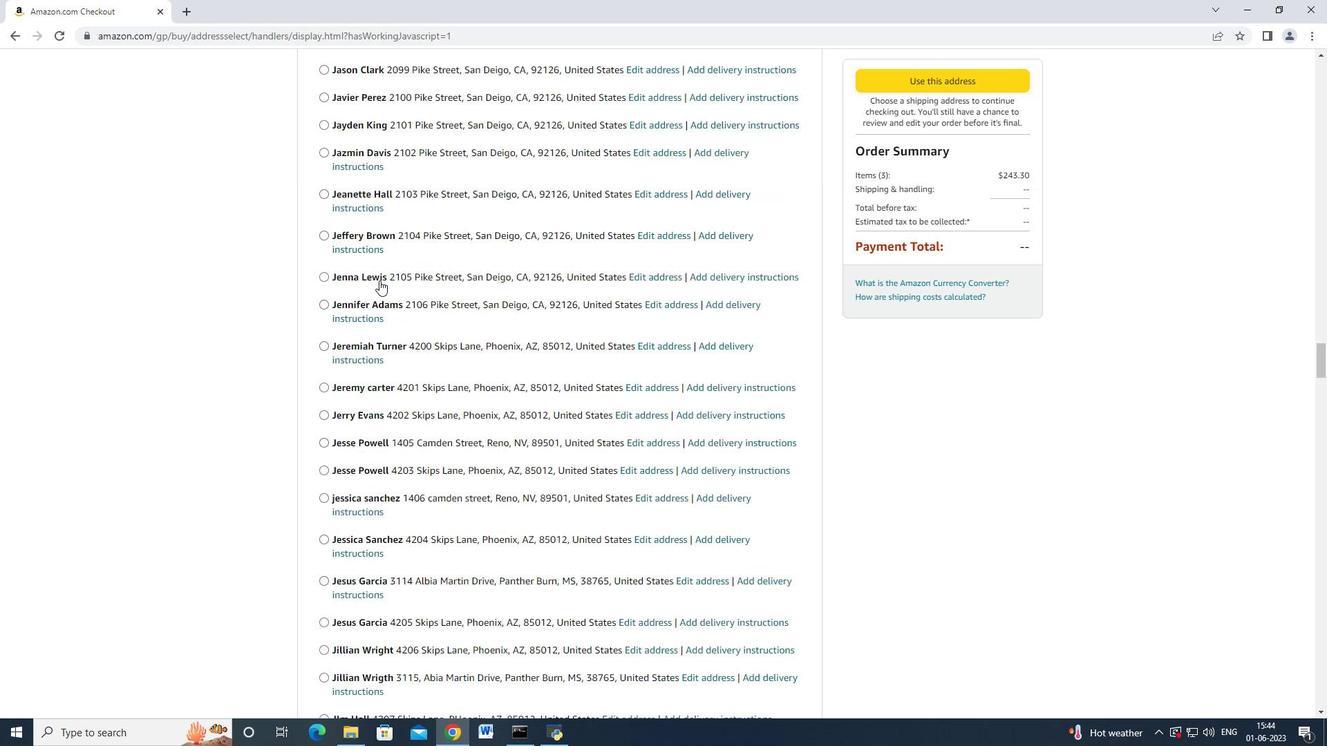 
Action: Mouse scrolled (379, 279) with delta (0, 0)
Screenshot: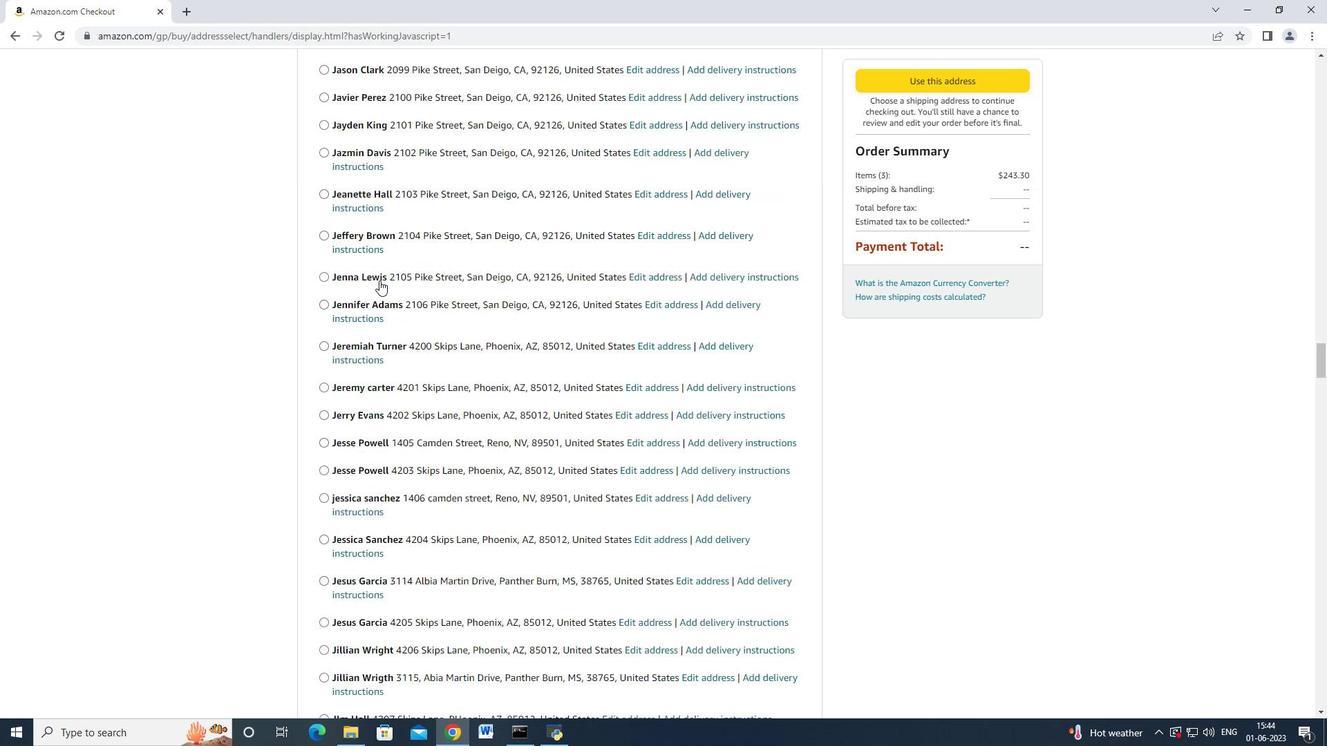 
Action: Mouse scrolled (379, 279) with delta (0, 0)
Screenshot: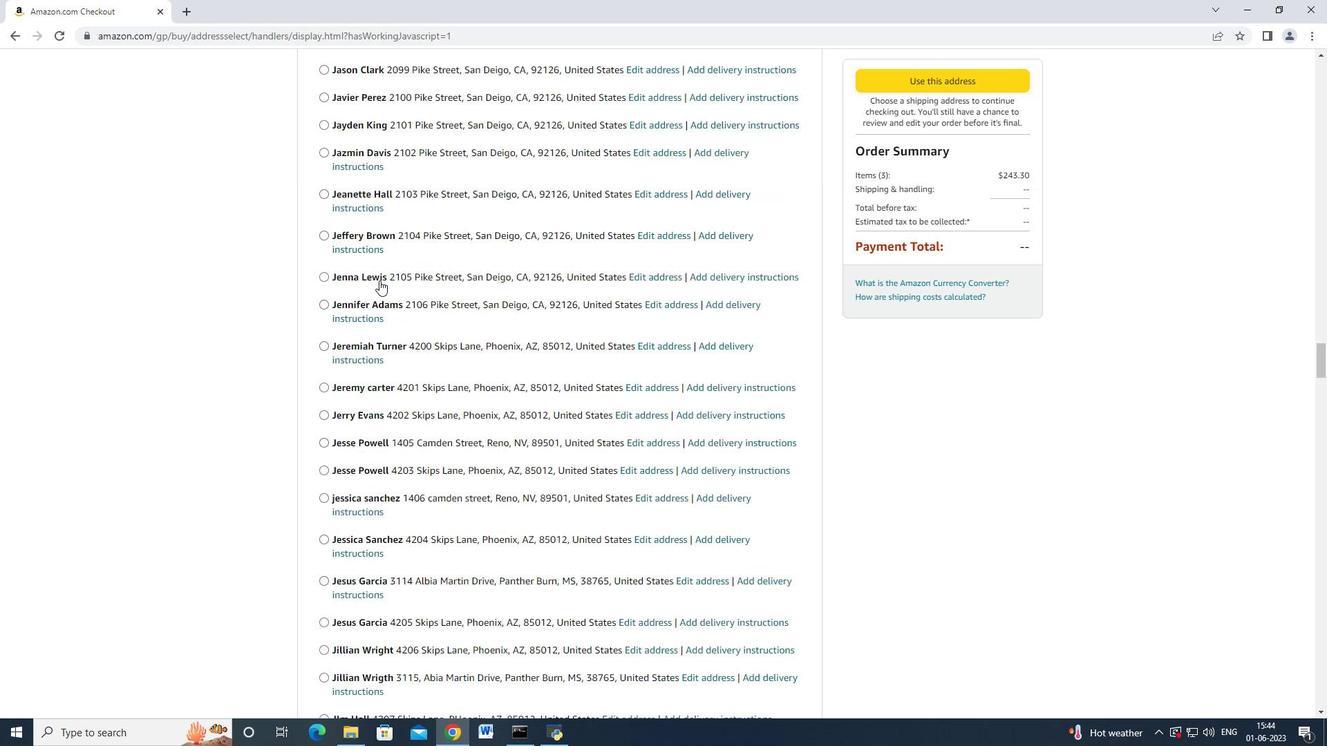 
Action: Mouse moved to (379, 280)
Screenshot: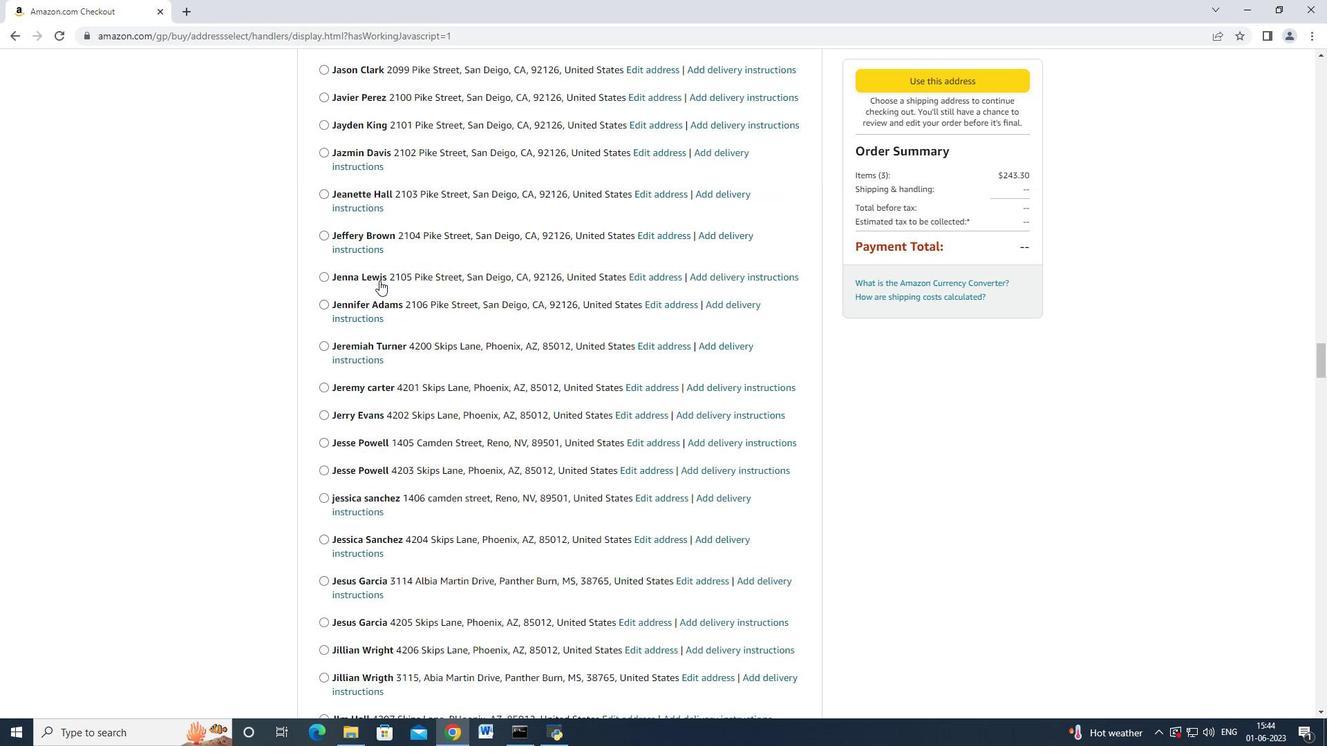 
Action: Mouse scrolled (379, 279) with delta (0, 0)
Screenshot: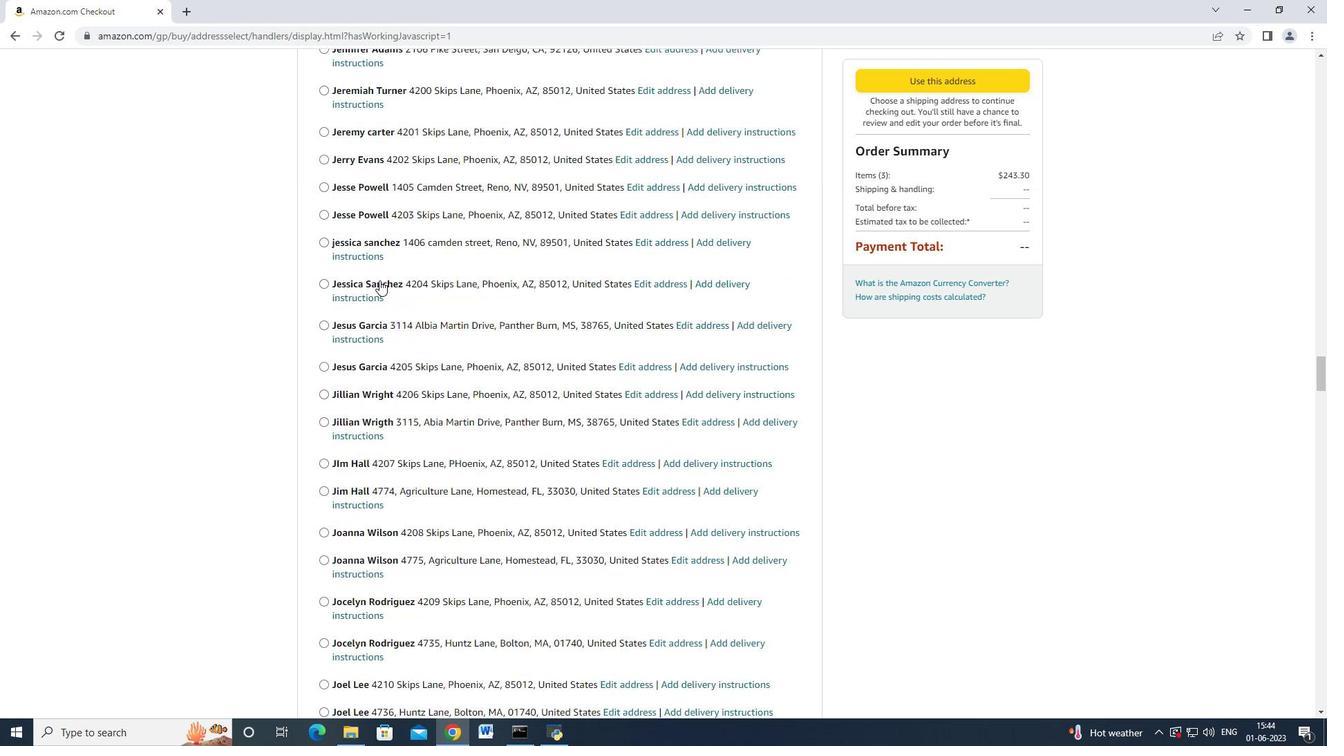 
Action: Mouse moved to (379, 280)
Screenshot: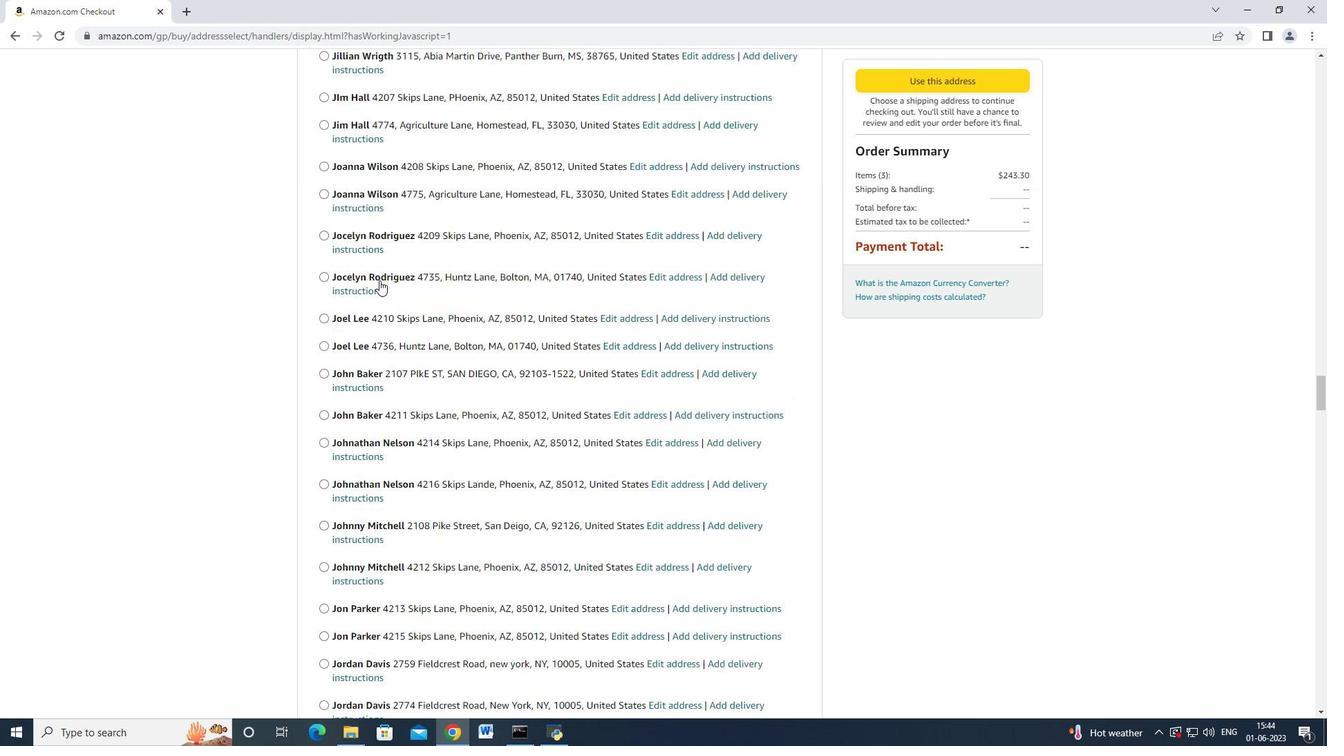
Action: Mouse scrolled (379, 279) with delta (0, 0)
Screenshot: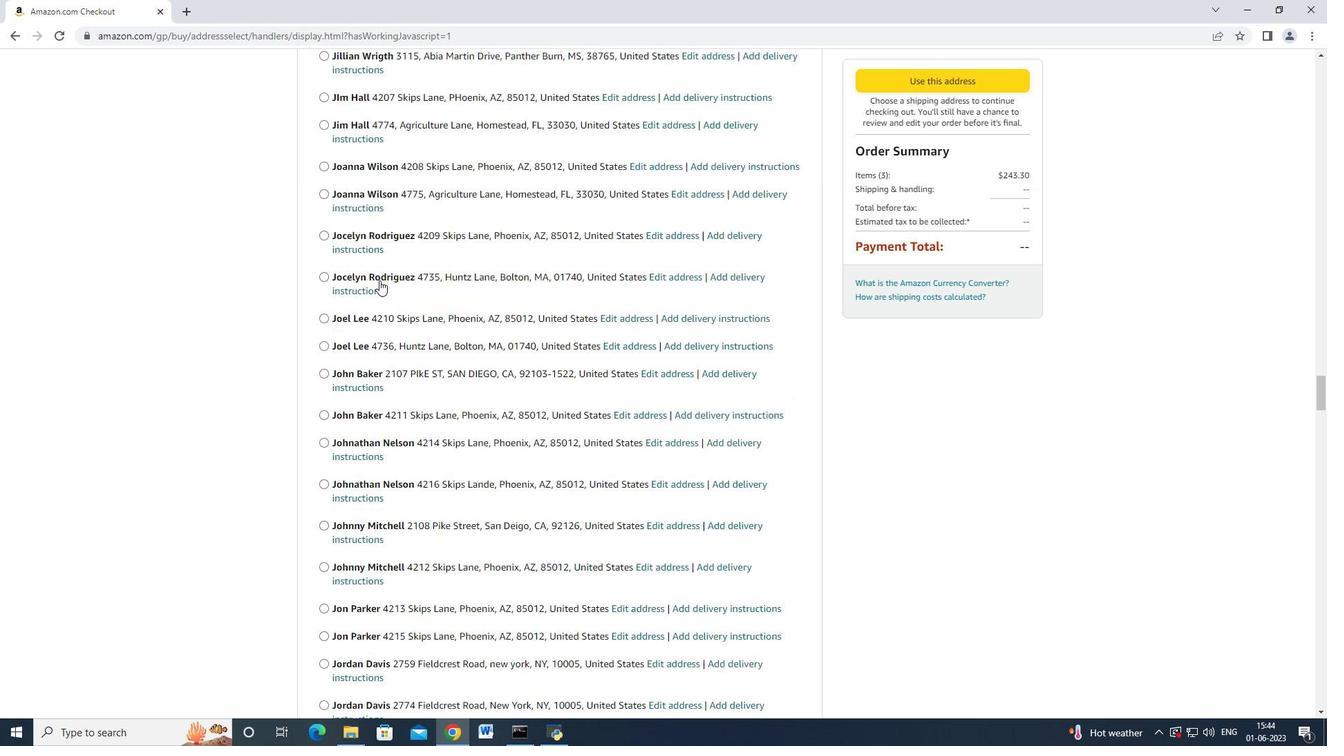 
Action: Mouse moved to (379, 280)
Screenshot: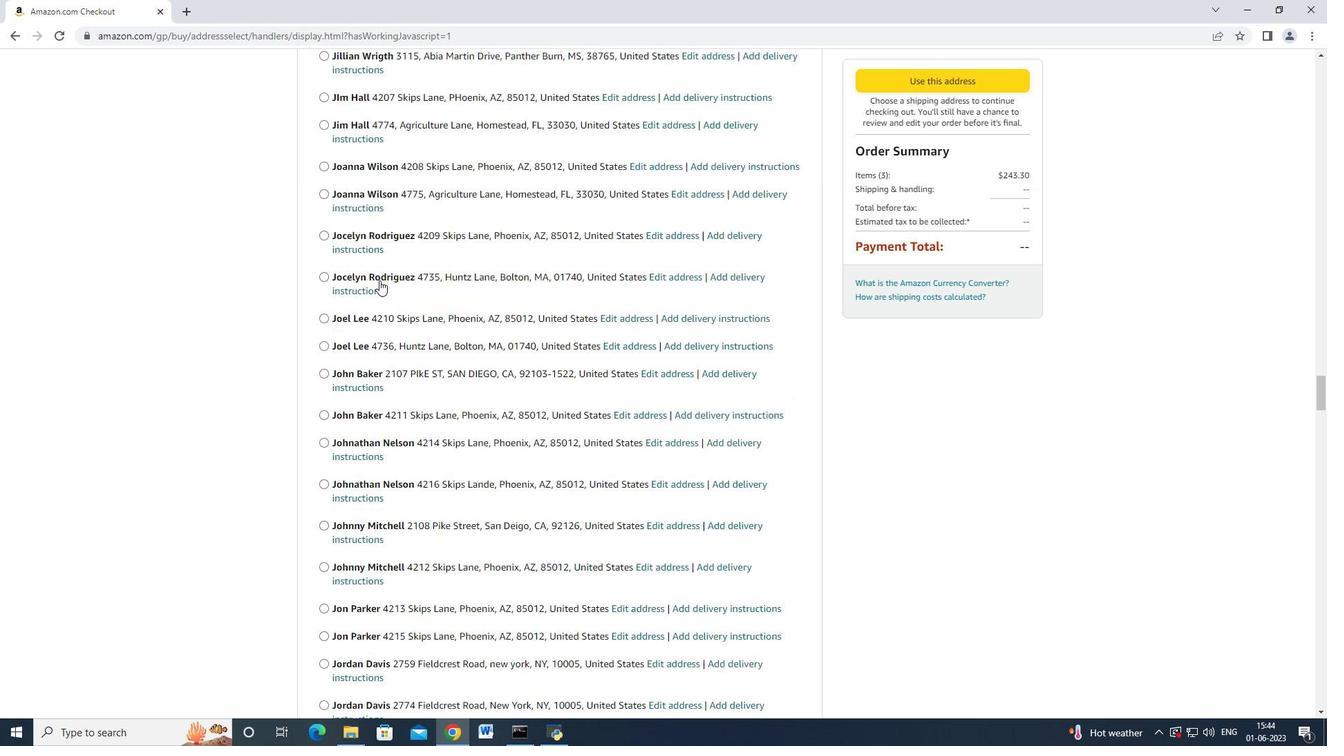 
Action: Mouse scrolled (379, 279) with delta (0, 0)
Screenshot: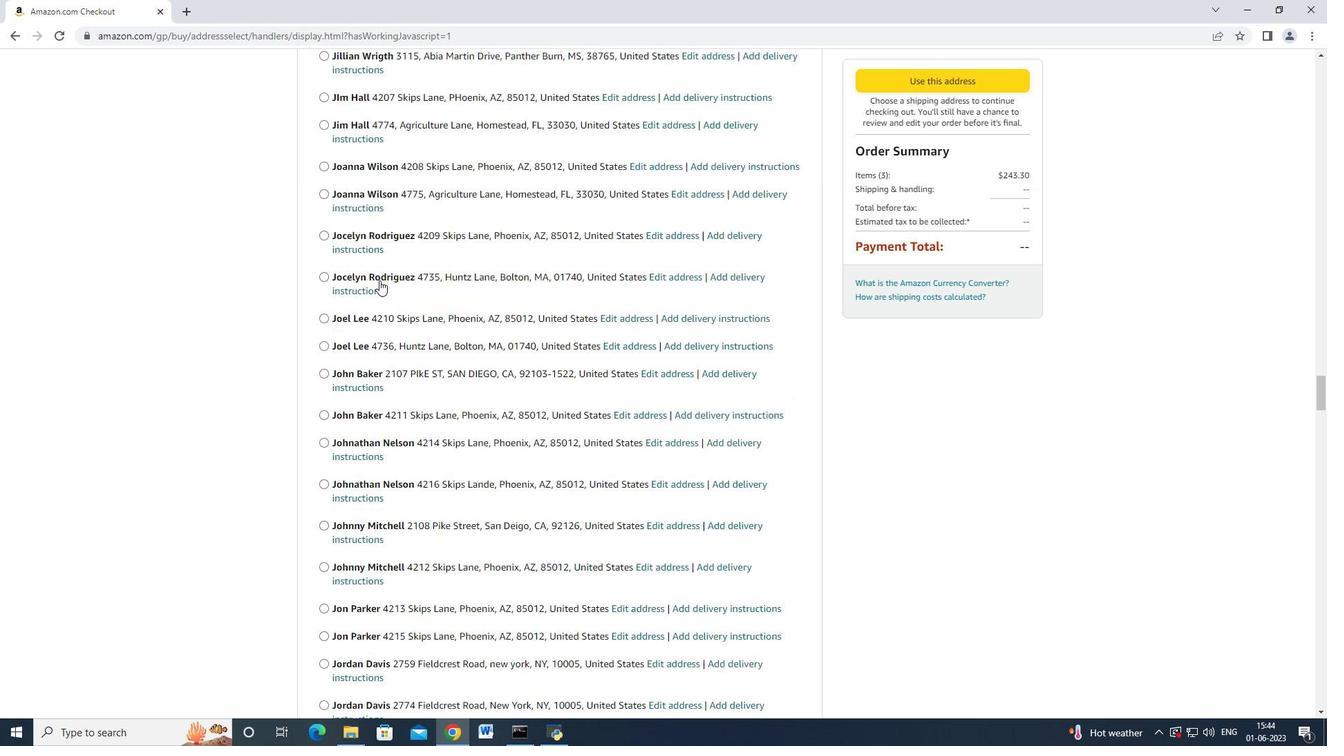 
Action: Mouse scrolled (379, 279) with delta (0, -1)
Screenshot: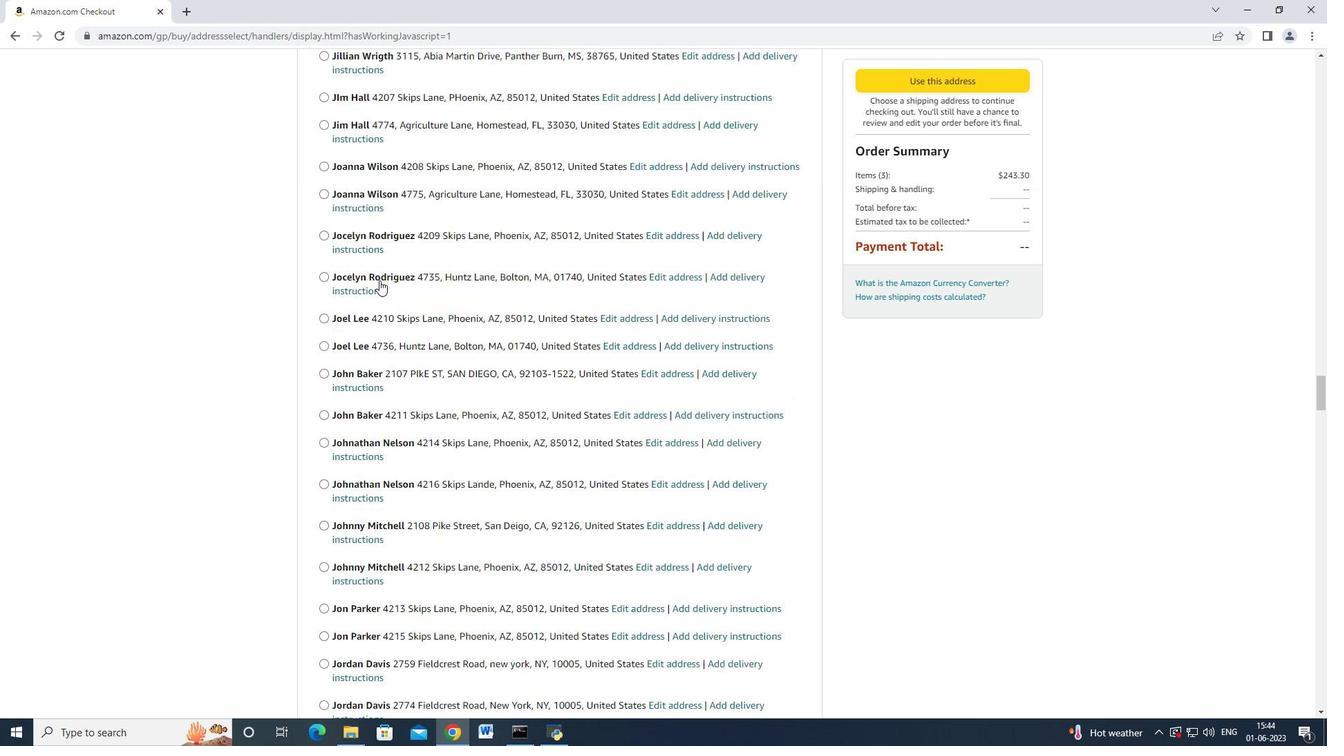 
Action: Mouse scrolled (379, 279) with delta (0, 0)
Screenshot: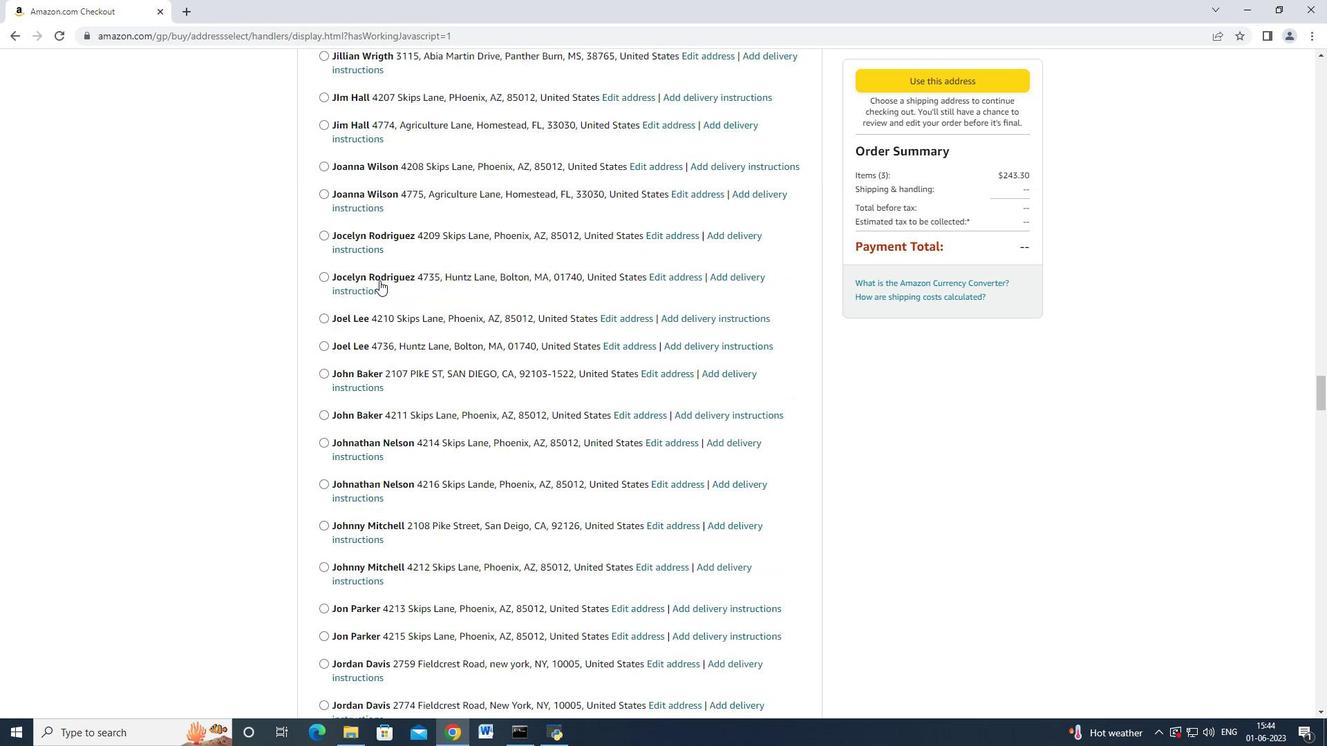 
Action: Mouse scrolled (379, 279) with delta (0, -1)
Screenshot: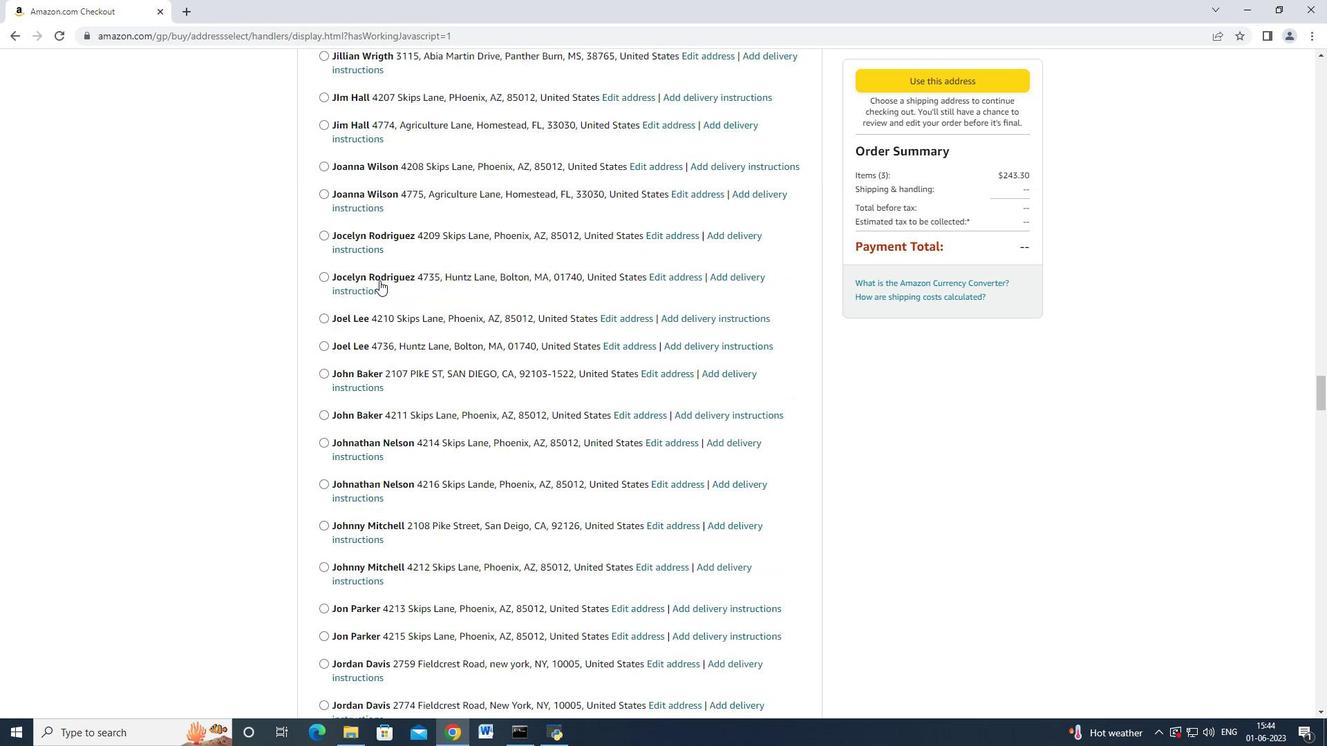 
Action: Mouse moved to (378, 280)
Screenshot: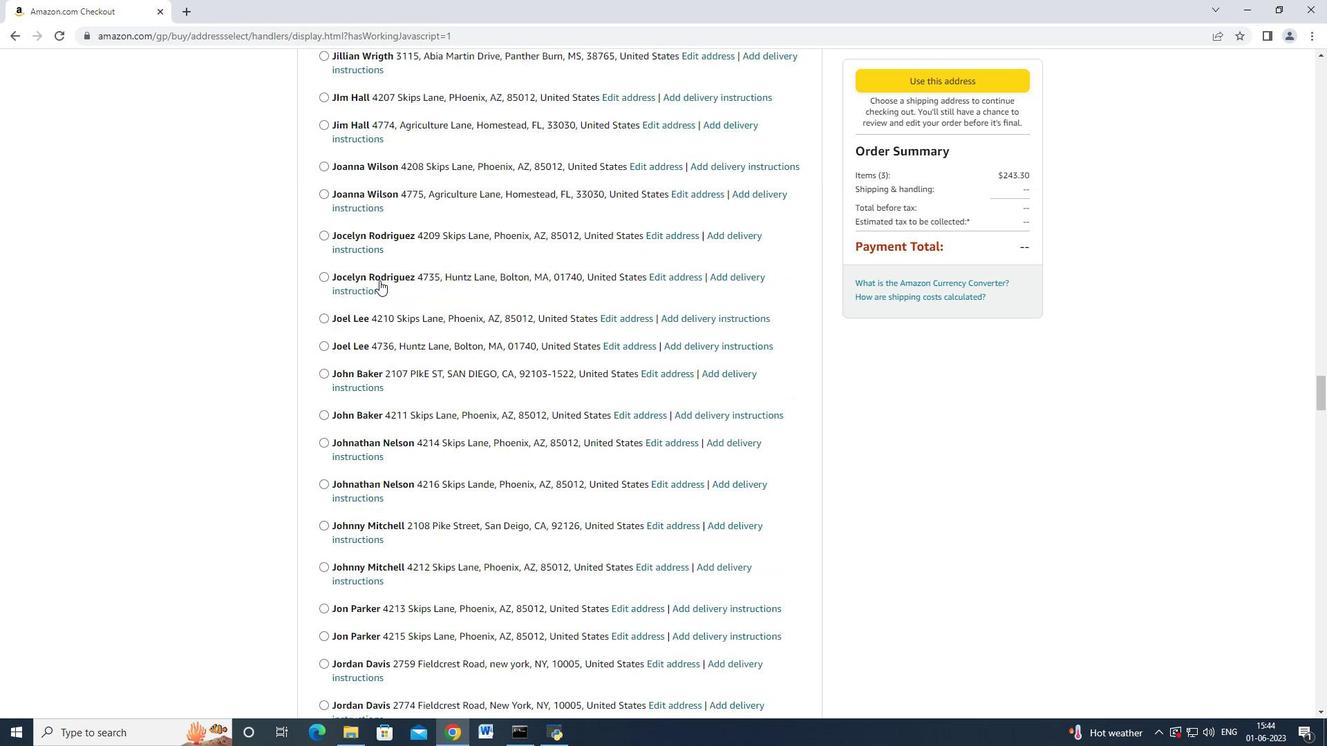 
Action: Mouse scrolled (378, 279) with delta (0, 0)
Screenshot: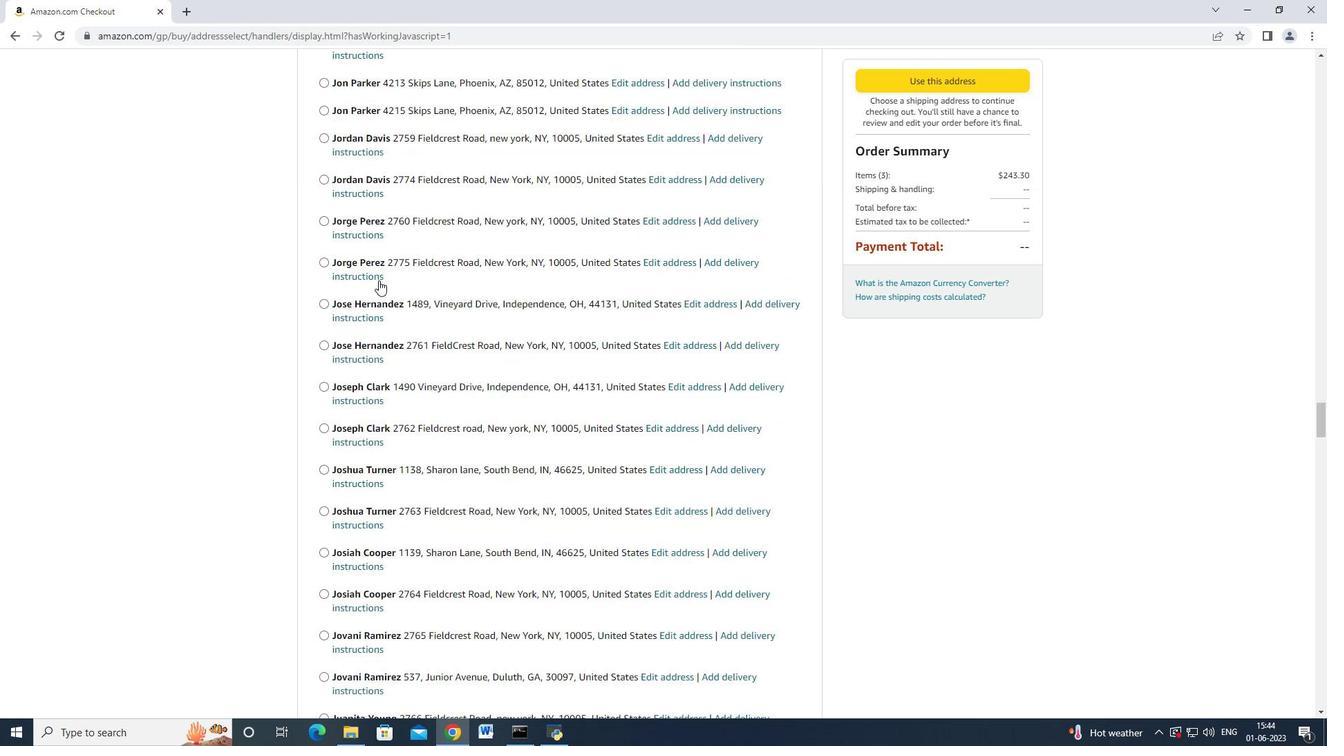 
Action: Mouse scrolled (378, 279) with delta (0, 0)
Screenshot: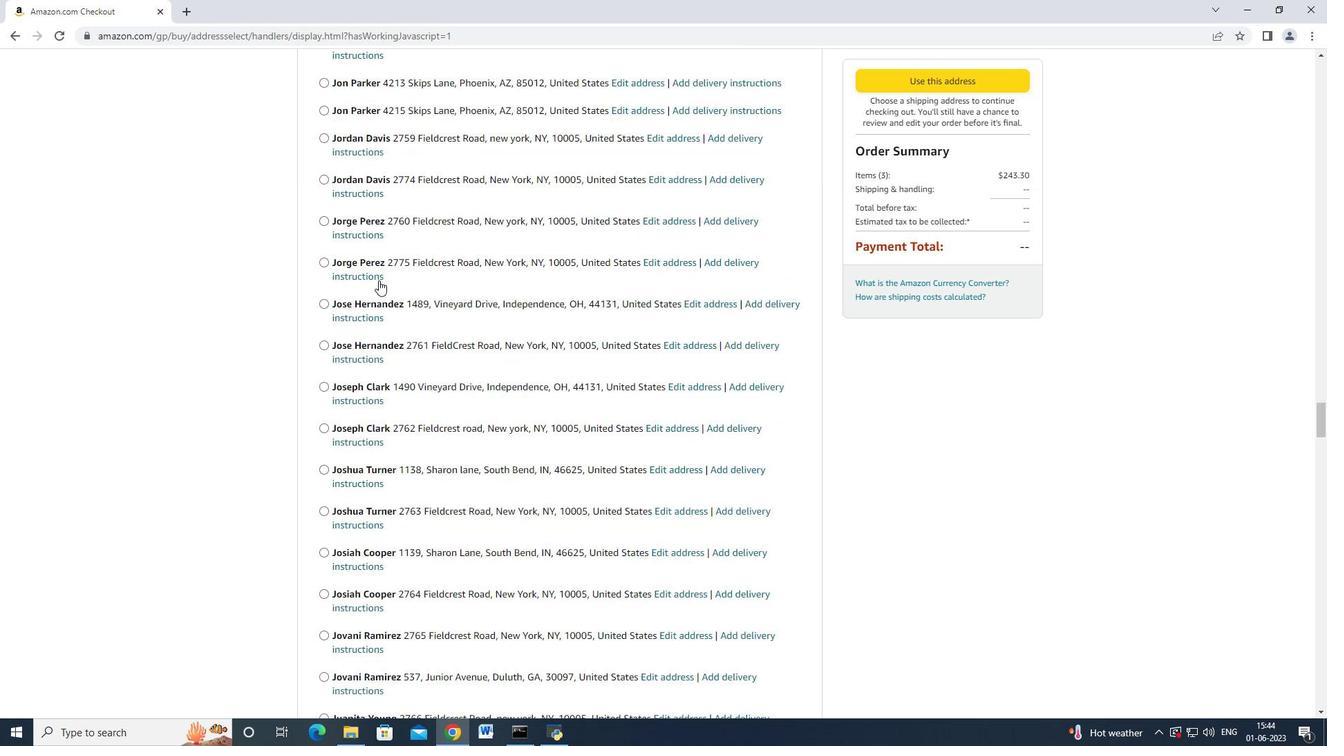 
Action: Mouse scrolled (378, 279) with delta (0, 0)
Screenshot: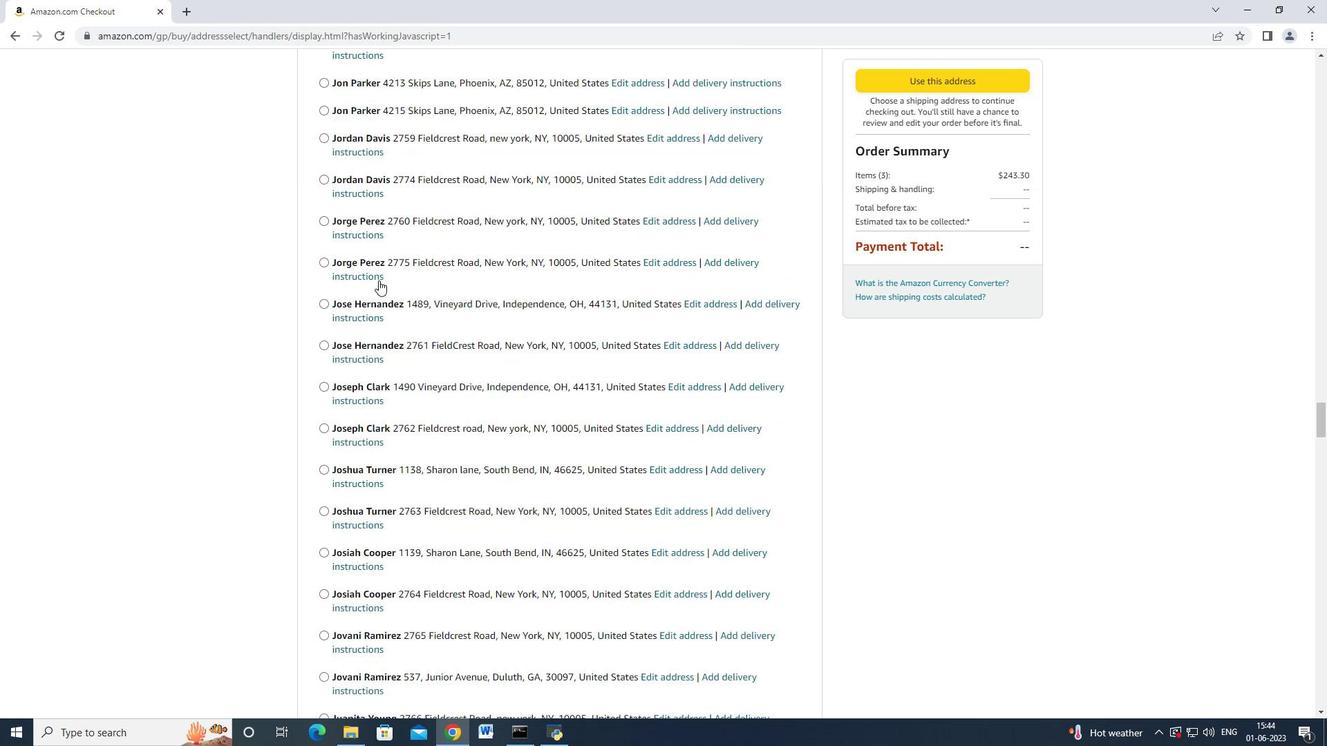 
Action: Mouse scrolled (378, 279) with delta (0, -1)
Screenshot: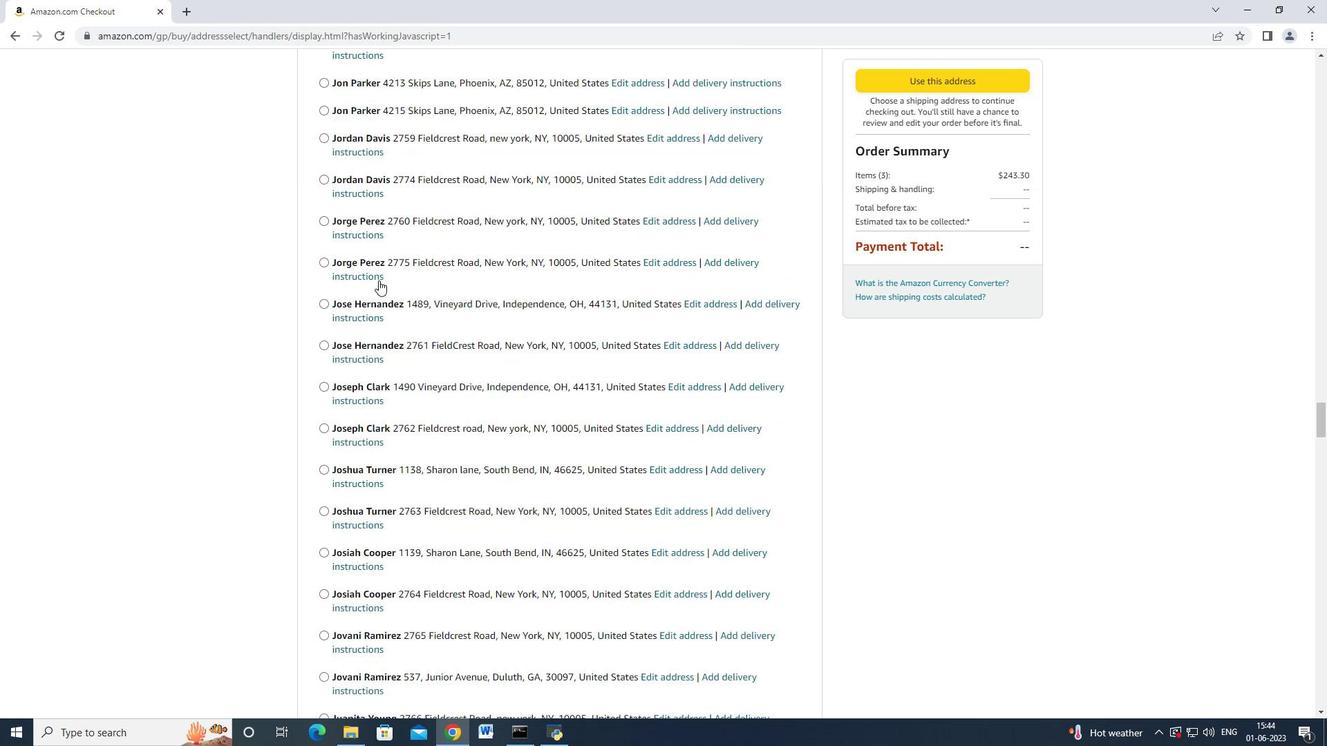 
Action: Mouse scrolled (378, 279) with delta (0, 0)
Screenshot: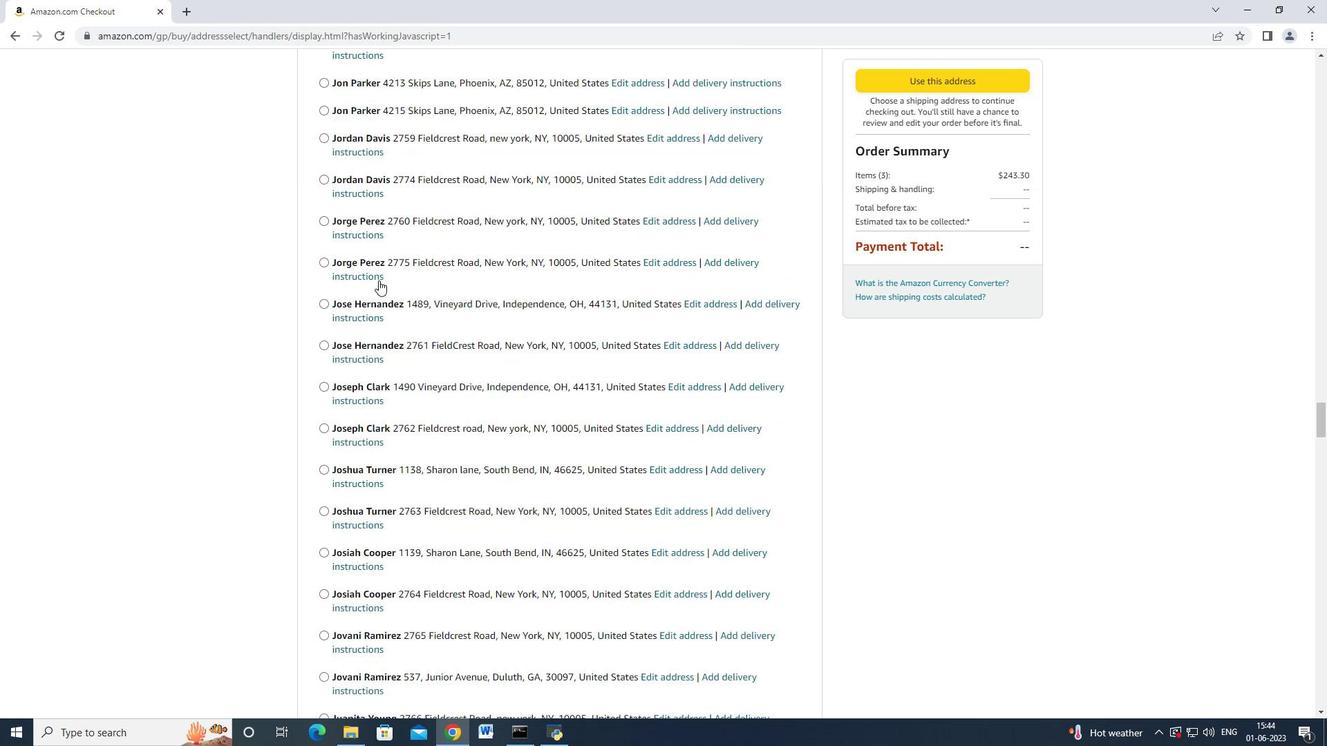 
Action: Mouse scrolled (378, 279) with delta (0, -1)
Screenshot: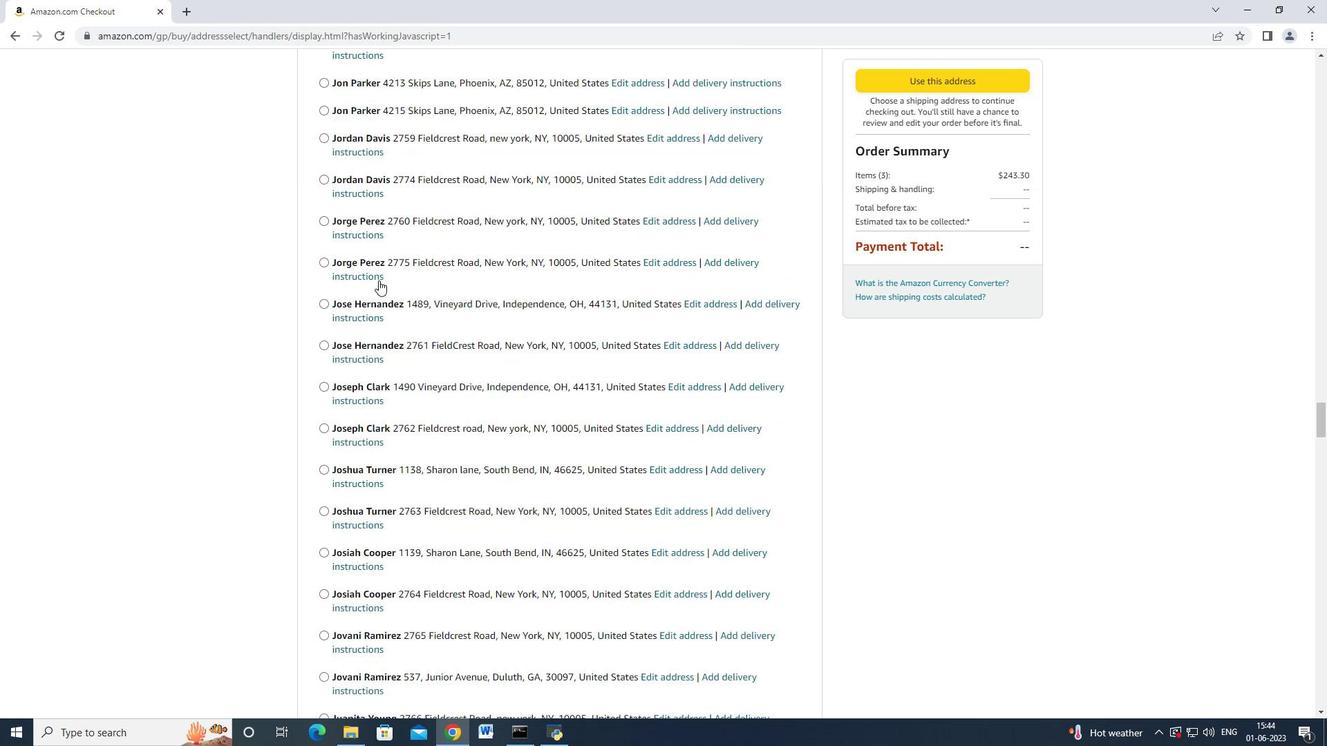 
Action: Mouse scrolled (378, 279) with delta (0, 0)
Screenshot: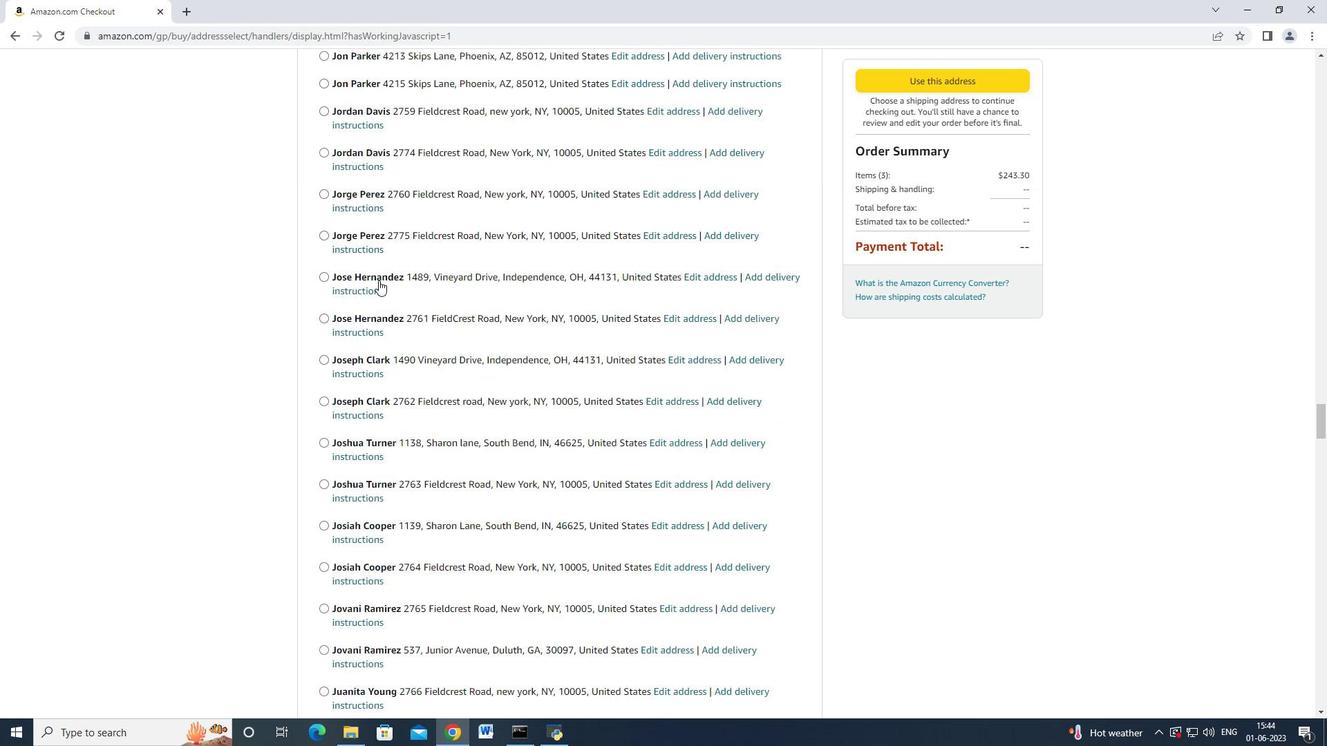 
Action: Mouse moved to (378, 280)
Screenshot: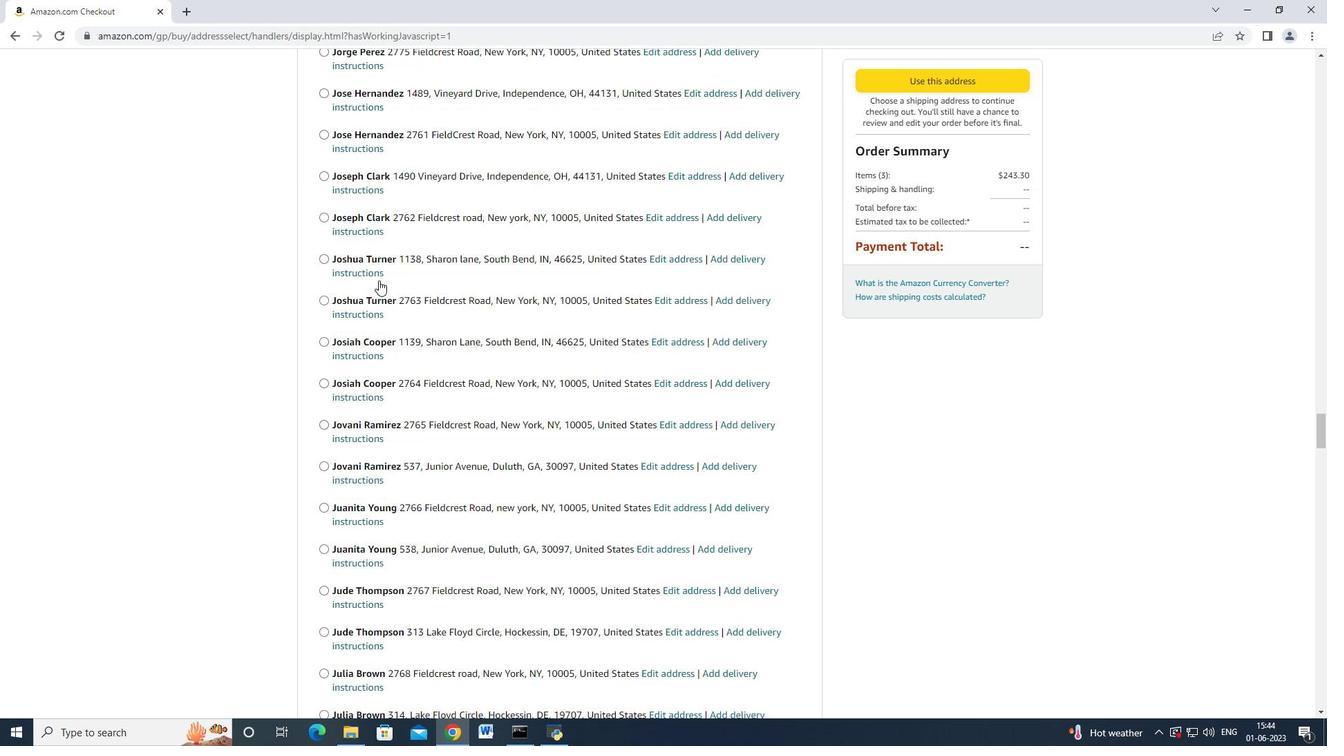 
Action: Mouse scrolled (378, 279) with delta (0, 0)
Screenshot: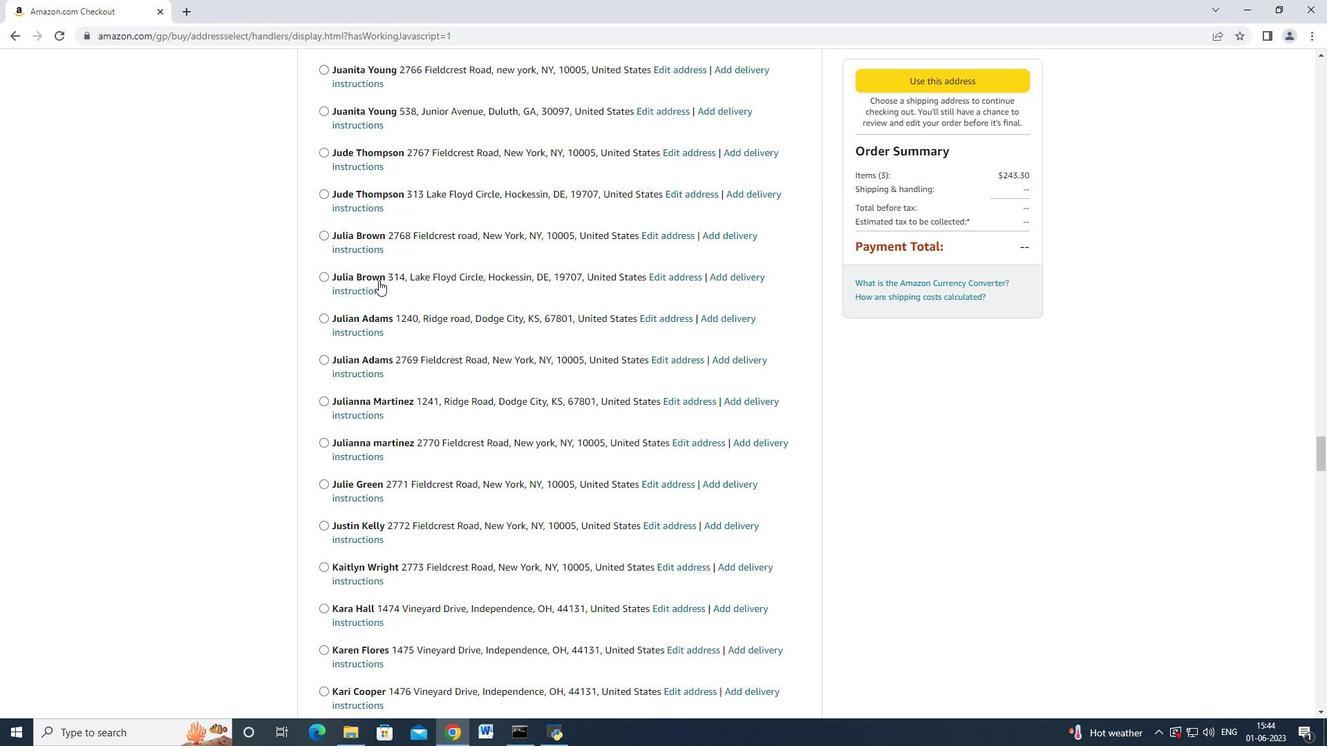 
Action: Mouse scrolled (378, 279) with delta (0, 0)
Screenshot: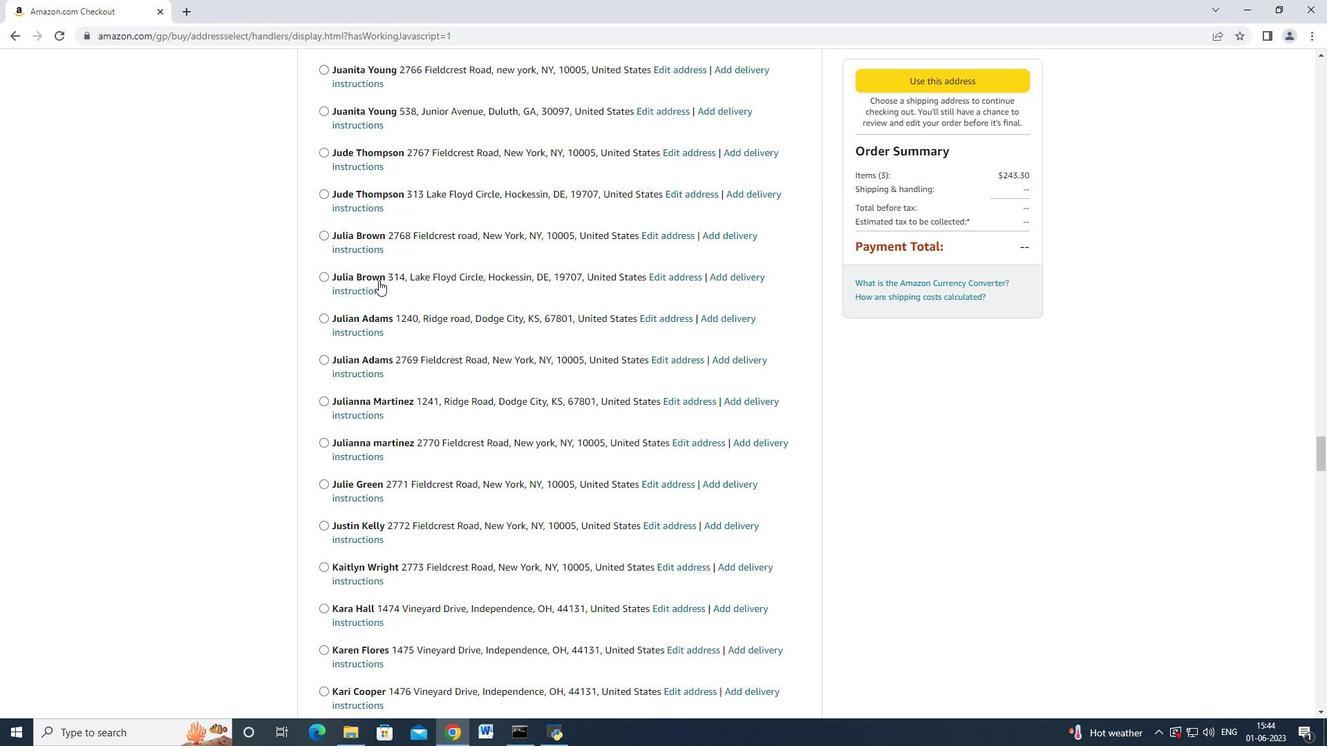 
Action: Mouse scrolled (378, 279) with delta (0, 0)
Screenshot: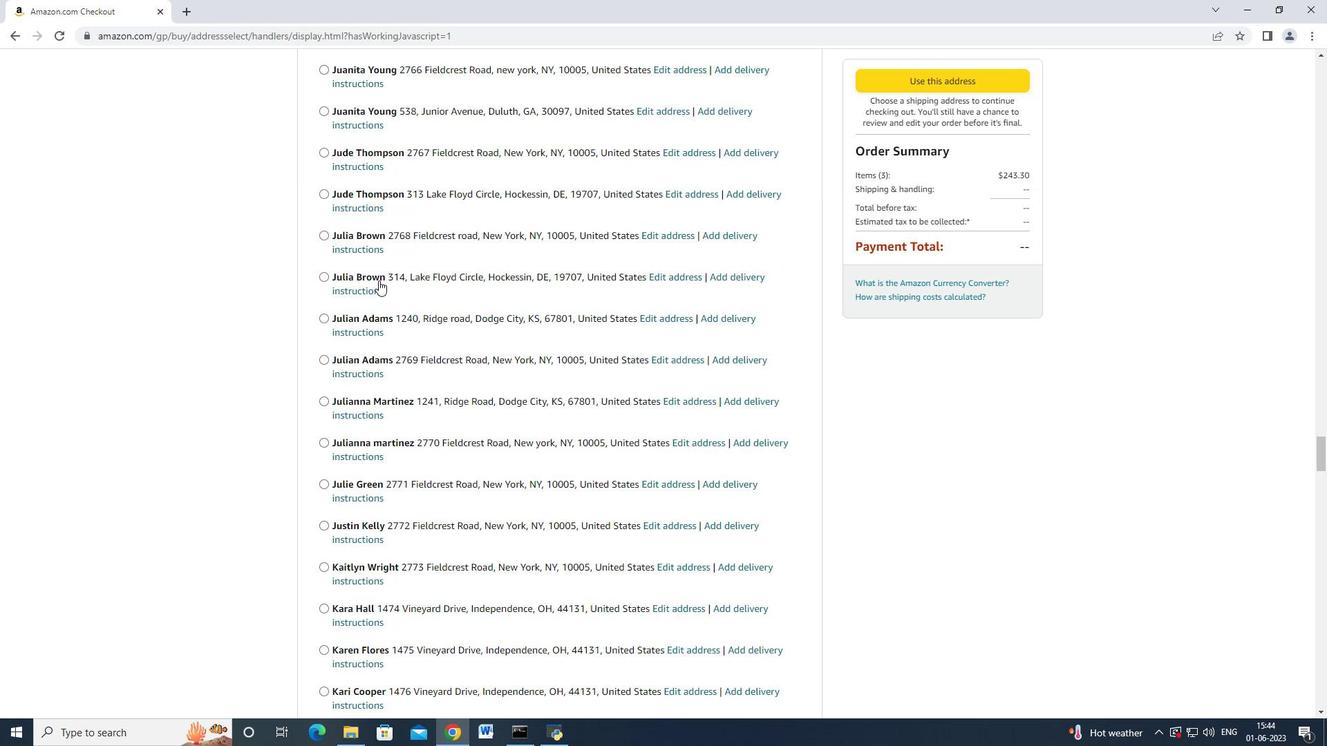 
Action: Mouse scrolled (378, 279) with delta (0, 0)
Screenshot: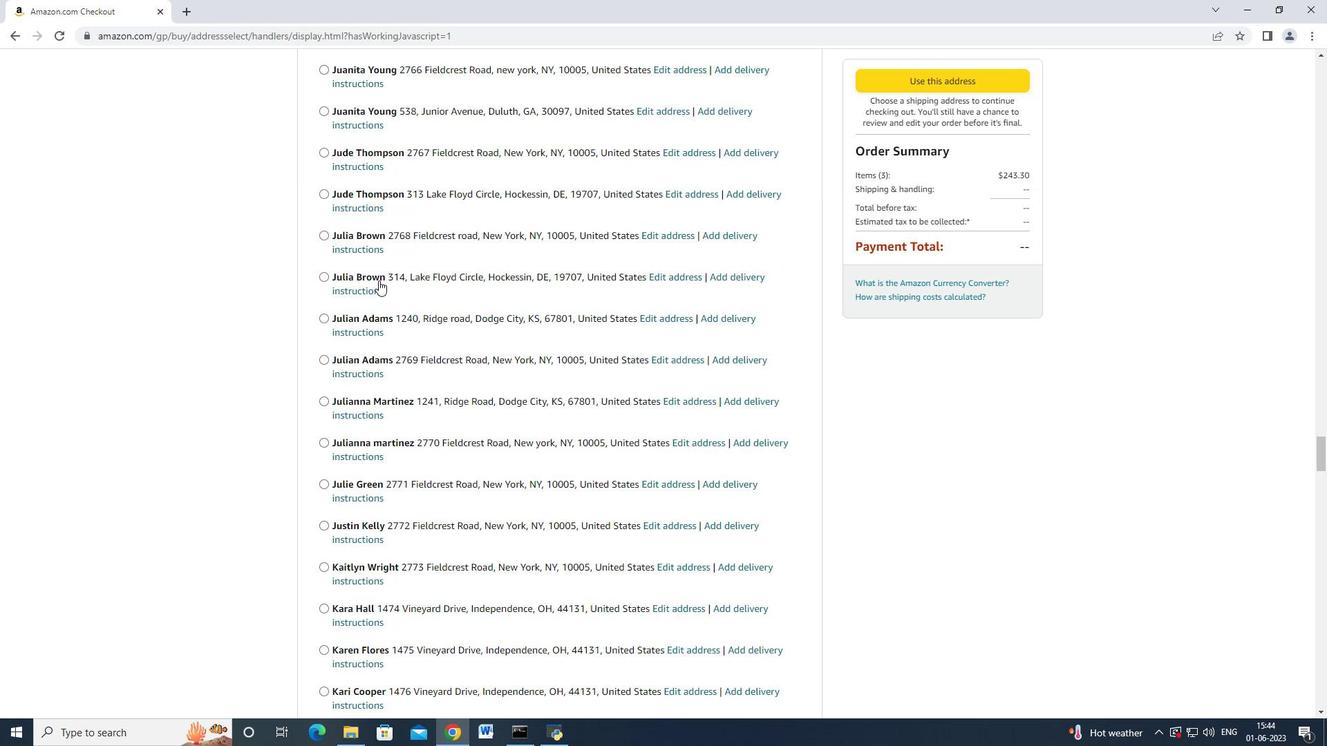
Action: Mouse scrolled (378, 279) with delta (0, -1)
Screenshot: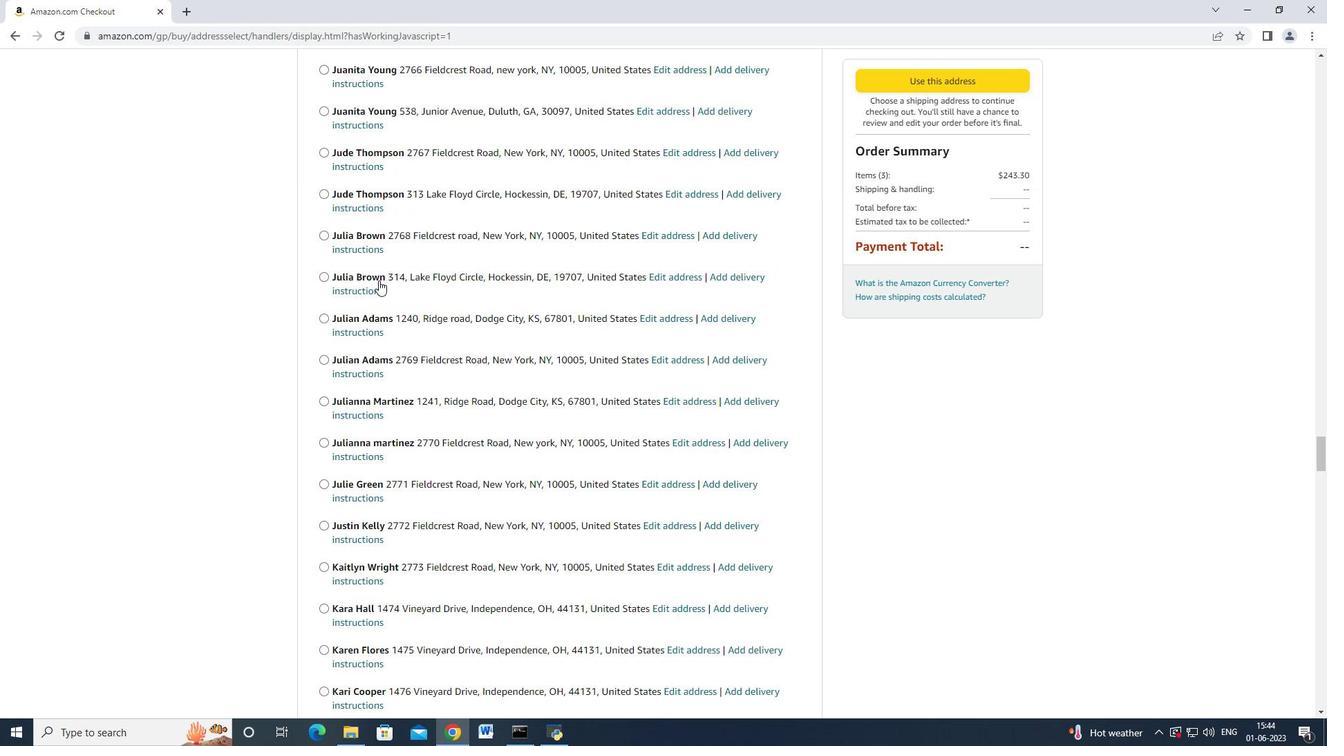
Action: Mouse scrolled (378, 279) with delta (0, 0)
Screenshot: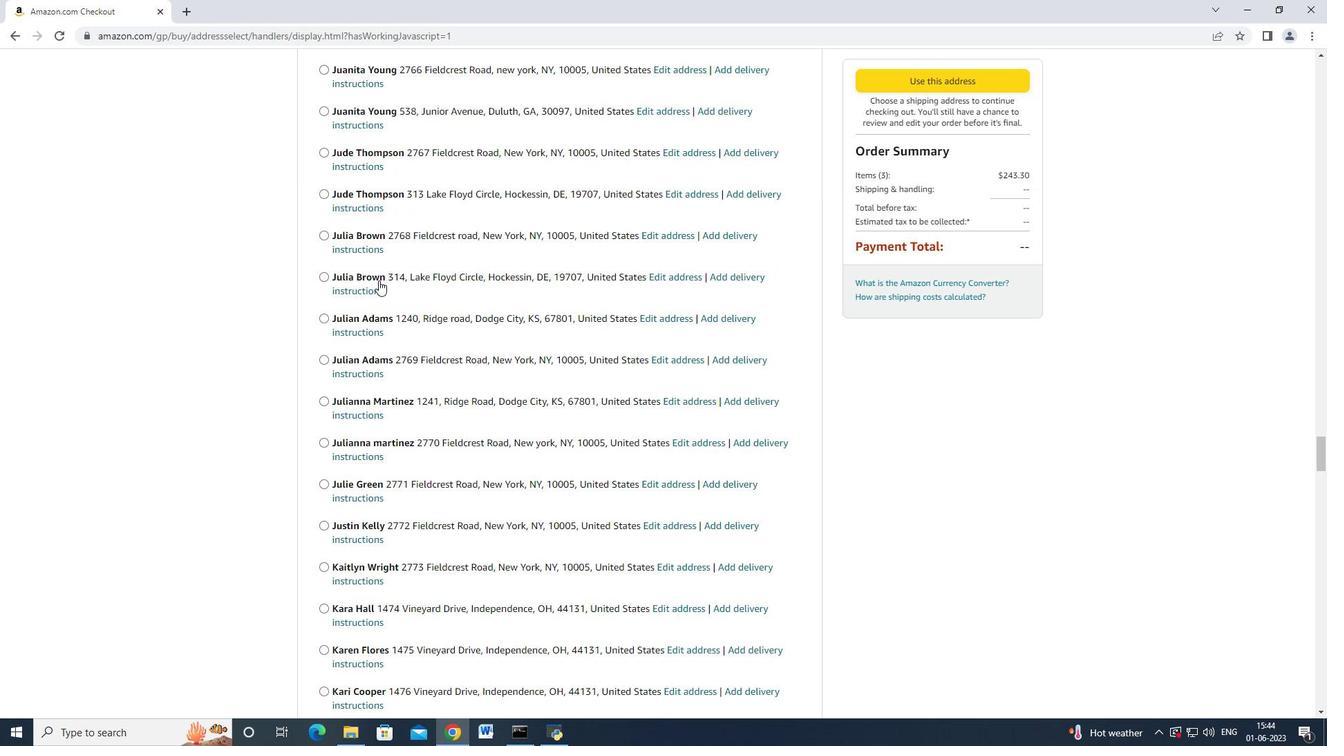 
Action: Mouse scrolled (378, 279) with delta (0, 0)
Screenshot: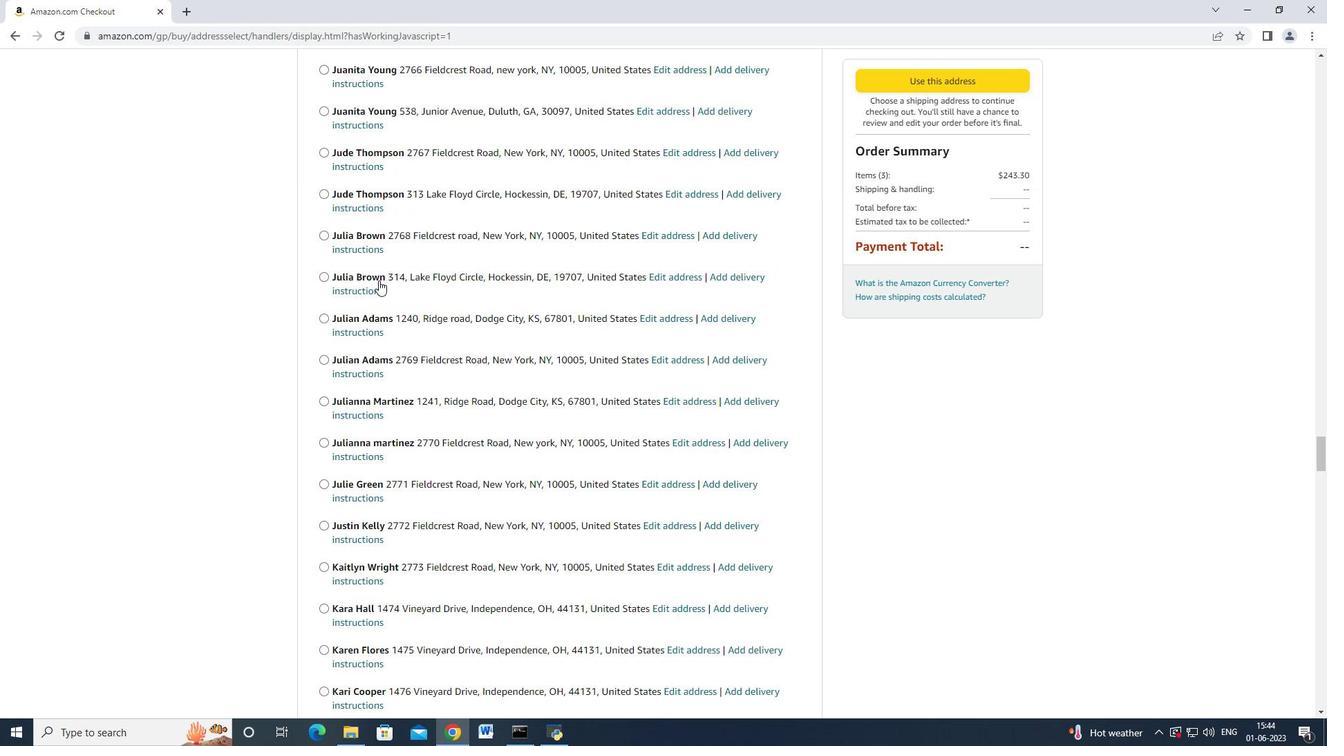 
Action: Mouse scrolled (378, 279) with delta (0, 0)
Screenshot: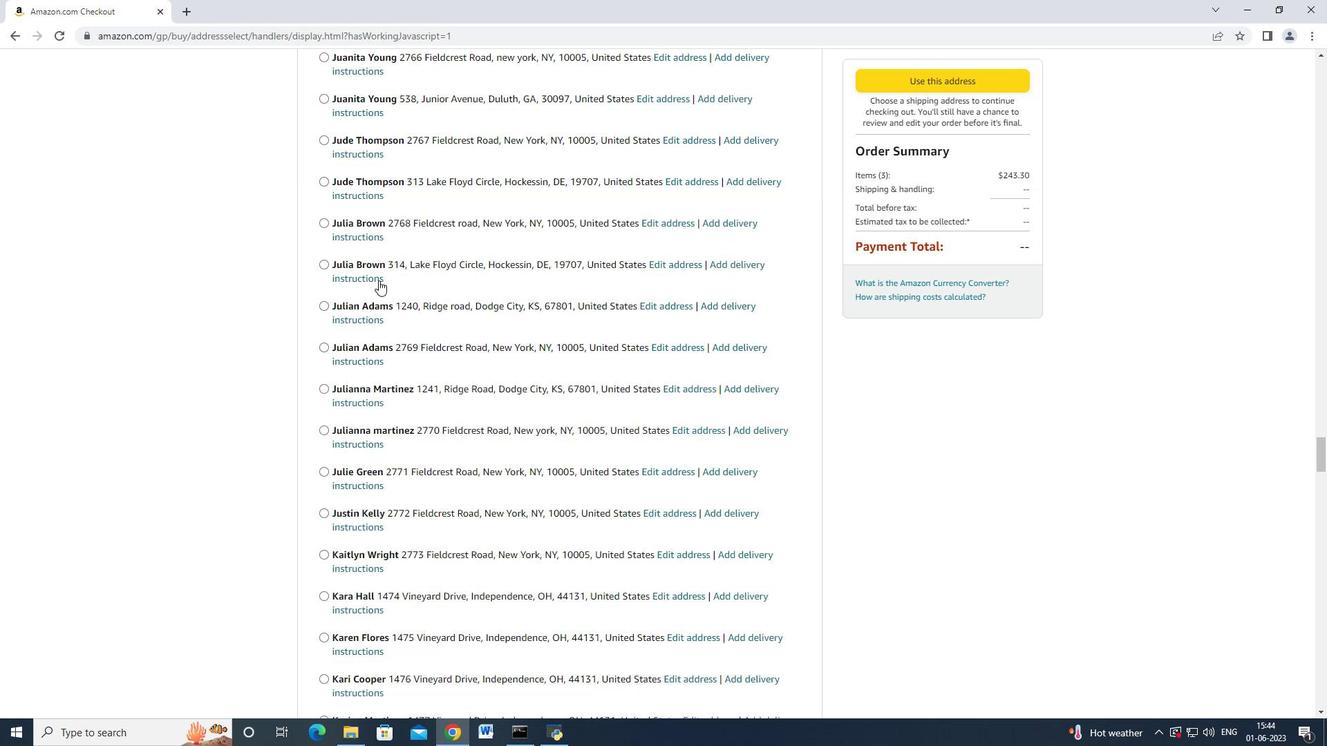 
Action: Mouse scrolled (378, 279) with delta (0, 0)
Screenshot: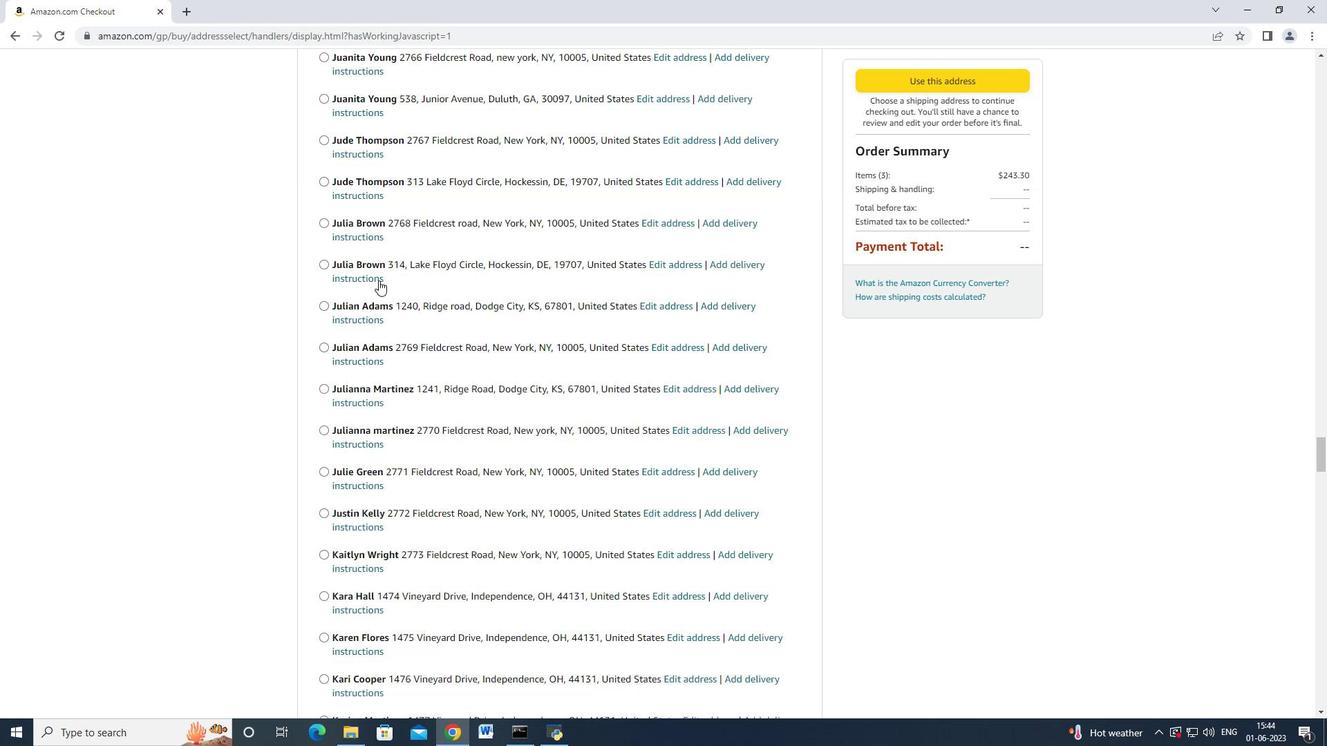 
Action: Mouse scrolled (378, 279) with delta (0, -1)
Screenshot: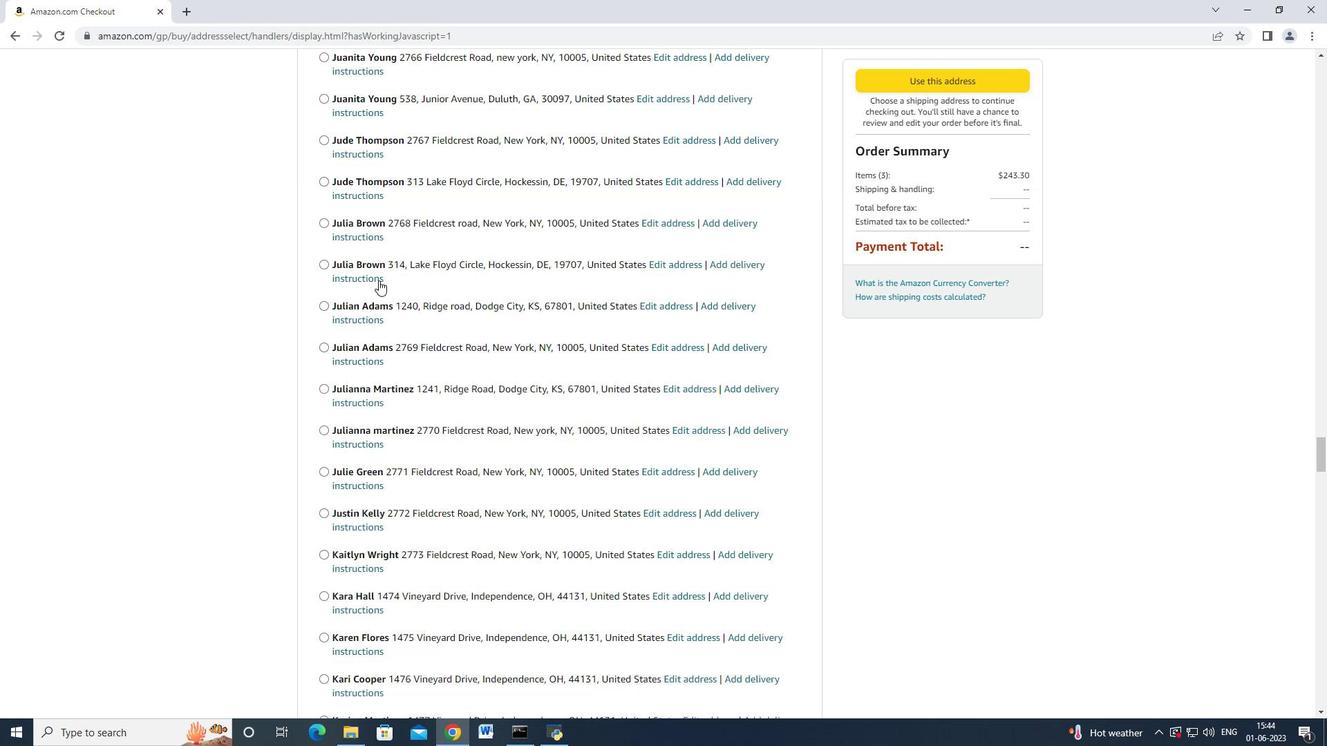 
Action: Mouse scrolled (378, 279) with delta (0, 0)
Screenshot: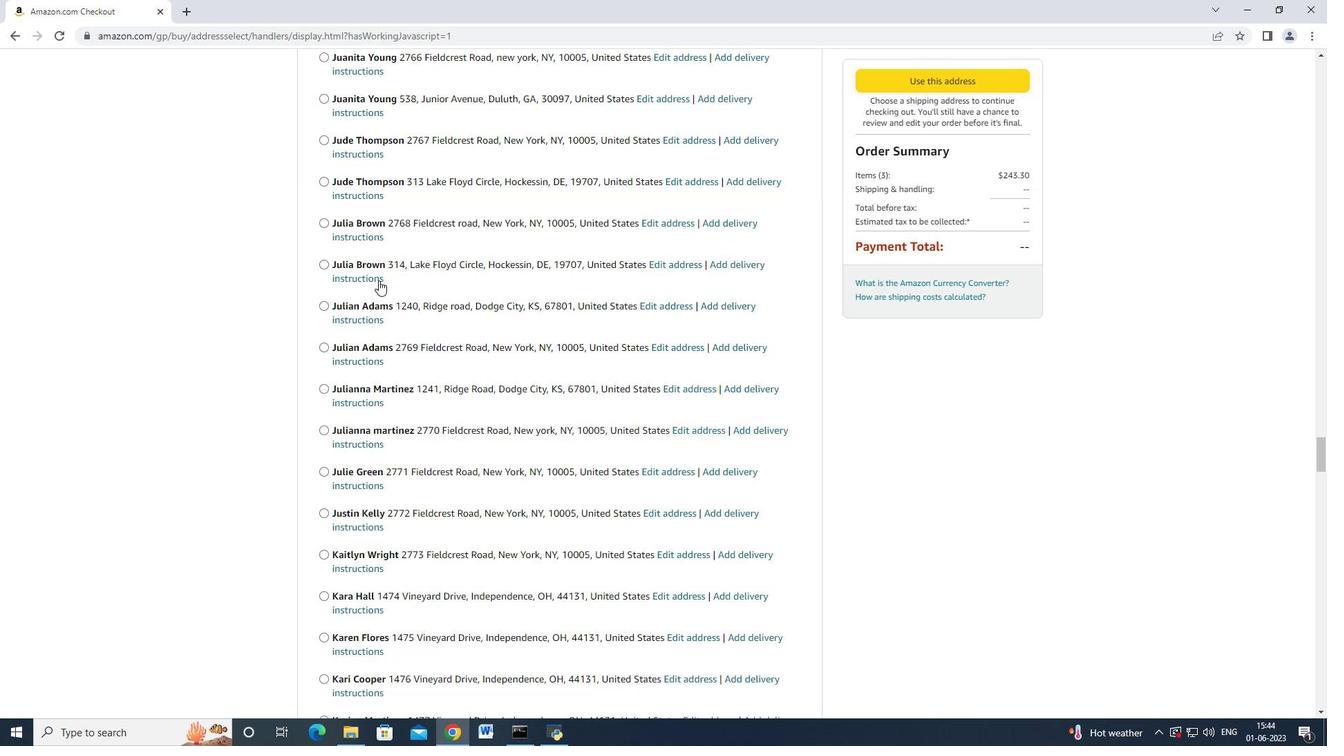 
Action: Mouse scrolled (378, 279) with delta (0, -1)
Screenshot: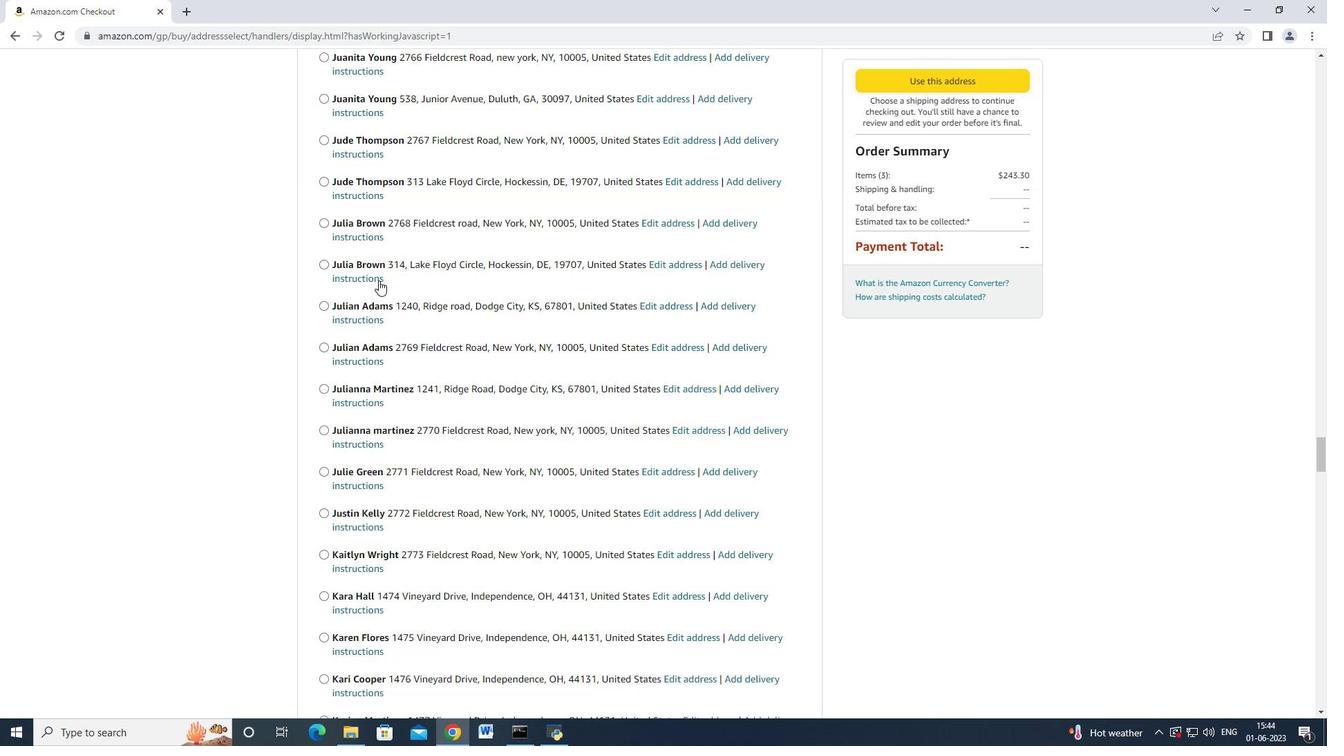 
Action: Mouse scrolled (378, 279) with delta (0, 0)
Screenshot: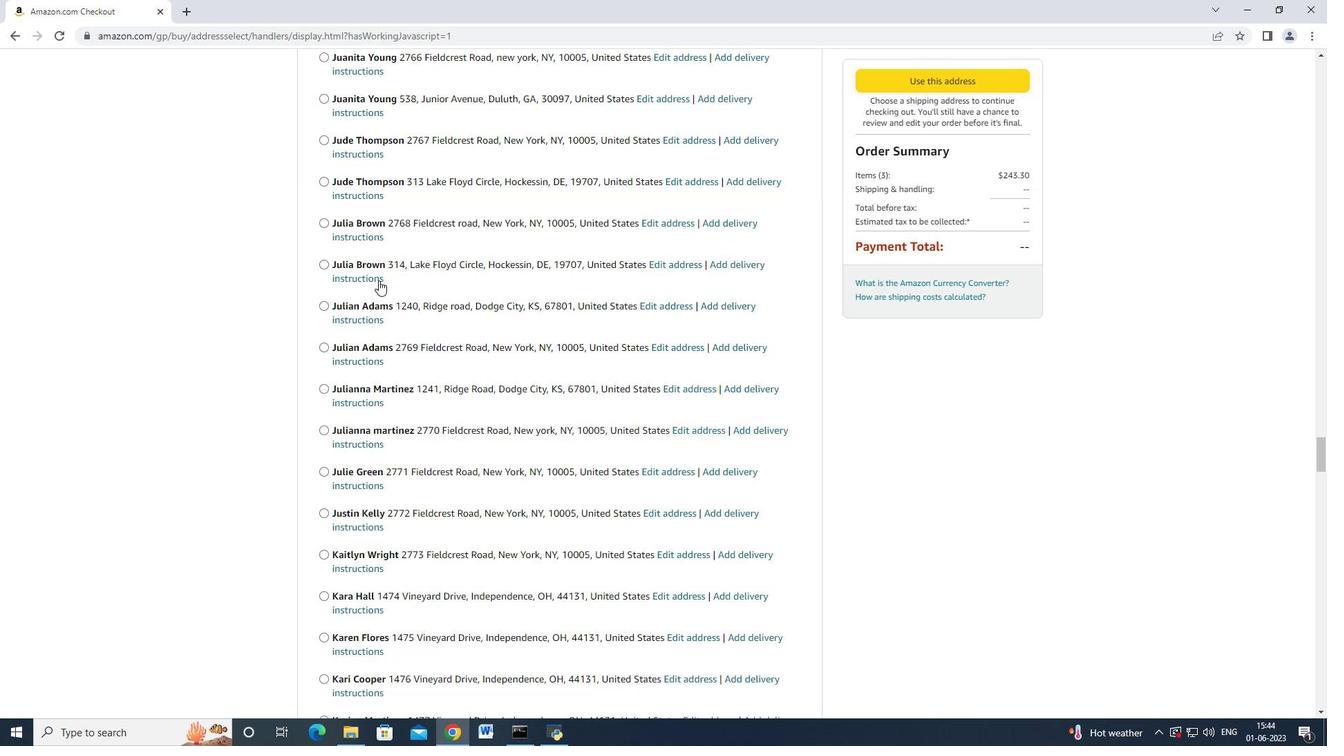 
Action: Mouse moved to (378, 279)
Screenshot: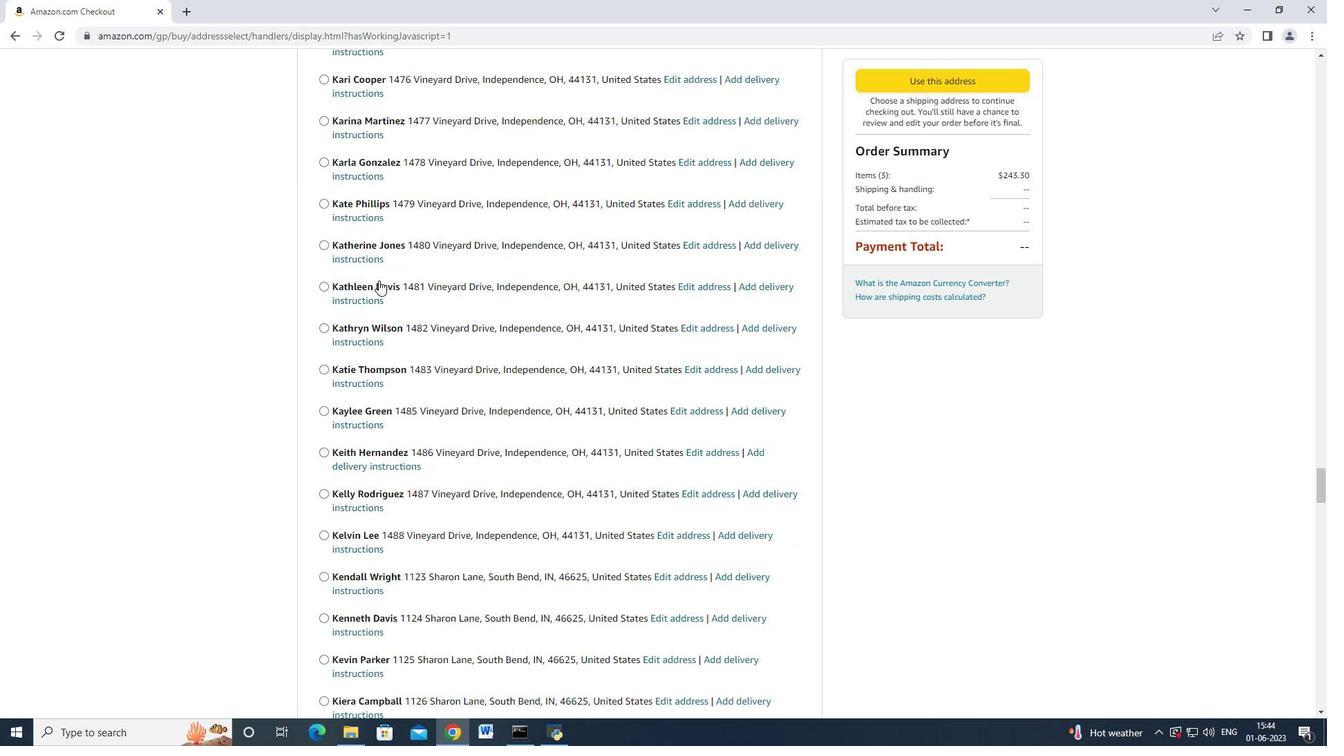 
Action: Mouse scrolled (378, 279) with delta (0, 0)
Screenshot: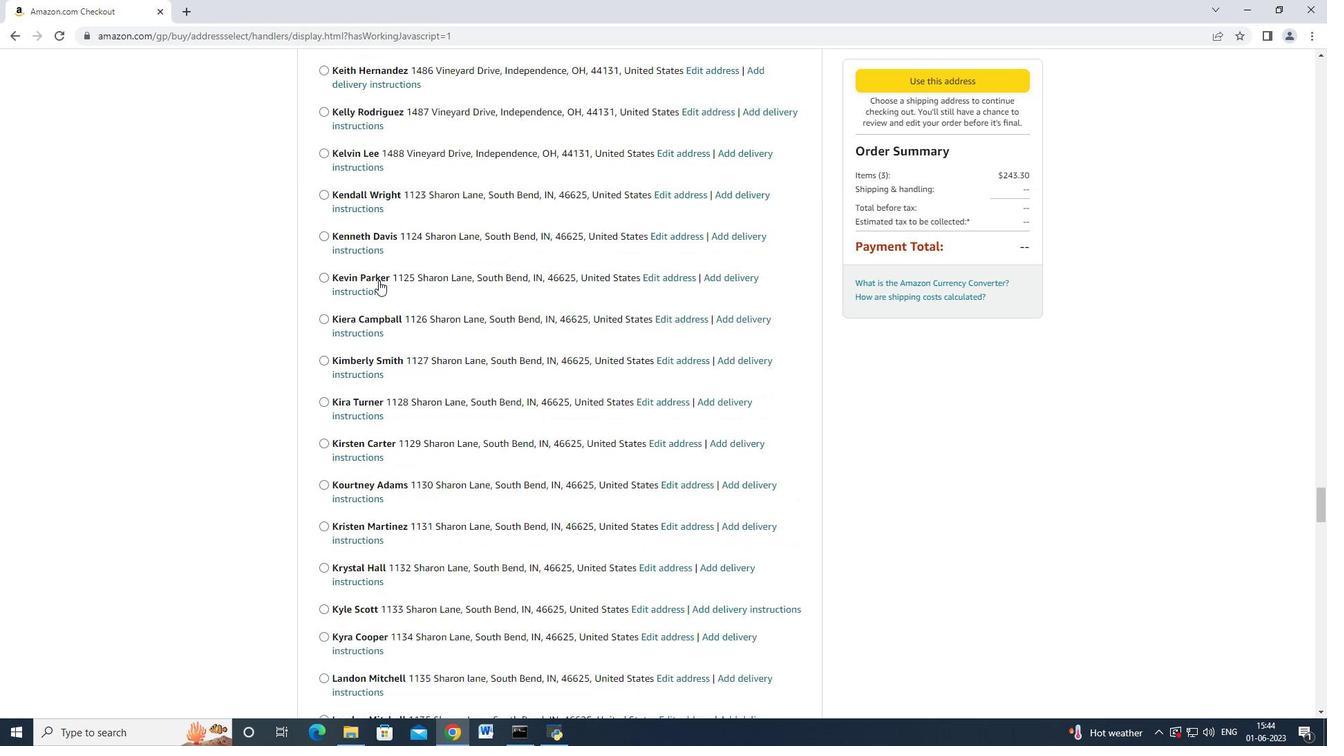 
Action: Mouse scrolled (378, 279) with delta (0, 0)
Screenshot: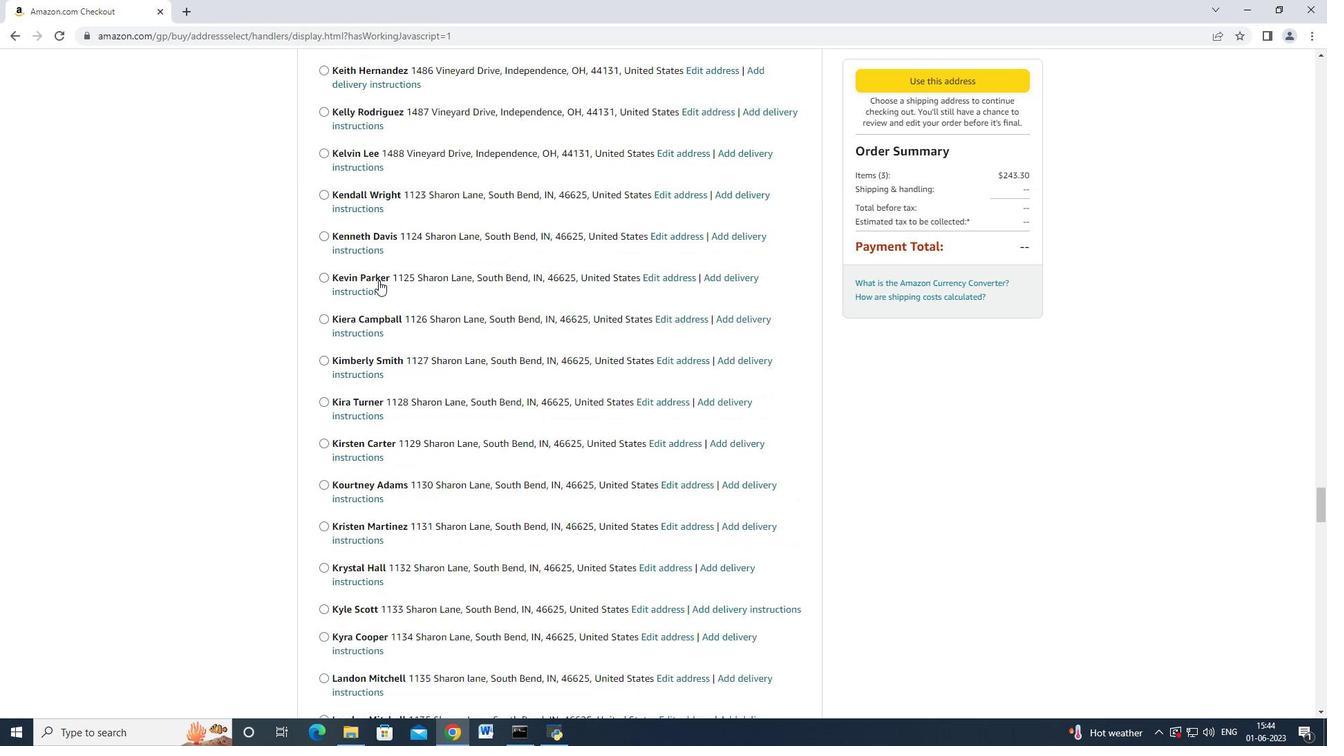 
Action: Mouse scrolled (378, 279) with delta (0, 0)
Screenshot: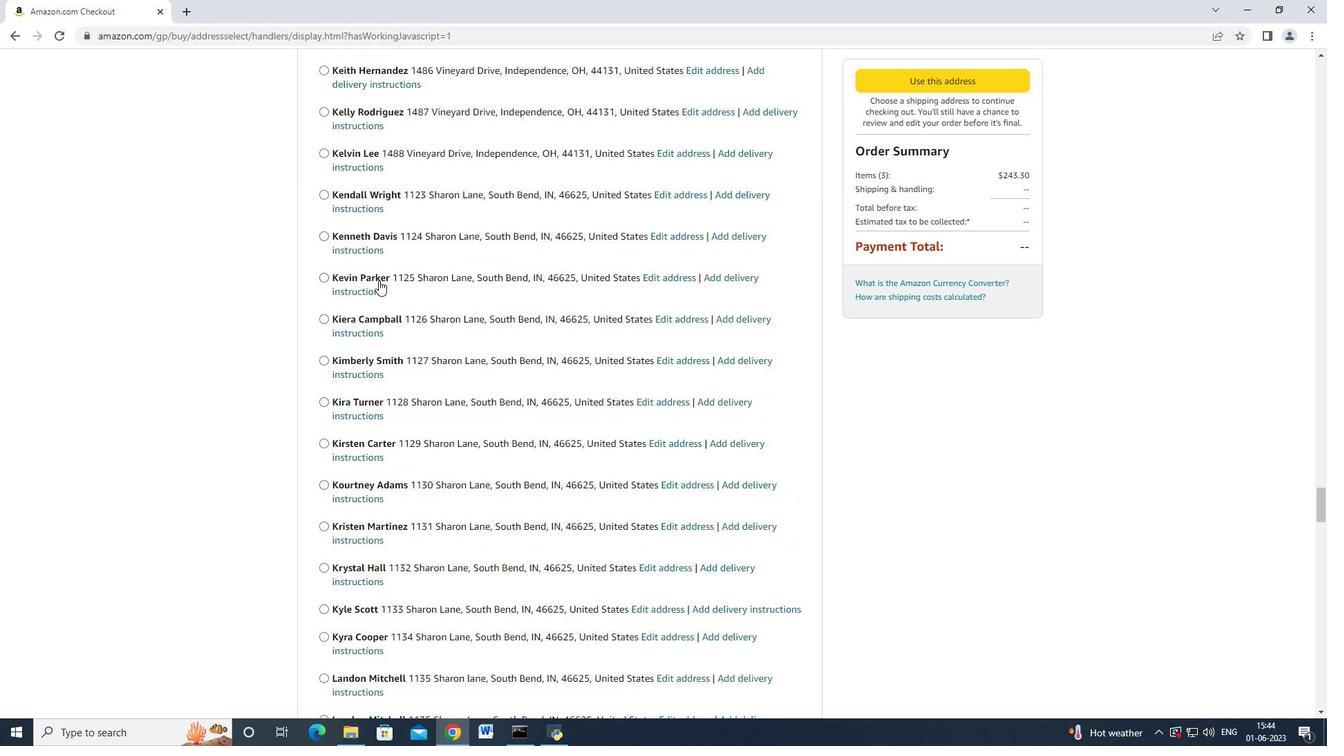 
Action: Mouse scrolled (378, 278) with delta (0, -1)
Screenshot: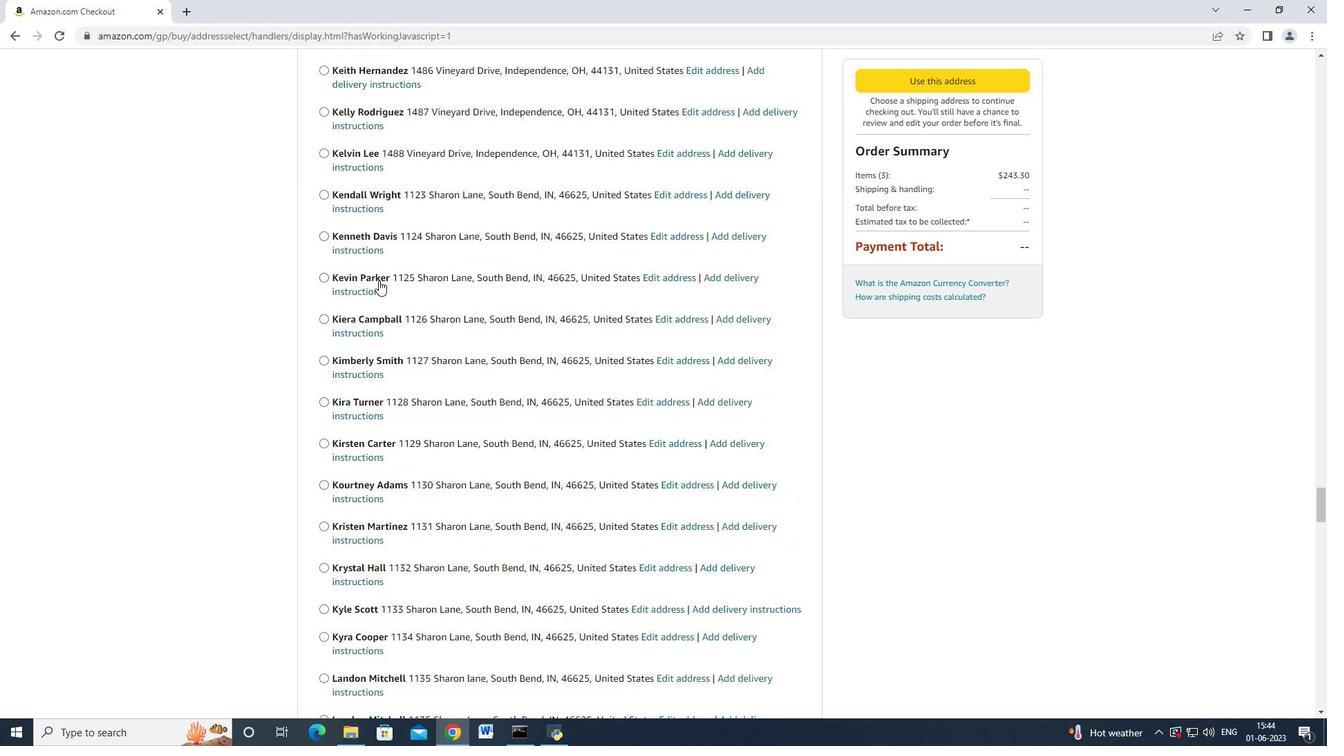 
Action: Mouse scrolled (378, 279) with delta (0, 0)
Screenshot: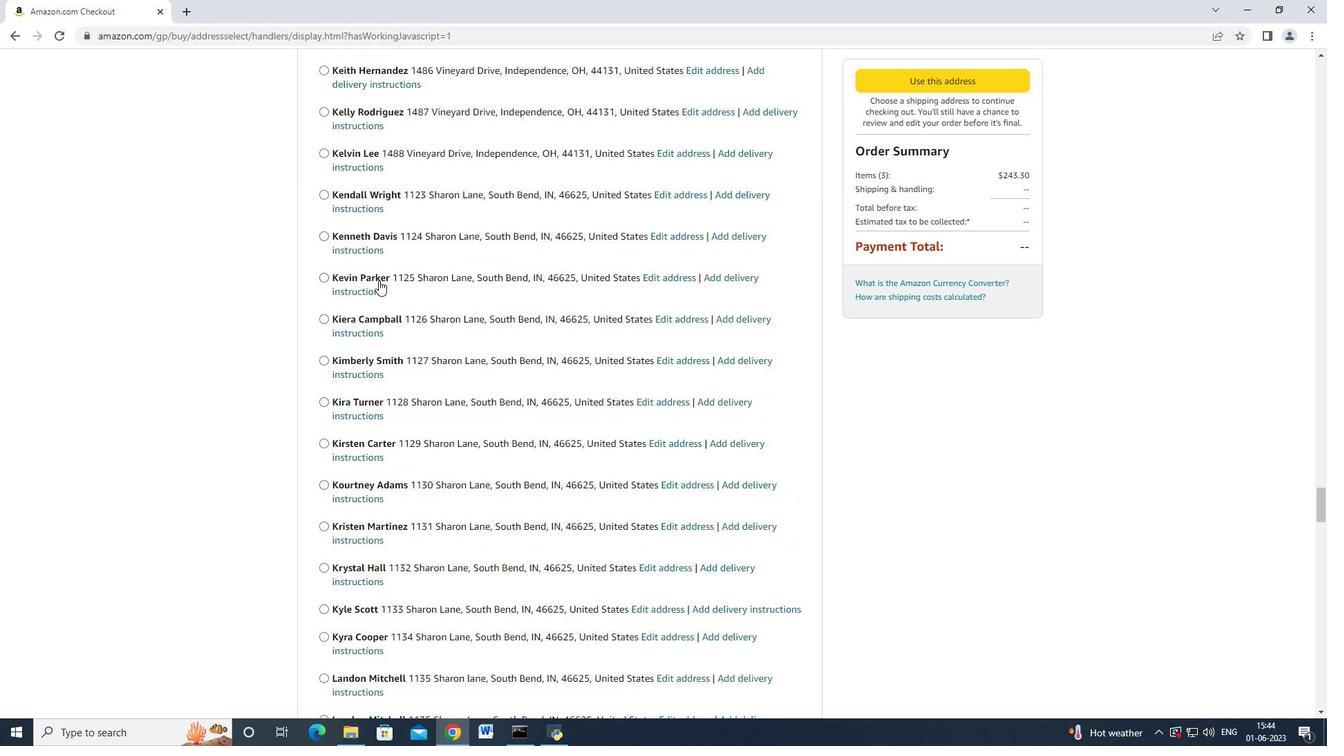 
Action: Mouse scrolled (378, 279) with delta (0, 0)
Screenshot: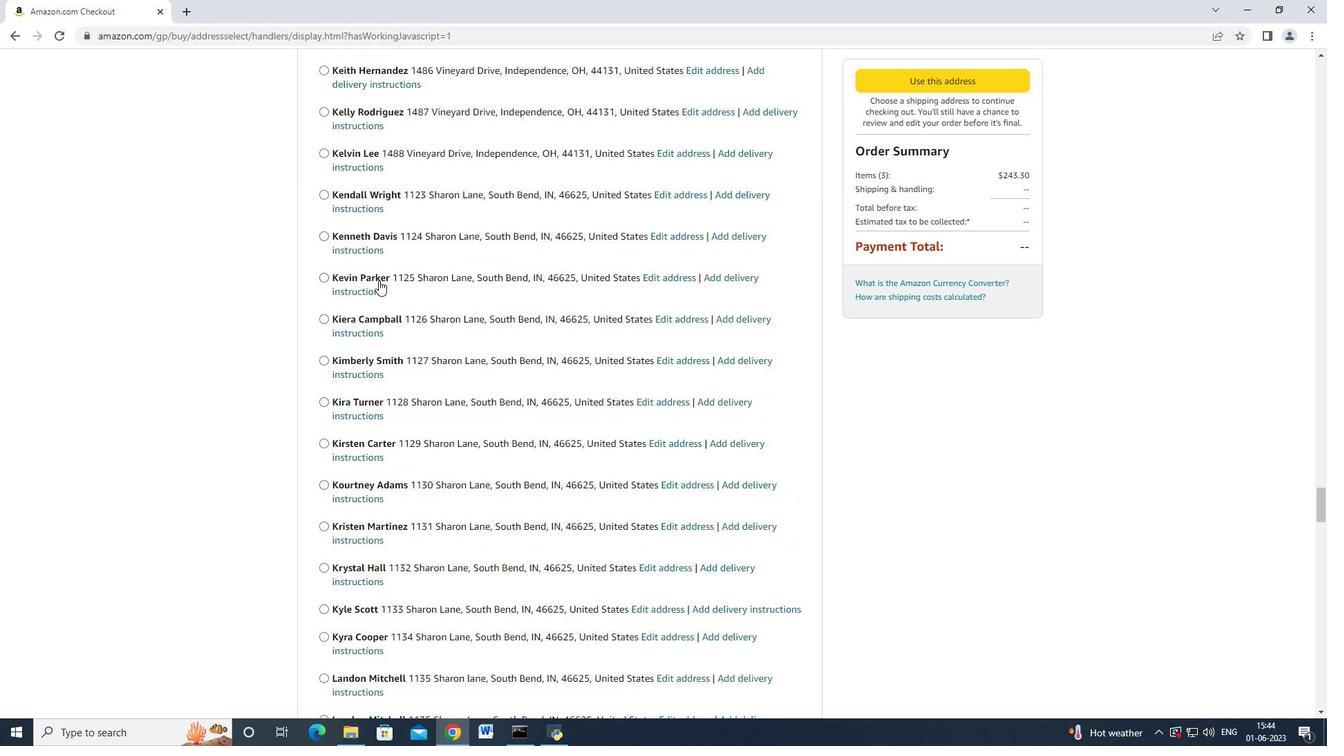 
Action: Mouse scrolled (378, 279) with delta (0, 0)
Screenshot: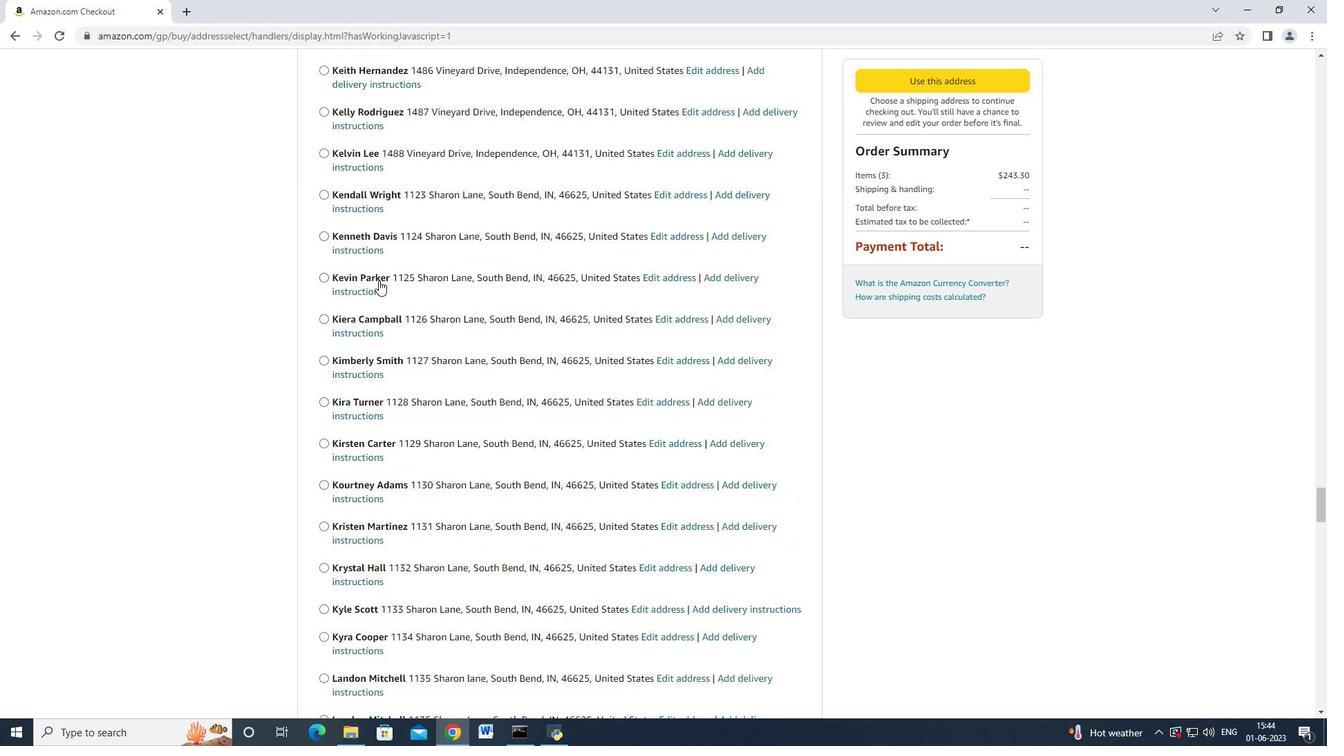 
Action: Mouse moved to (380, 277)
Screenshot: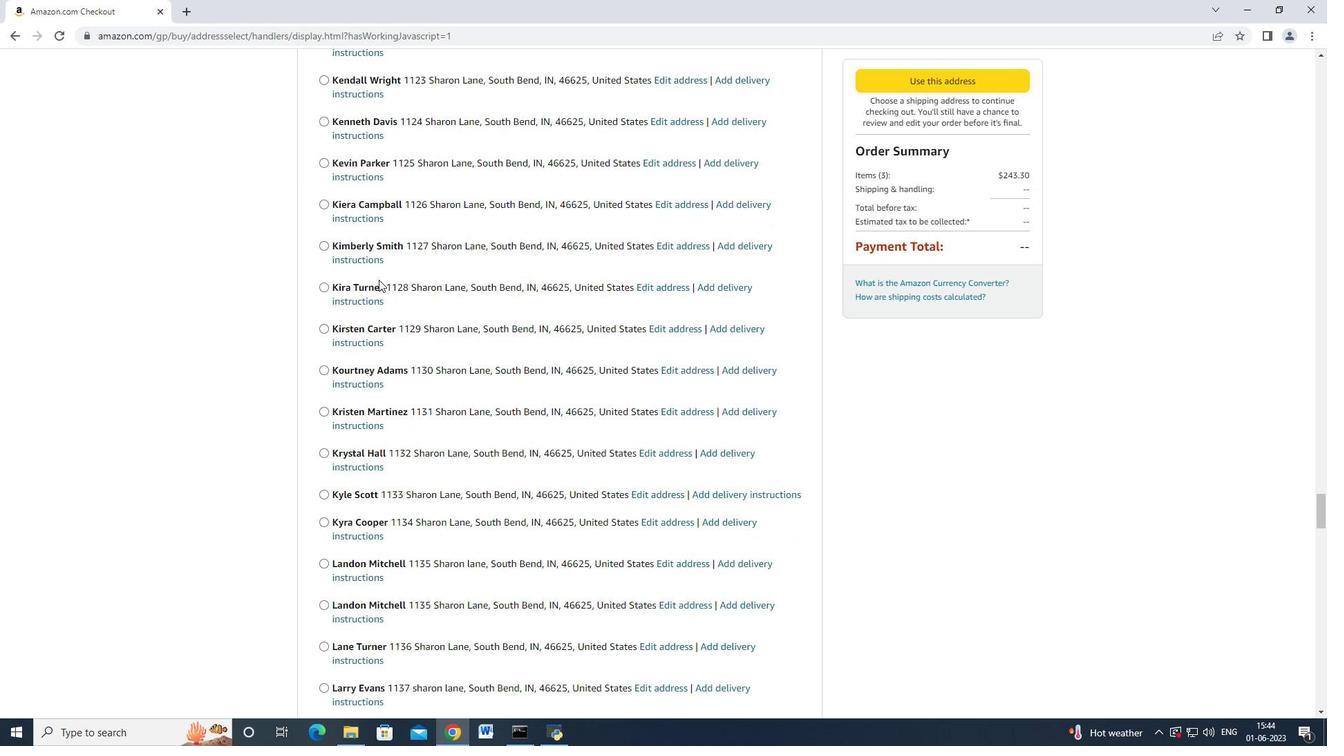 
Action: Mouse scrolled (380, 277) with delta (0, 0)
Screenshot: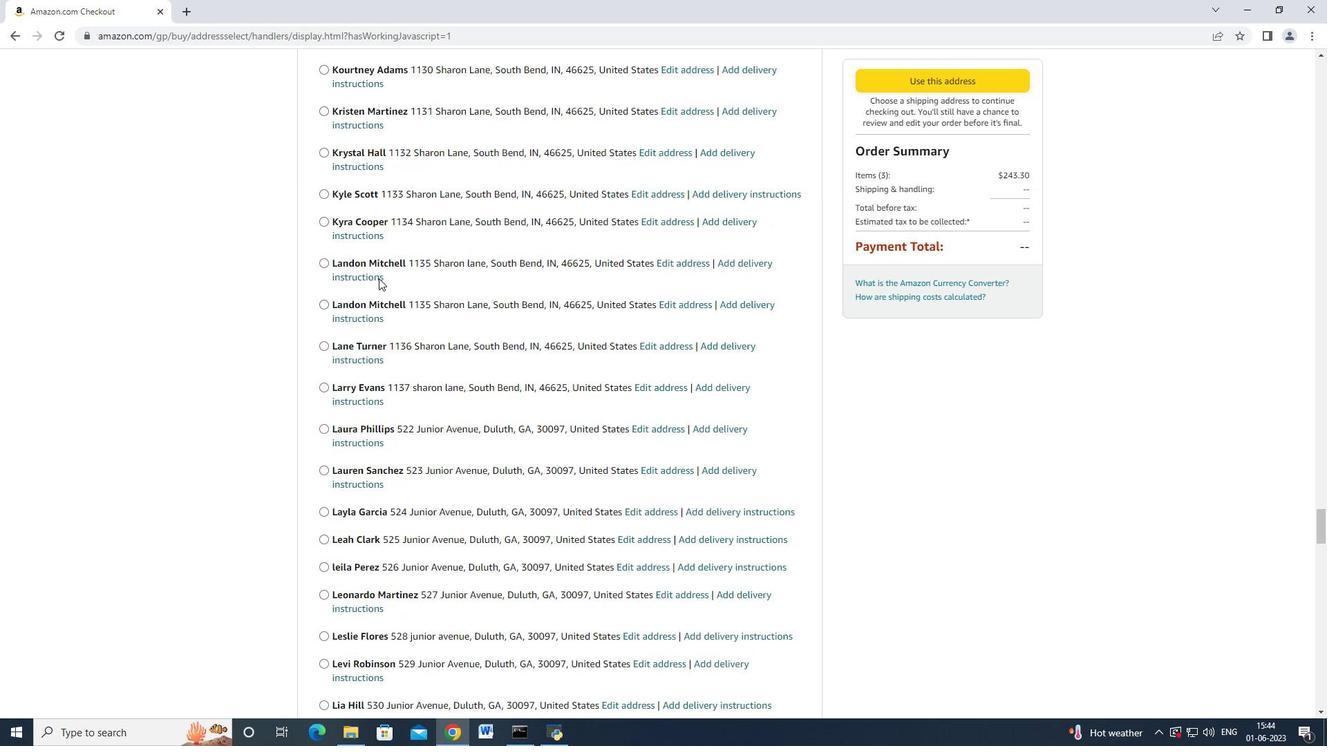 
Action: Mouse scrolled (380, 277) with delta (0, 0)
Screenshot: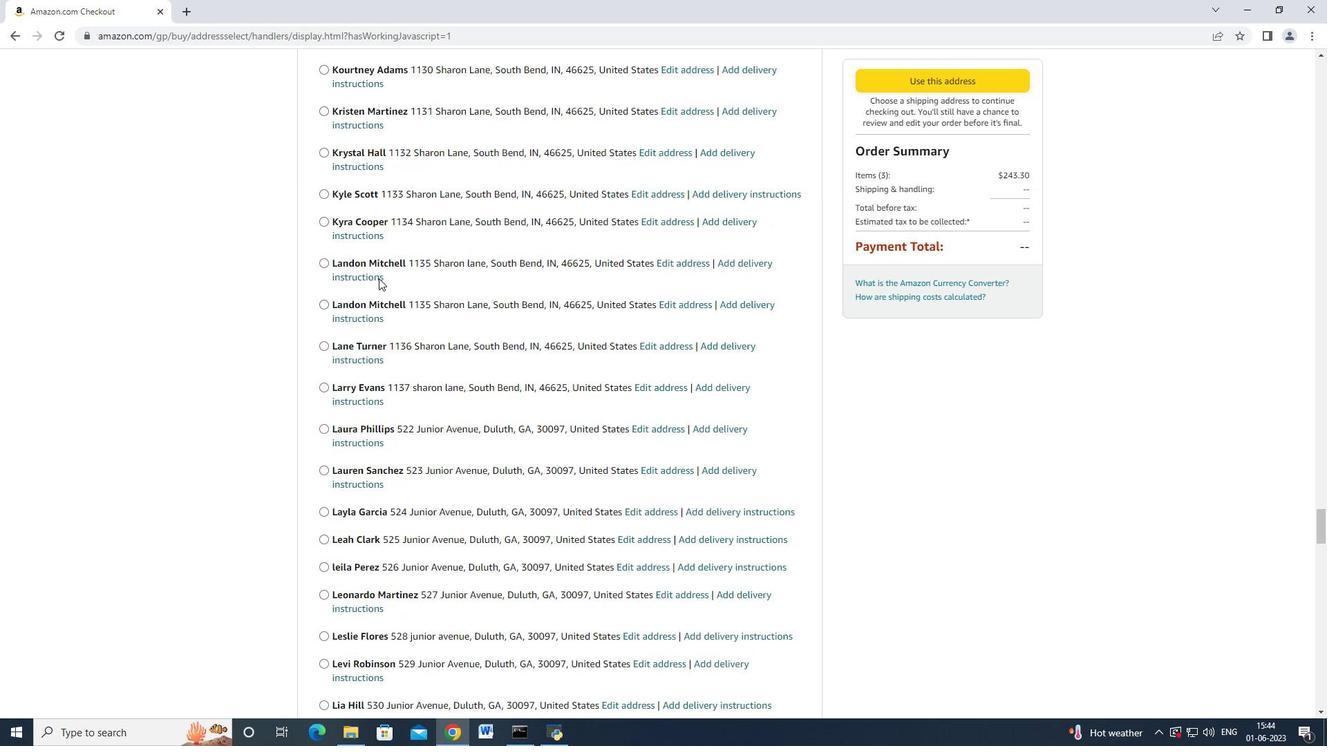 
Action: Mouse scrolled (380, 277) with delta (0, 0)
Screenshot: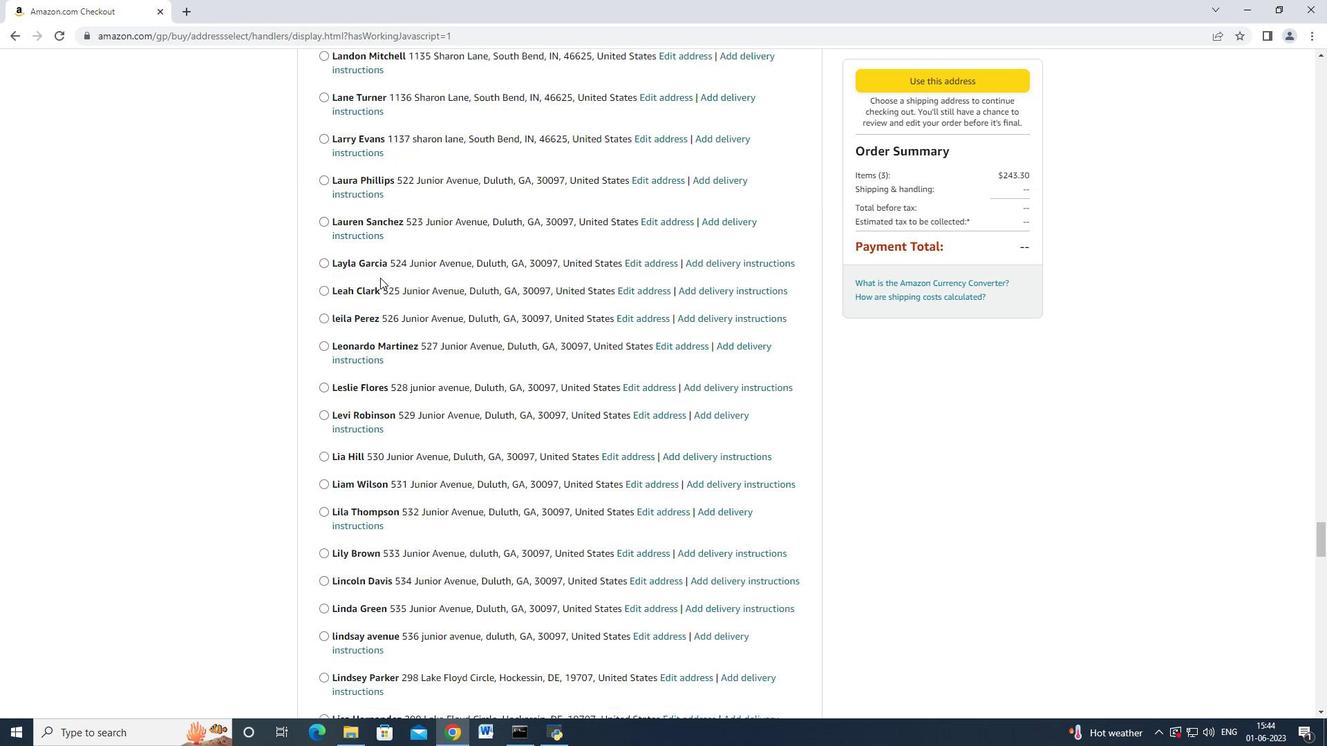 
Action: Mouse scrolled (380, 277) with delta (0, 0)
Screenshot: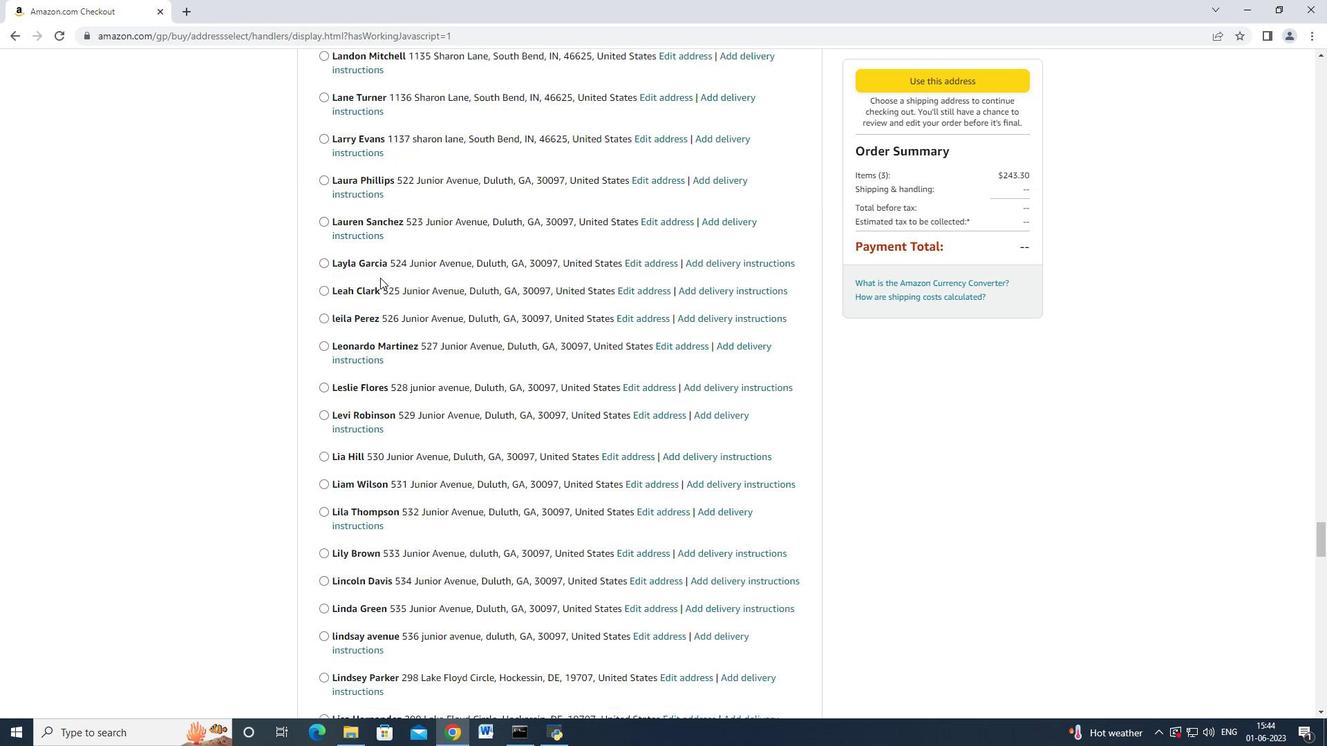 
Action: Mouse scrolled (380, 276) with delta (0, -1)
Screenshot: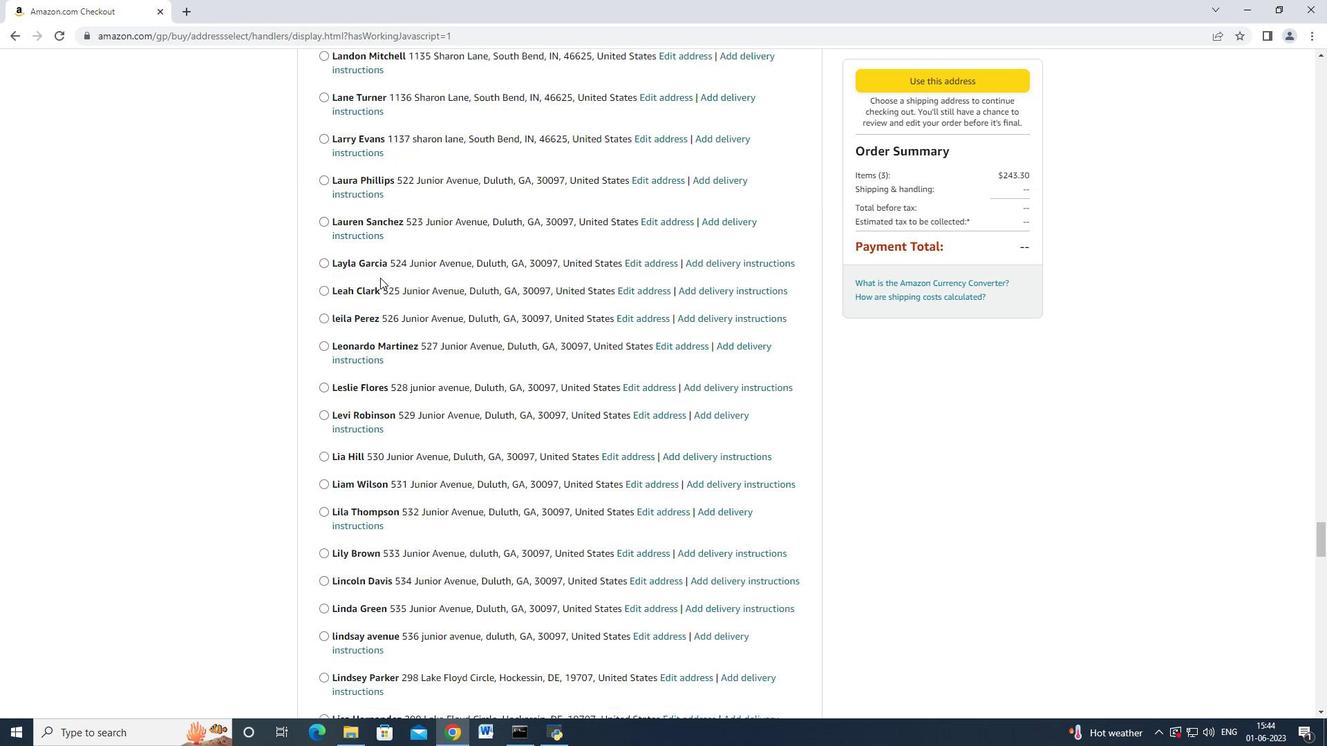 
Action: Mouse scrolled (380, 277) with delta (0, 0)
Screenshot: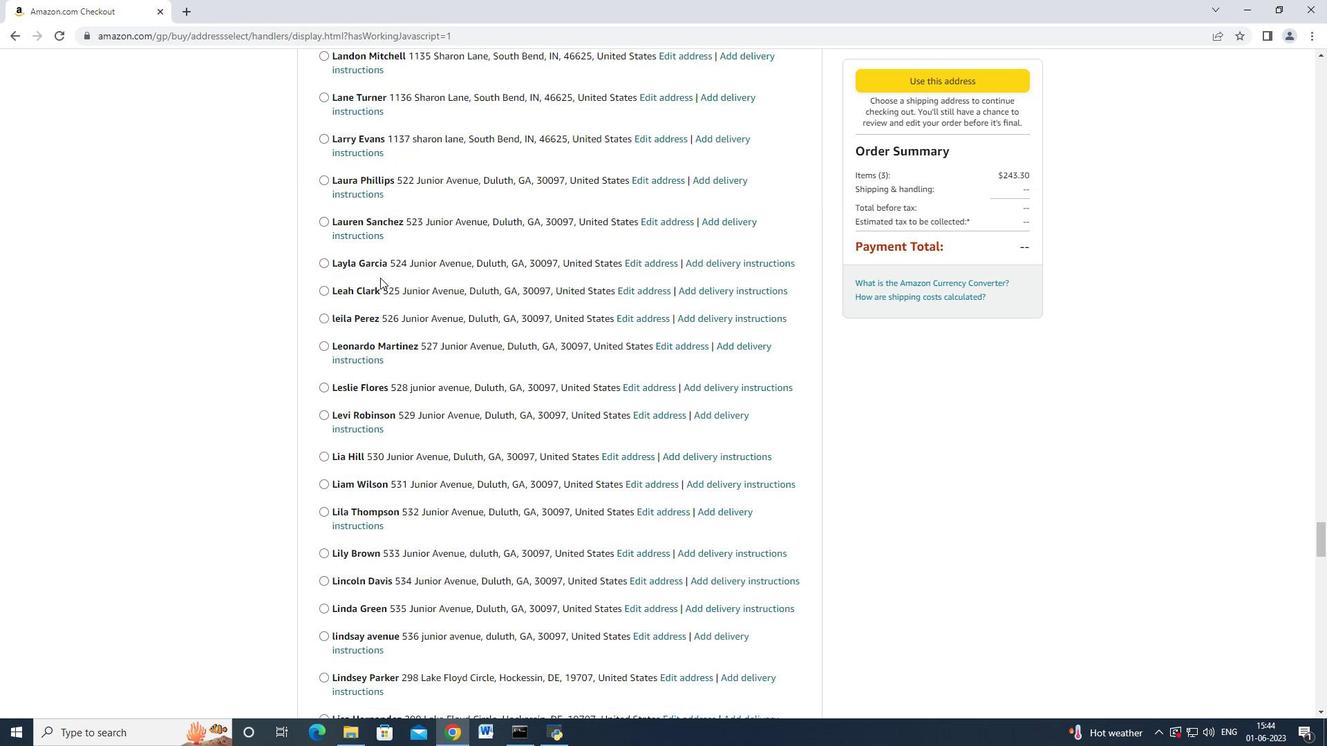 
Action: Mouse scrolled (380, 277) with delta (0, 0)
Screenshot: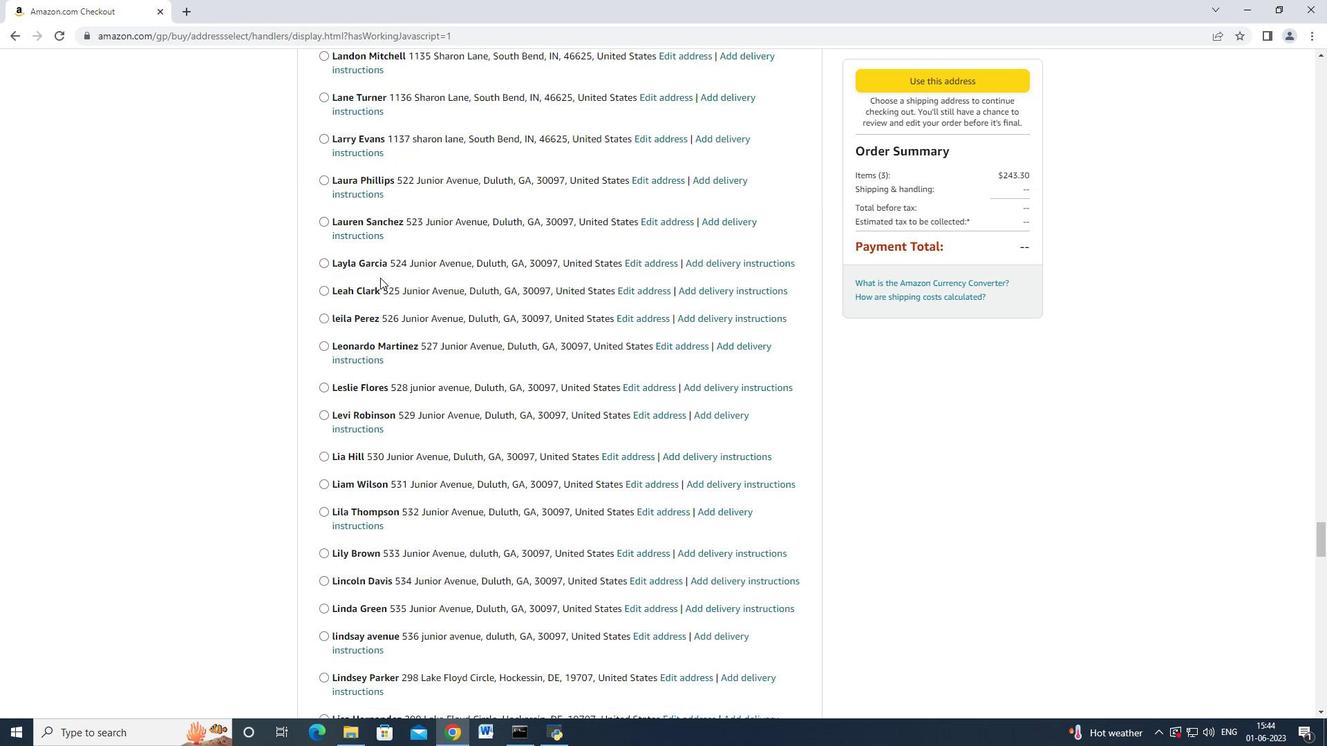 
Action: Mouse scrolled (380, 277) with delta (0, 0)
Screenshot: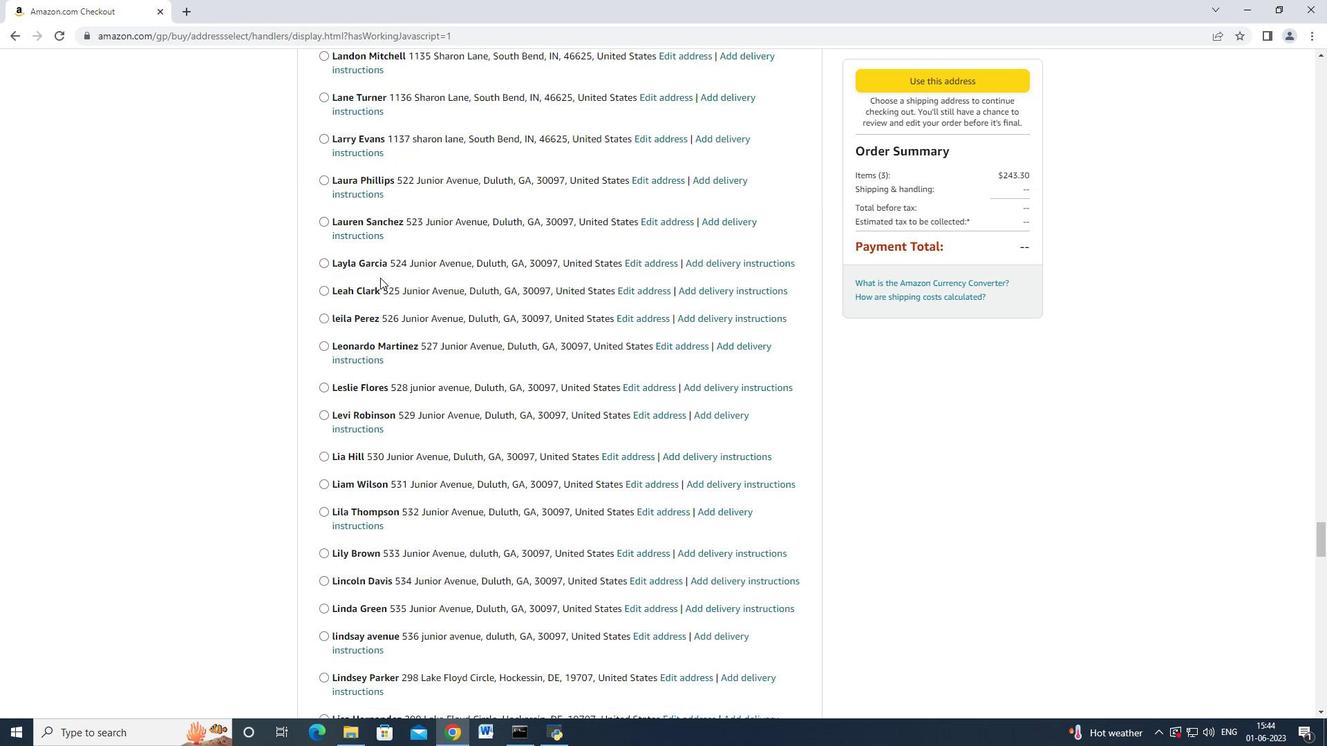 
Action: Mouse moved to (379, 275)
Screenshot: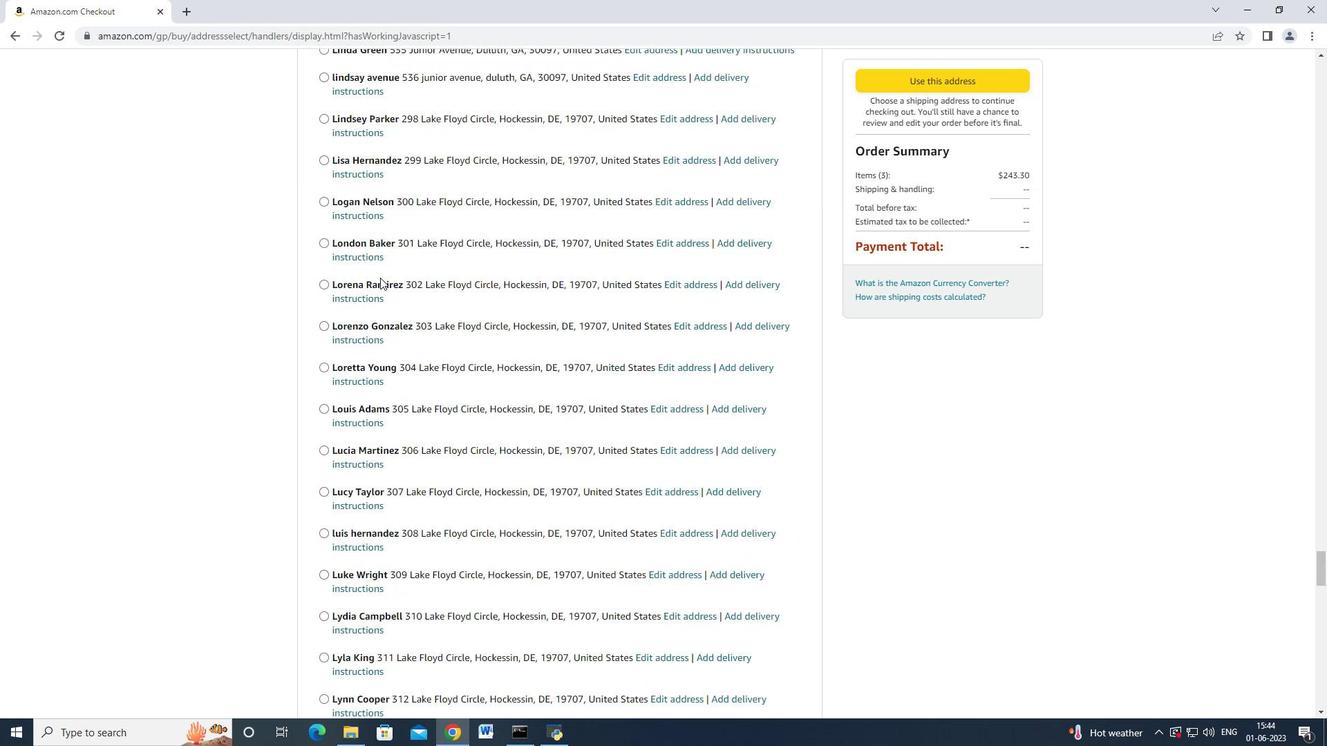 
Action: Mouse scrolled (379, 275) with delta (0, 0)
Screenshot: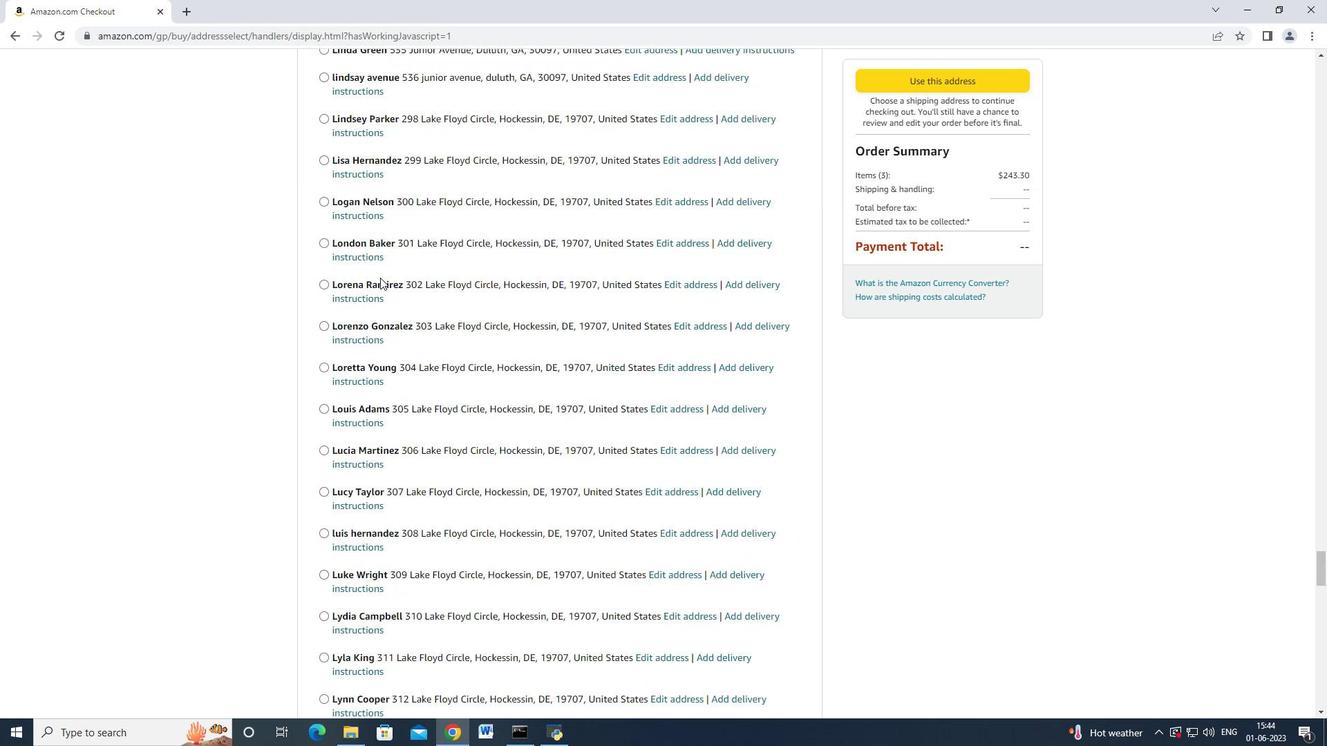 
Action: Mouse scrolled (379, 275) with delta (0, 0)
Screenshot: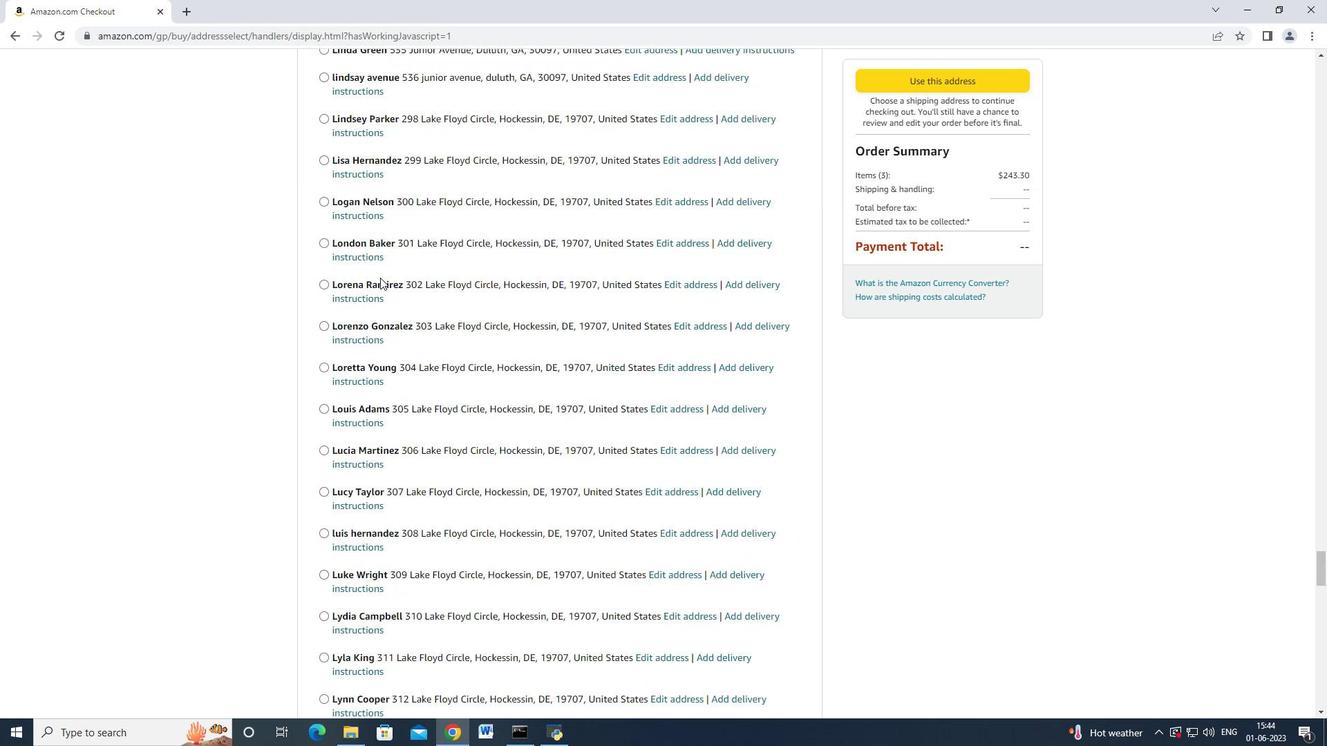 
Action: Mouse scrolled (379, 274) with delta (0, -1)
Screenshot: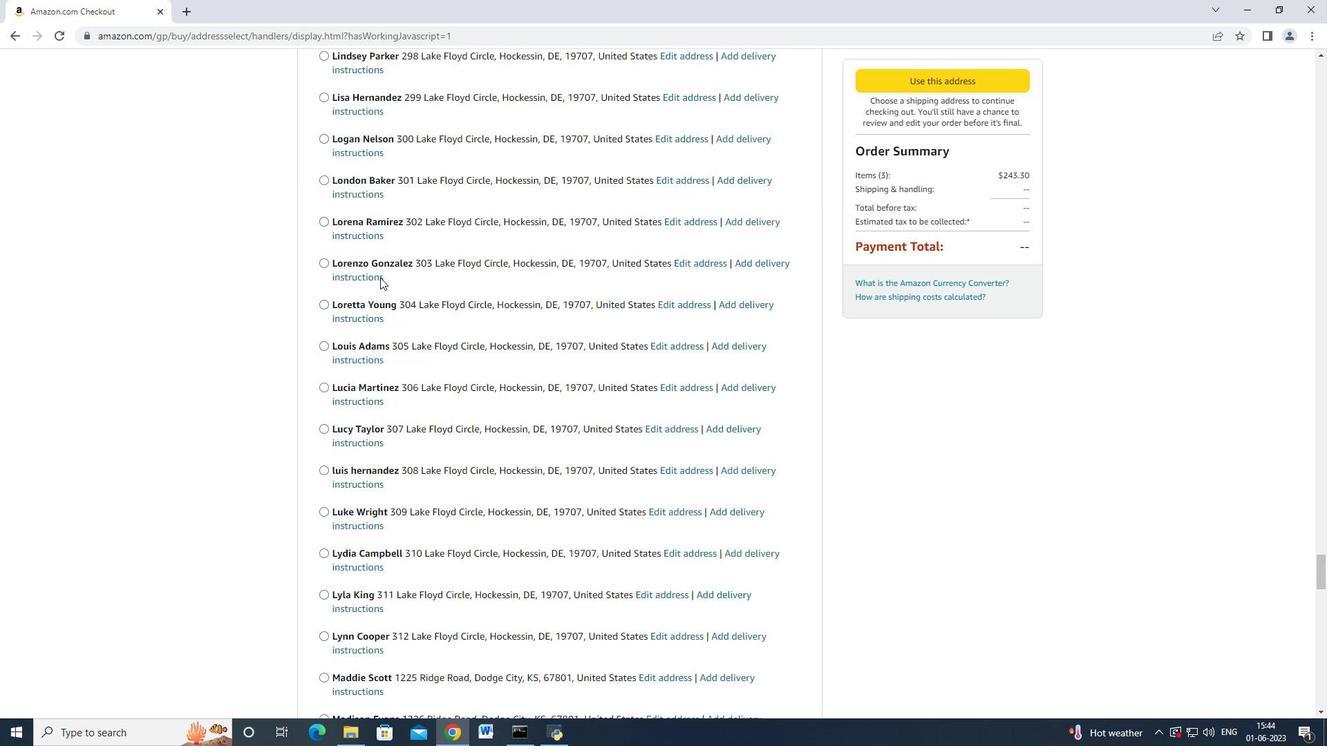 
Action: Mouse scrolled (379, 275) with delta (0, 0)
Screenshot: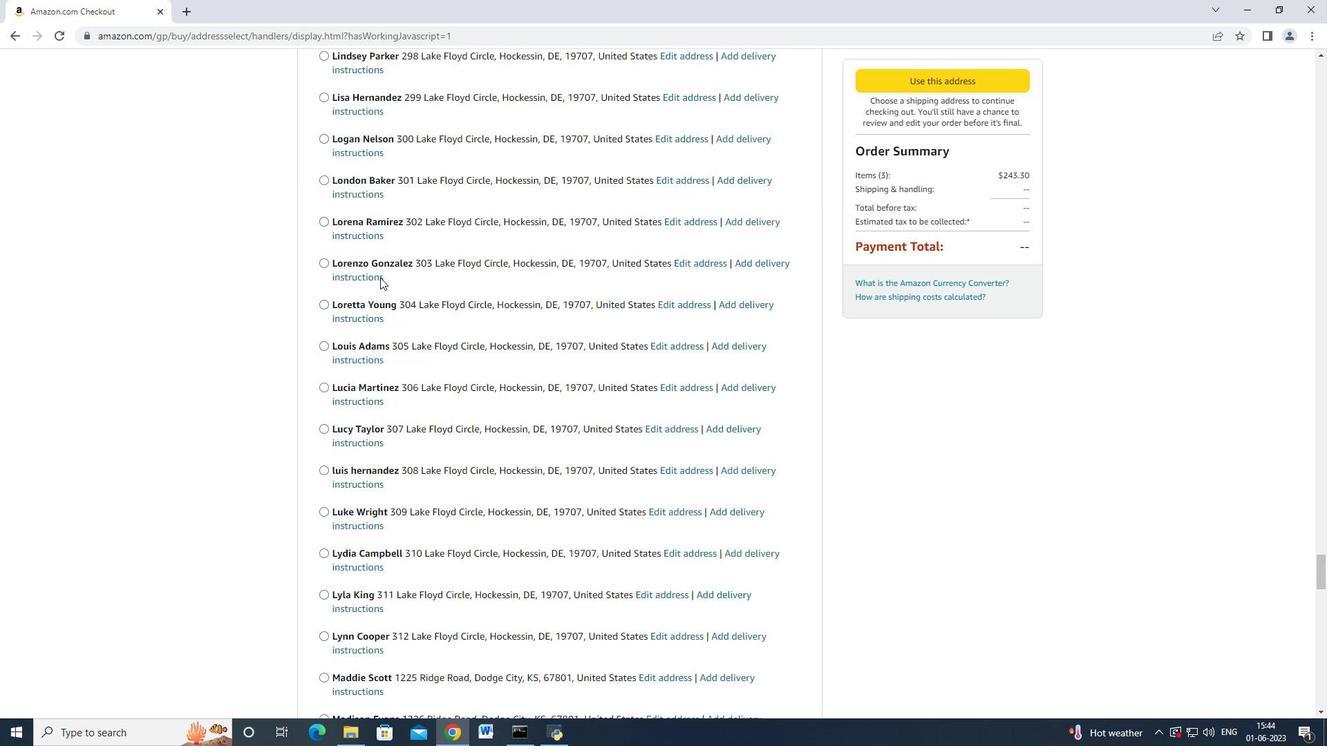 
Action: Mouse moved to (378, 275)
Screenshot: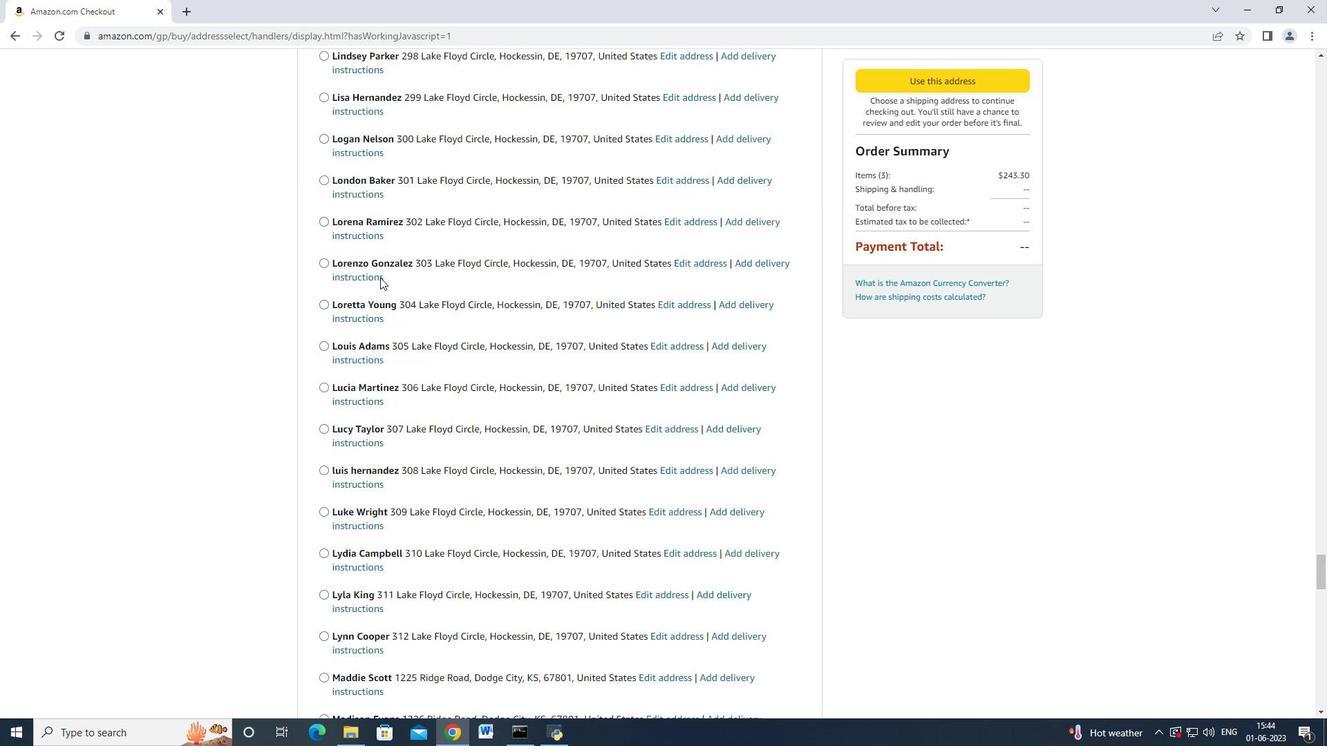 
Action: Mouse scrolled (378, 275) with delta (0, 0)
Screenshot: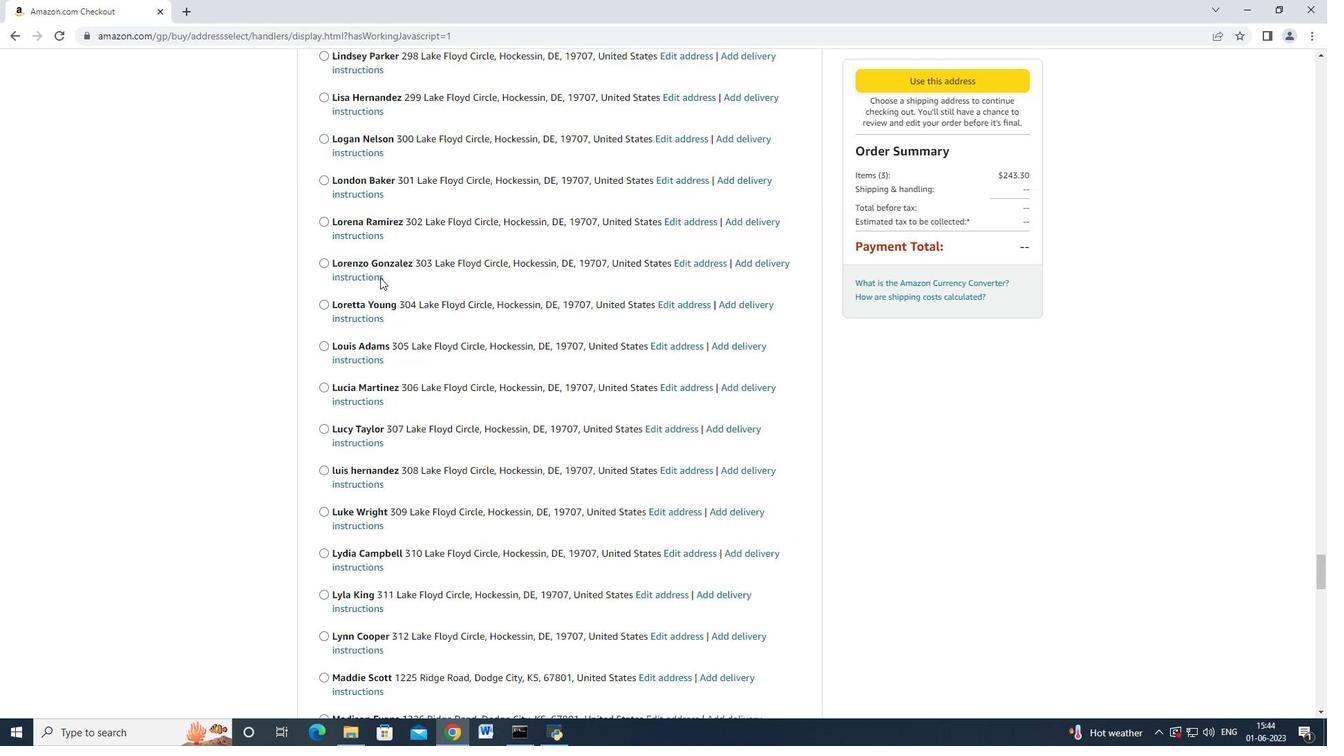 
Action: Mouse moved to (376, 274)
Screenshot: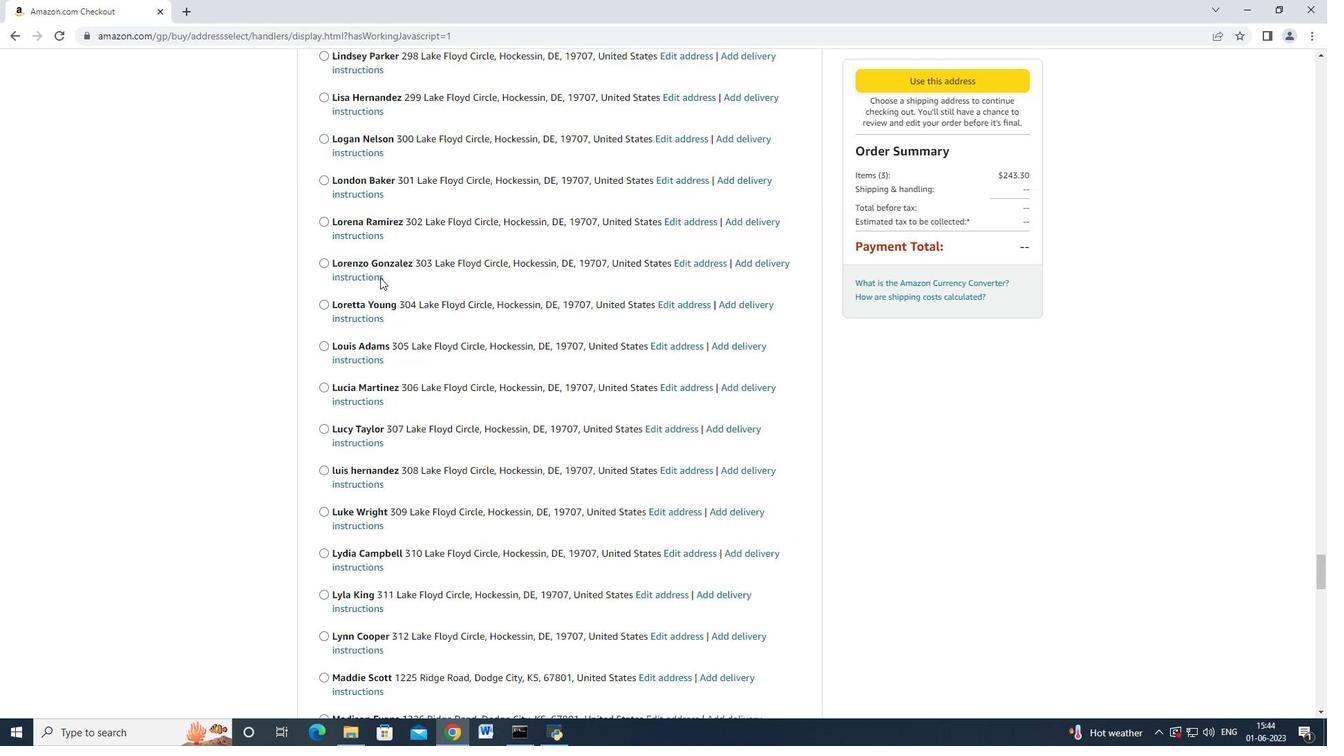 
Action: Mouse scrolled (376, 273) with delta (0, 0)
Screenshot: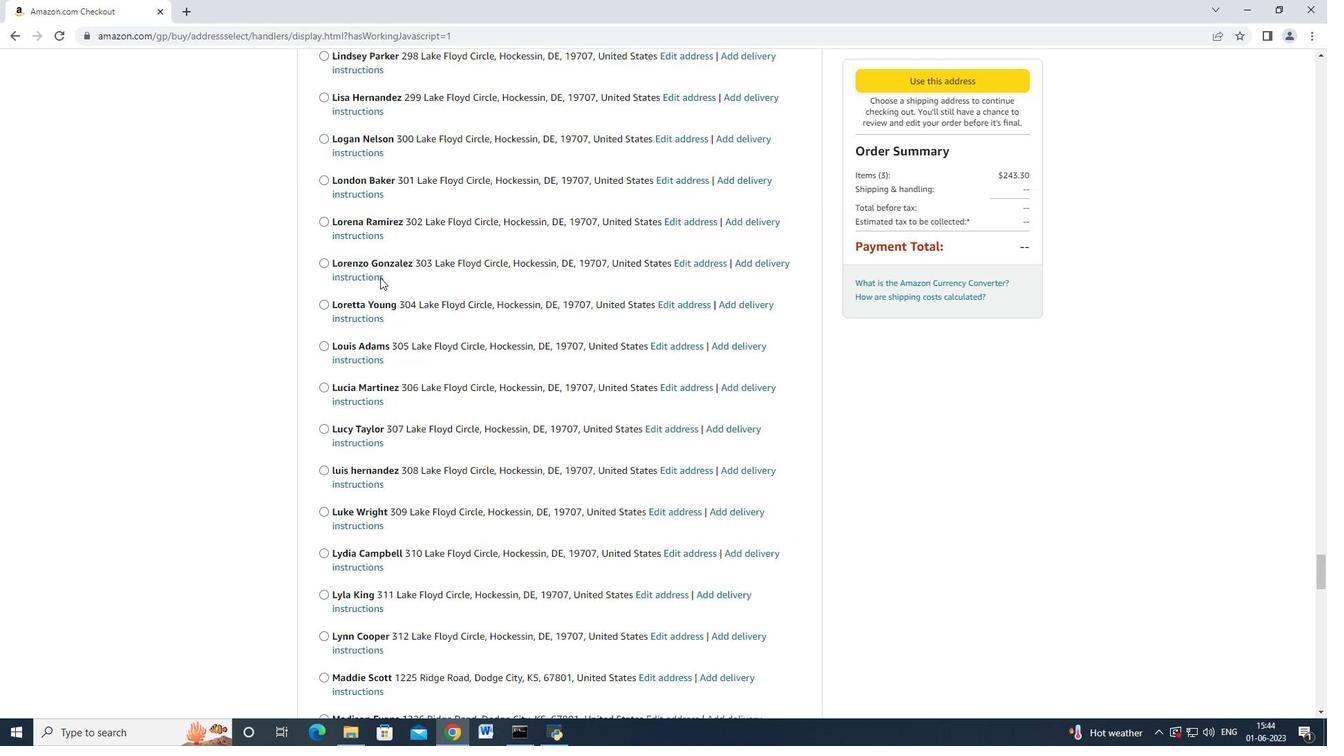 
Action: Mouse moved to (375, 273)
Screenshot: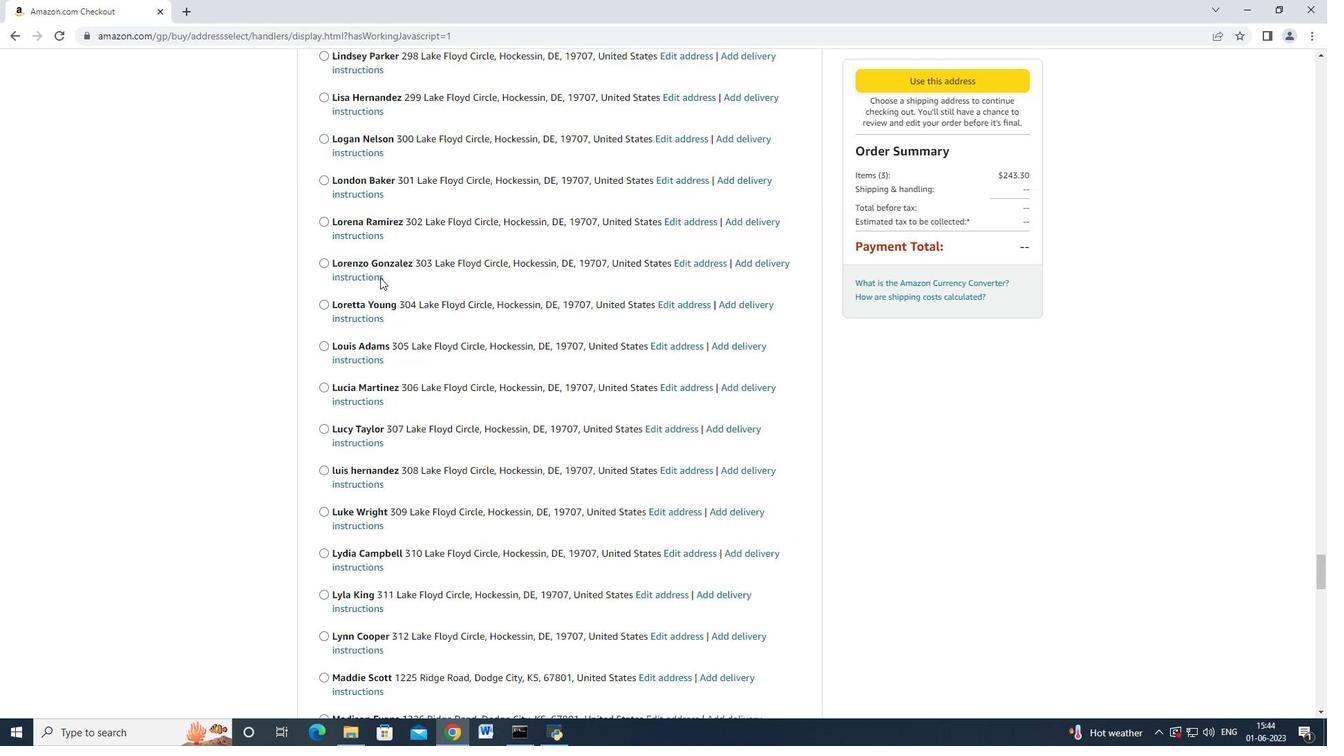 
Action: Mouse scrolled (376, 273) with delta (0, 0)
Screenshot: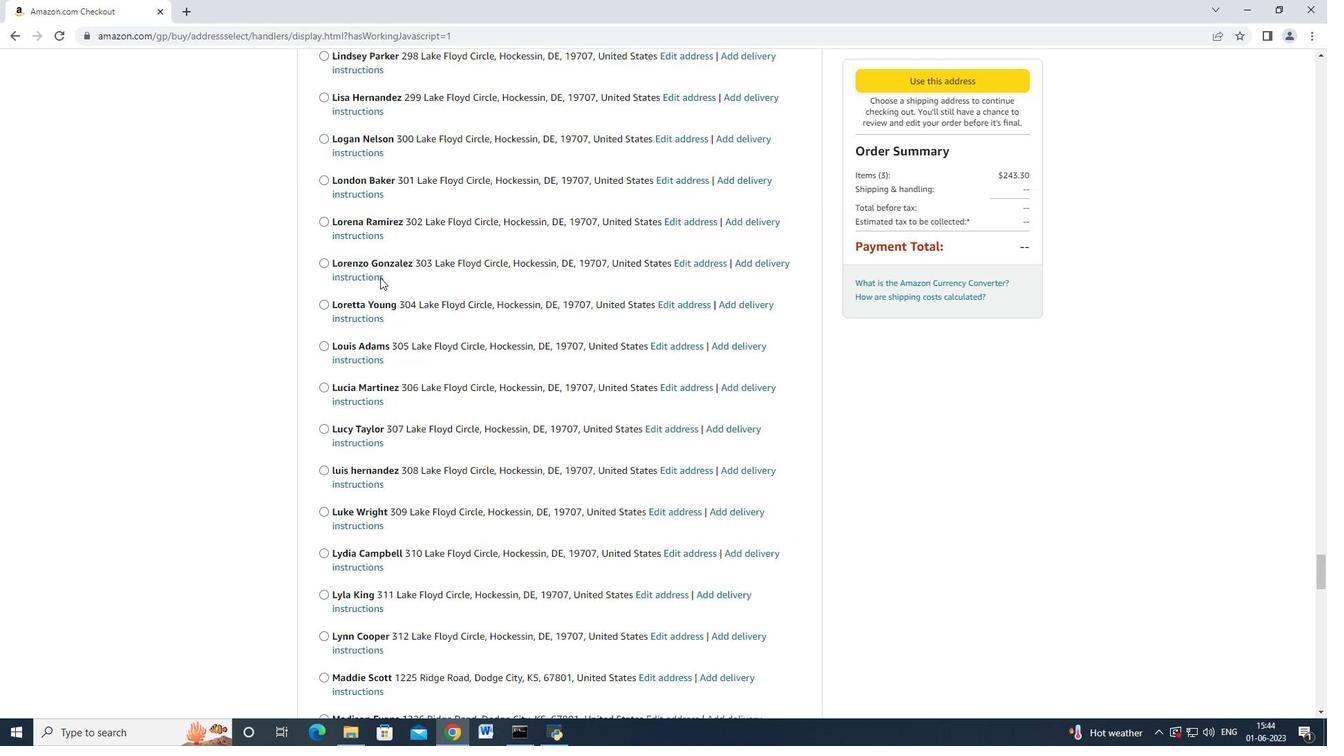 
Action: Mouse moved to (374, 273)
Screenshot: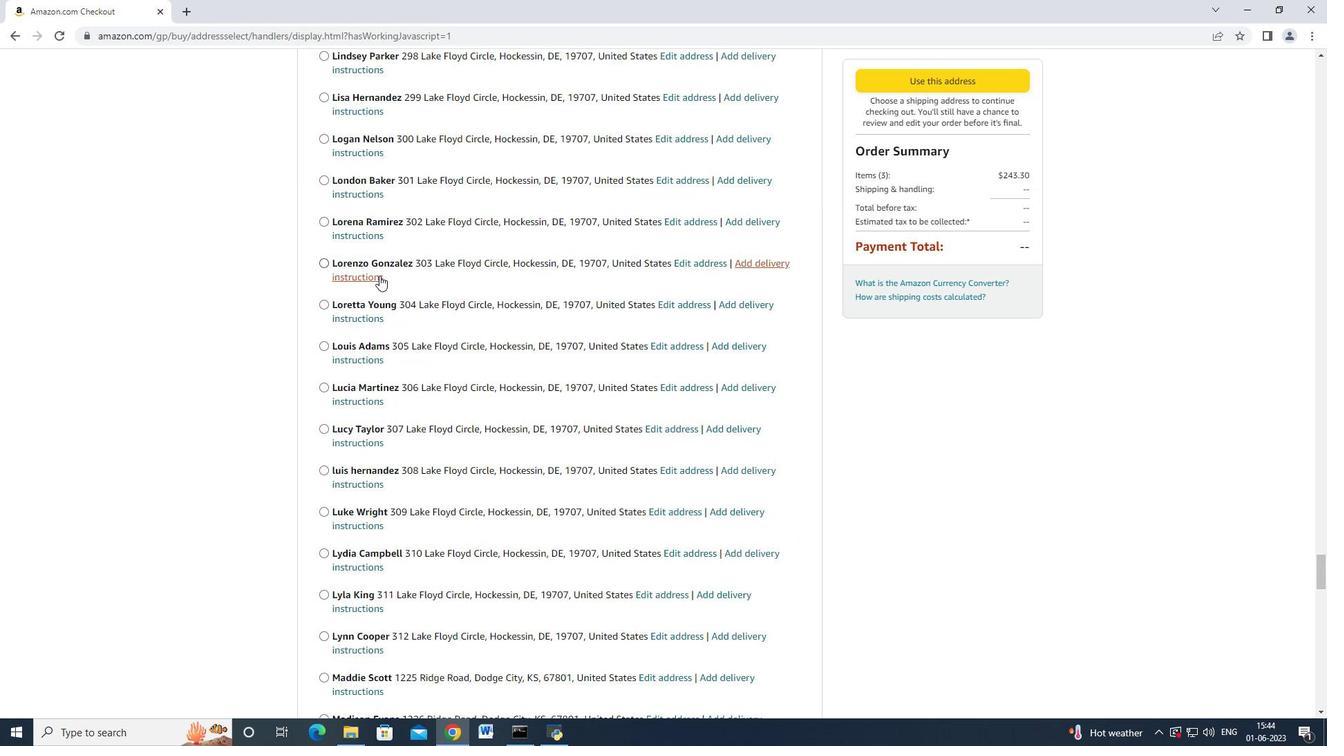 
Action: Mouse scrolled (374, 272) with delta (0, 0)
Screenshot: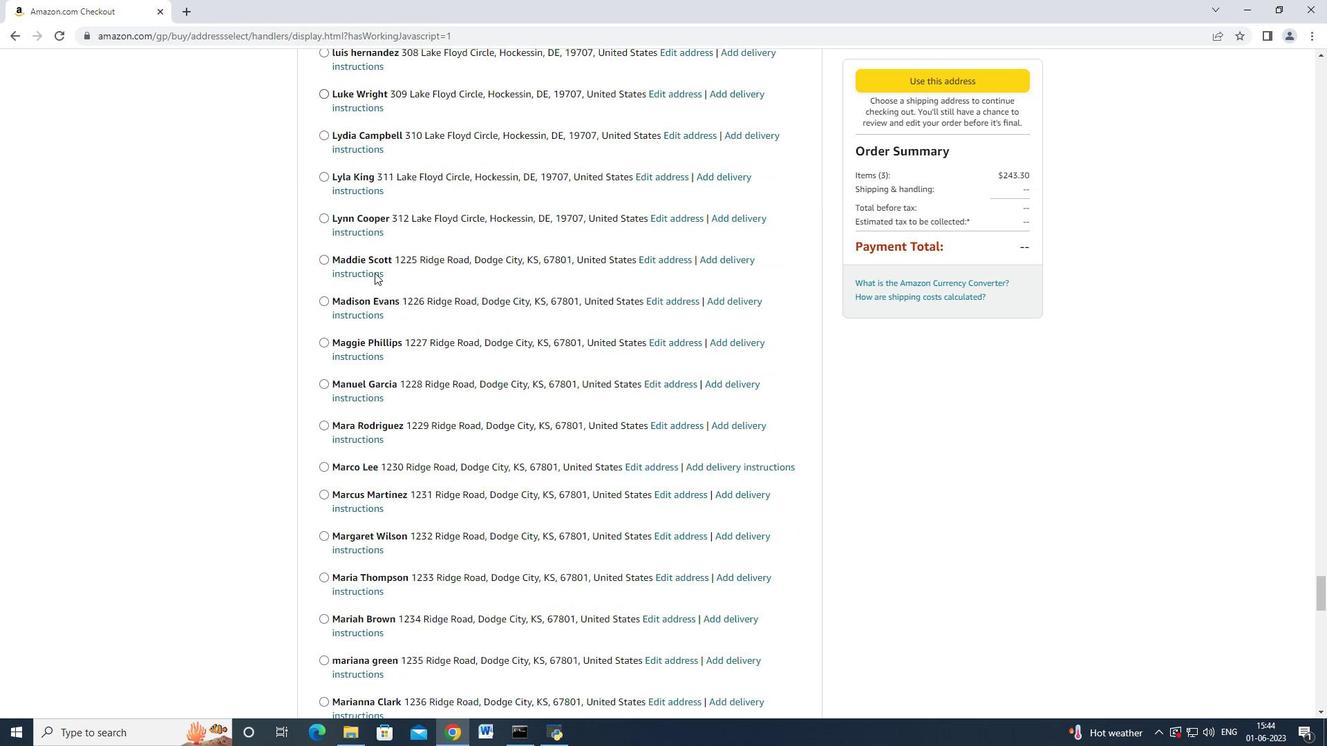 
Action: Mouse scrolled (374, 272) with delta (0, 0)
Screenshot: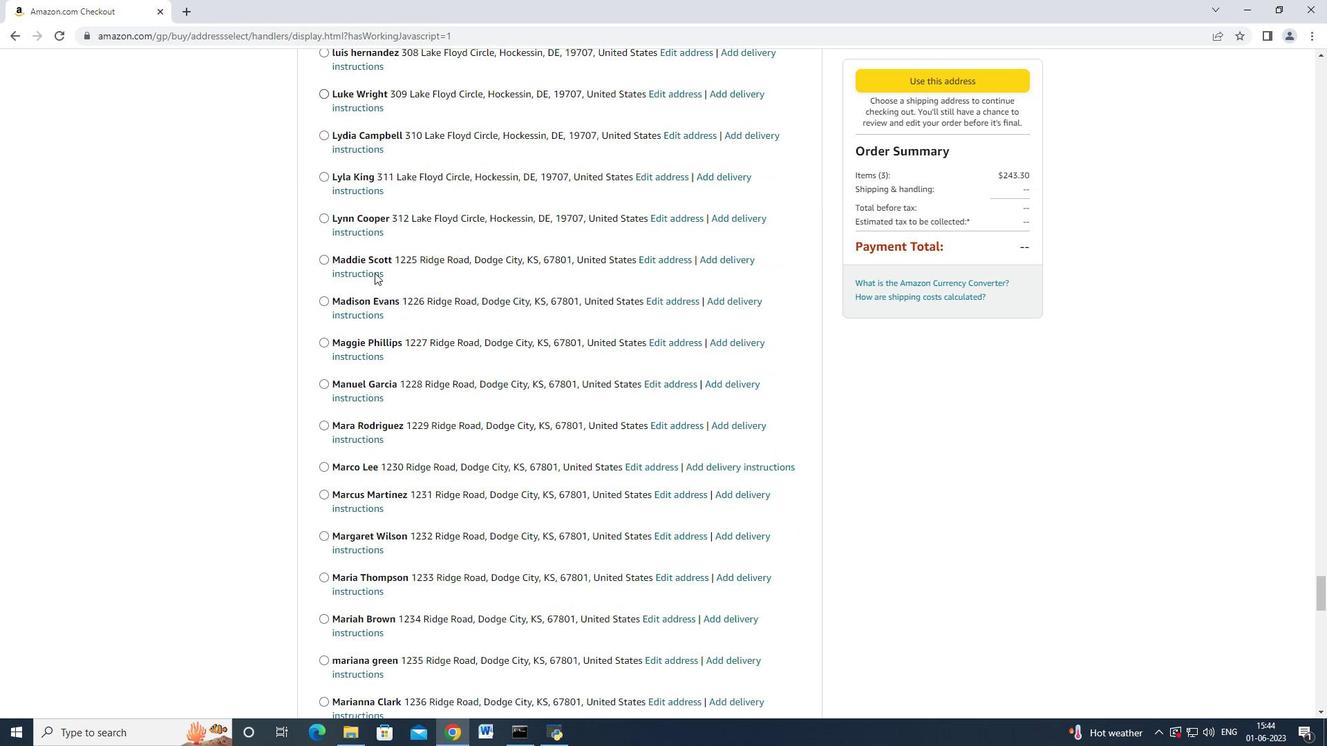 
Action: Mouse scrolled (374, 272) with delta (0, 0)
Screenshot: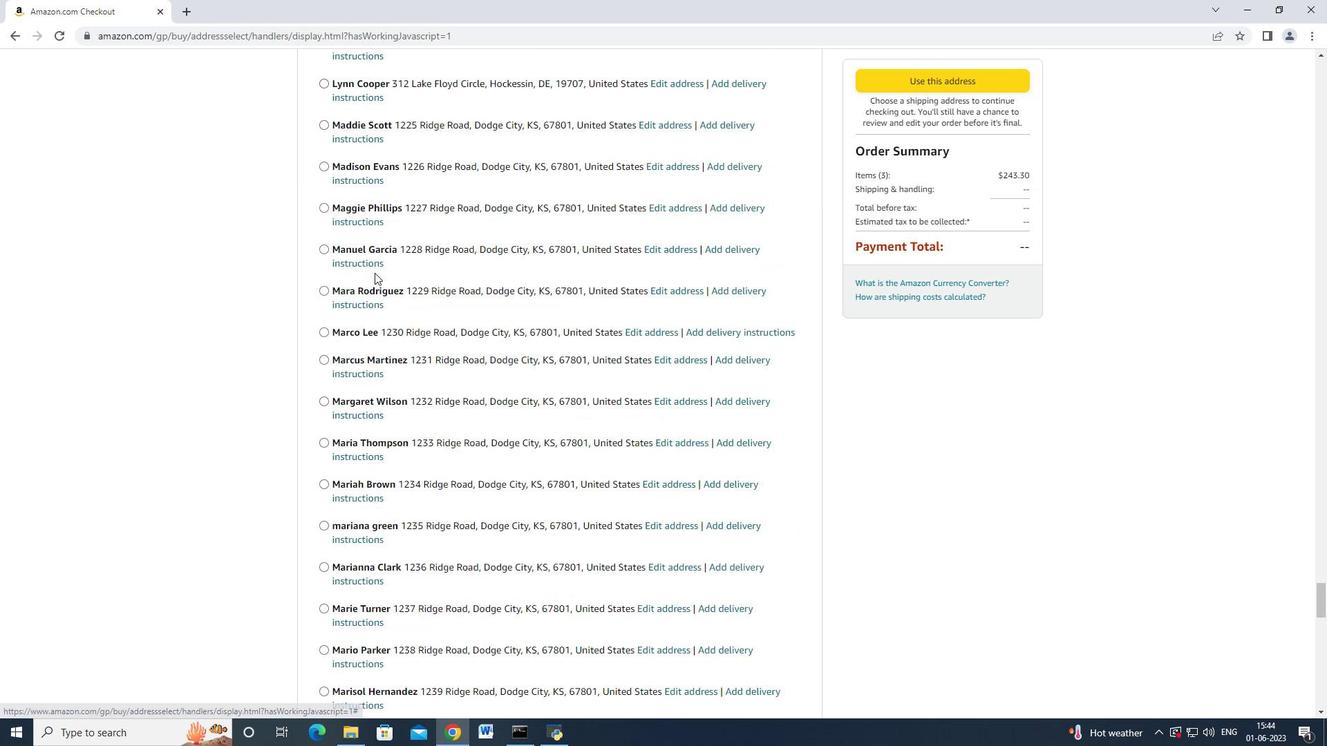 
Action: Mouse scrolled (374, 272) with delta (0, 0)
Screenshot: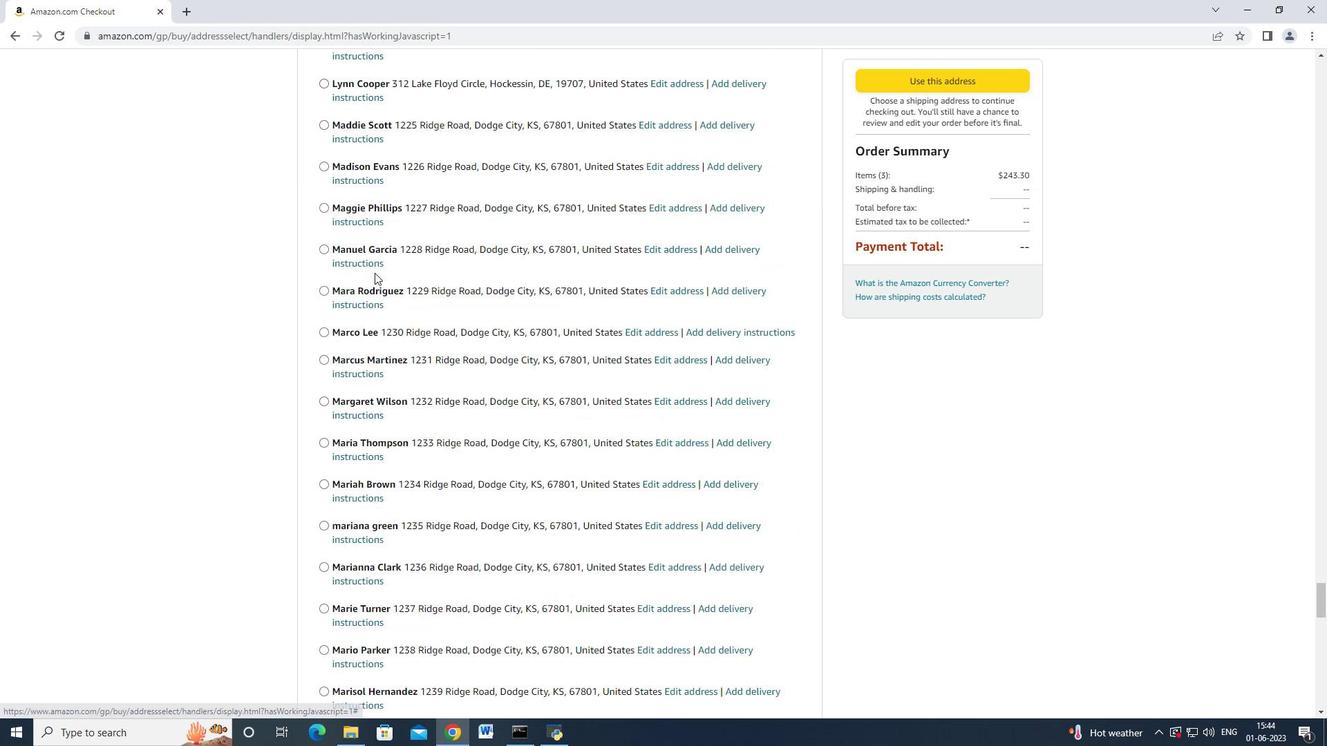 
Action: Mouse scrolled (374, 271) with delta (0, -1)
Screenshot: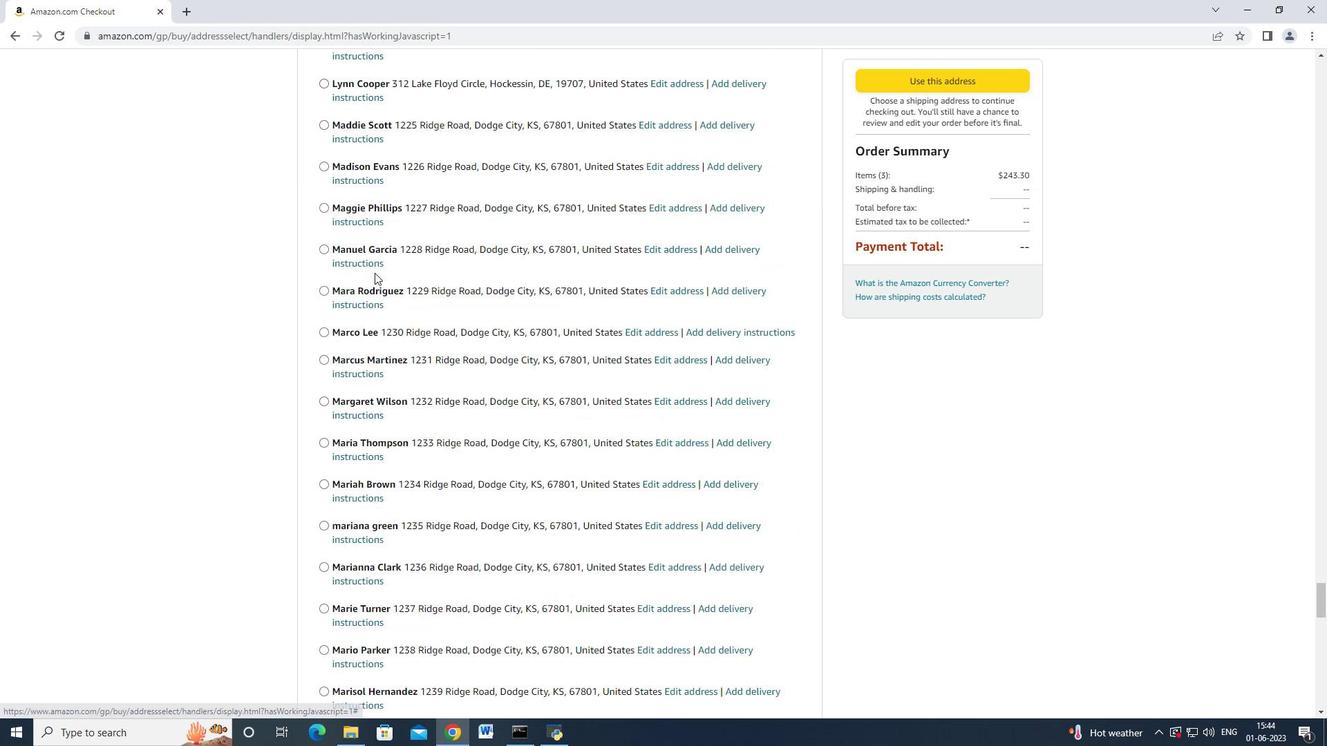 
Action: Mouse scrolled (374, 272) with delta (0, 0)
Screenshot: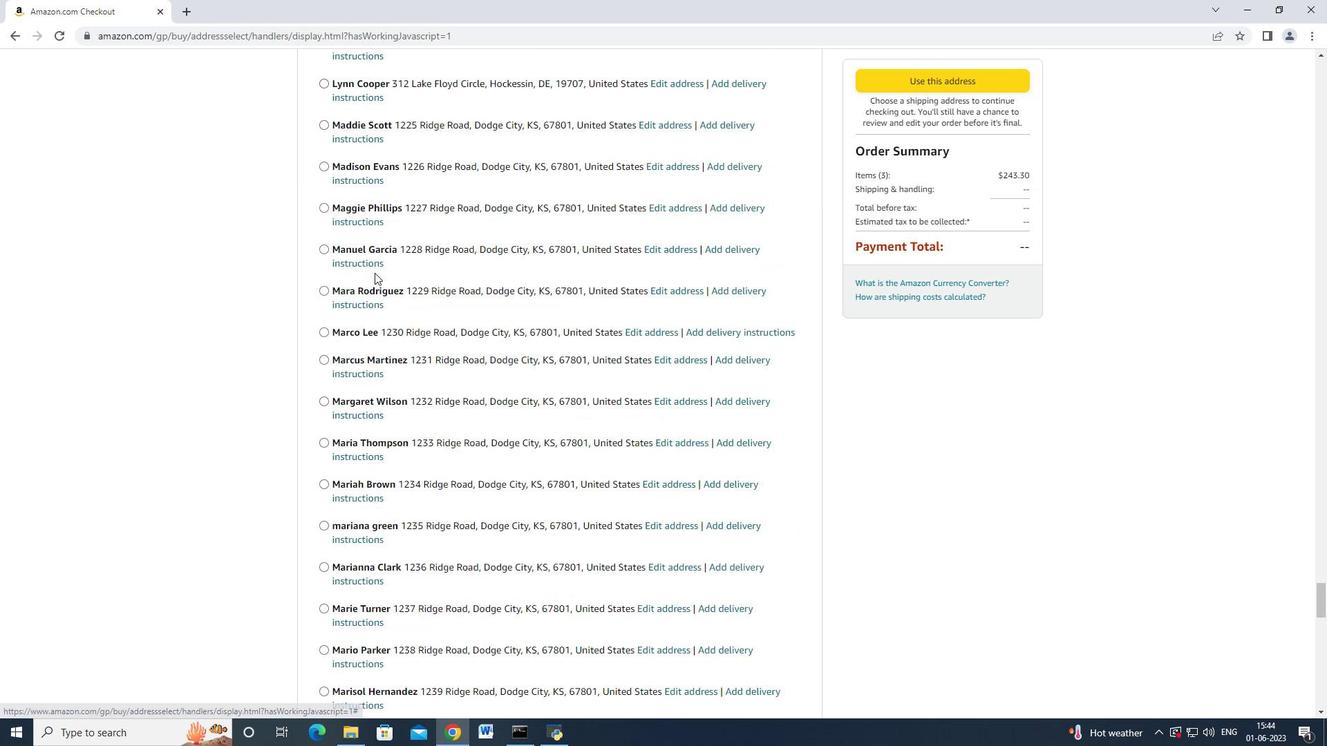 
Action: Mouse scrolled (374, 272) with delta (0, 0)
Screenshot: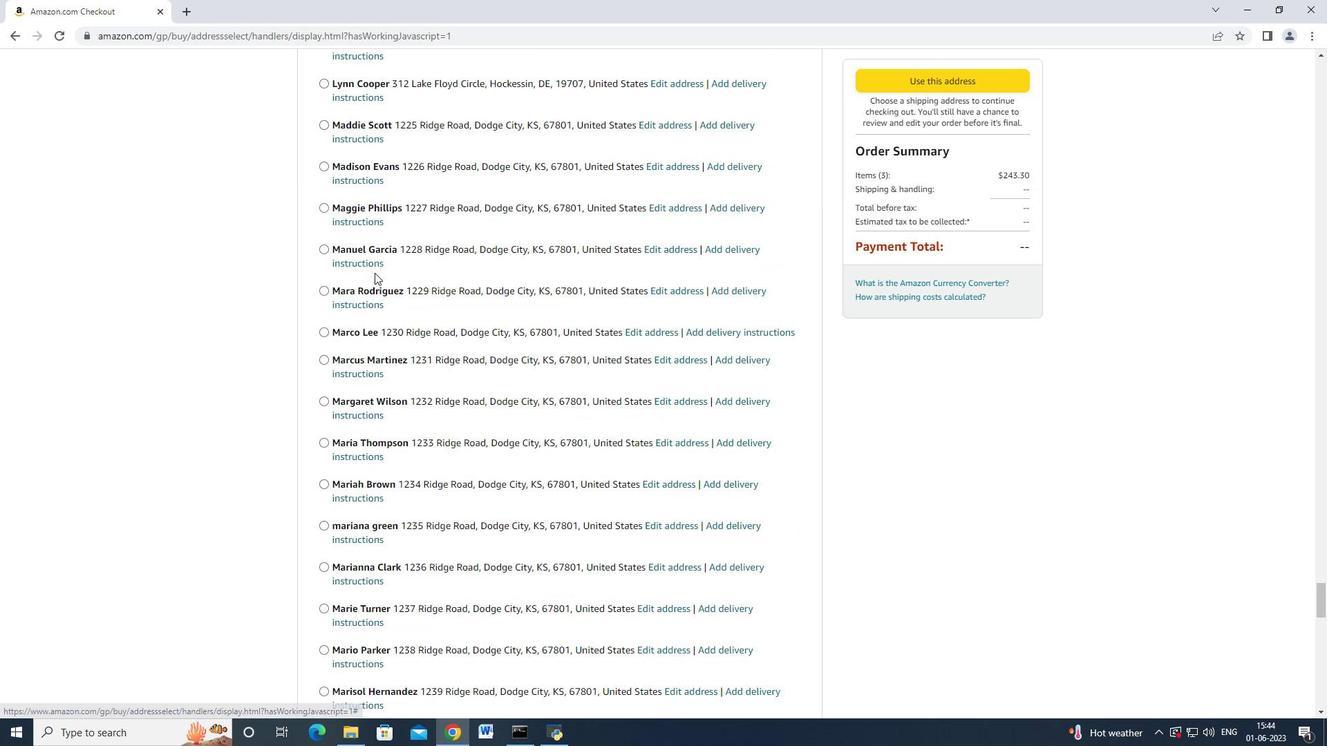 
Action: Mouse scrolled (374, 272) with delta (0, 0)
Screenshot: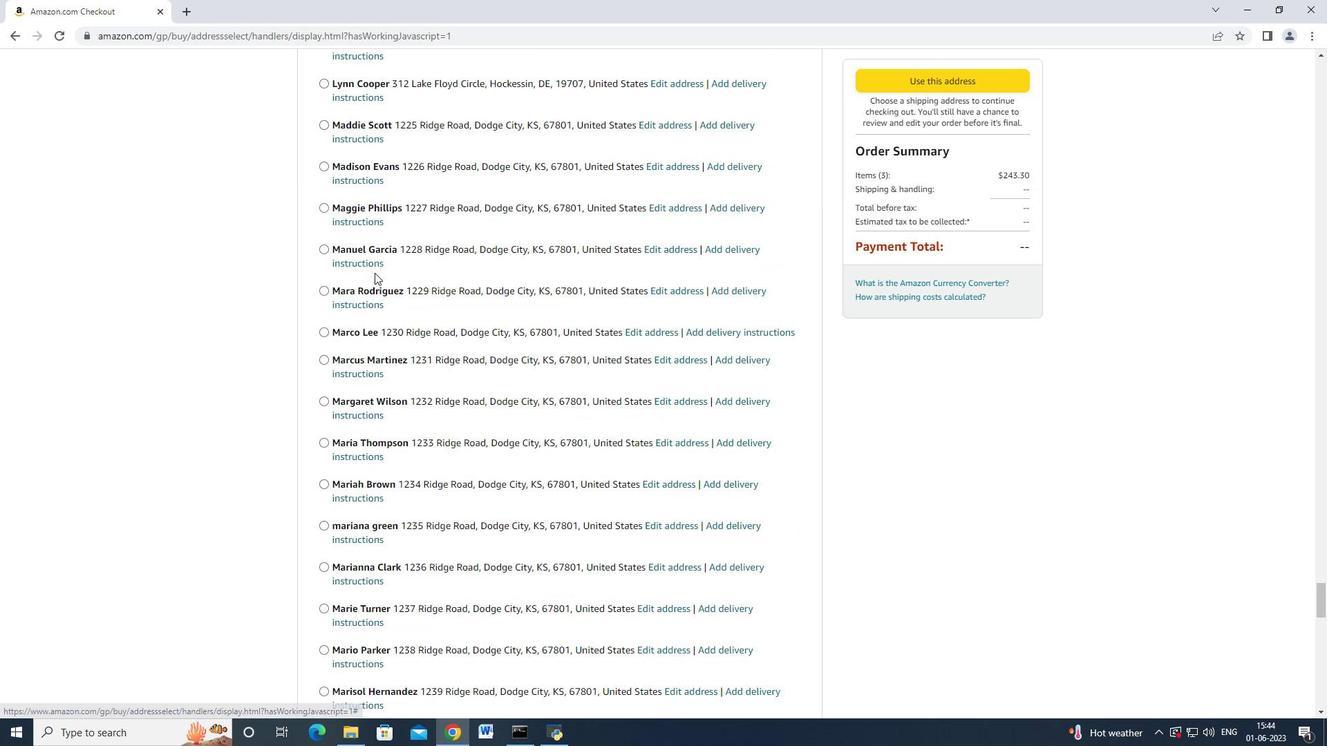 
Action: Mouse scrolled (374, 272) with delta (0, 0)
Screenshot: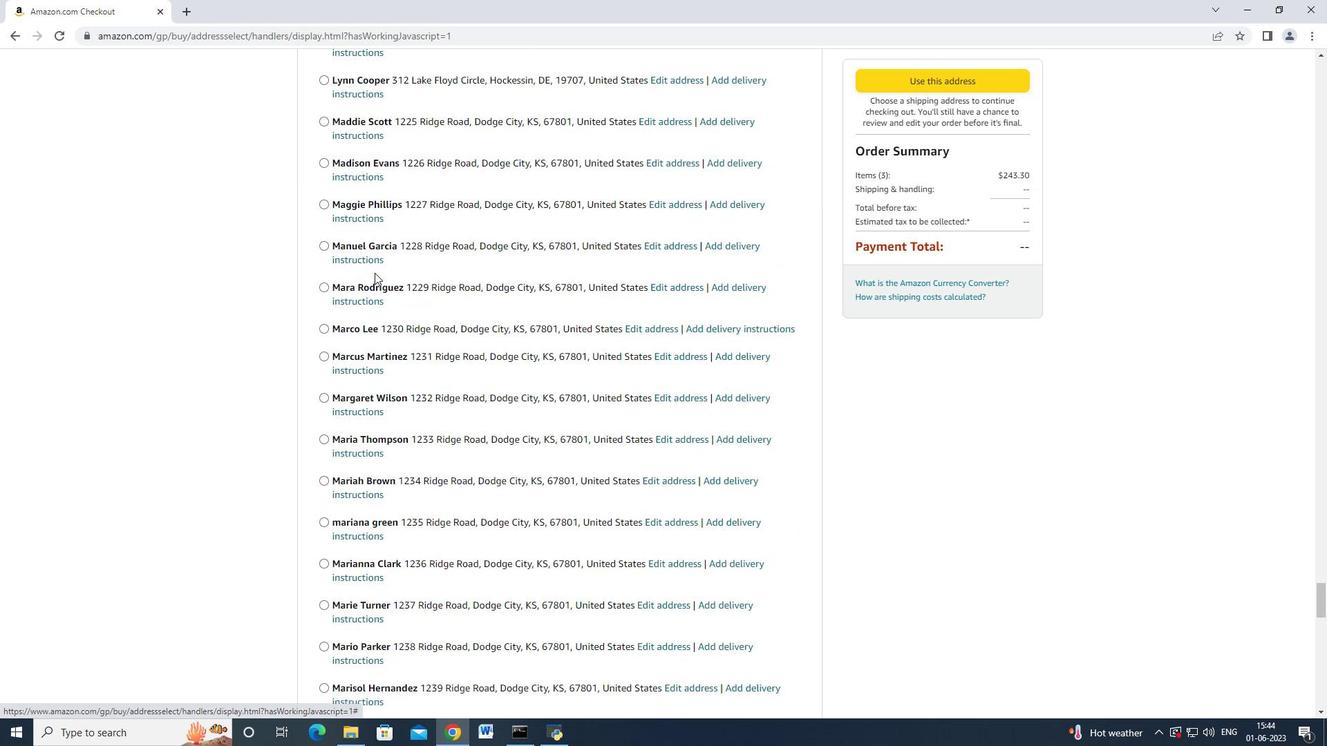 
Action: Mouse scrolled (374, 272) with delta (0, 0)
Screenshot: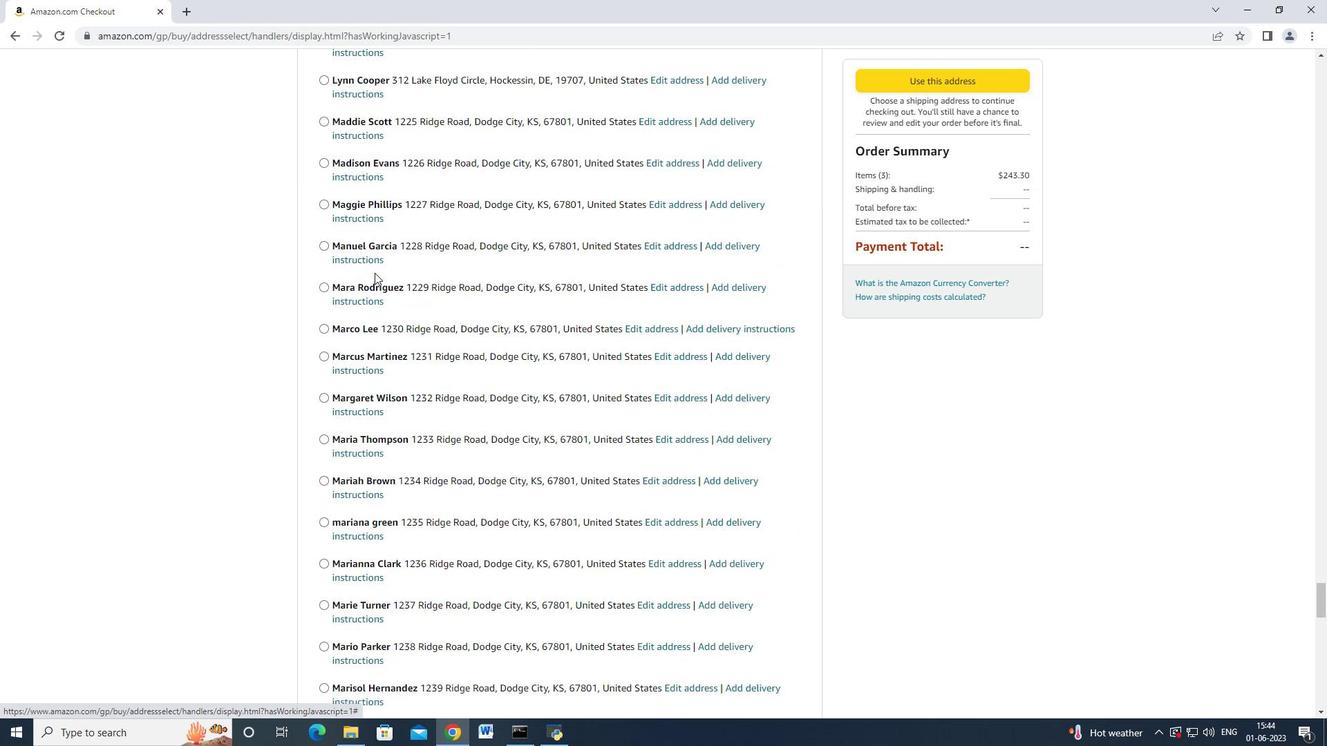 
Action: Mouse scrolled (374, 272) with delta (0, 0)
Screenshot: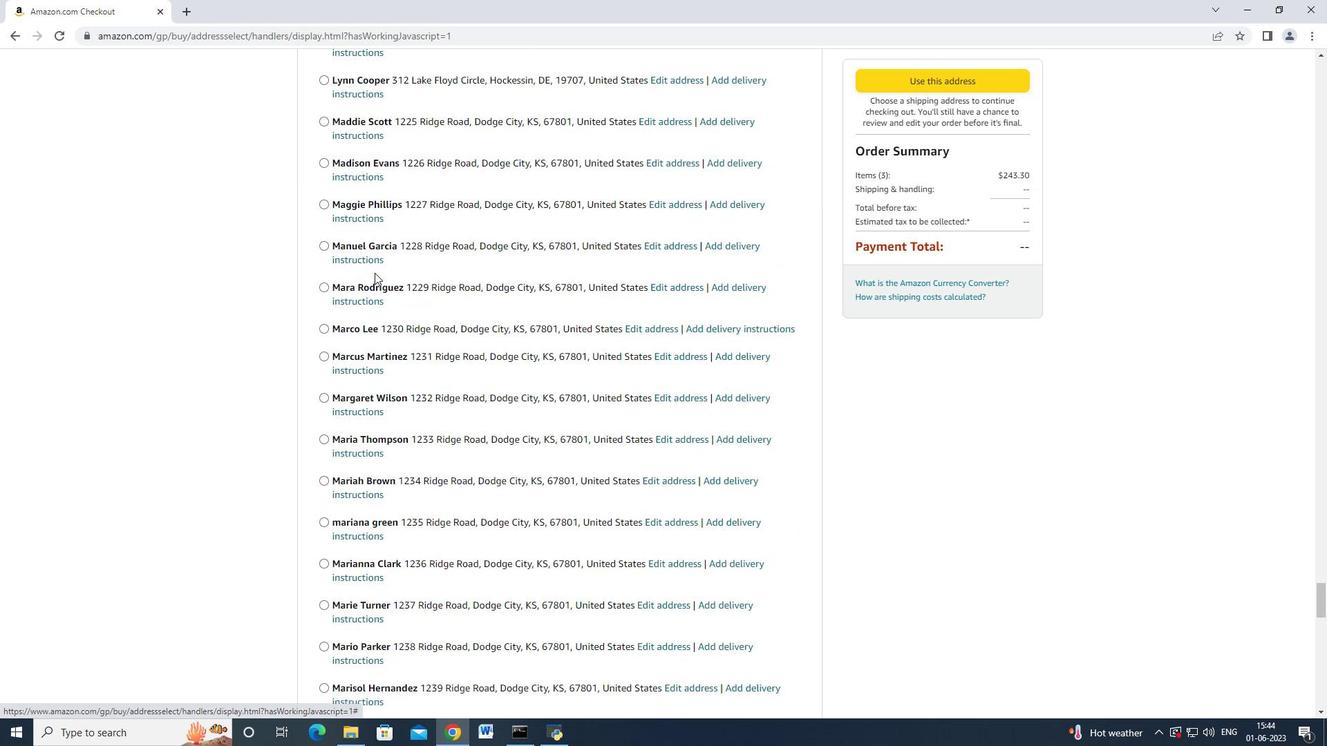 
Action: Mouse scrolled (374, 272) with delta (0, 0)
Screenshot: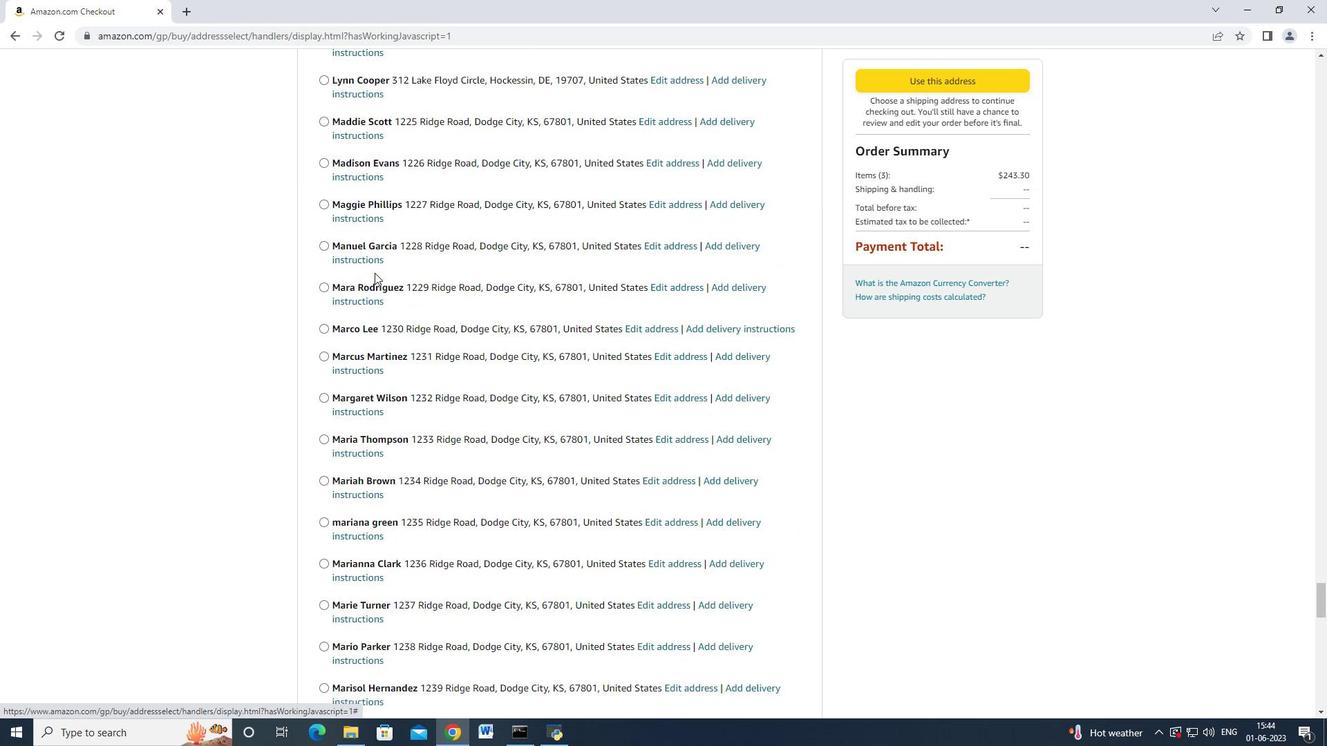 
Action: Mouse scrolled (374, 271) with delta (0, -1)
Screenshot: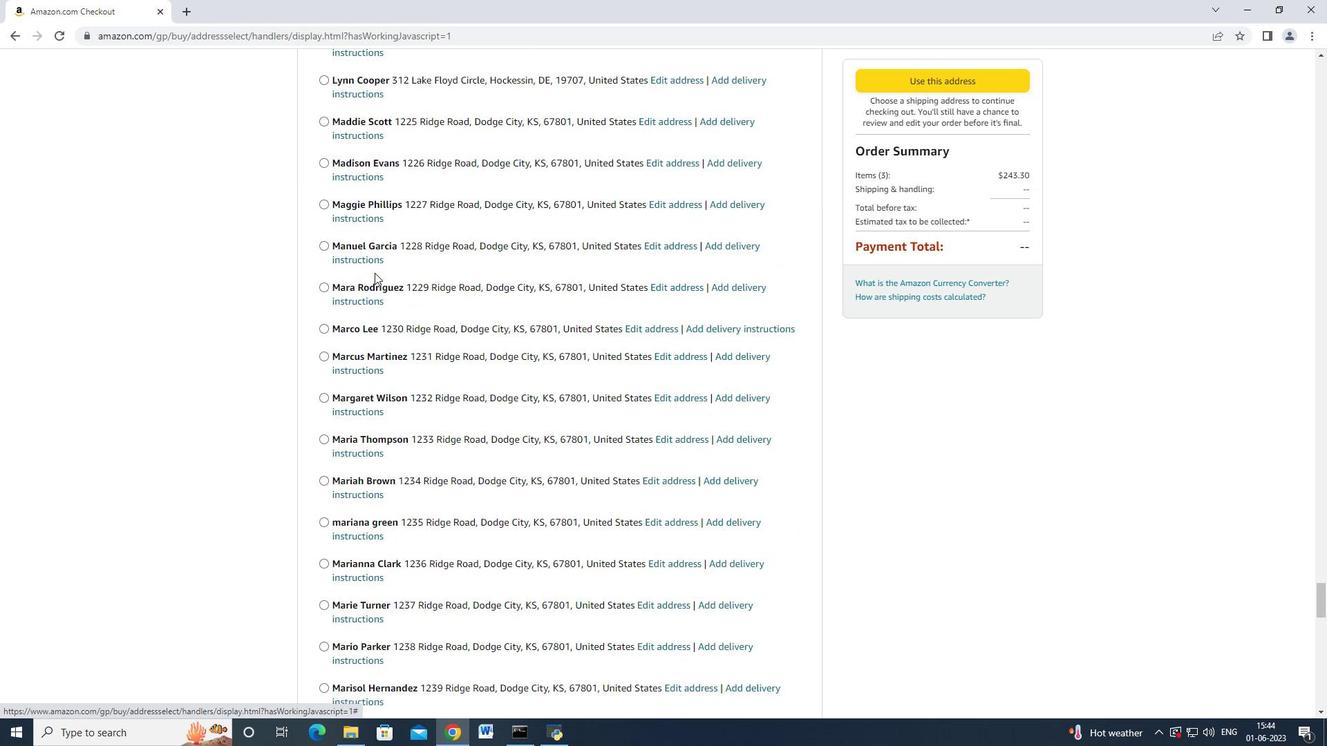 
Action: Mouse scrolled (374, 272) with delta (0, 0)
Screenshot: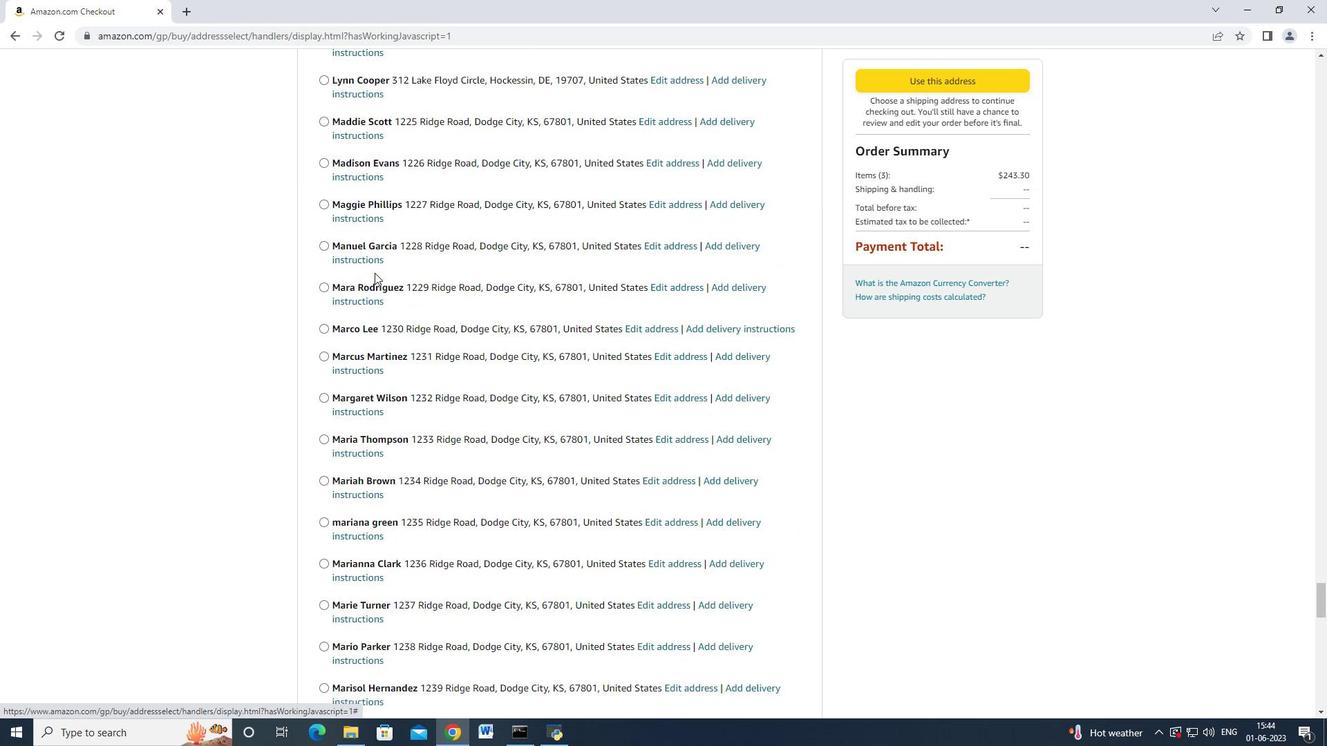 
Action: Mouse scrolled (374, 272) with delta (0, 0)
Screenshot: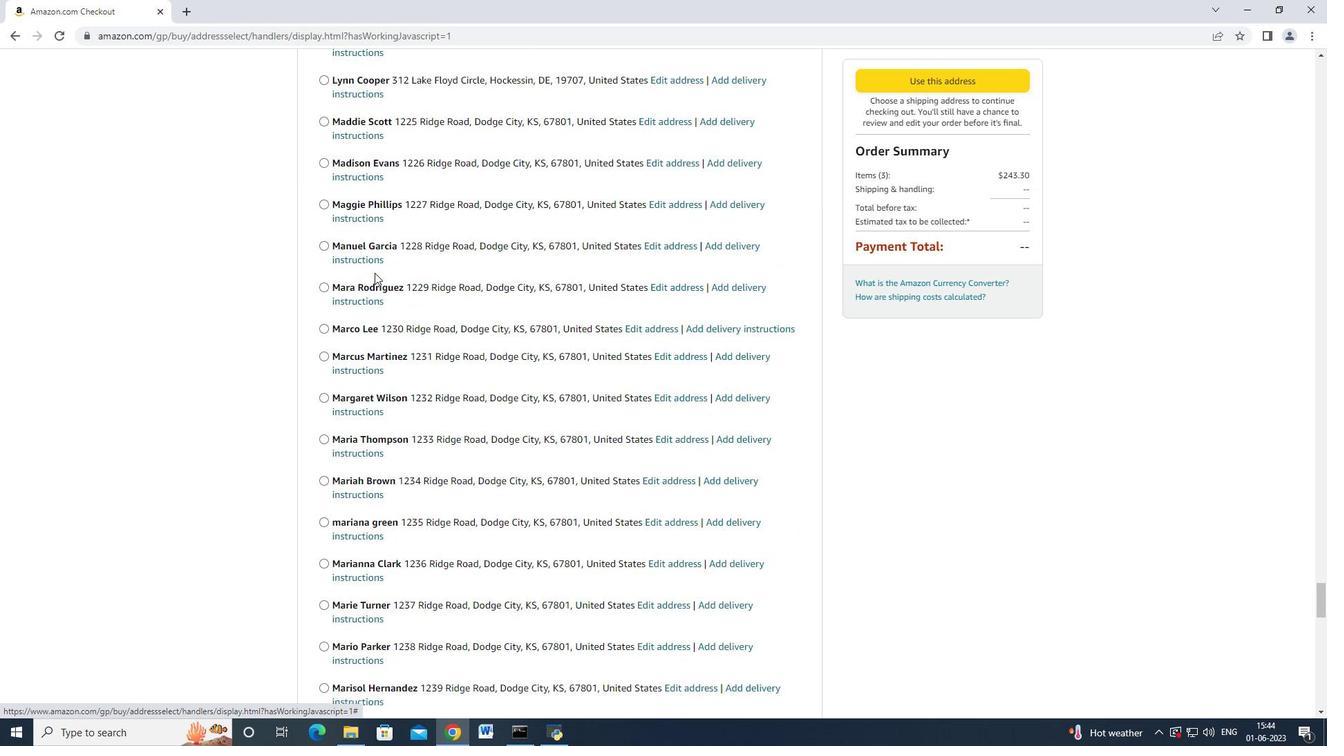 
Action: Mouse scrolled (374, 272) with delta (0, 0)
Screenshot: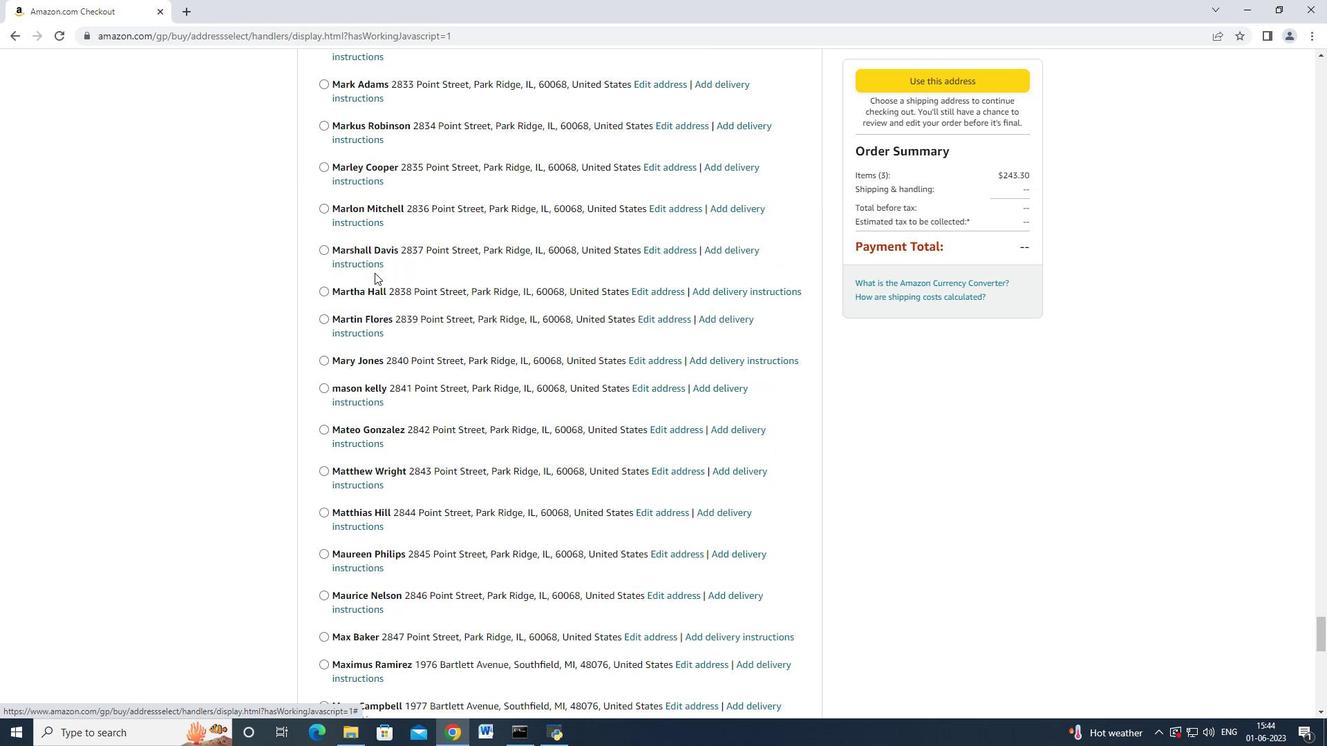 
Action: Mouse scrolled (374, 272) with delta (0, 0)
Screenshot: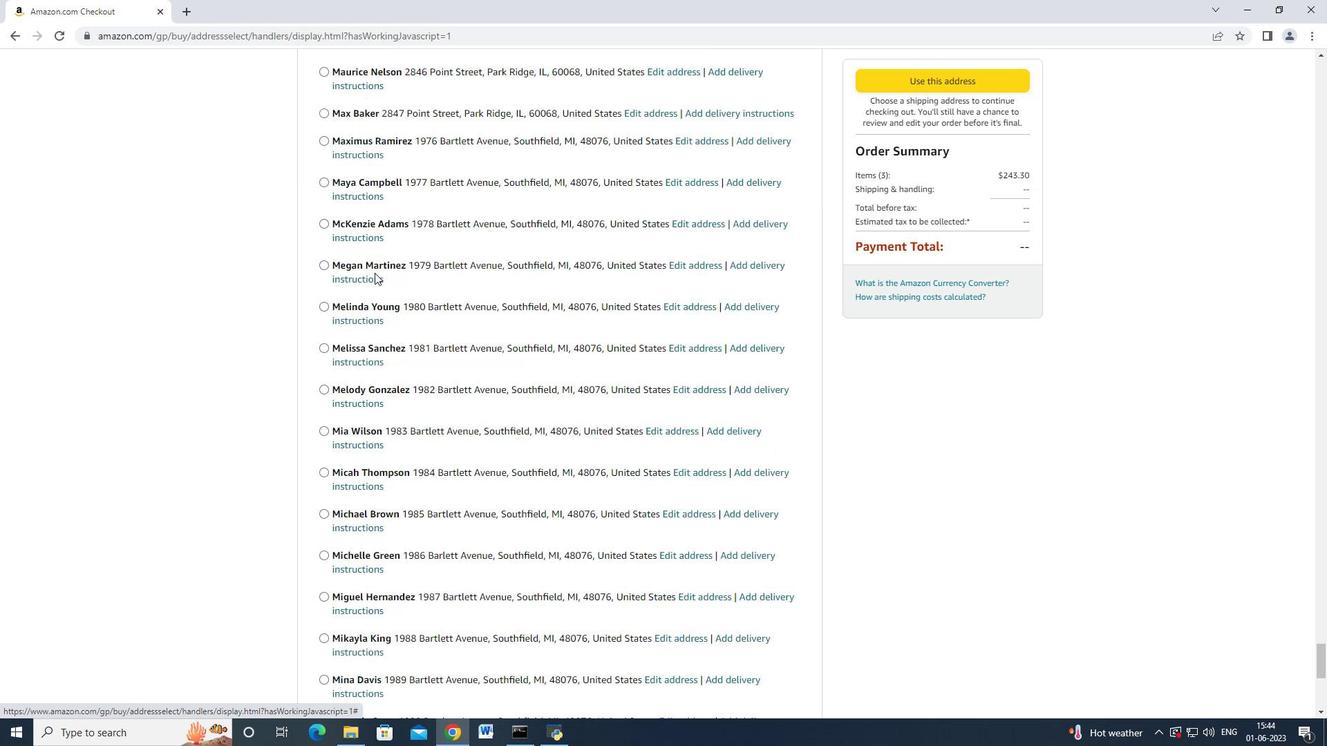 
Action: Mouse scrolled (374, 271) with delta (0, -1)
Screenshot: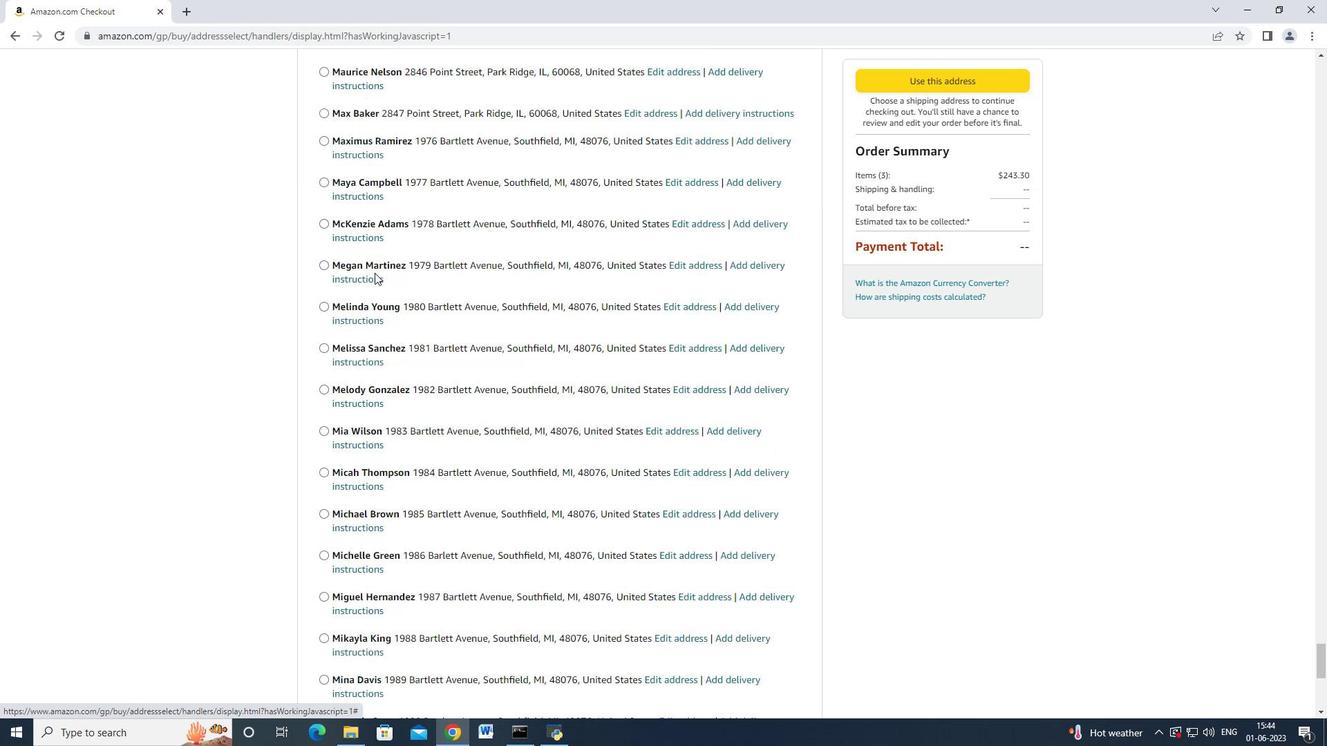 
Action: Mouse moved to (374, 273)
Screenshot: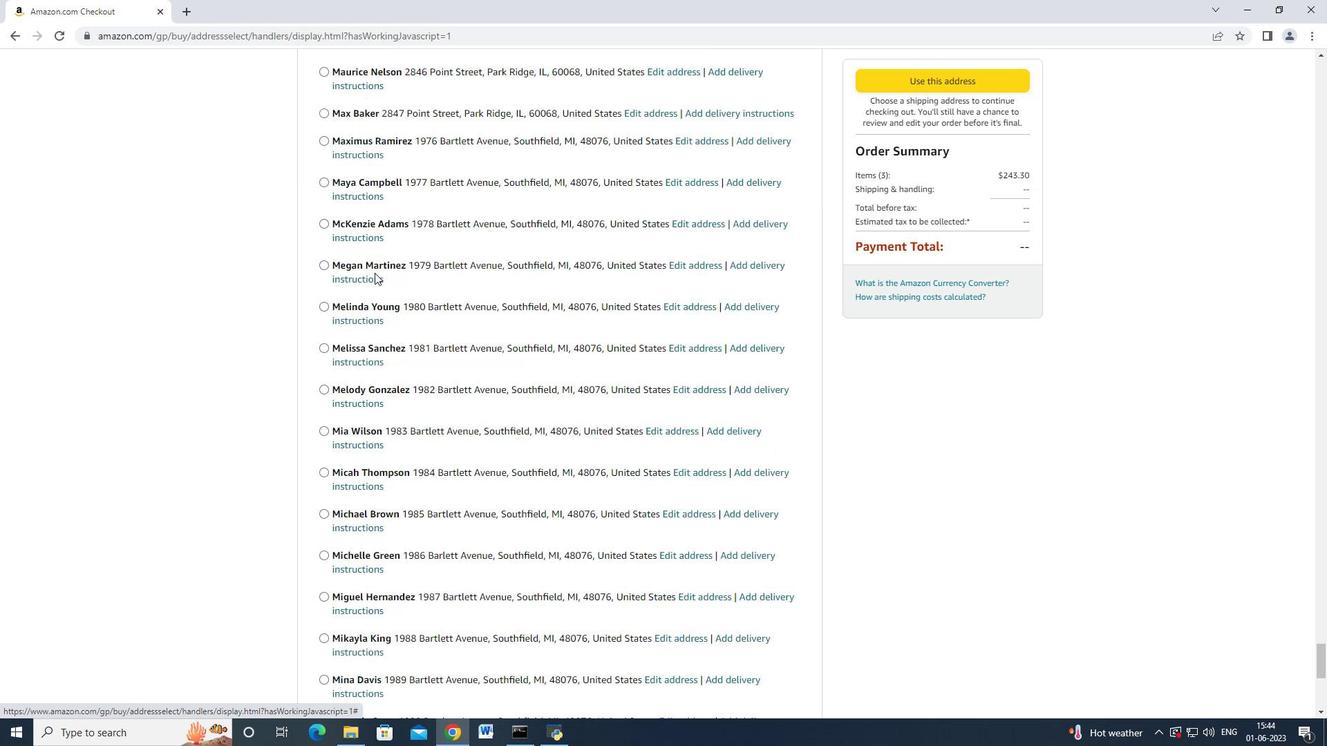 
Action: Mouse scrolled (374, 272) with delta (0, 0)
Screenshot: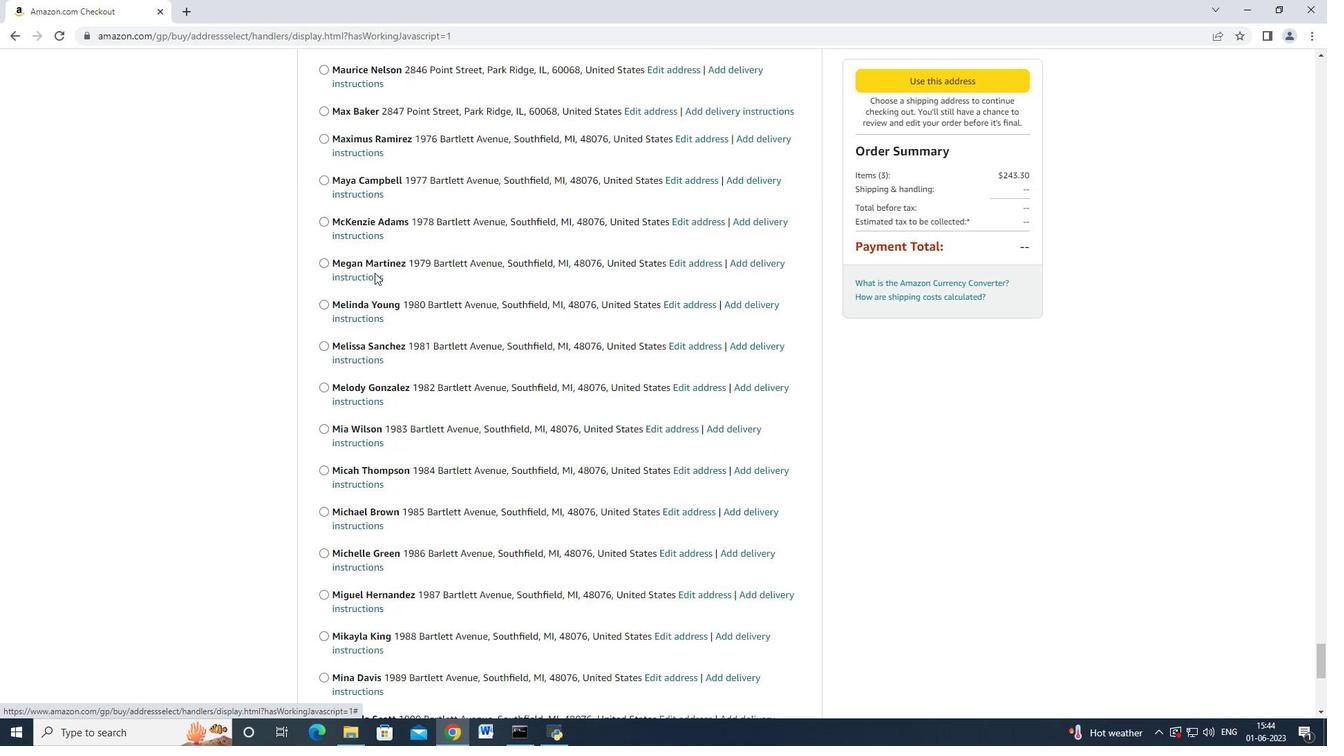 
Action: Mouse scrolled (374, 272) with delta (0, 0)
Screenshot: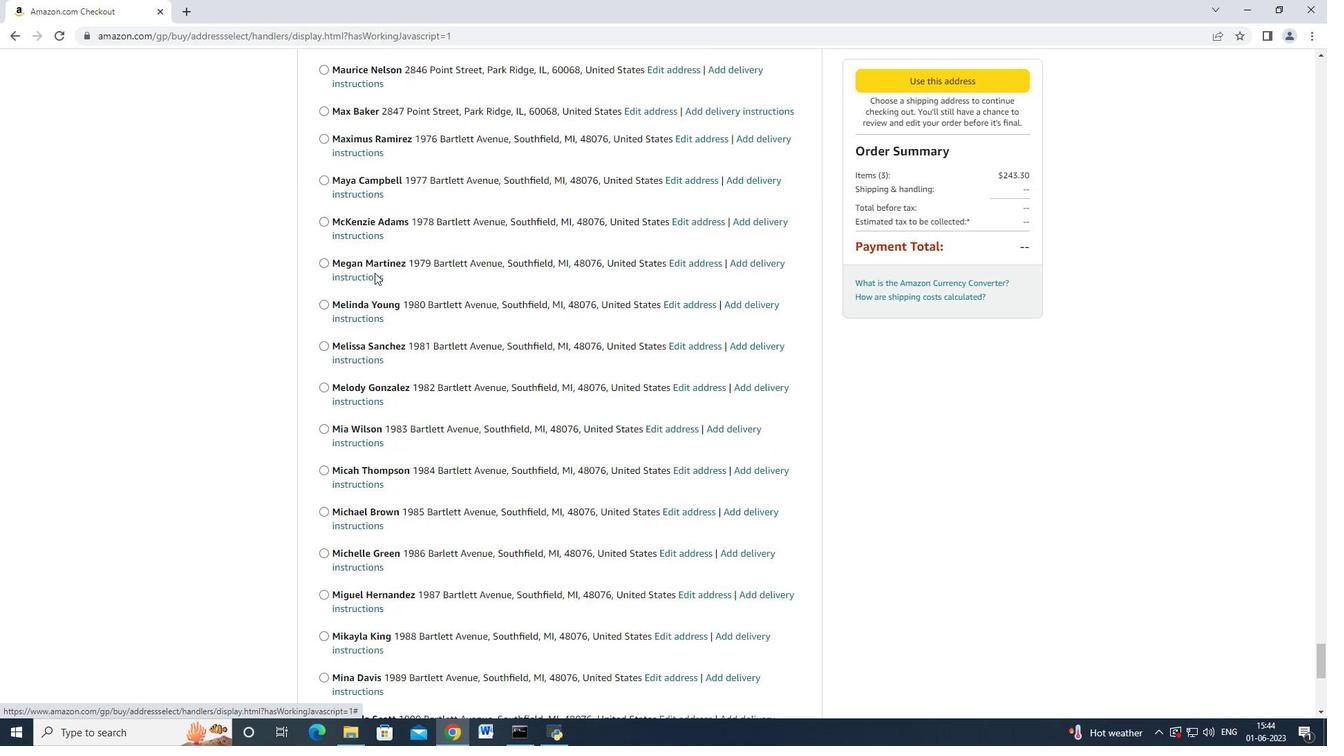 
Action: Mouse scrolled (374, 272) with delta (0, 0)
Screenshot: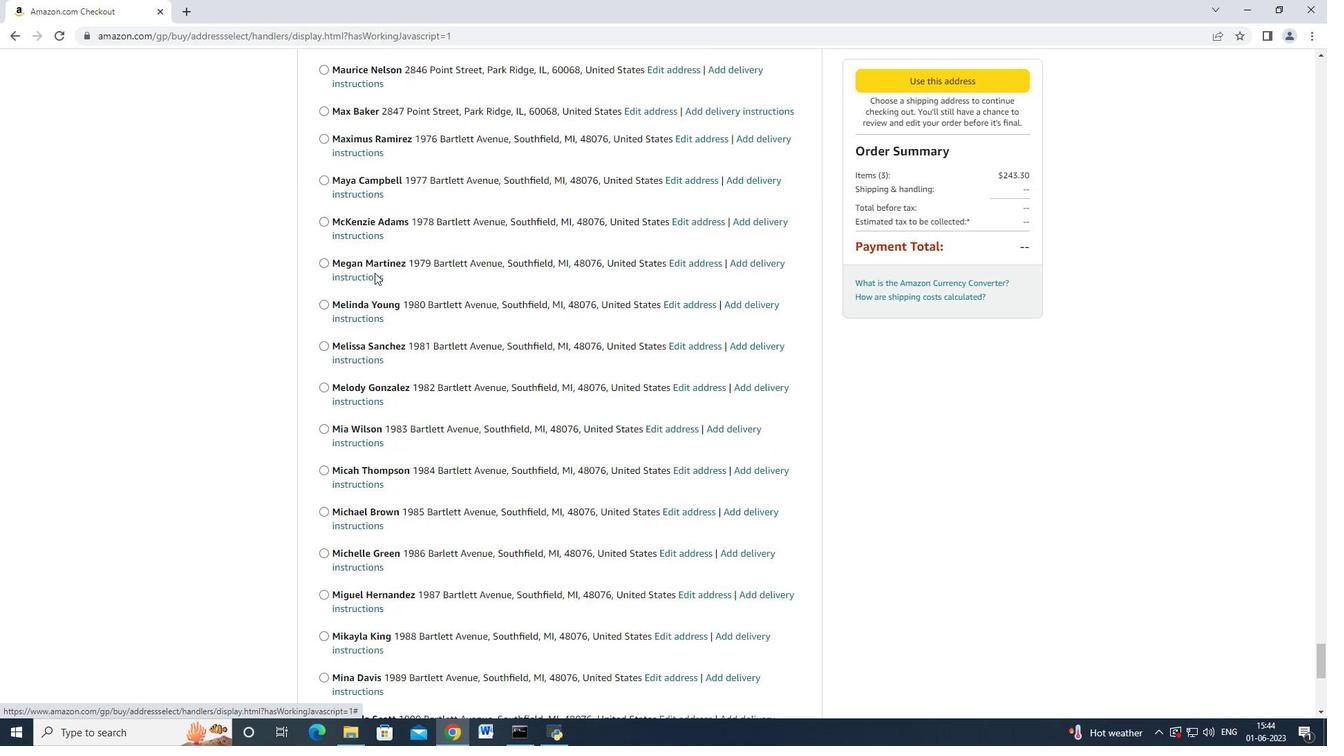 
Action: Mouse scrolled (374, 272) with delta (0, 0)
Screenshot: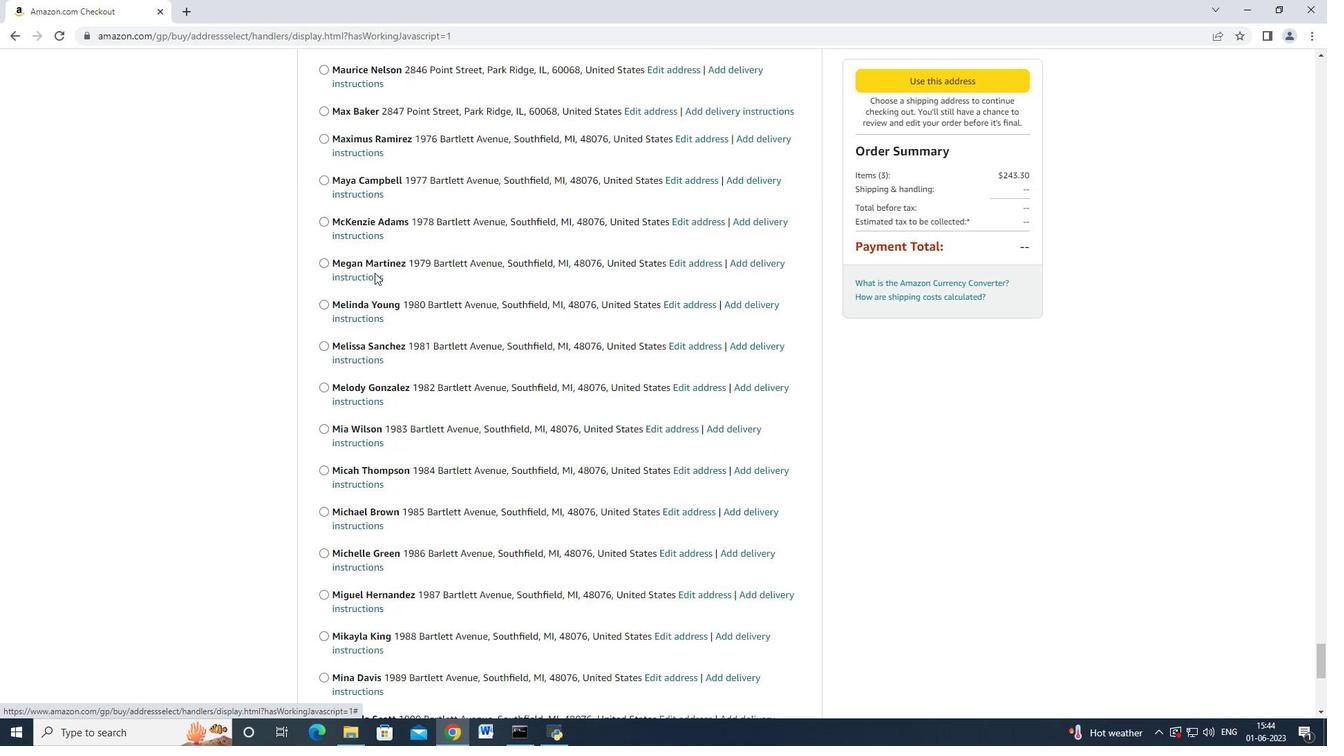 
Action: Mouse moved to (374, 273)
Screenshot: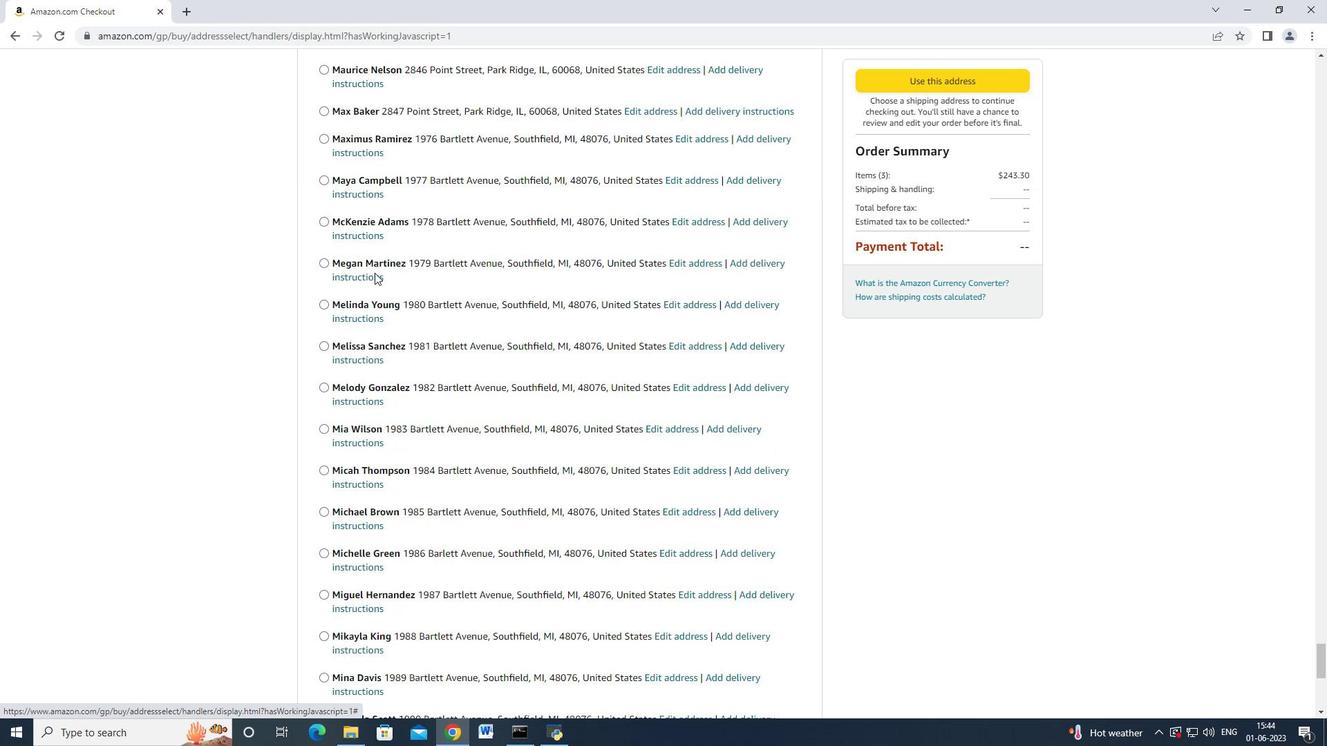 
Action: Mouse scrolled (374, 272) with delta (0, 0)
Screenshot: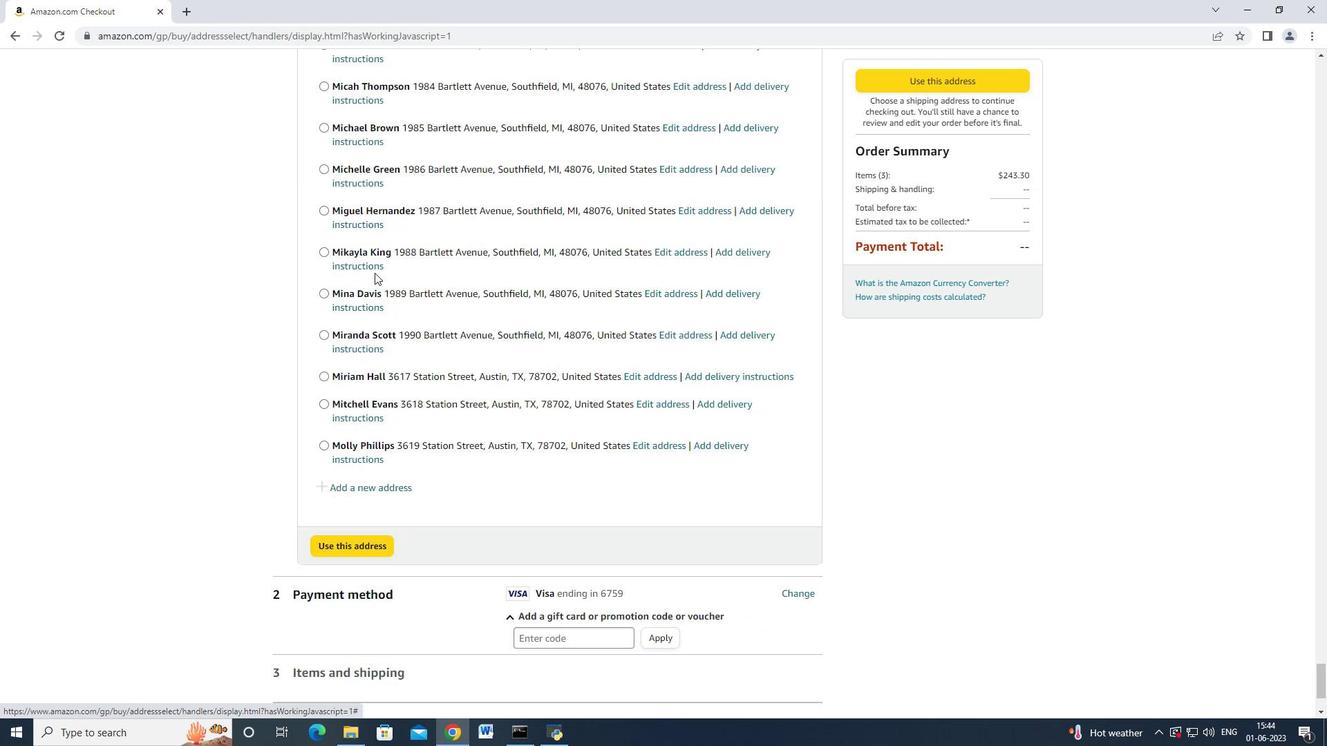 
Action: Mouse moved to (373, 276)
Screenshot: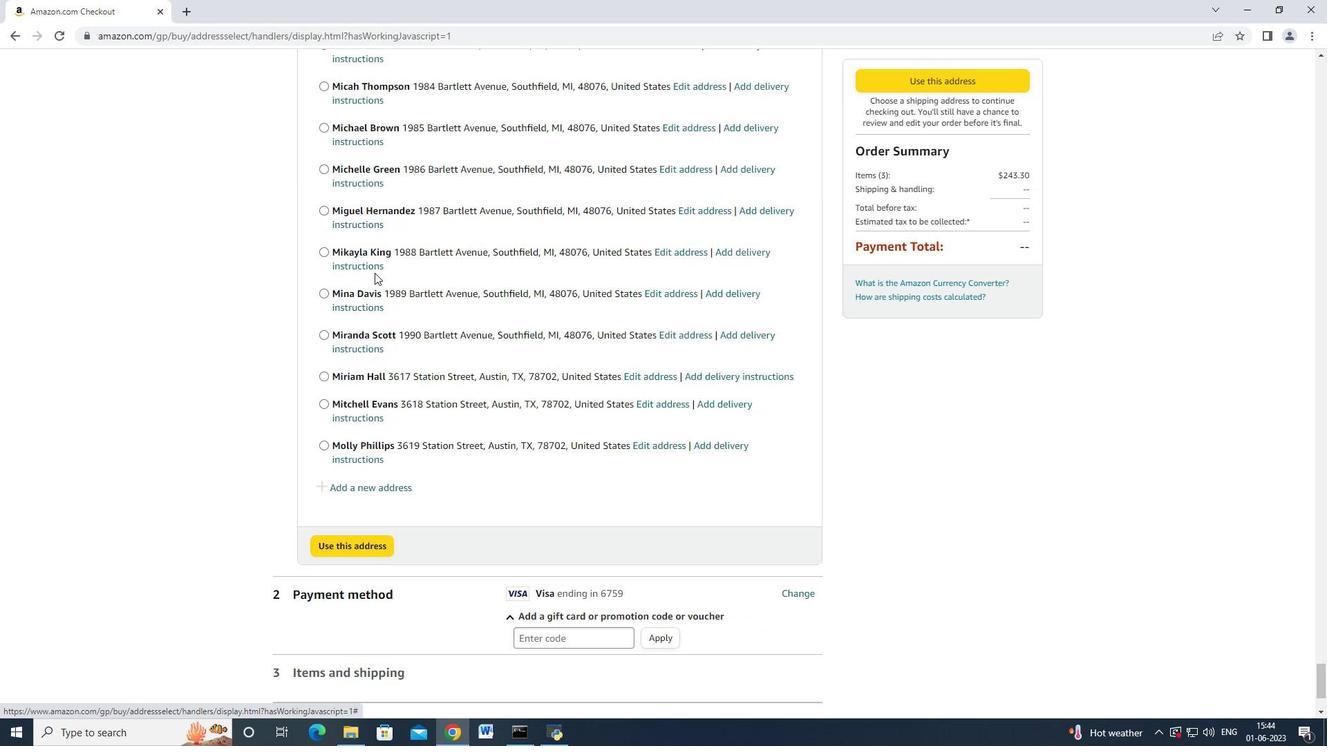 
Action: Mouse scrolled (373, 275) with delta (0, 0)
Screenshot: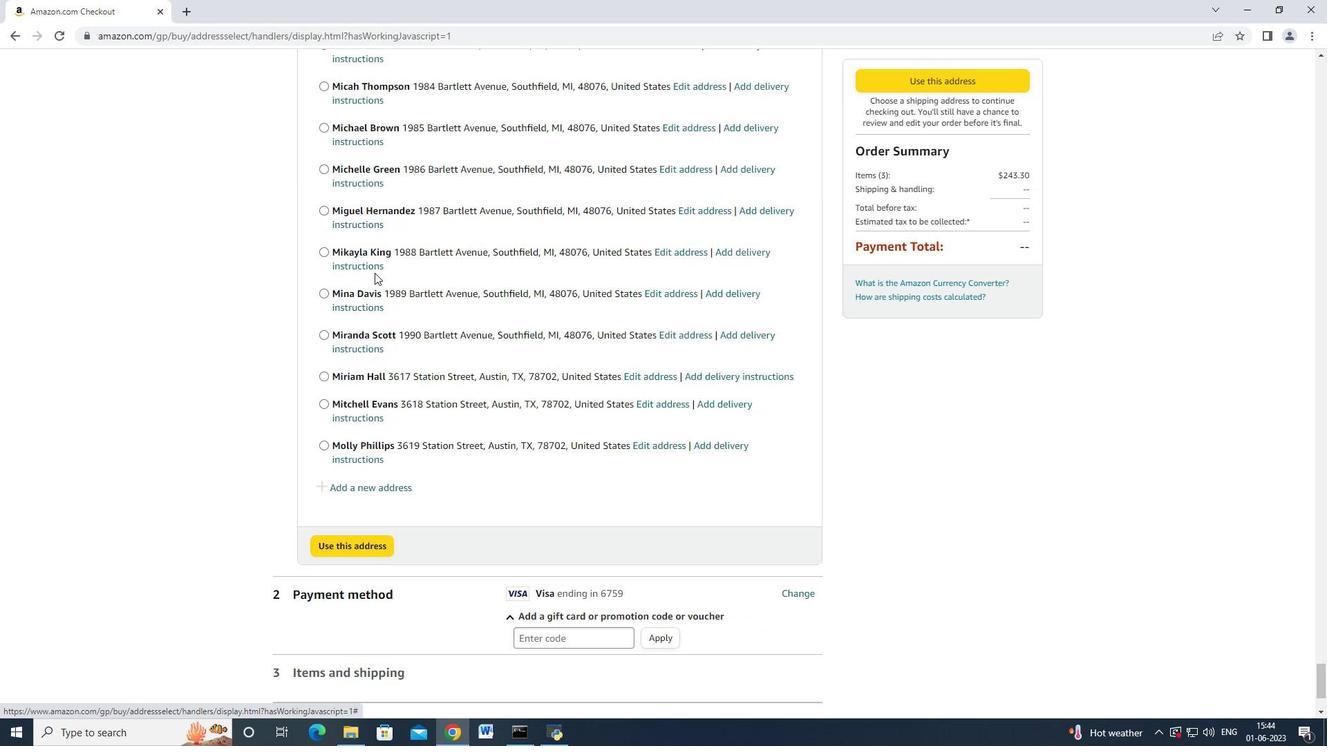 
Action: Mouse moved to (373, 277)
Screenshot: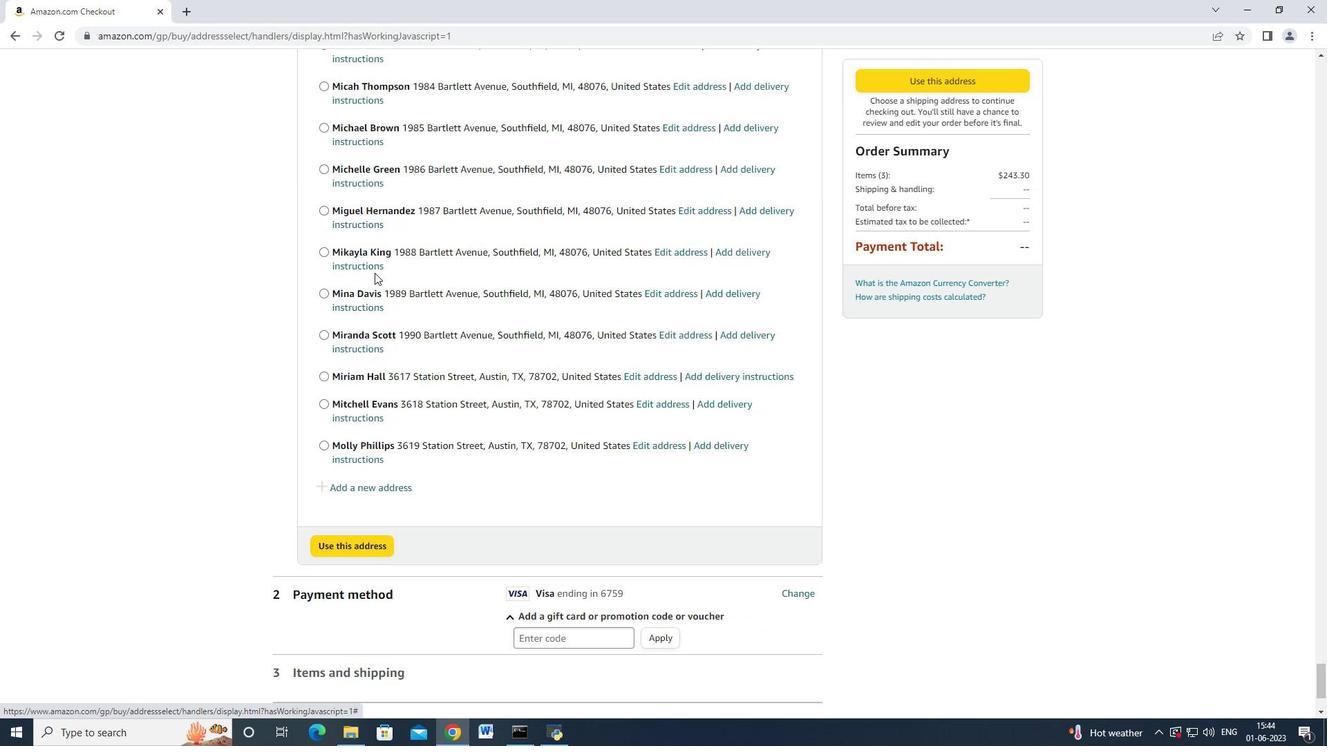 
Action: Mouse scrolled (373, 276) with delta (0, 0)
Screenshot: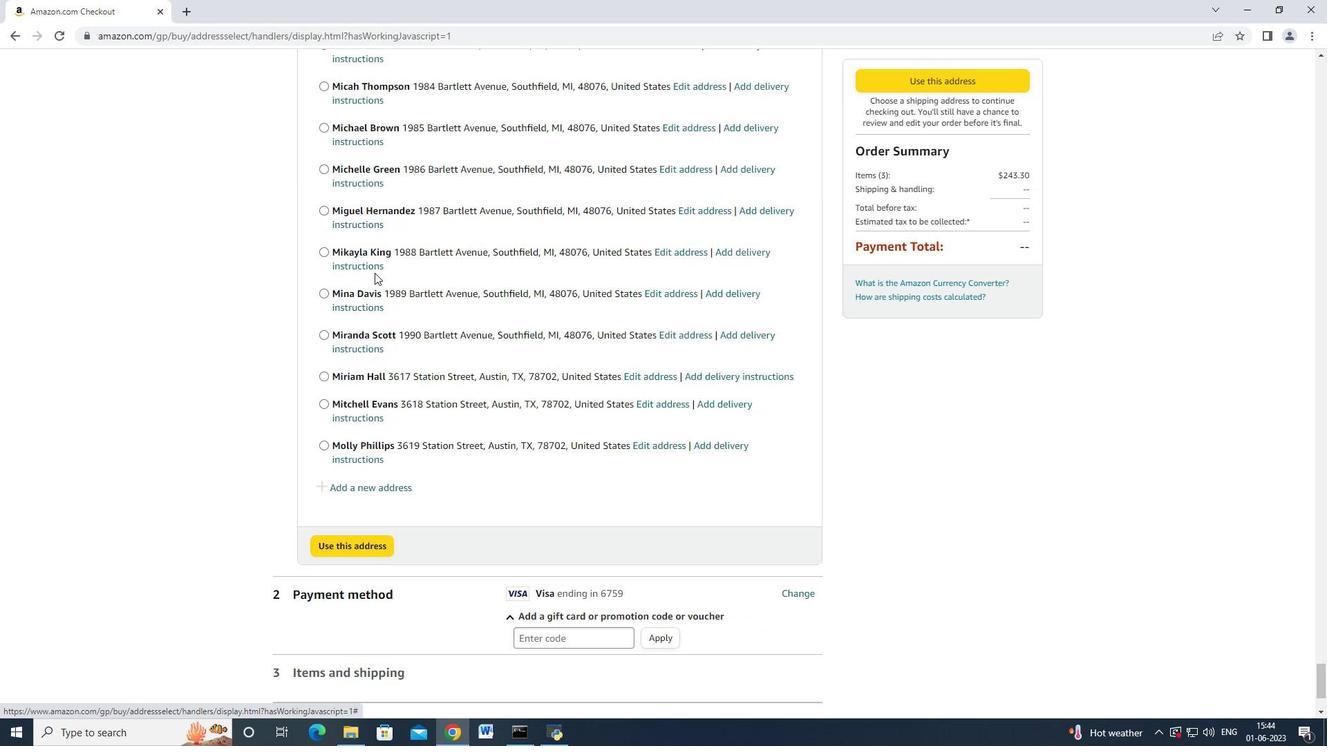 
Action: Mouse scrolled (373, 275) with delta (0, -1)
Screenshot: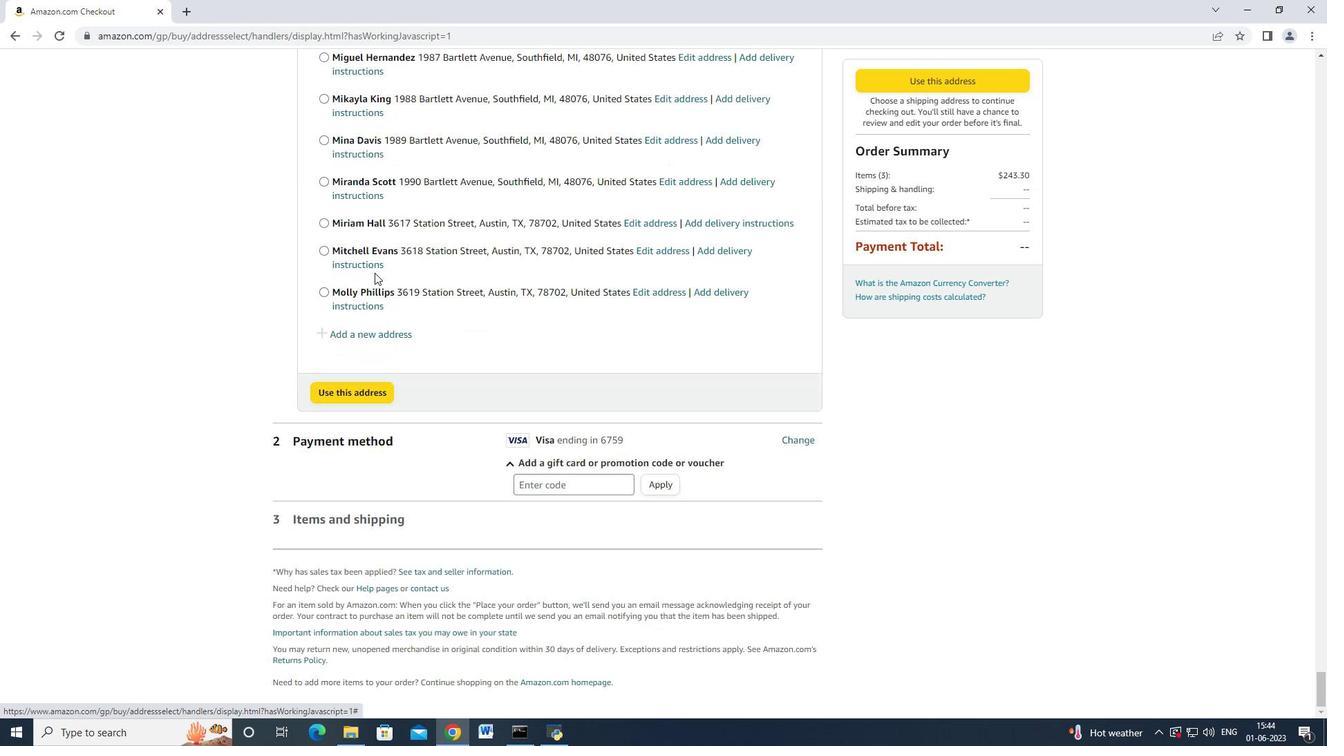 
Action: Mouse scrolled (373, 276) with delta (0, 0)
Screenshot: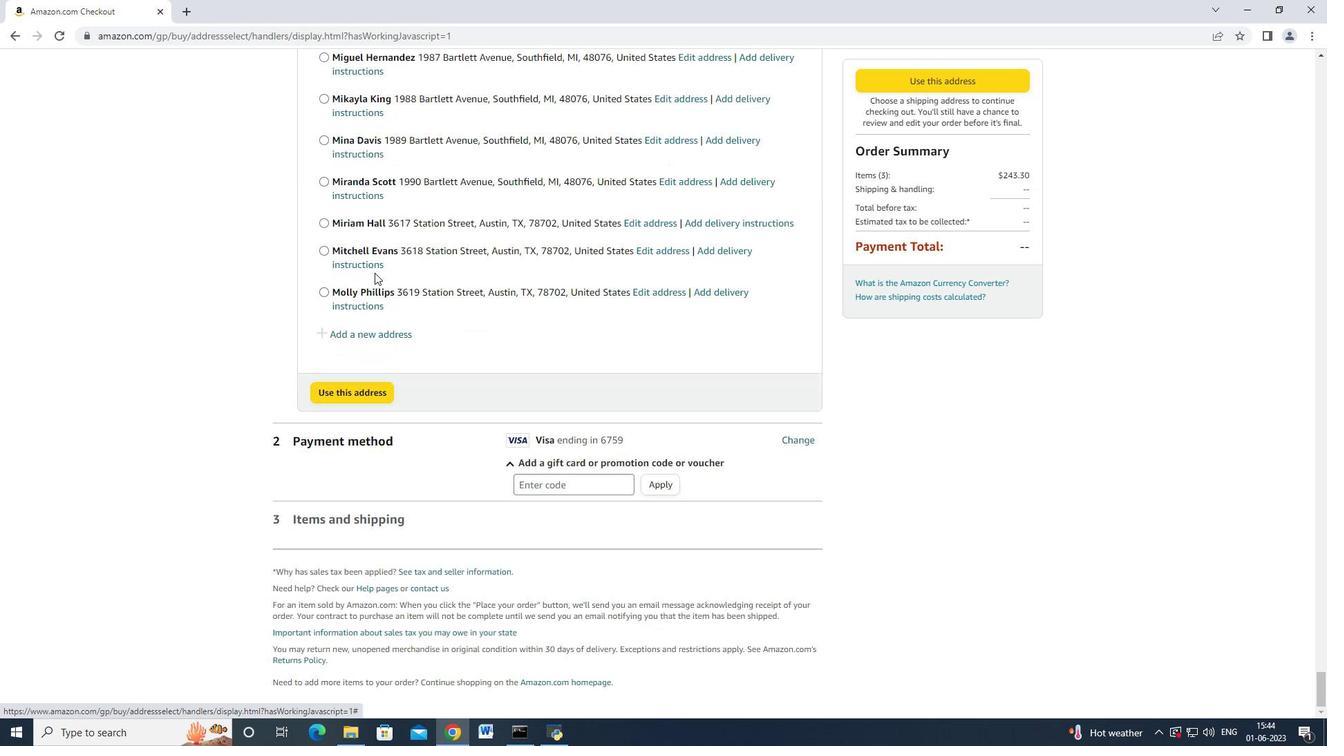 
Action: Mouse scrolled (373, 276) with delta (0, 0)
Screenshot: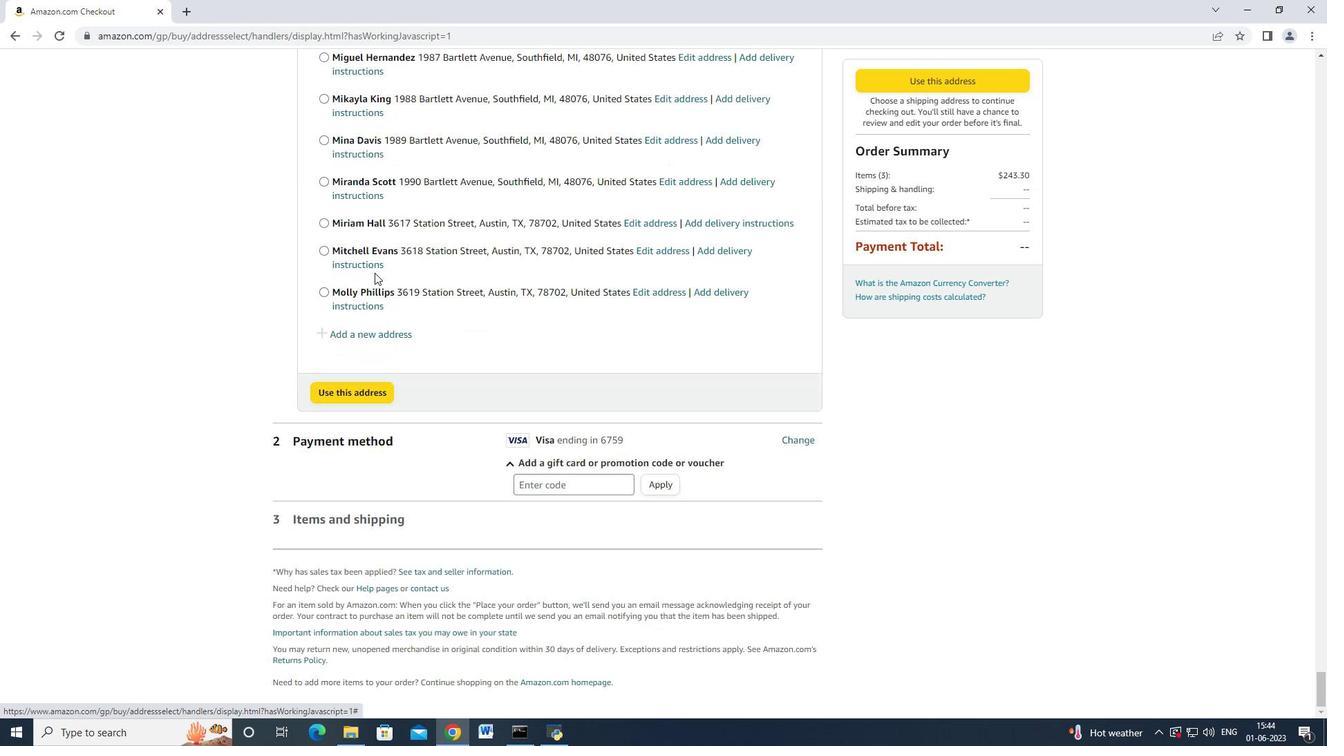 
Action: Mouse scrolled (373, 276) with delta (0, 0)
Screenshot: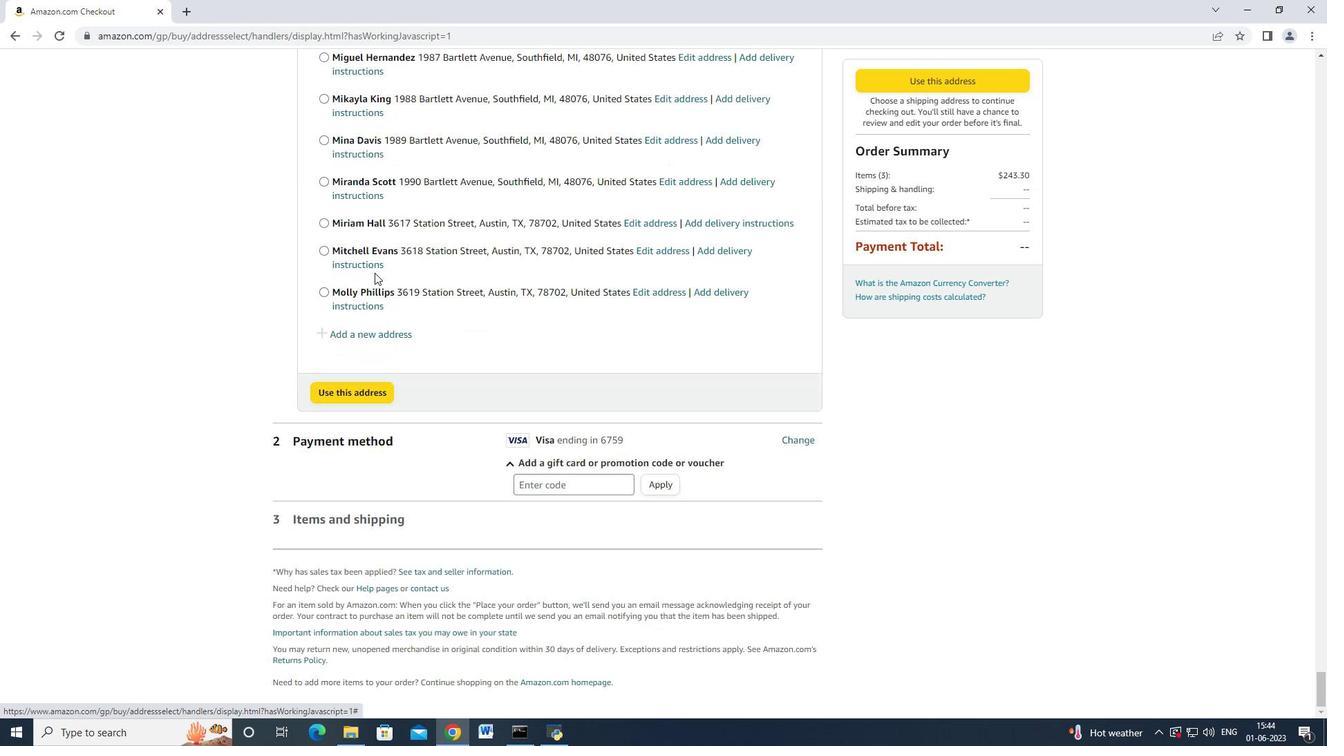 
Action: Mouse scrolled (373, 276) with delta (0, 0)
Screenshot: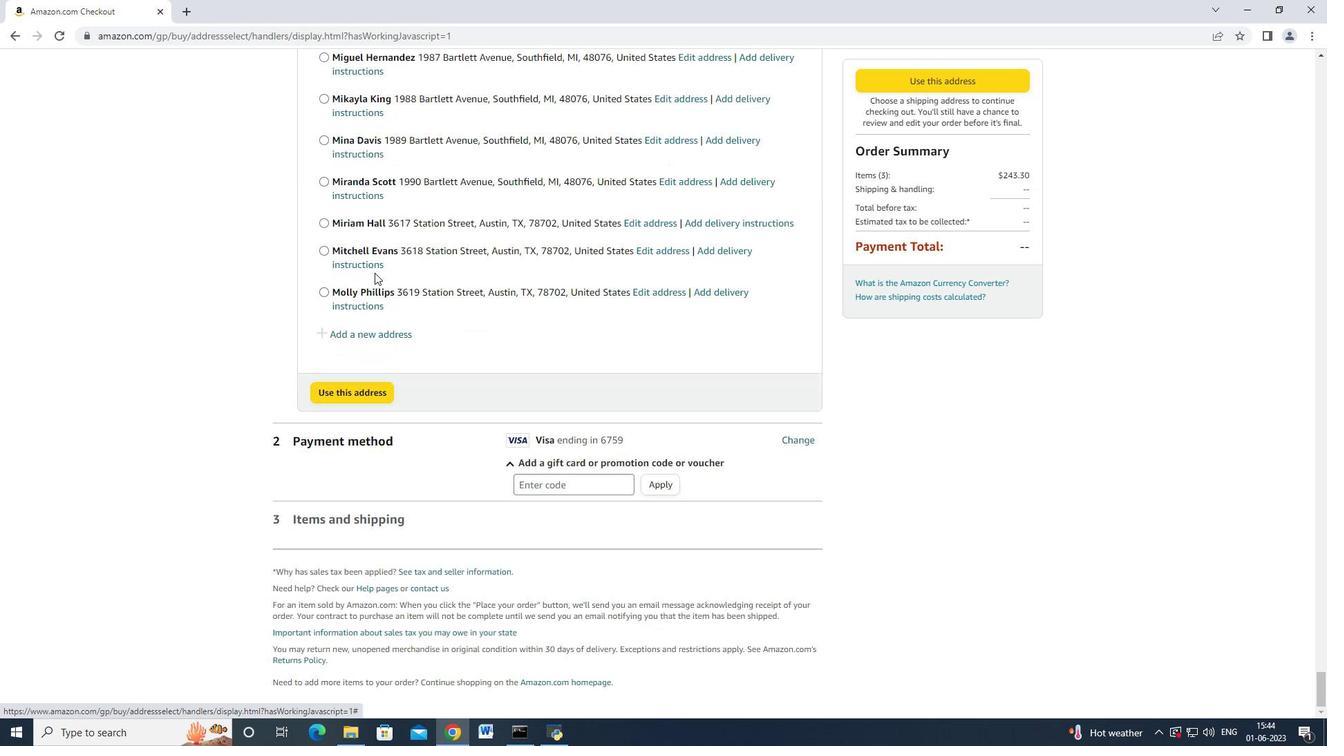 
Action: Mouse moved to (360, 337)
Screenshot: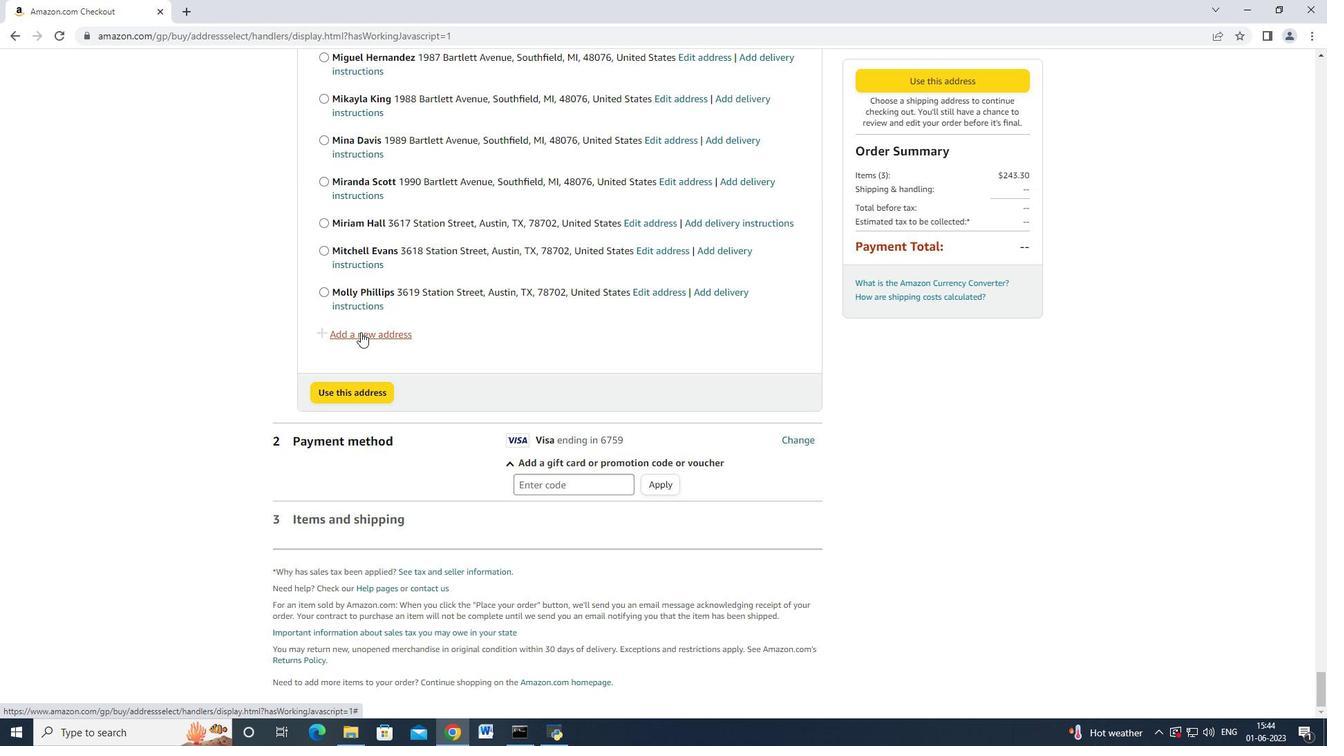 
Action: Mouse pressed left at (360, 337)
Screenshot: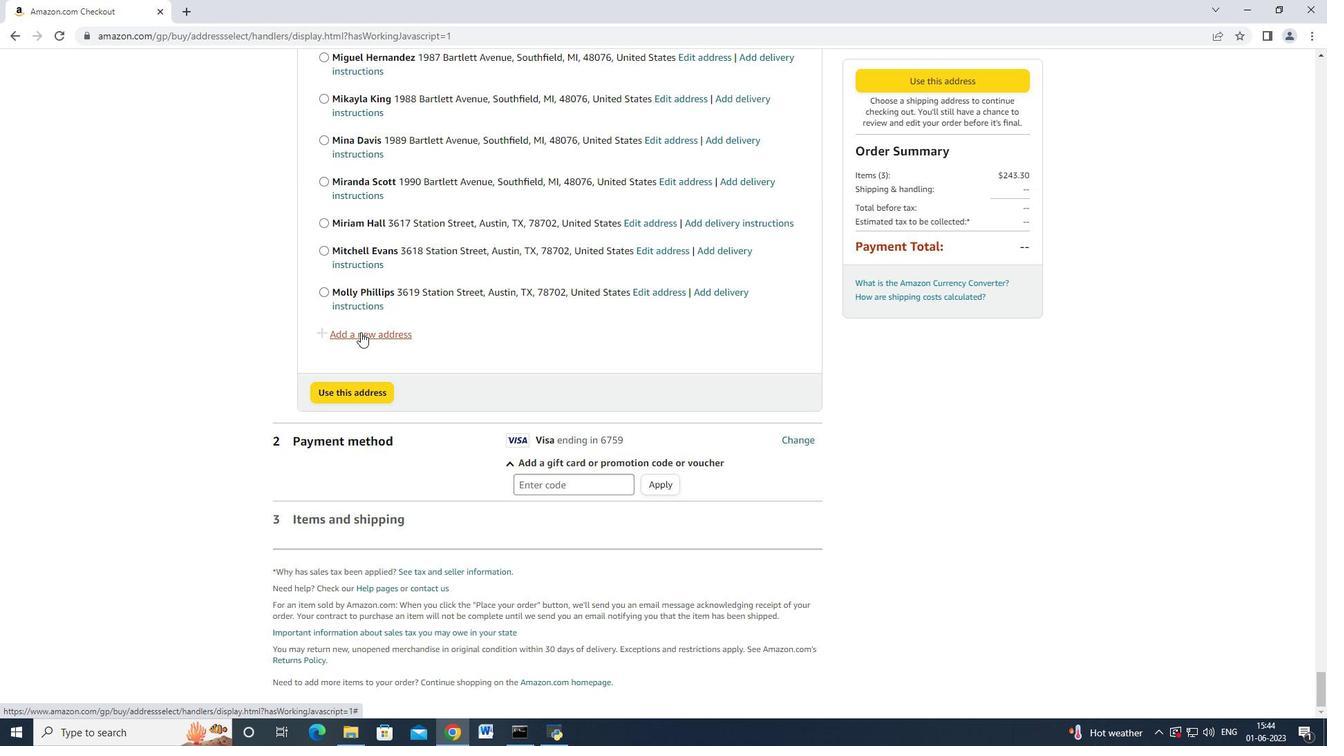
Action: Mouse moved to (461, 337)
Screenshot: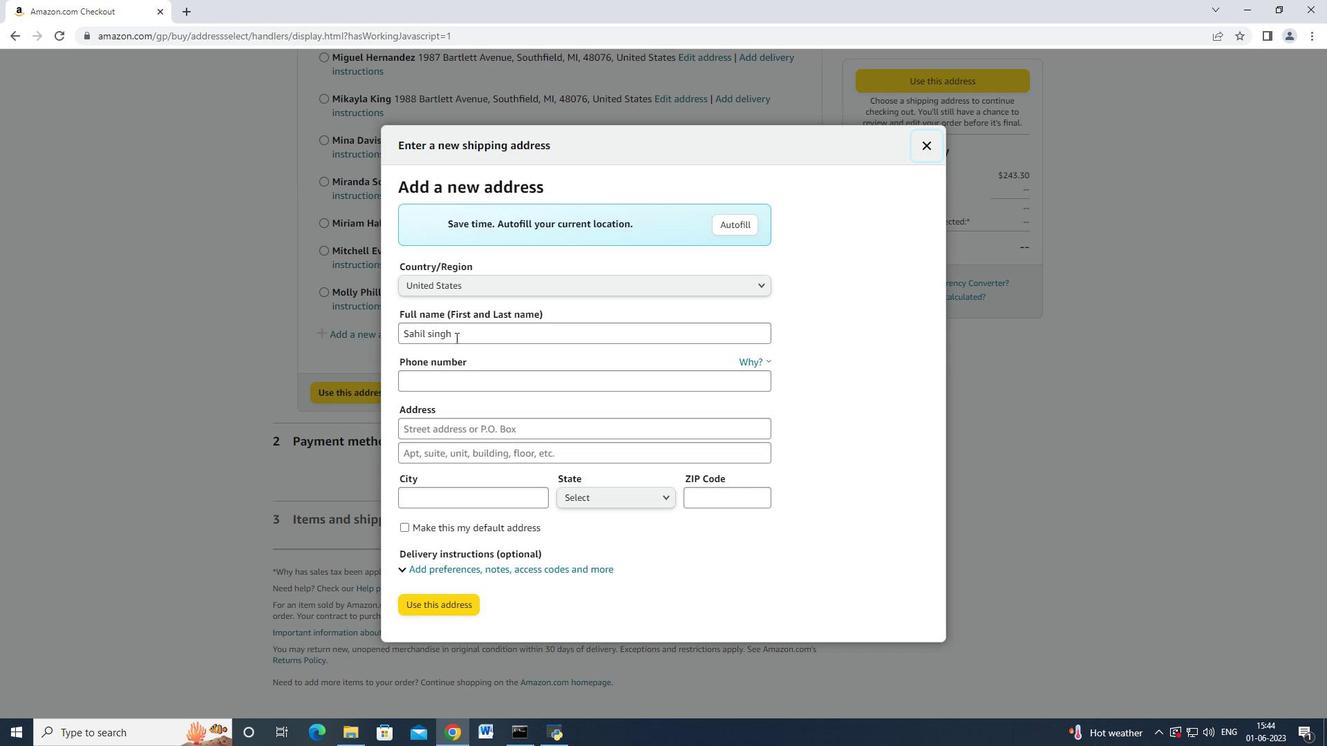
Action: Mouse pressed left at (461, 337)
Screenshot: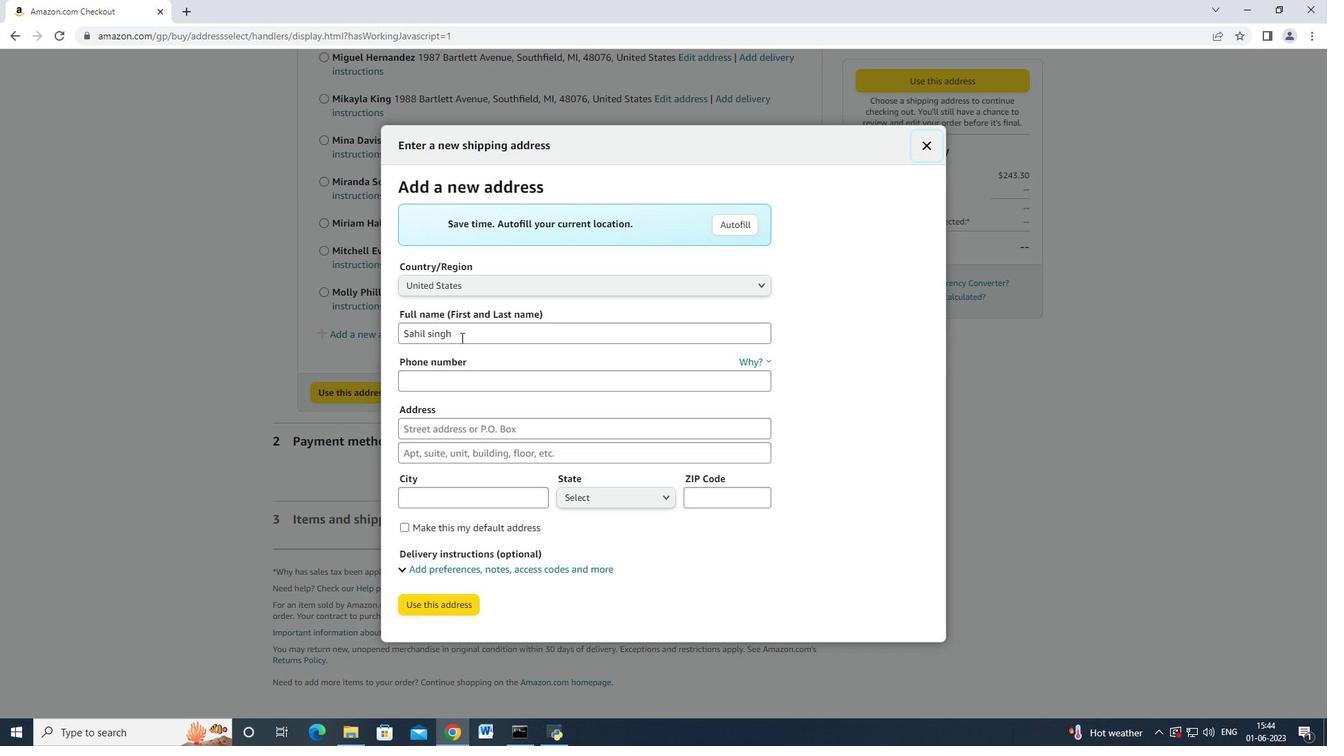 
Action: Mouse moved to (389, 324)
Screenshot: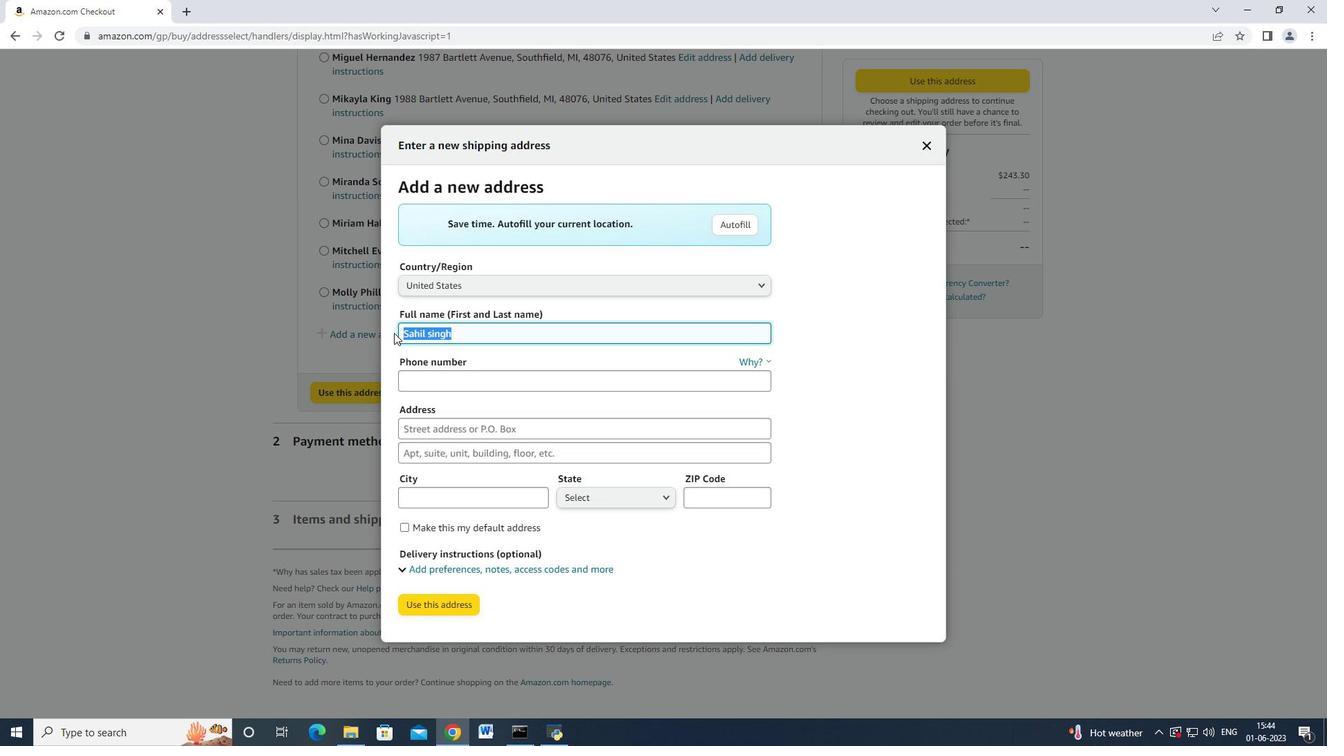 
Action: Key pressed <Key.backspace><Key.shift>Brian<Key.space><Key.shift>Hall<Key.tab><Key.tab>3184332610<Key.tab>2428<Key.space><Key.shift_r>August<Key.space><Key.shift>Lane<Key.tab><Key.tab><Key.shift>Shreveport<Key.tab><Key.enter>
Screenshot: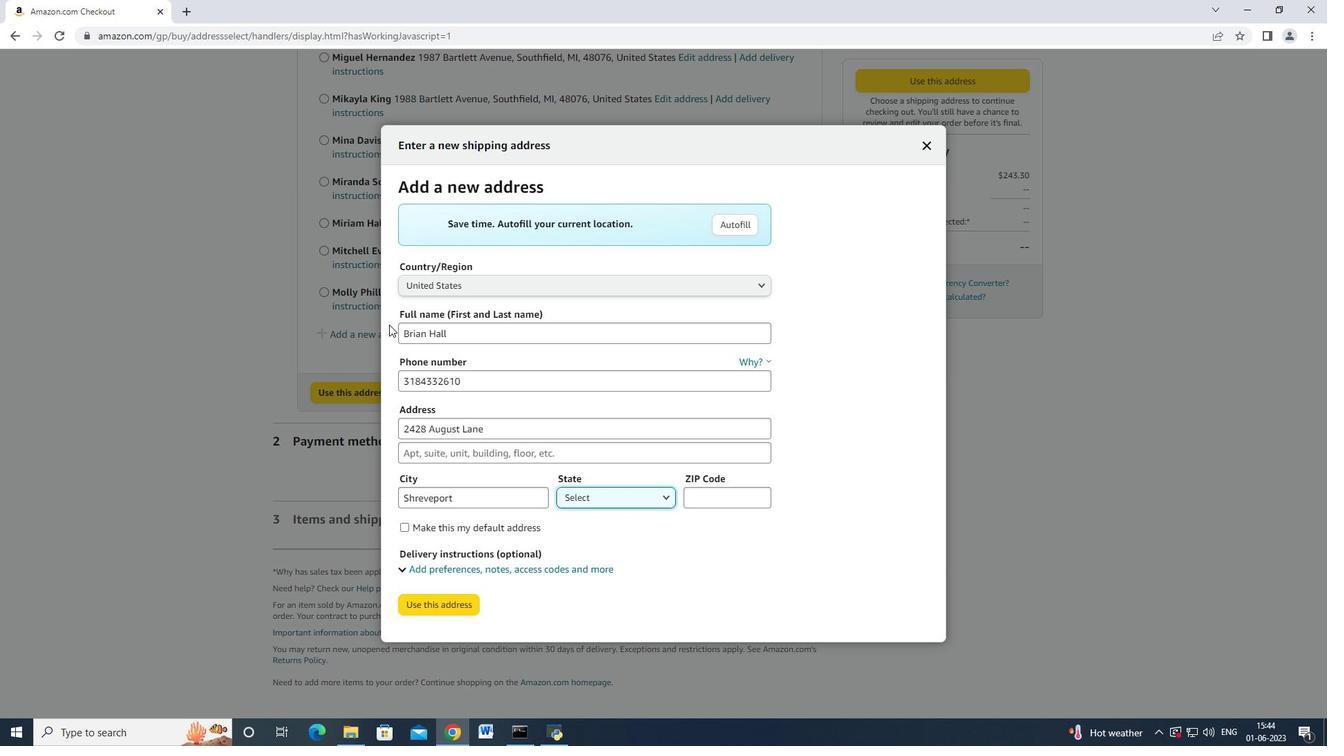 
Action: Mouse moved to (580, 493)
Screenshot: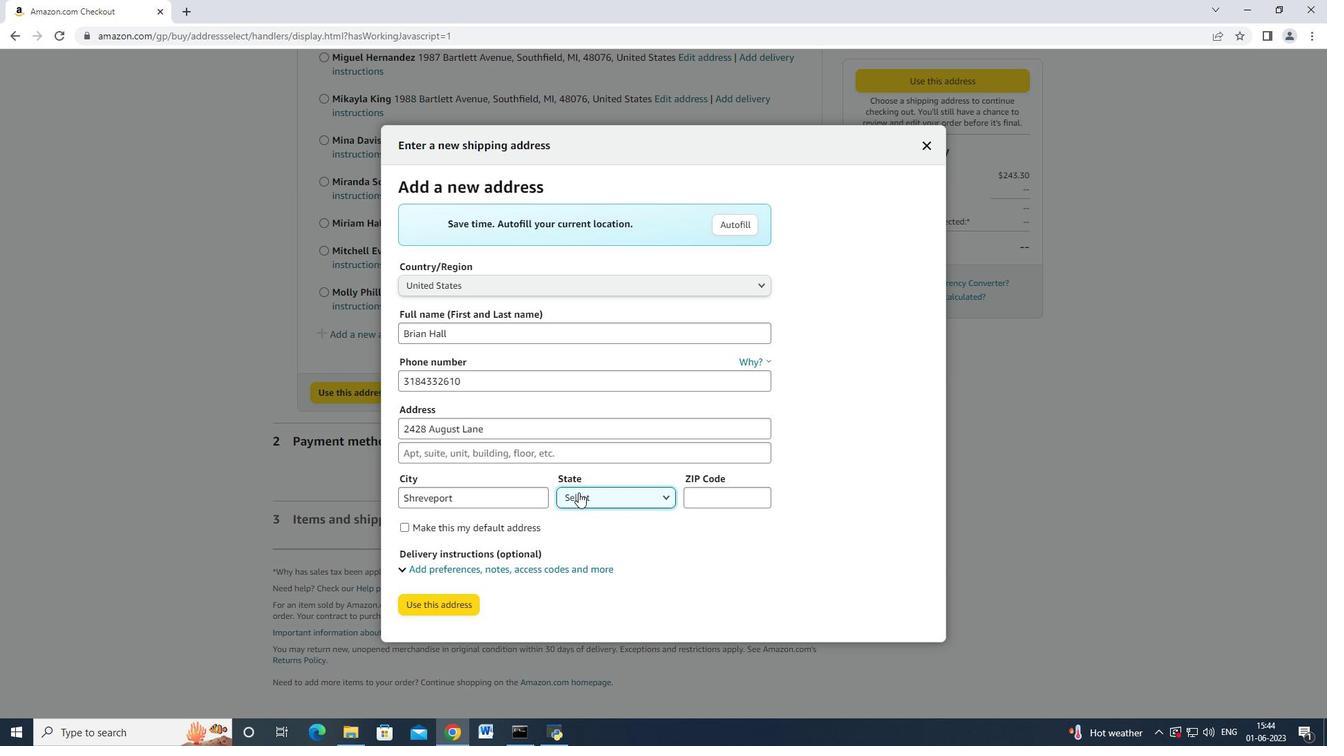 
Action: Mouse pressed left at (579, 493)
Screenshot: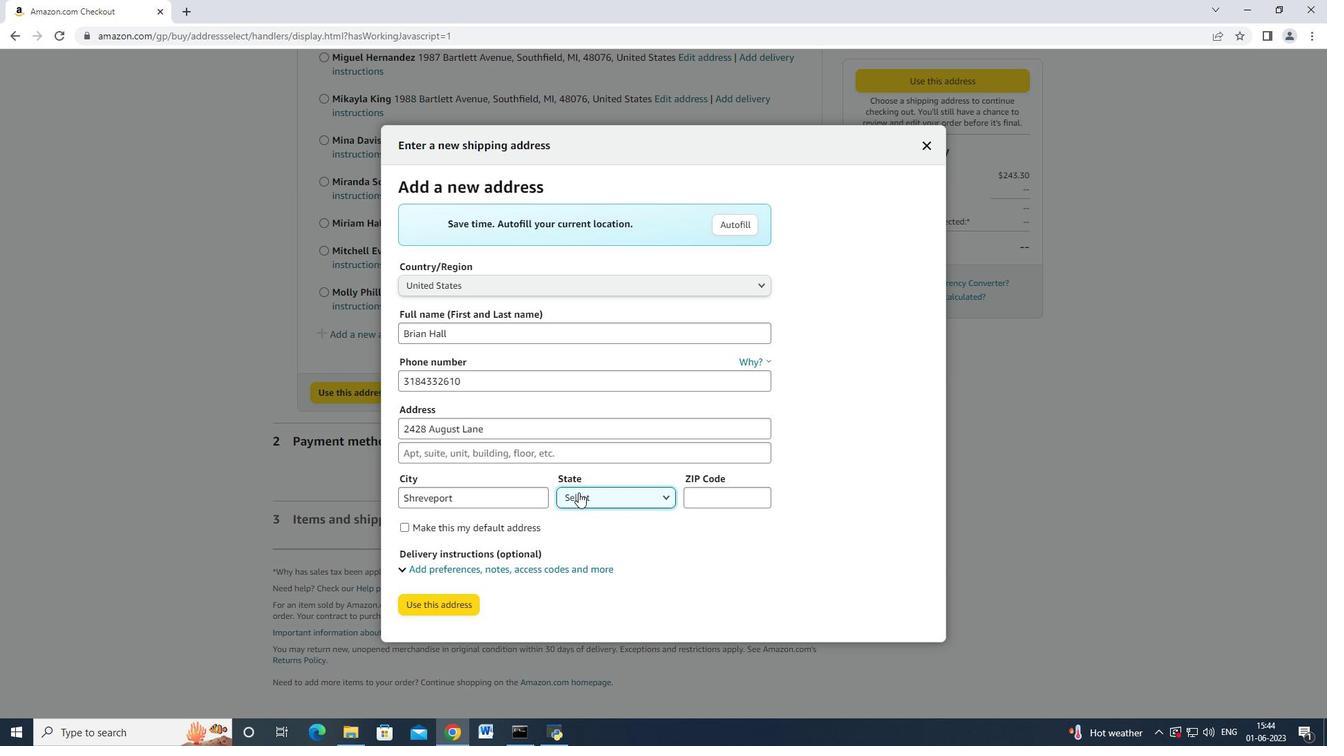 
Action: Mouse moved to (626, 385)
Screenshot: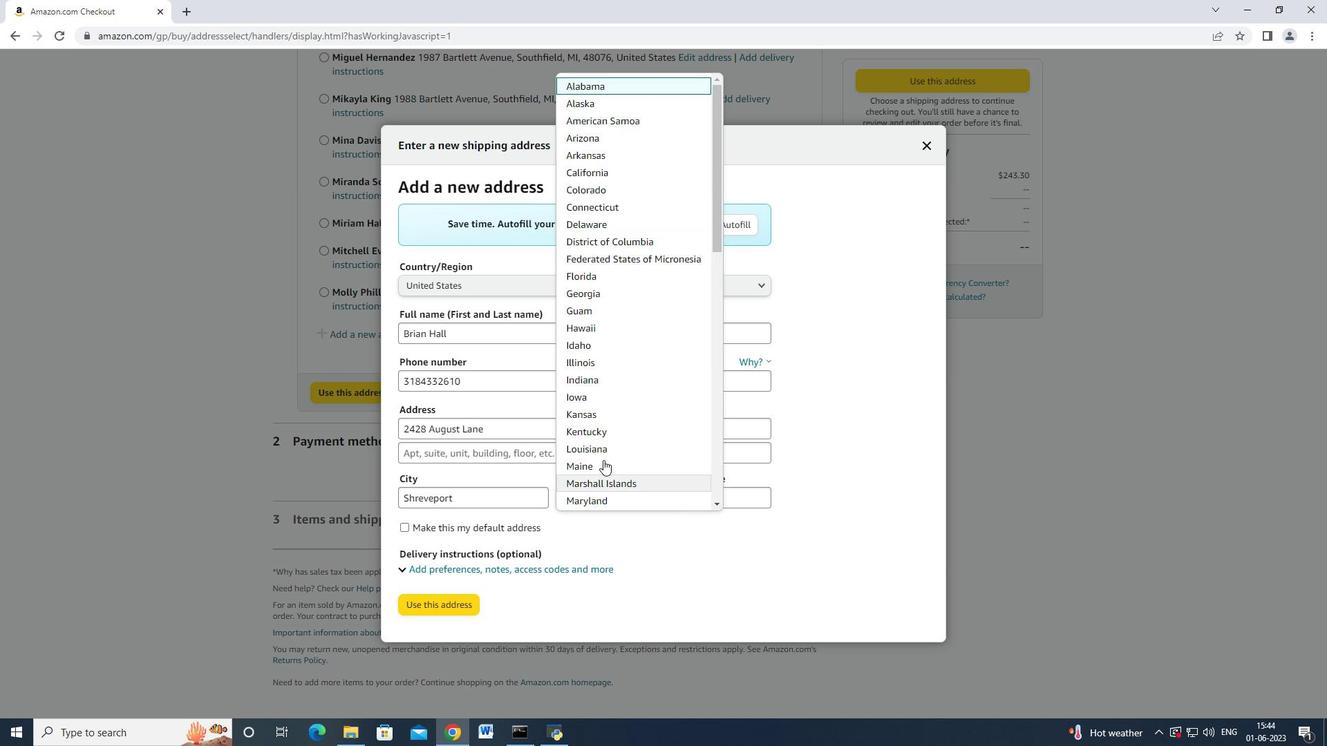 
Action: Mouse scrolled (626, 384) with delta (0, 0)
